 Task: Use GitHub's "Projects" to manage project tasks.
Action: Mouse moved to (133, 260)
Screenshot: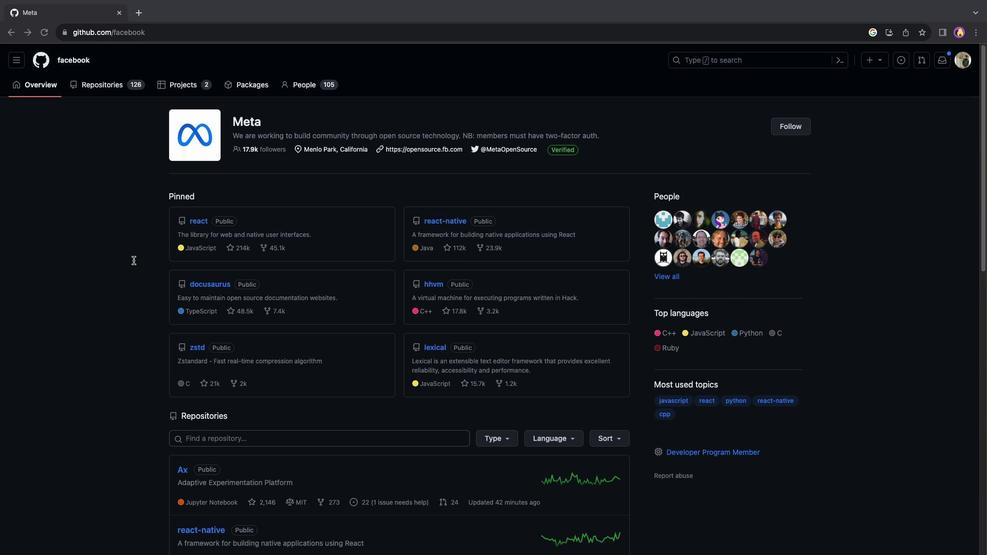 
Action: Mouse pressed left at (133, 260)
Screenshot: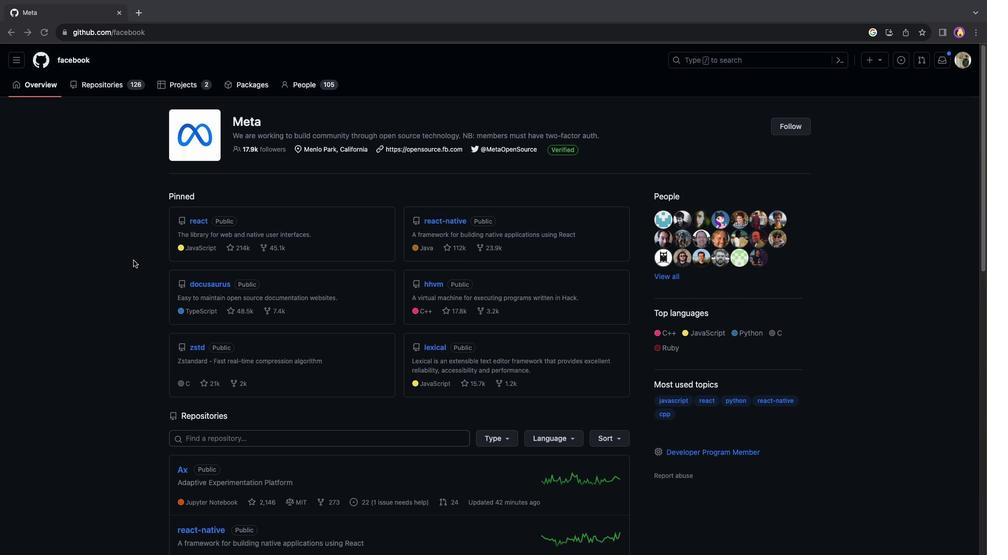 
Action: Mouse scrolled (133, 260) with delta (0, 0)
Screenshot: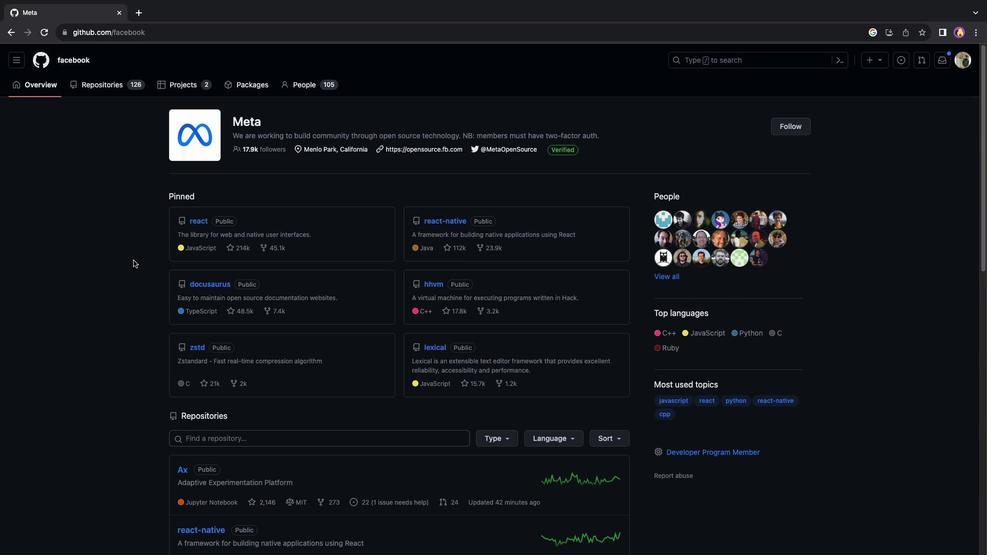 
Action: Mouse scrolled (133, 260) with delta (0, 0)
Screenshot: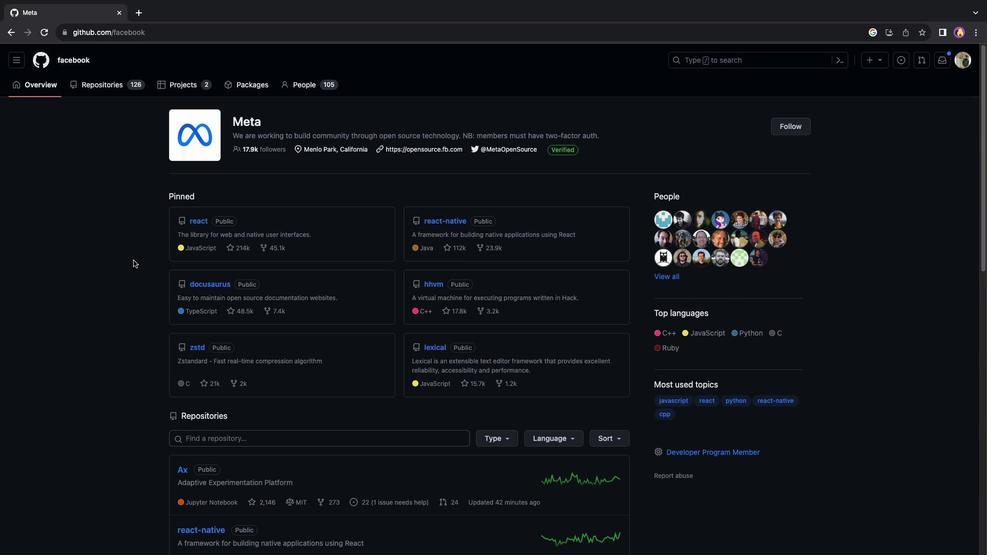 
Action: Mouse scrolled (133, 260) with delta (0, 0)
Screenshot: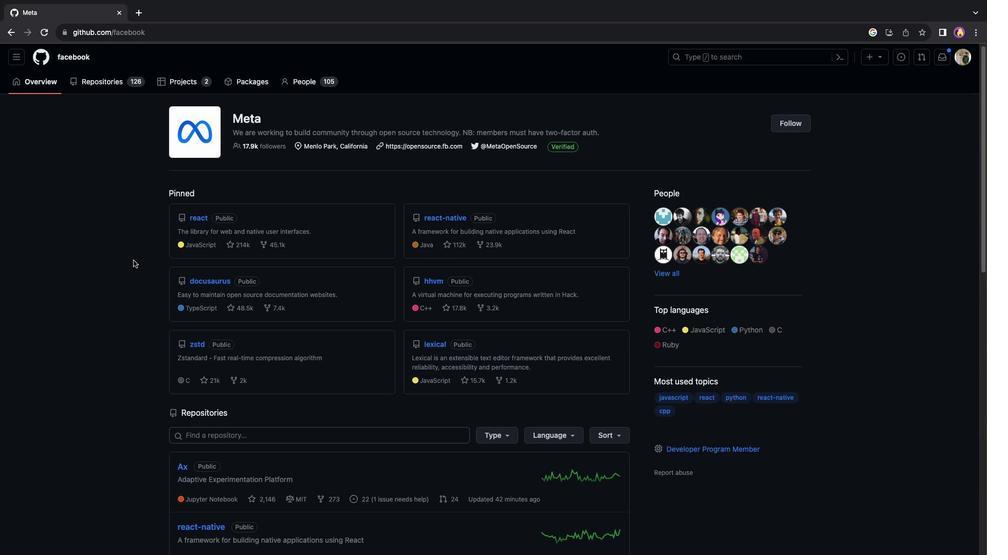 
Action: Mouse moved to (199, 168)
Screenshot: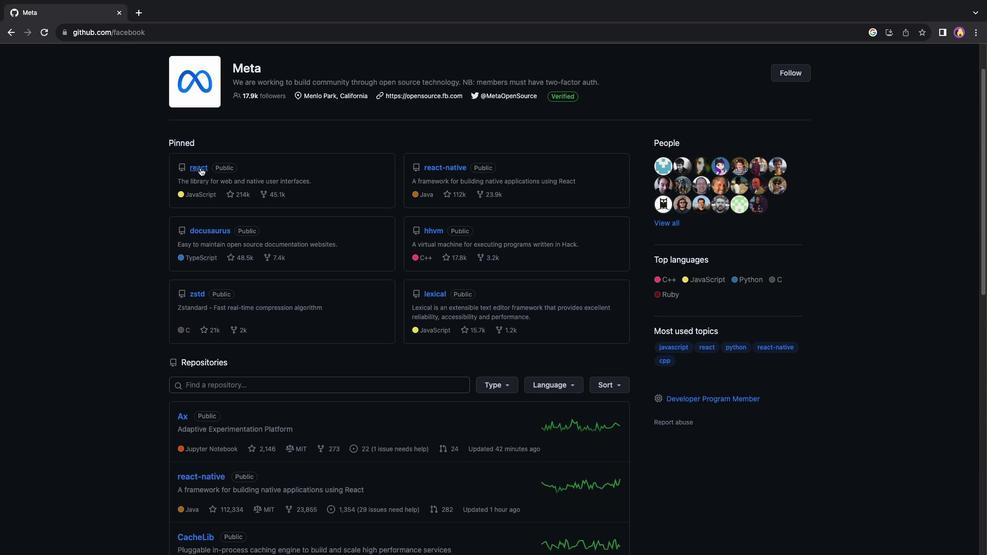 
Action: Mouse pressed left at (199, 168)
Screenshot: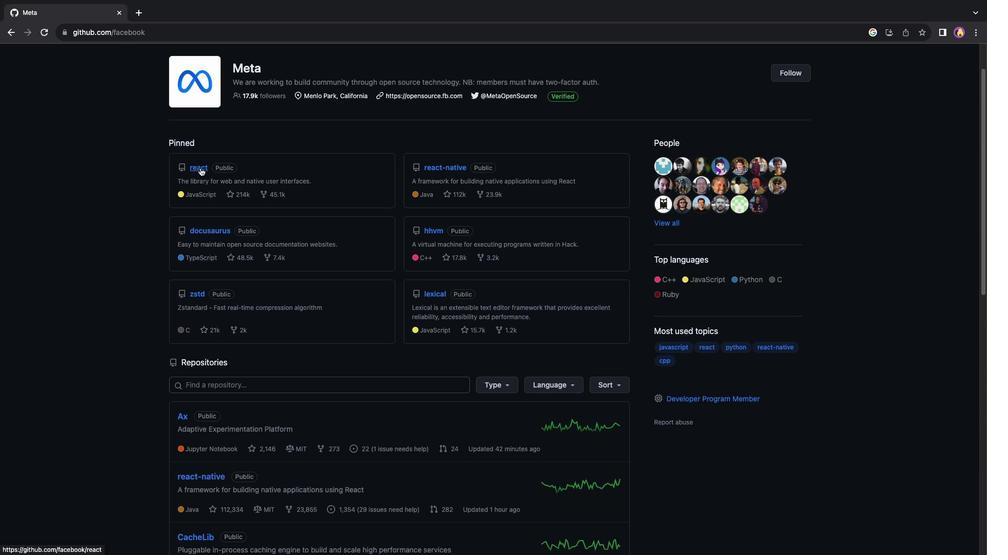 
Action: Mouse moved to (277, 88)
Screenshot: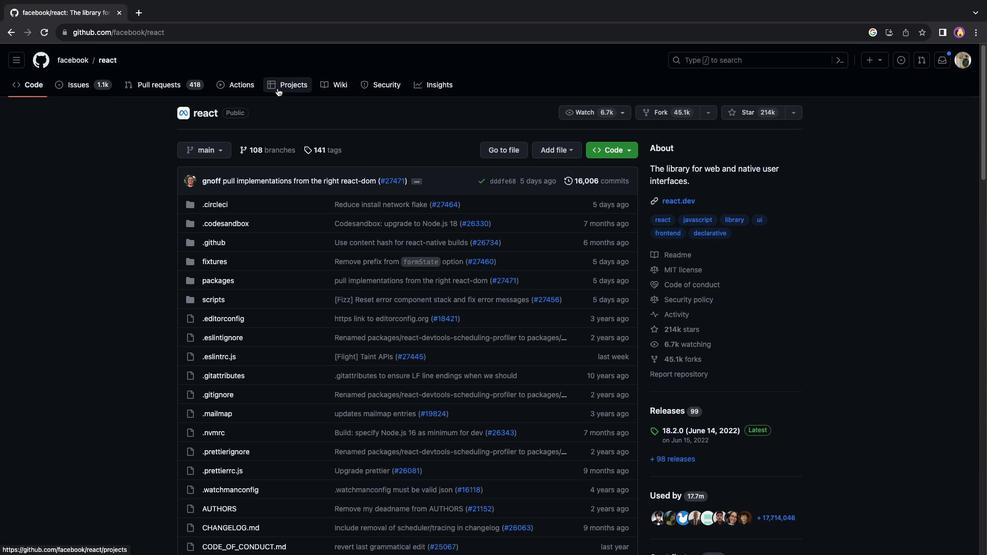 
Action: Mouse pressed left at (277, 88)
Screenshot: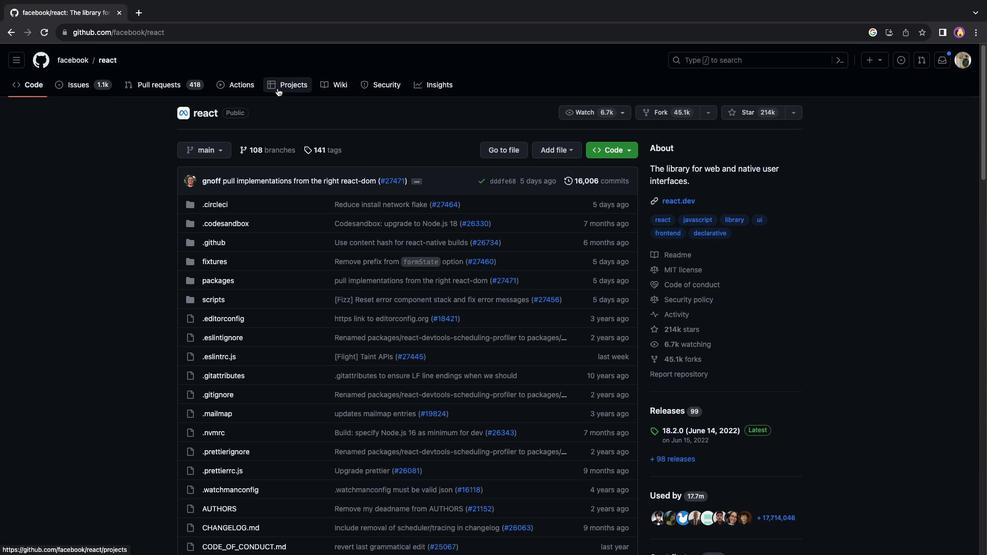 
Action: Mouse moved to (63, 63)
Screenshot: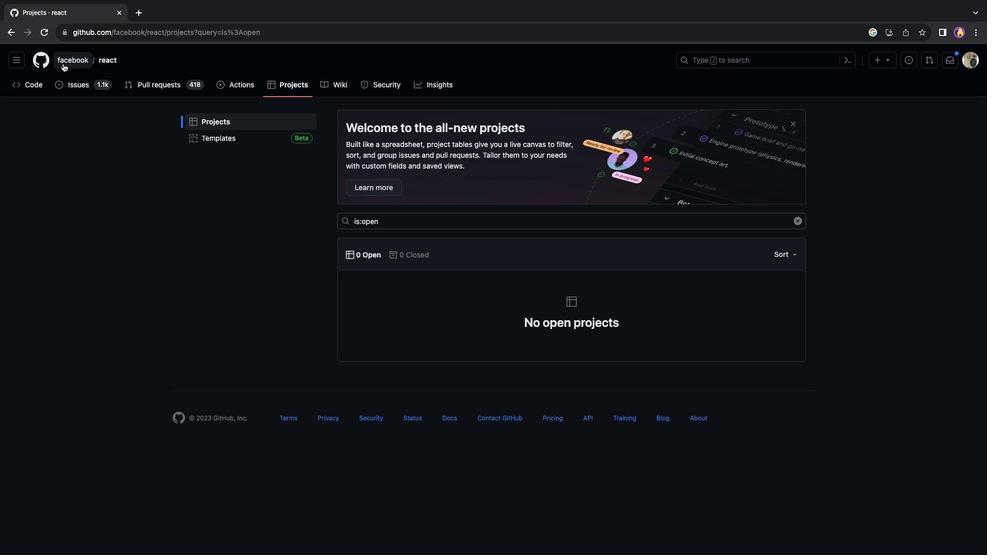 
Action: Mouse pressed left at (63, 63)
Screenshot: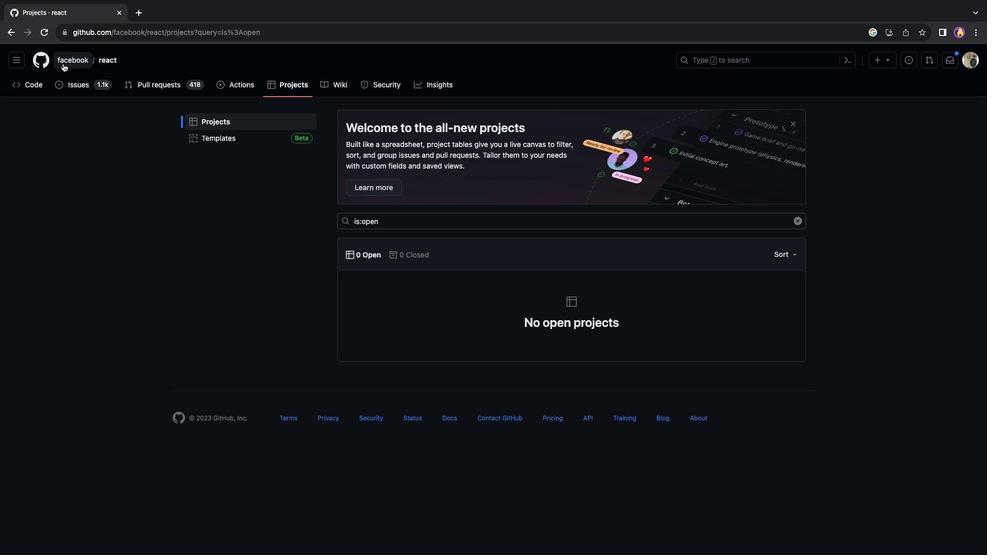 
Action: Mouse moved to (440, 217)
Screenshot: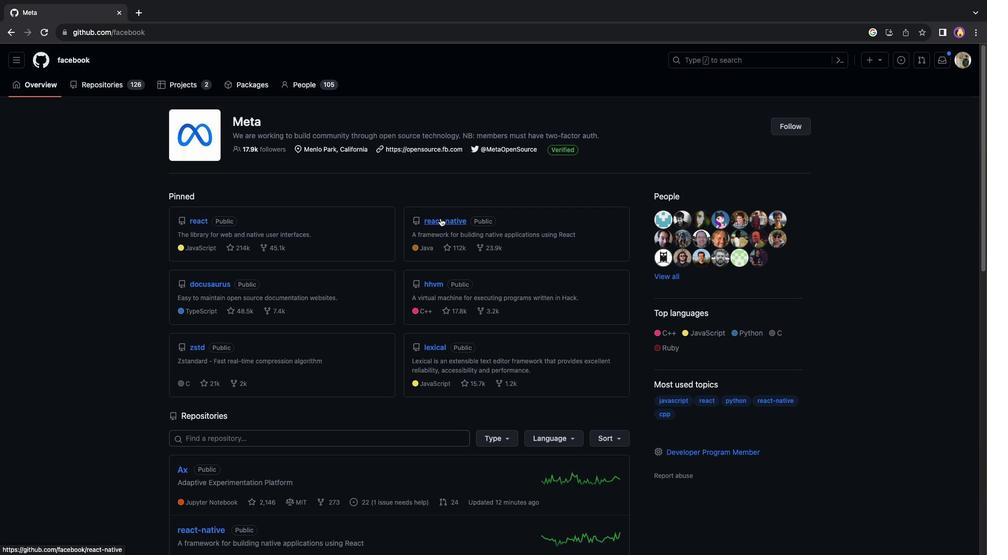 
Action: Mouse pressed left at (440, 217)
Screenshot: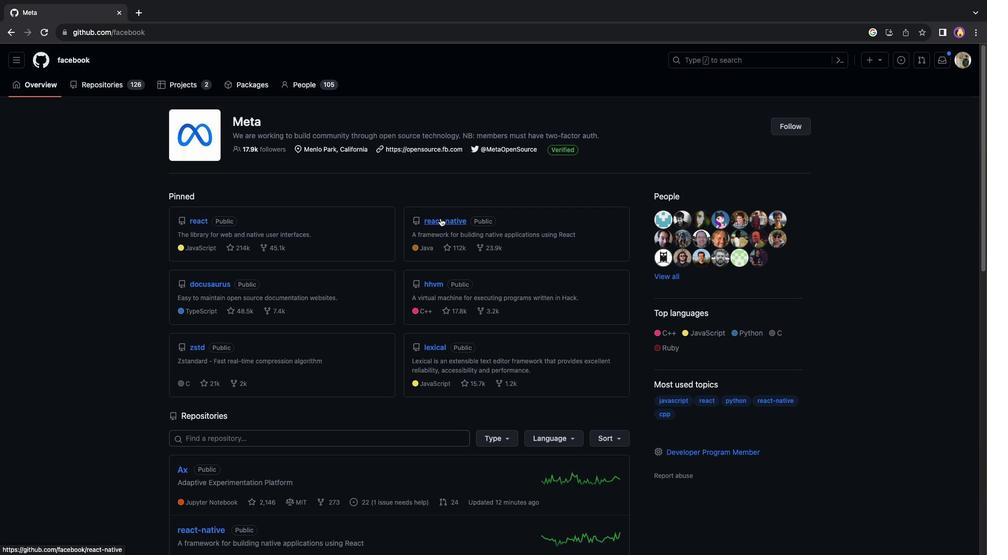 
Action: Mouse moved to (294, 89)
Screenshot: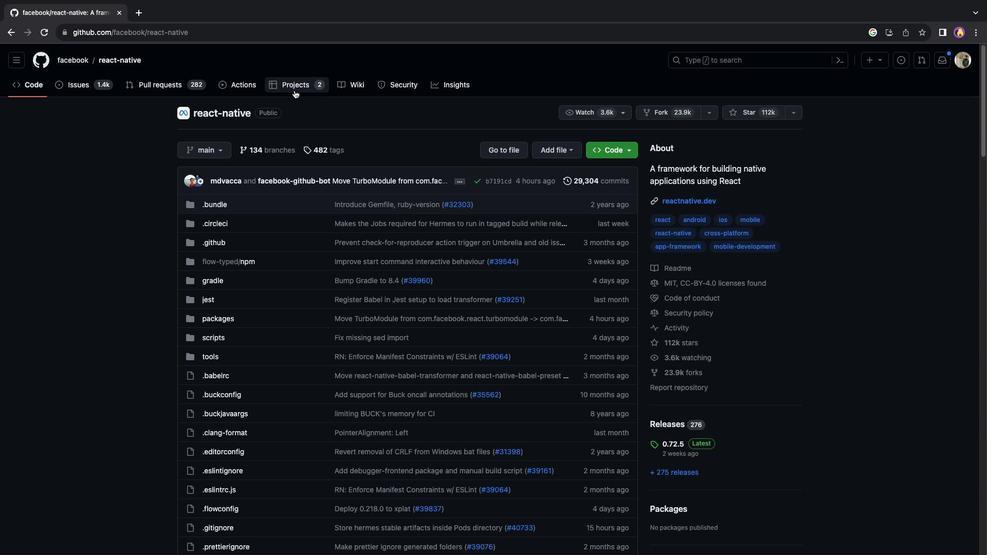
Action: Mouse pressed left at (294, 89)
Screenshot: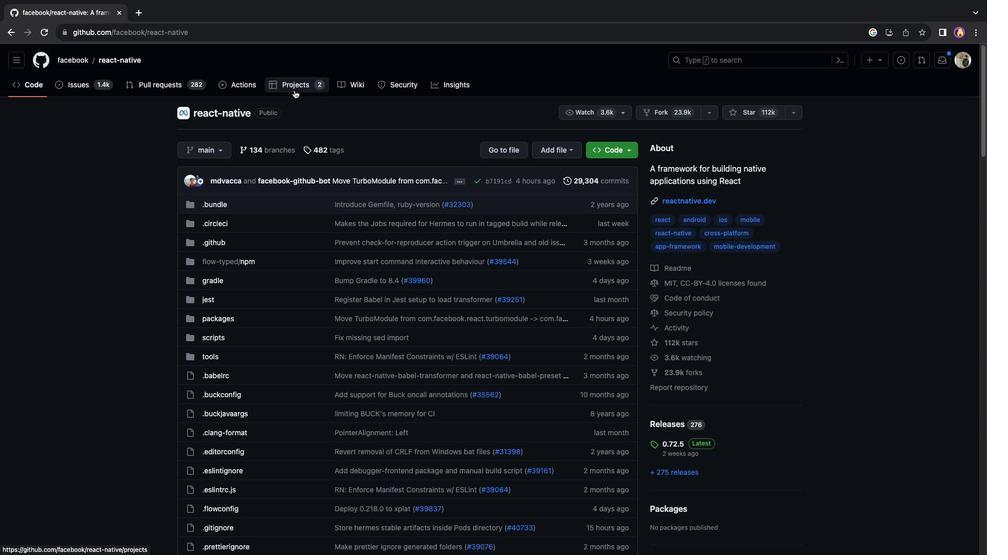 
Action: Mouse moved to (253, 150)
Screenshot: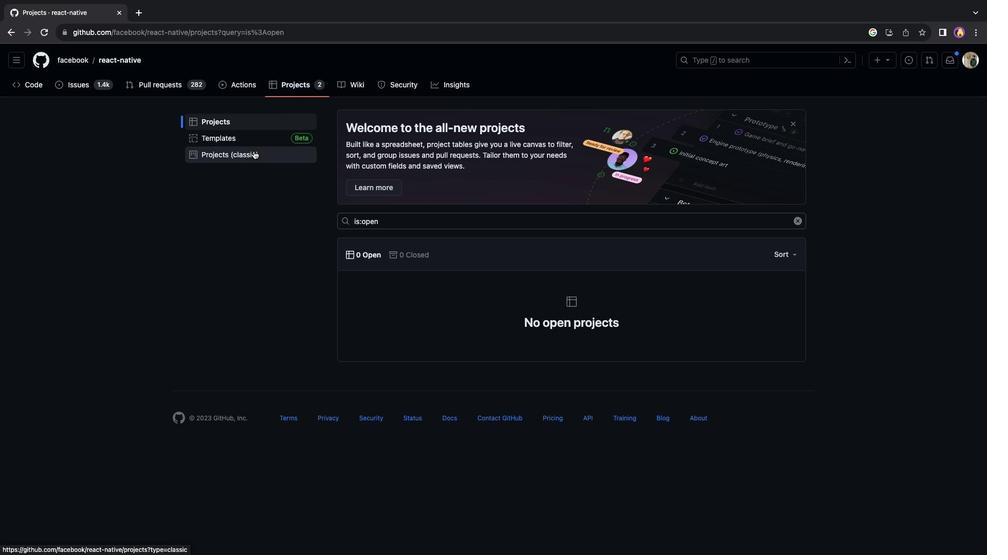 
Action: Mouse pressed left at (253, 150)
Screenshot: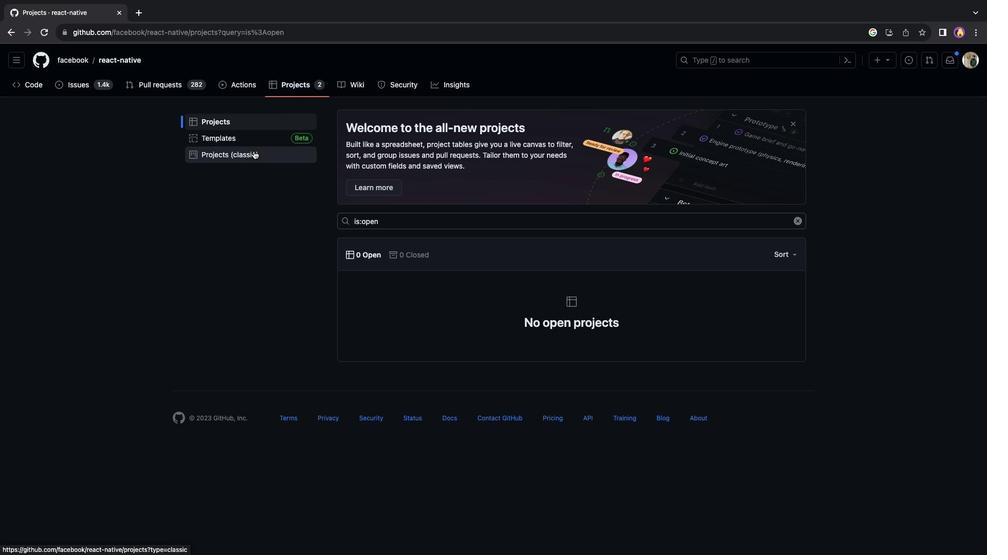 
Action: Mouse moved to (384, 180)
Screenshot: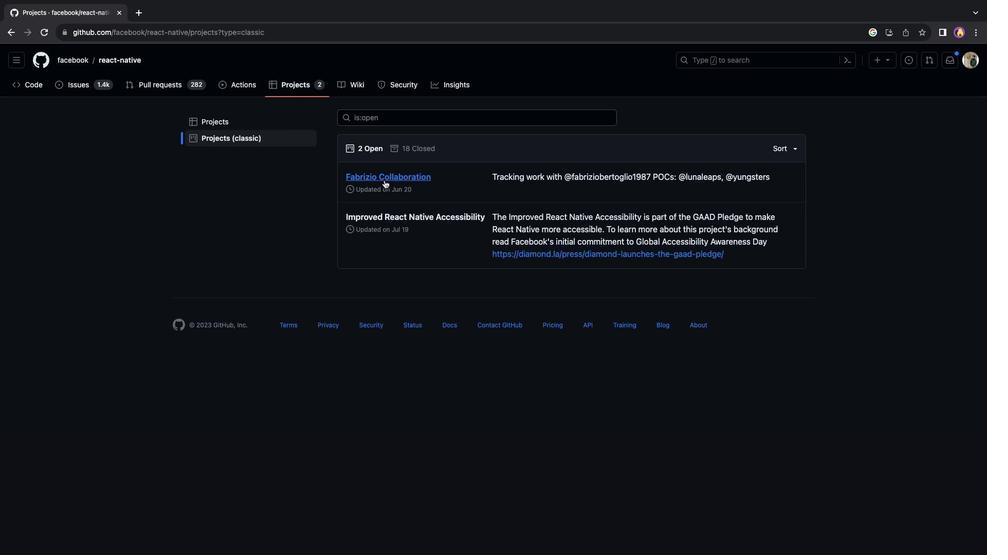 
Action: Mouse pressed left at (384, 180)
Screenshot: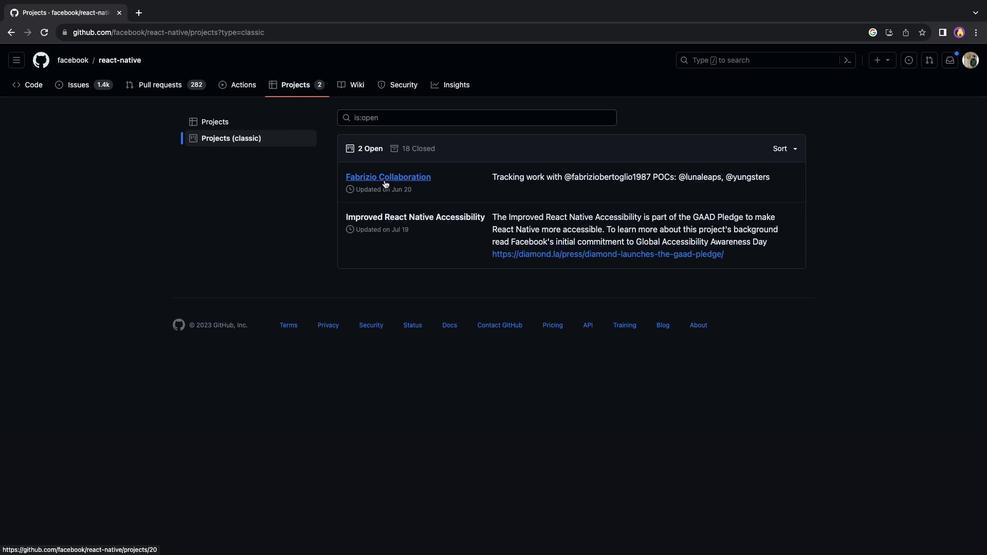 
Action: Mouse moved to (492, 199)
Screenshot: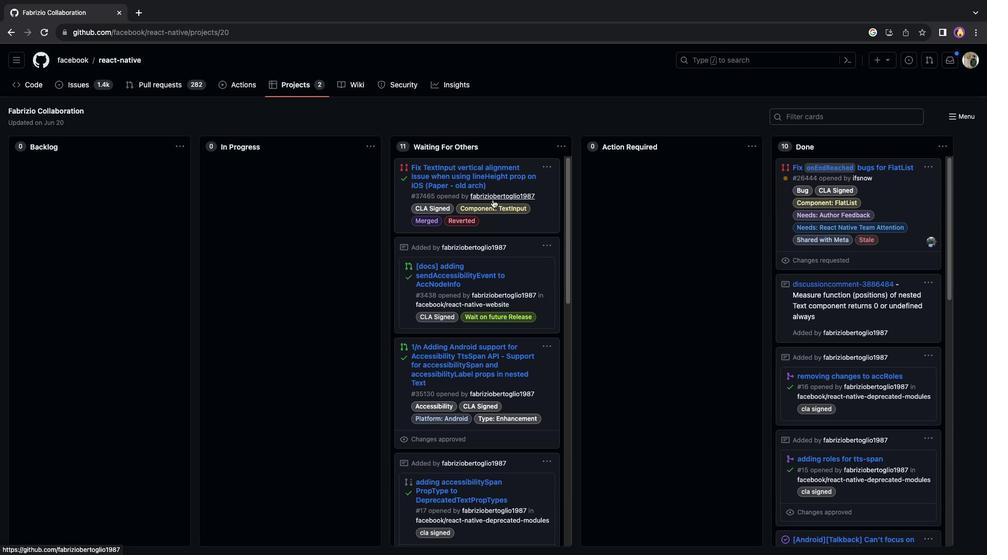 
Action: Mouse scrolled (492, 199) with delta (0, 0)
Screenshot: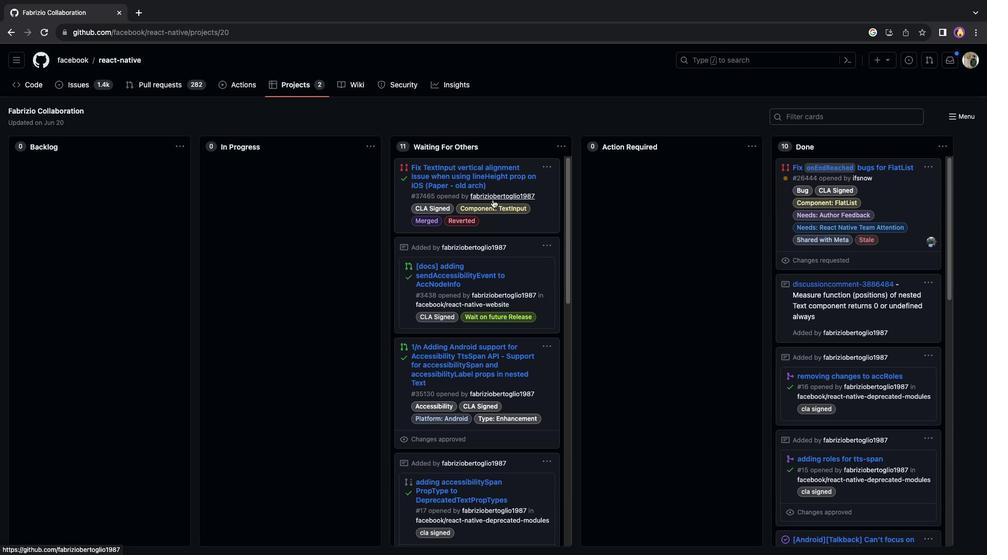 
Action: Mouse scrolled (492, 199) with delta (0, 0)
Screenshot: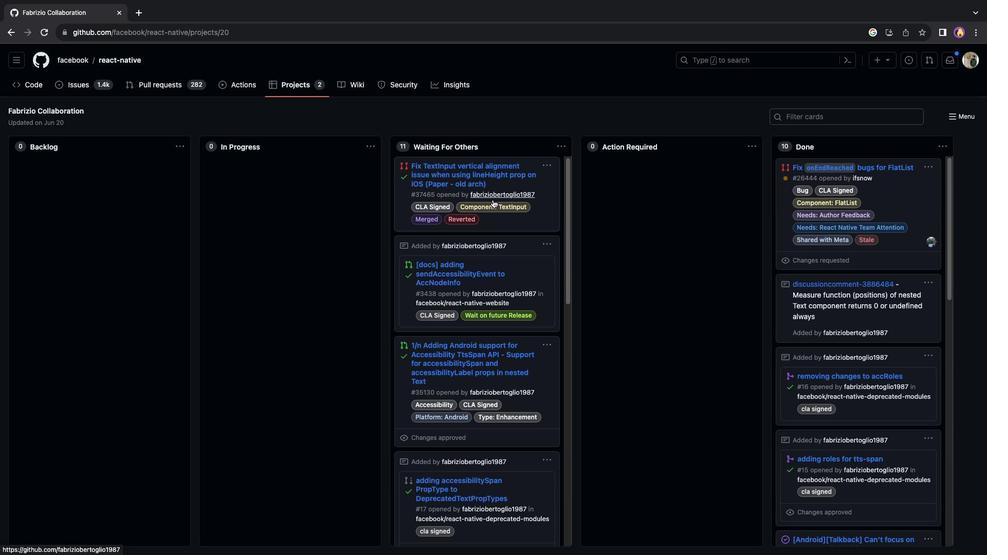 
Action: Mouse scrolled (492, 199) with delta (0, 0)
Screenshot: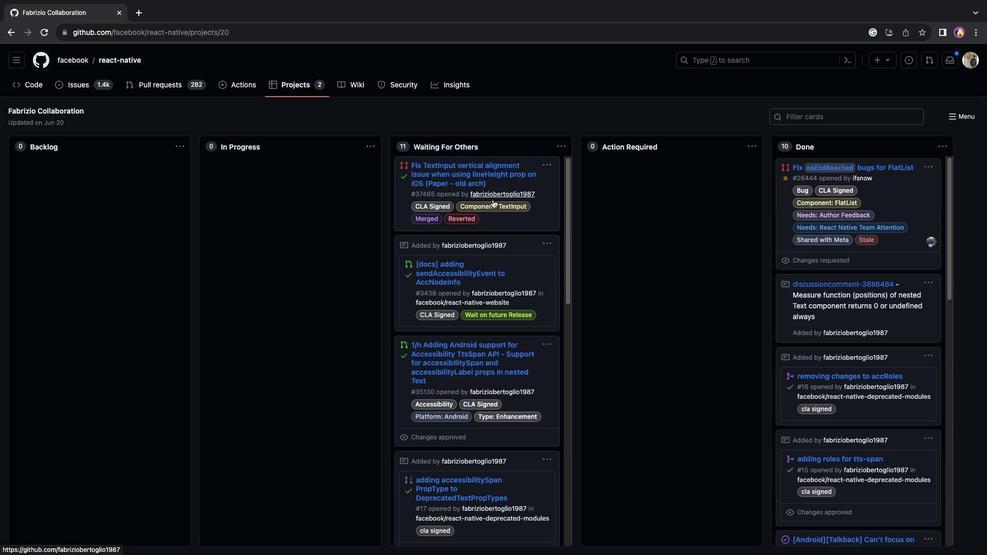 
Action: Mouse scrolled (492, 199) with delta (0, -1)
Screenshot: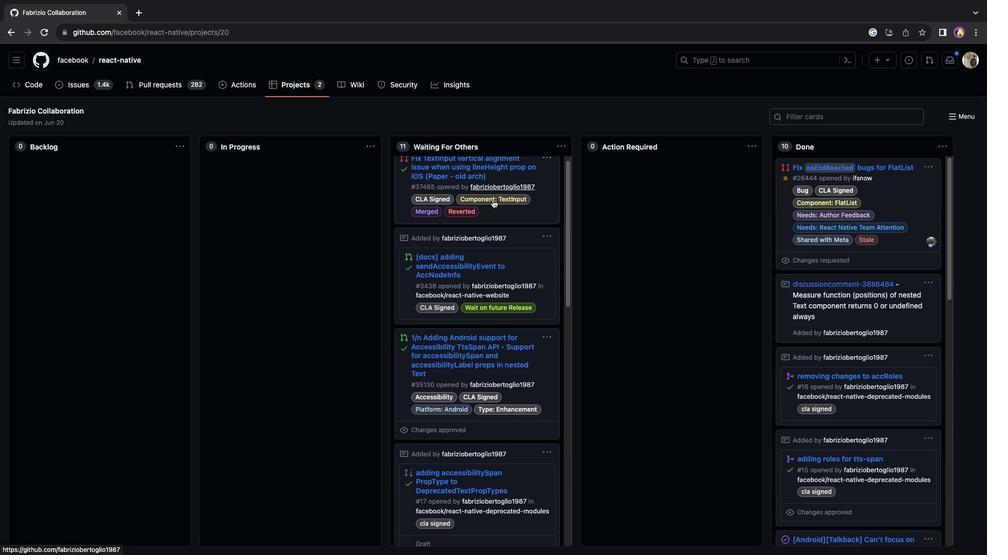 
Action: Mouse scrolled (492, 199) with delta (0, 0)
Screenshot: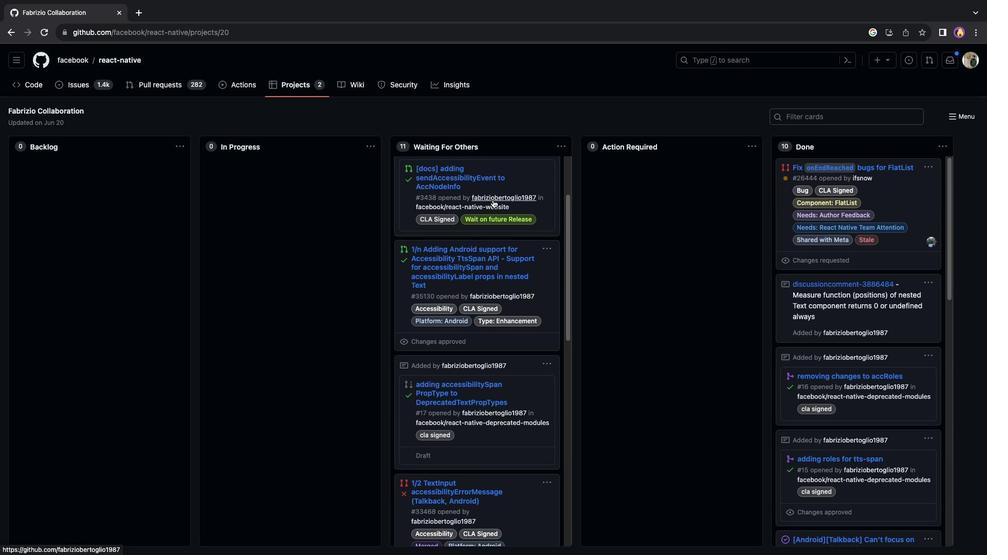 
Action: Mouse scrolled (492, 199) with delta (0, 0)
Screenshot: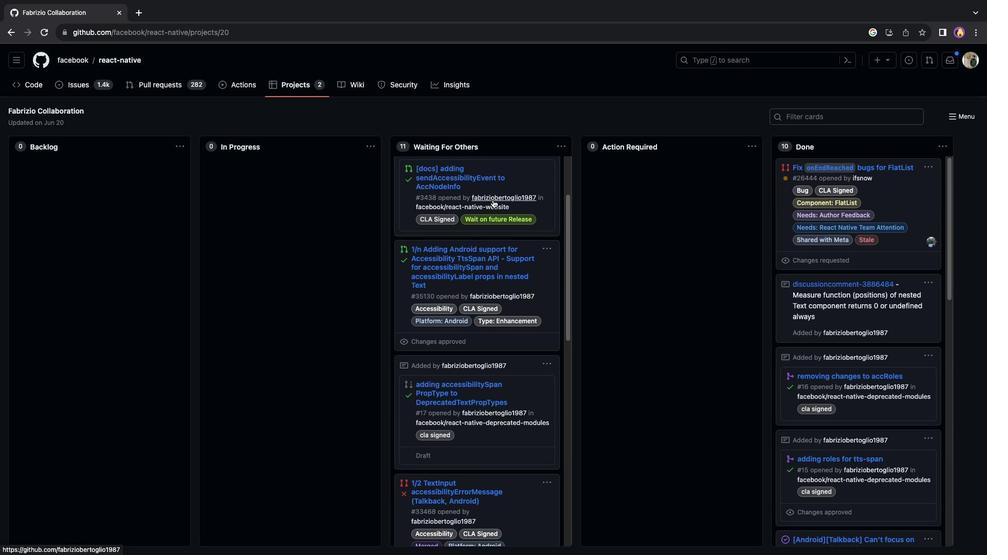 
Action: Mouse scrolled (492, 199) with delta (0, -1)
Screenshot: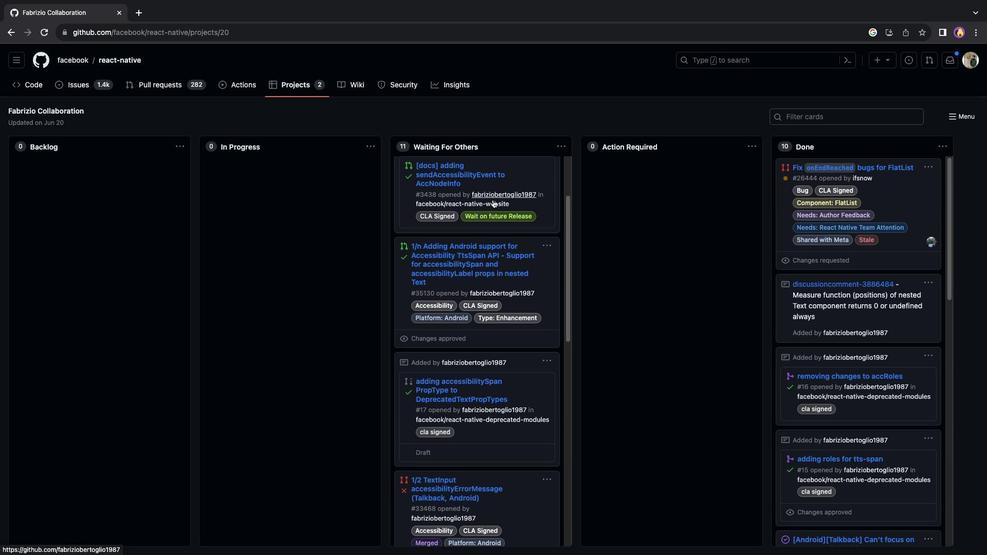 
Action: Mouse scrolled (492, 199) with delta (0, 0)
Screenshot: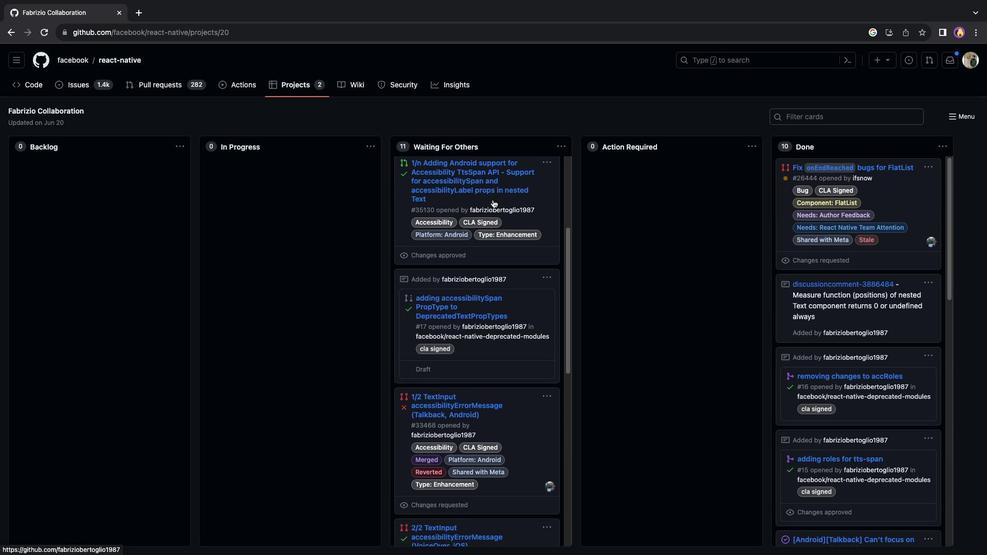 
Action: Mouse scrolled (492, 199) with delta (0, 0)
Screenshot: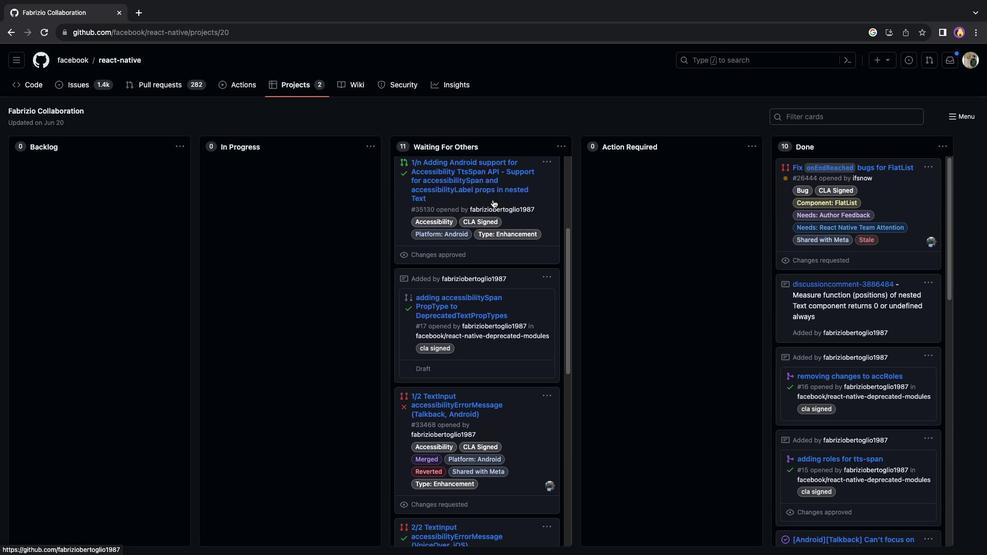 
Action: Mouse scrolled (492, 199) with delta (0, -1)
Screenshot: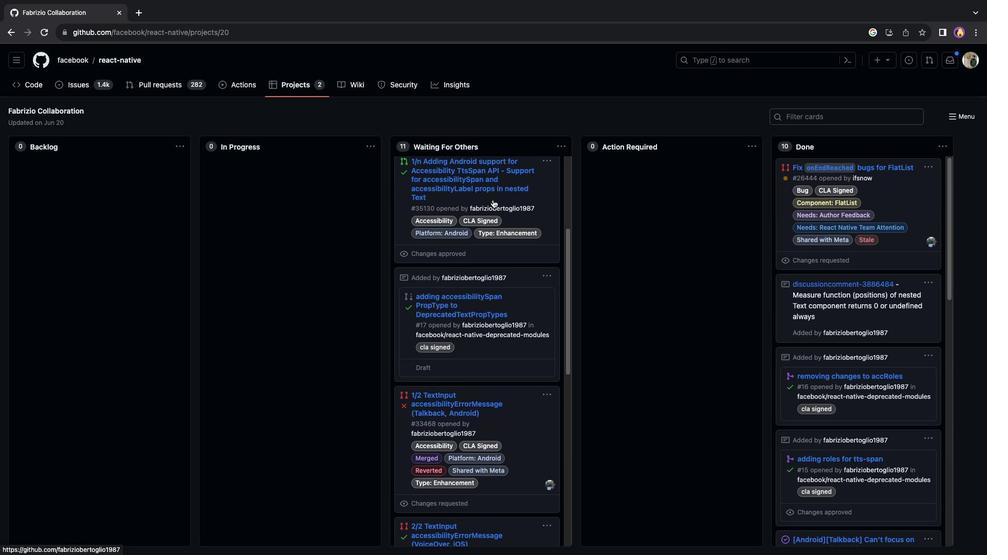 
Action: Mouse moved to (492, 199)
Screenshot: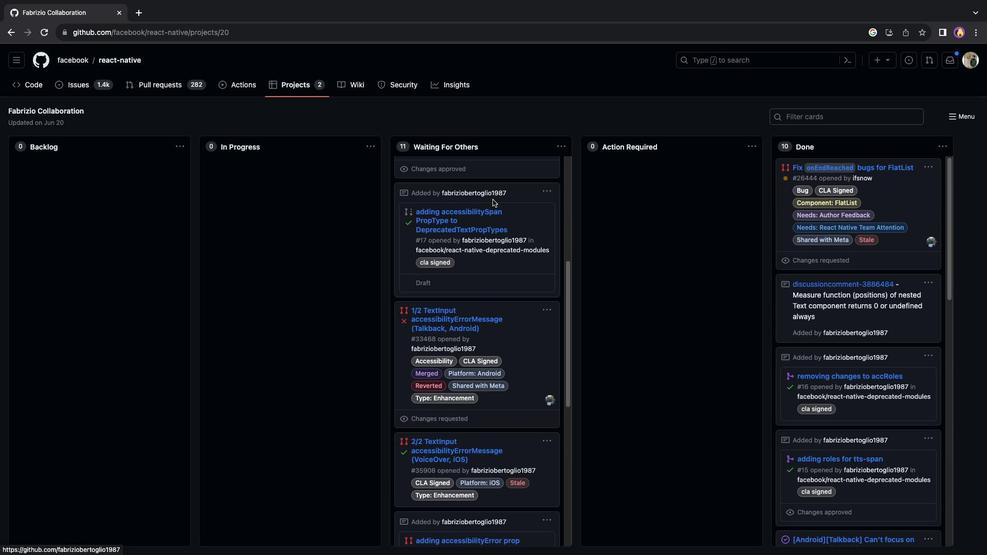 
Action: Mouse scrolled (492, 199) with delta (0, 0)
Screenshot: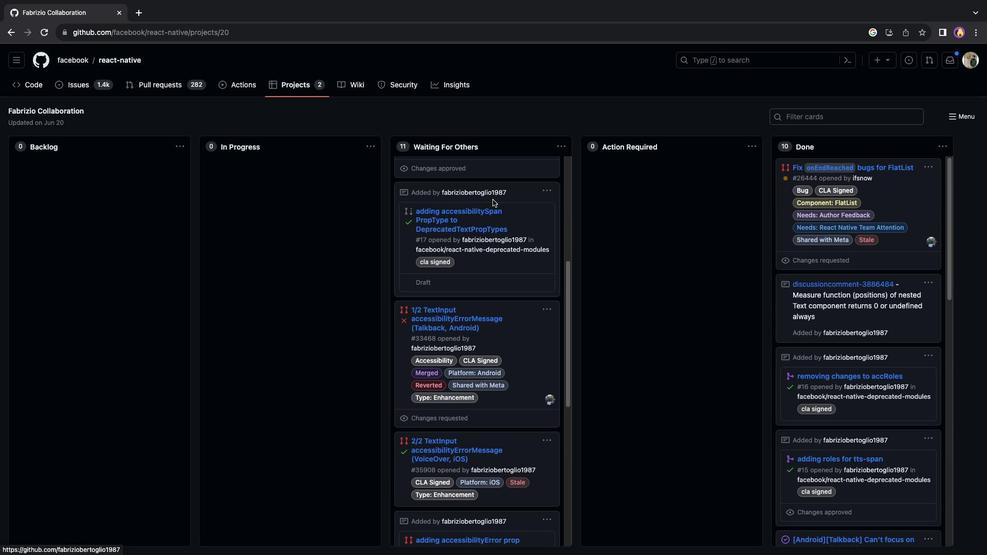 
Action: Mouse scrolled (492, 199) with delta (0, 0)
Screenshot: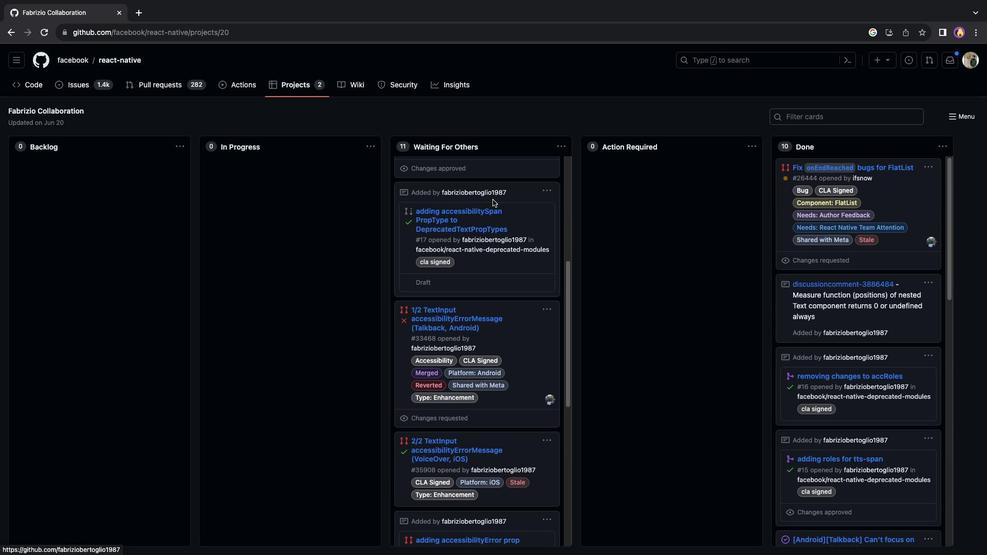 
Action: Mouse scrolled (492, 199) with delta (0, -1)
Screenshot: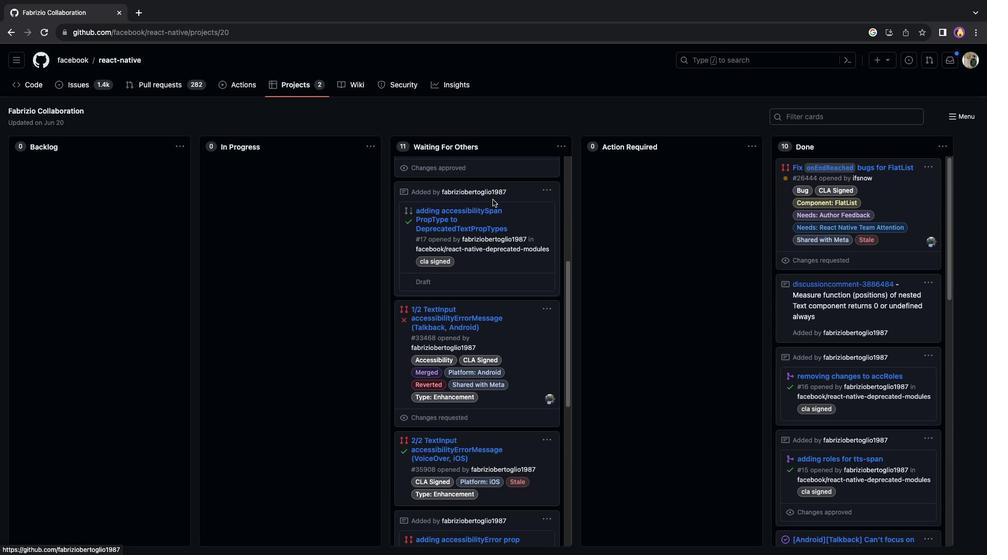 
Action: Mouse scrolled (492, 199) with delta (0, 0)
Screenshot: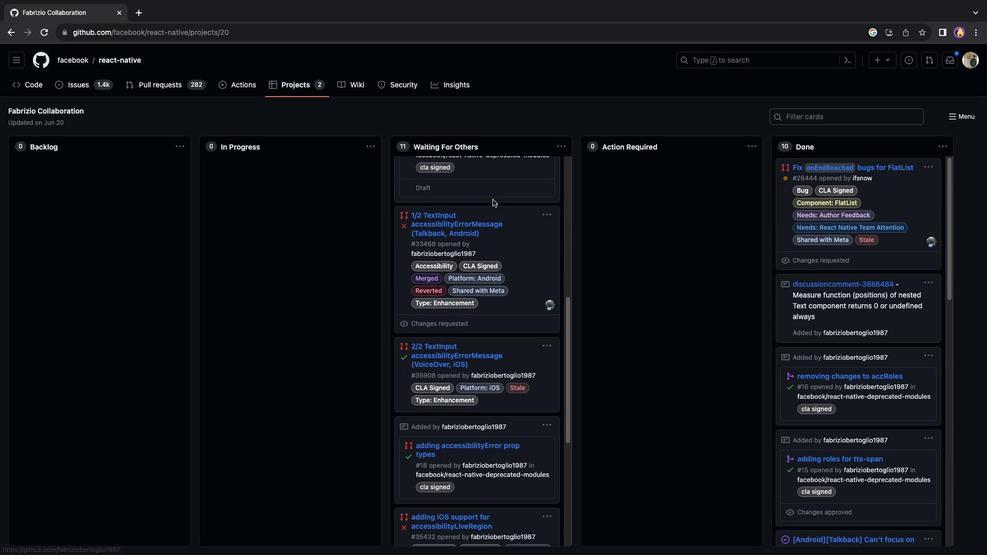 
Action: Mouse scrolled (492, 199) with delta (0, 0)
Screenshot: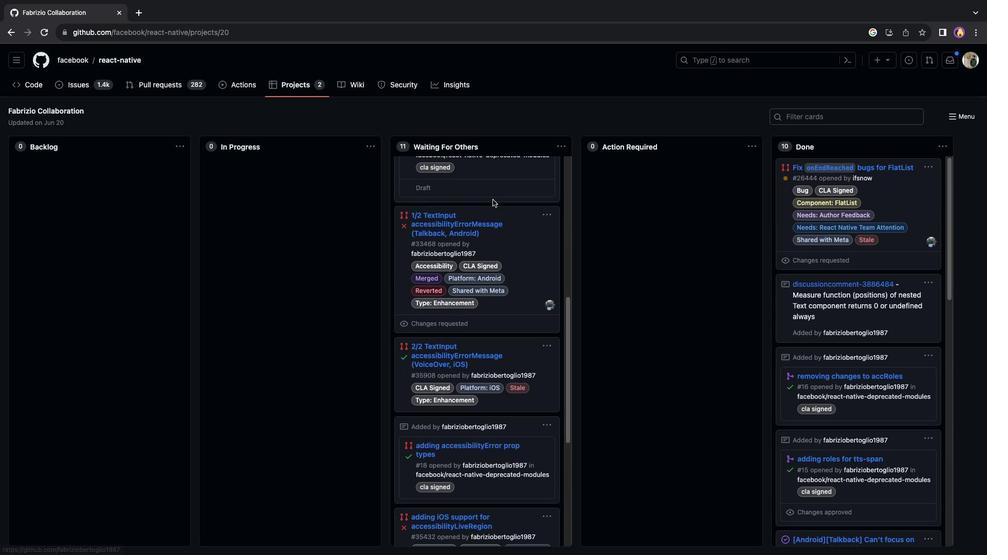 
Action: Mouse scrolled (492, 199) with delta (0, -1)
Screenshot: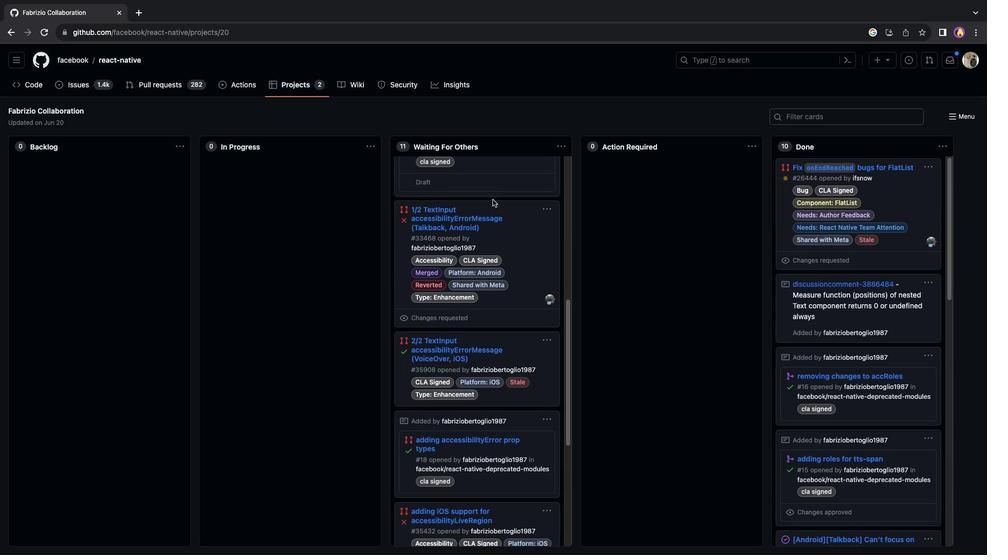 
Action: Mouse scrolled (492, 199) with delta (0, 0)
Screenshot: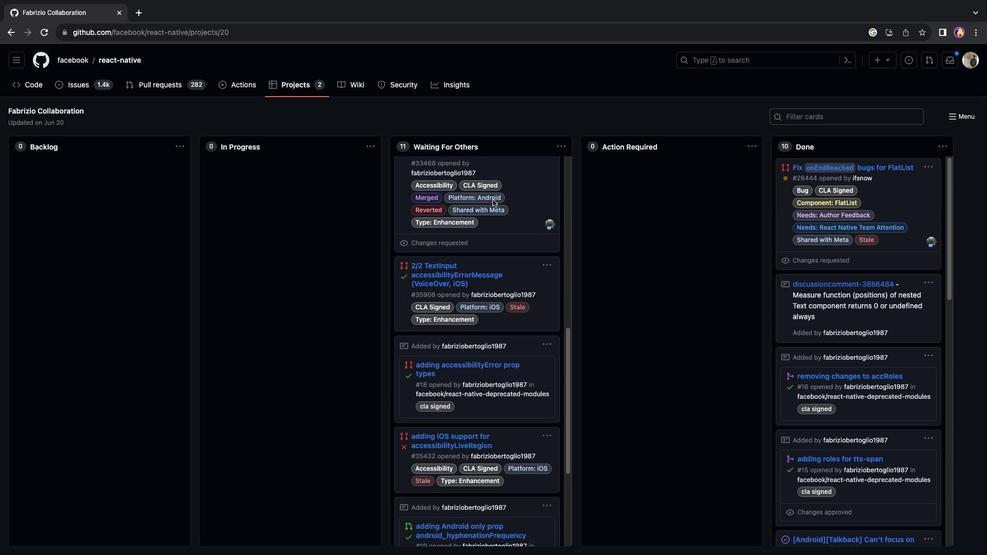 
Action: Mouse scrolled (492, 199) with delta (0, 0)
Screenshot: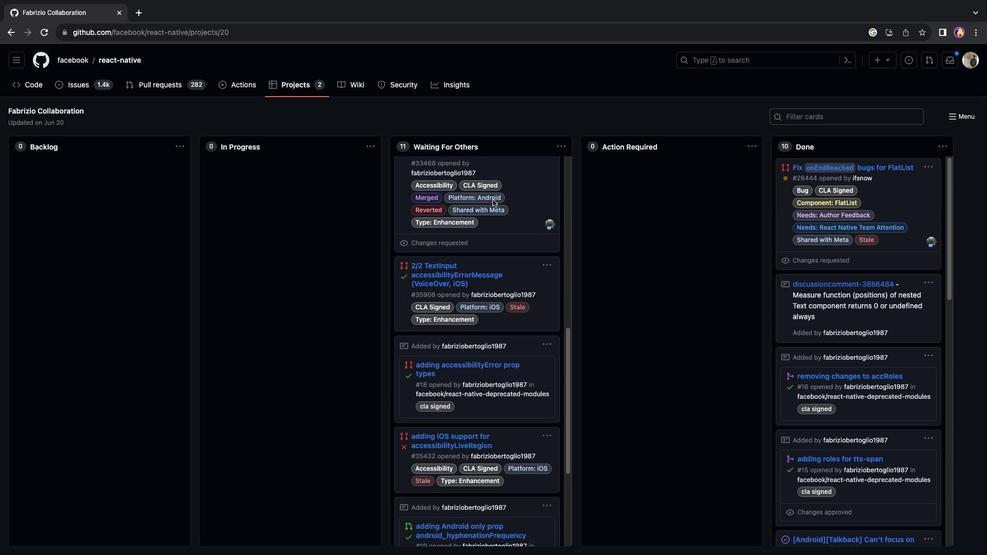 
Action: Mouse scrolled (492, 199) with delta (0, -1)
Screenshot: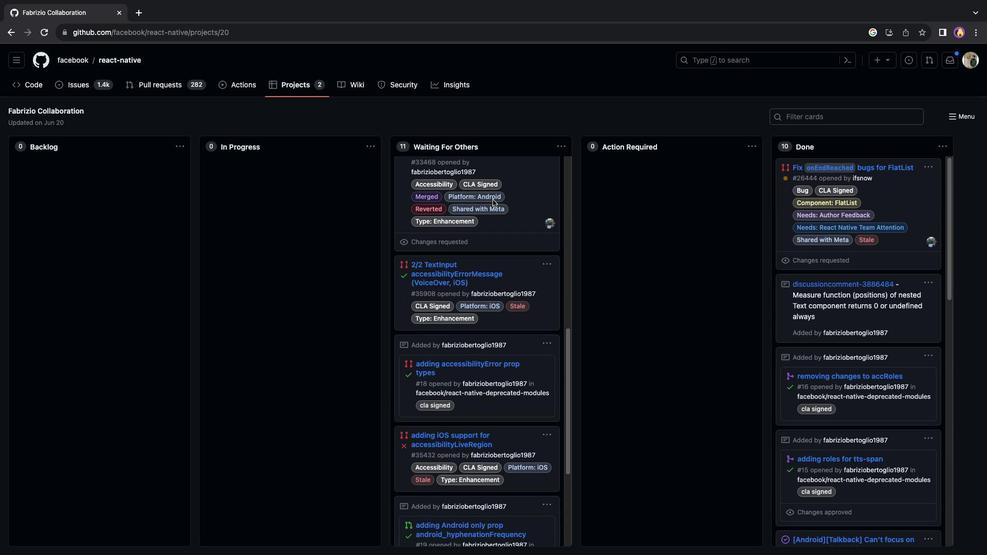 
Action: Mouse scrolled (492, 199) with delta (0, -2)
Screenshot: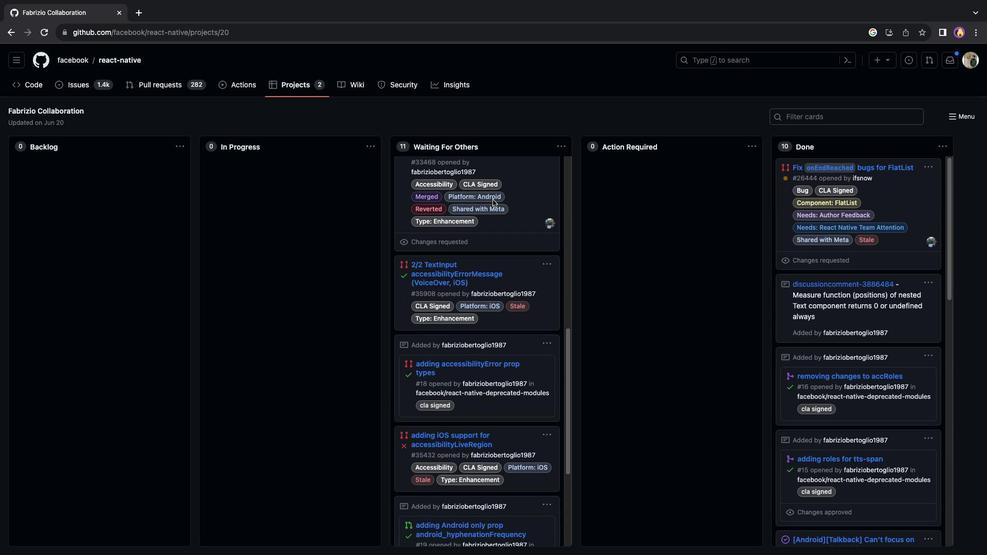 
Action: Mouse scrolled (492, 199) with delta (0, 0)
Screenshot: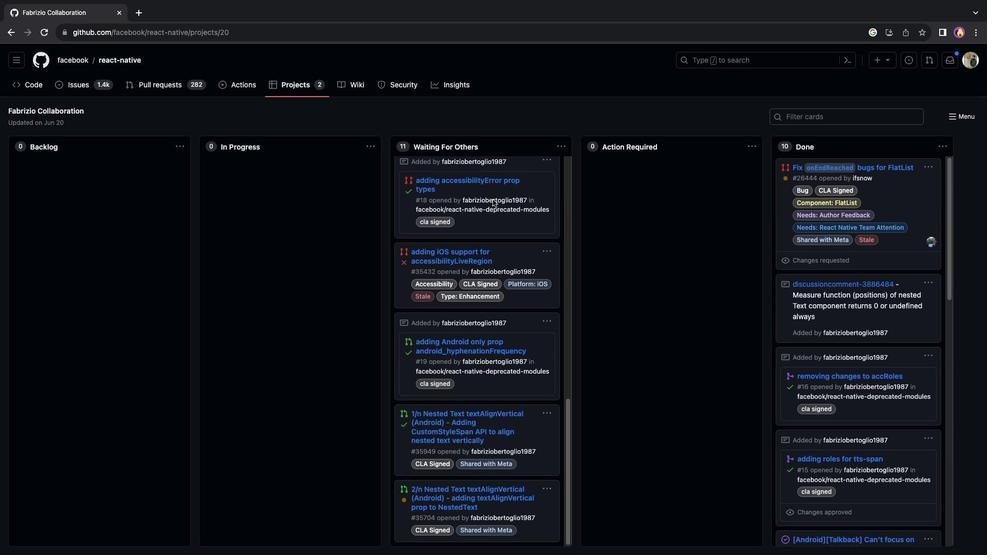 
Action: Mouse scrolled (492, 199) with delta (0, 0)
Screenshot: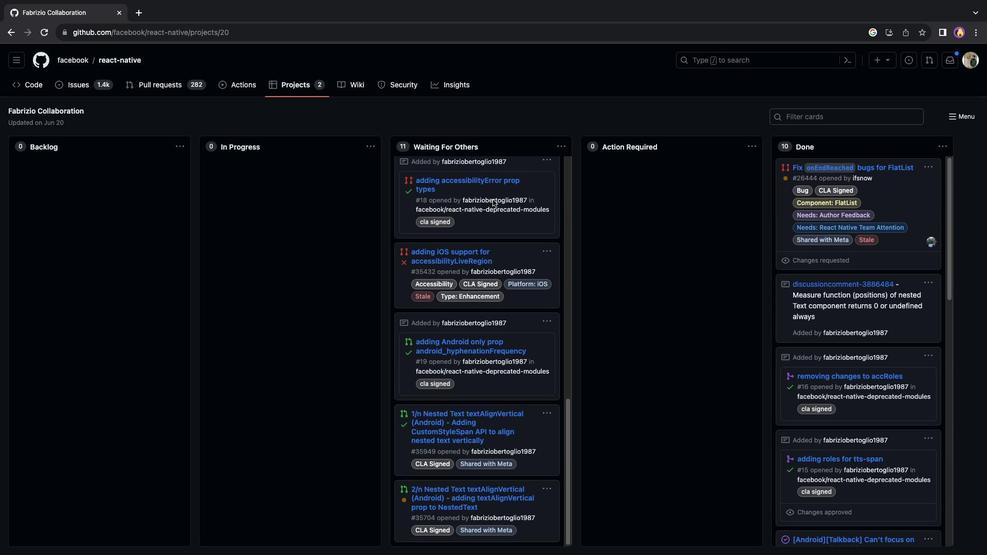 
Action: Mouse scrolled (492, 199) with delta (0, -1)
Screenshot: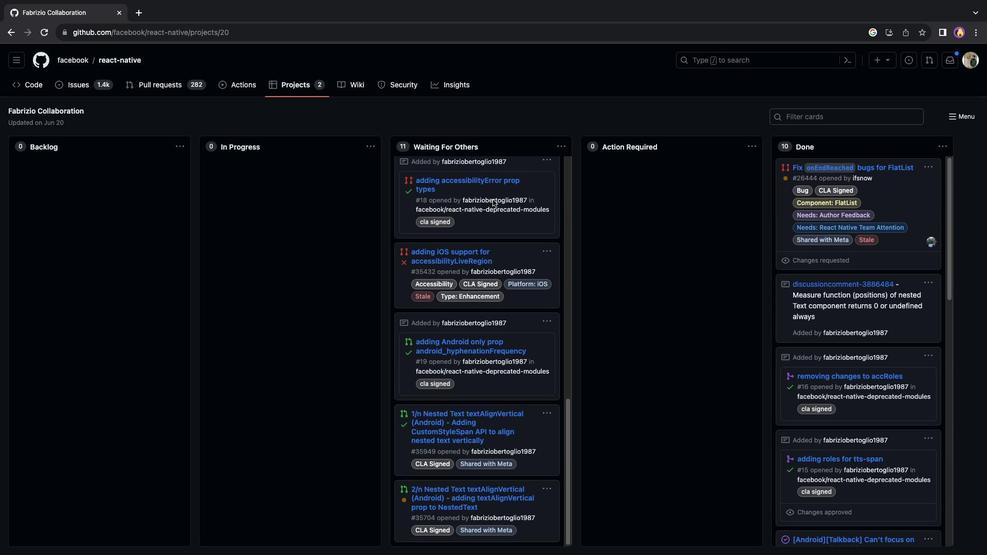 
Action: Mouse scrolled (492, 199) with delta (0, -2)
Screenshot: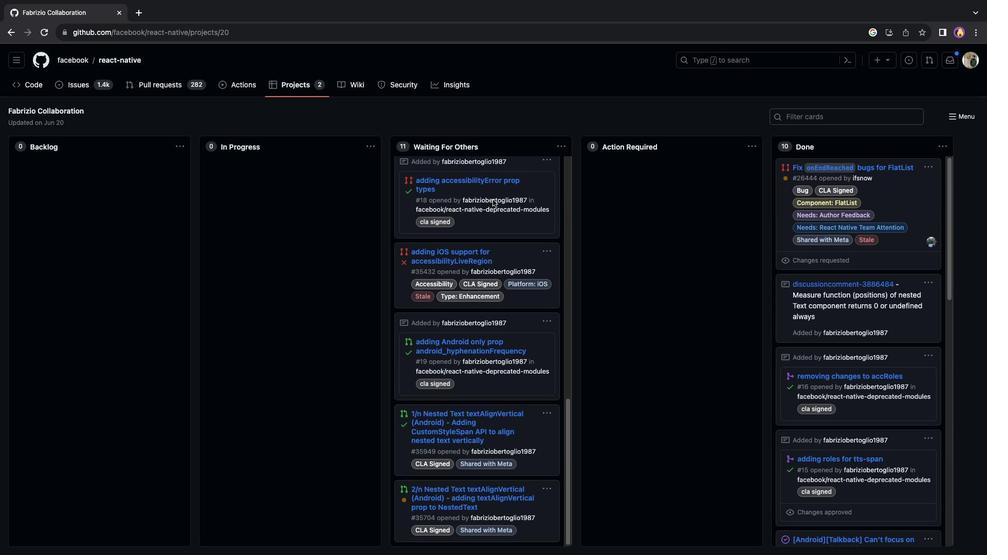 
Action: Mouse scrolled (492, 199) with delta (0, 0)
Screenshot: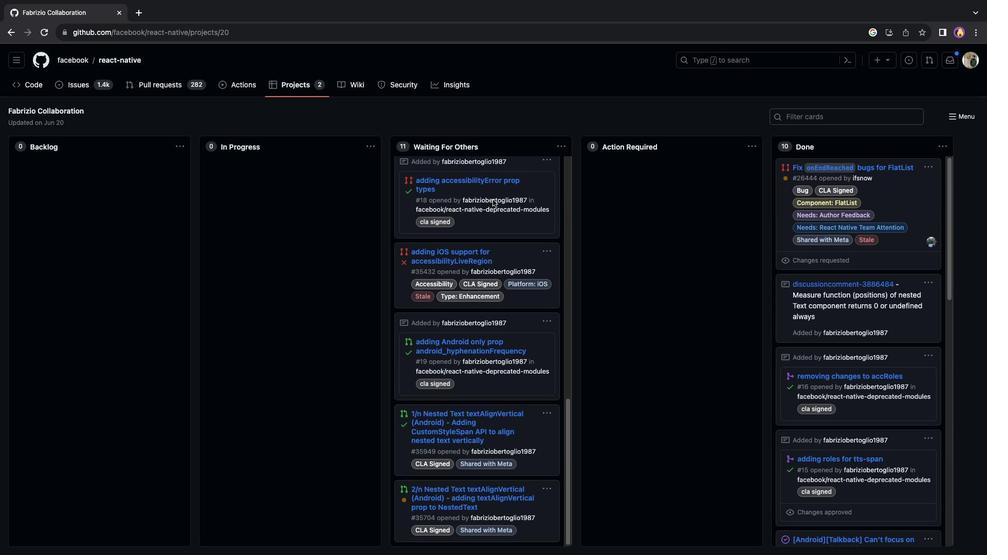
Action: Mouse scrolled (492, 199) with delta (0, 0)
Screenshot: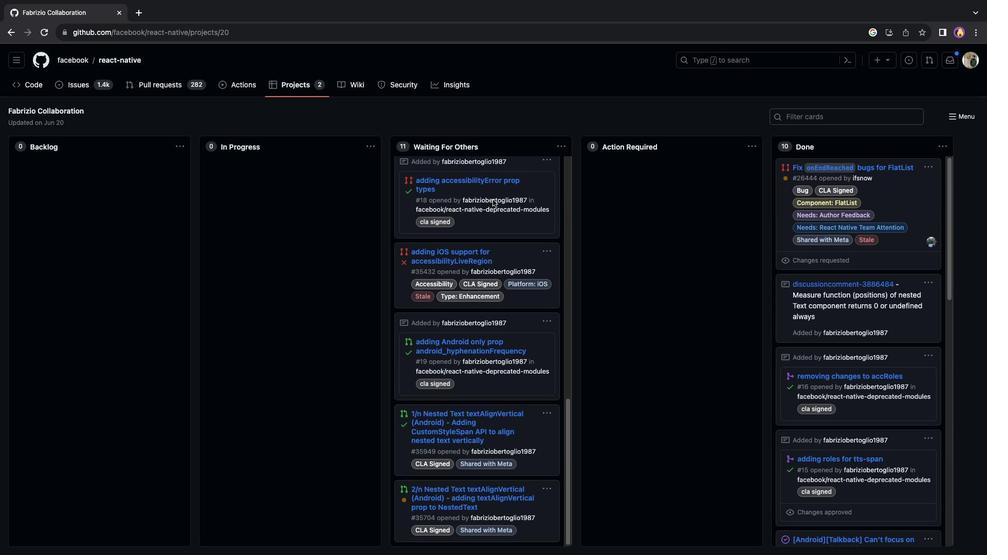 
Action: Mouse scrolled (492, 199) with delta (0, -1)
Screenshot: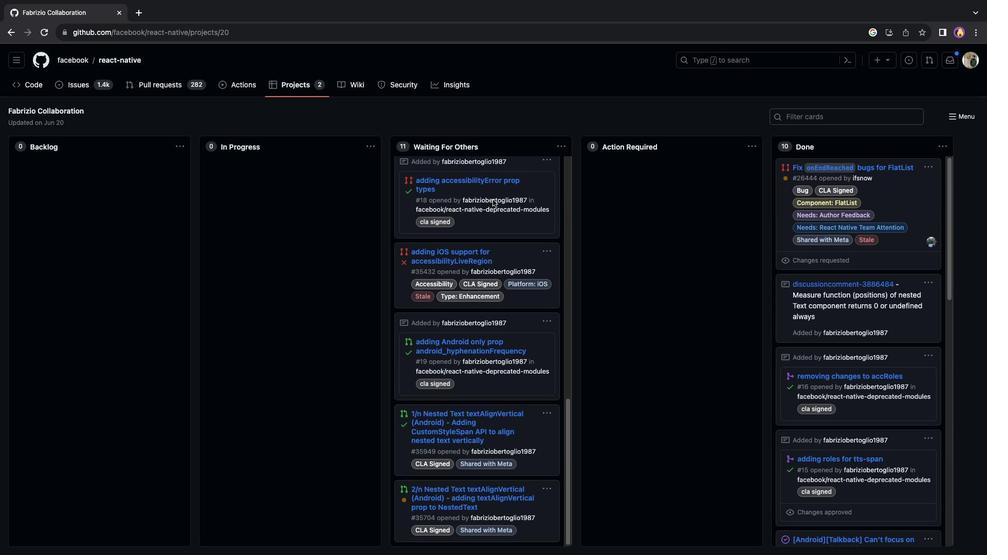 
Action: Mouse moved to (458, 421)
Screenshot: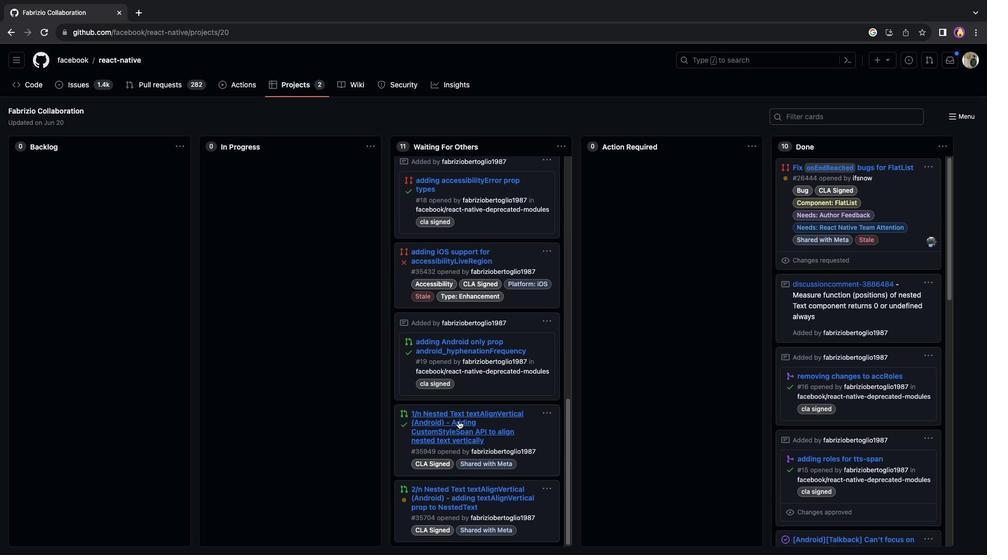 
Action: Mouse pressed left at (458, 421)
Screenshot: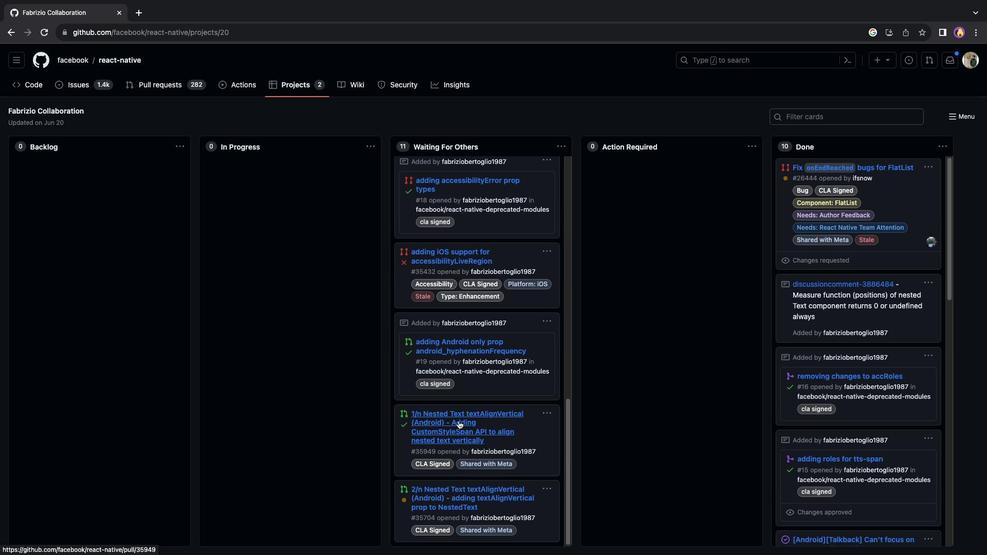 
Action: Mouse moved to (921, 354)
Screenshot: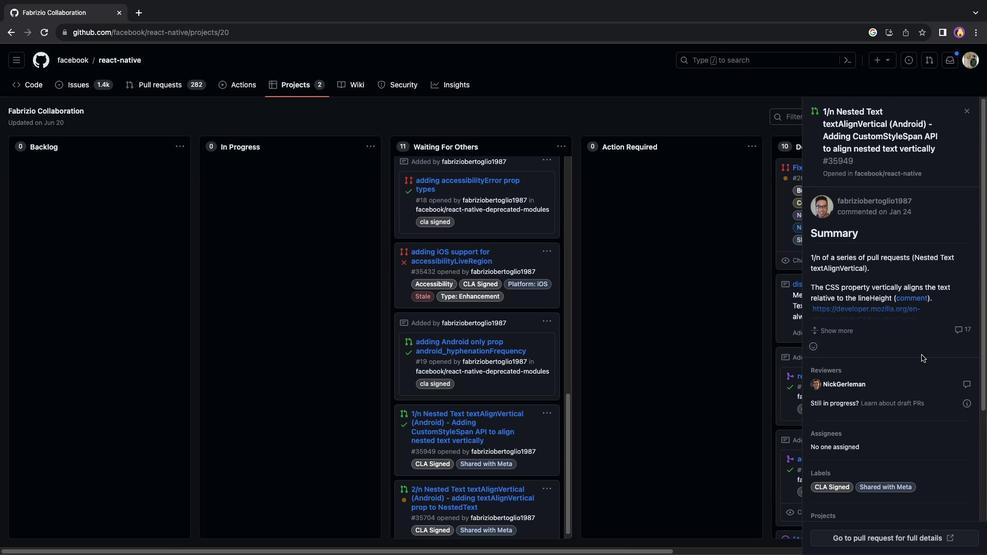
Action: Mouse scrolled (921, 354) with delta (0, 0)
Screenshot: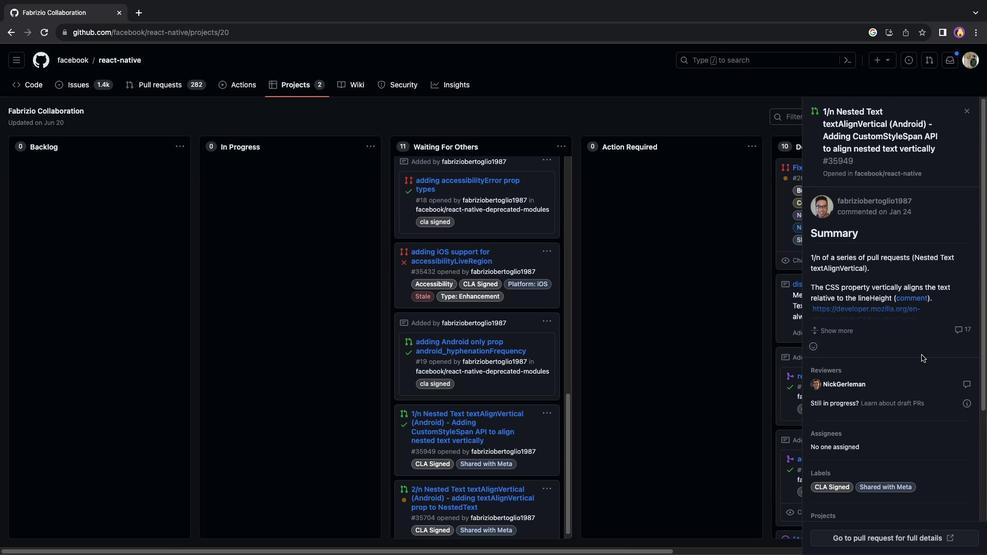 
Action: Mouse moved to (921, 354)
Screenshot: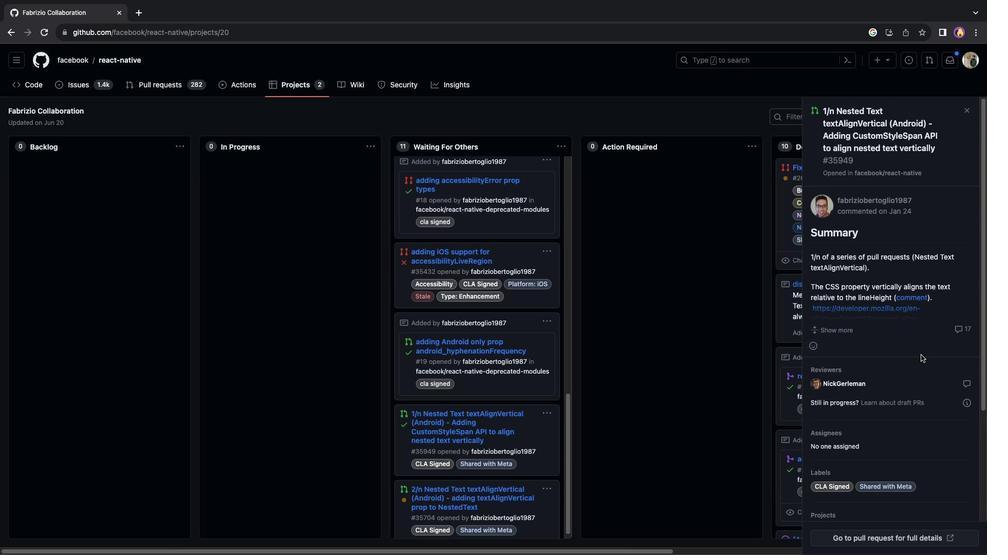 
Action: Mouse scrolled (921, 354) with delta (0, 0)
Screenshot: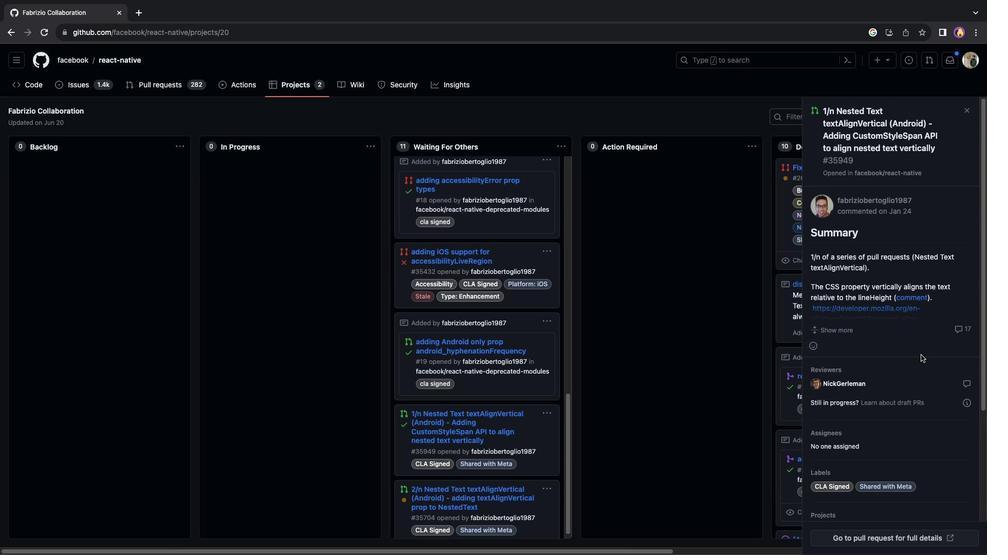 
Action: Mouse moved to (921, 355)
Screenshot: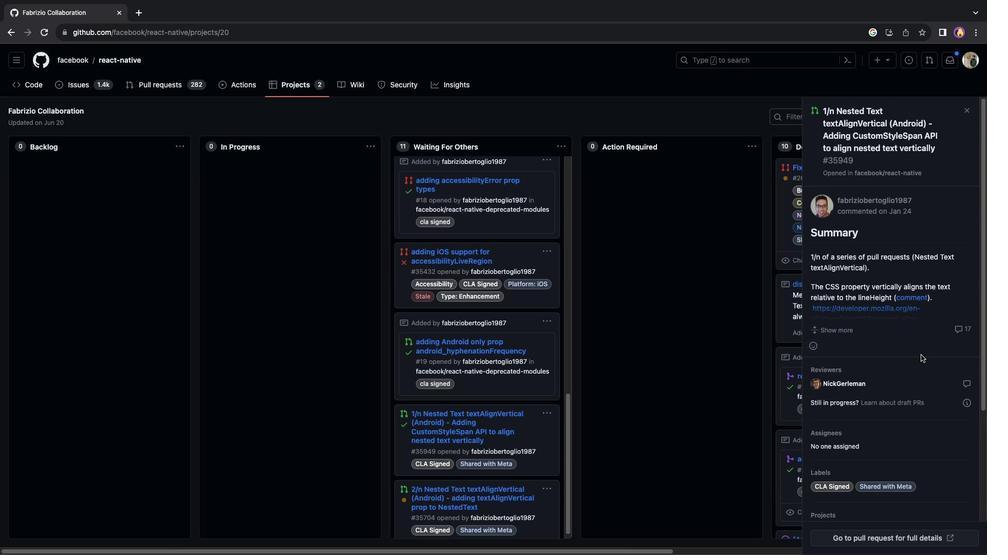 
Action: Mouse scrolled (921, 355) with delta (0, -1)
Screenshot: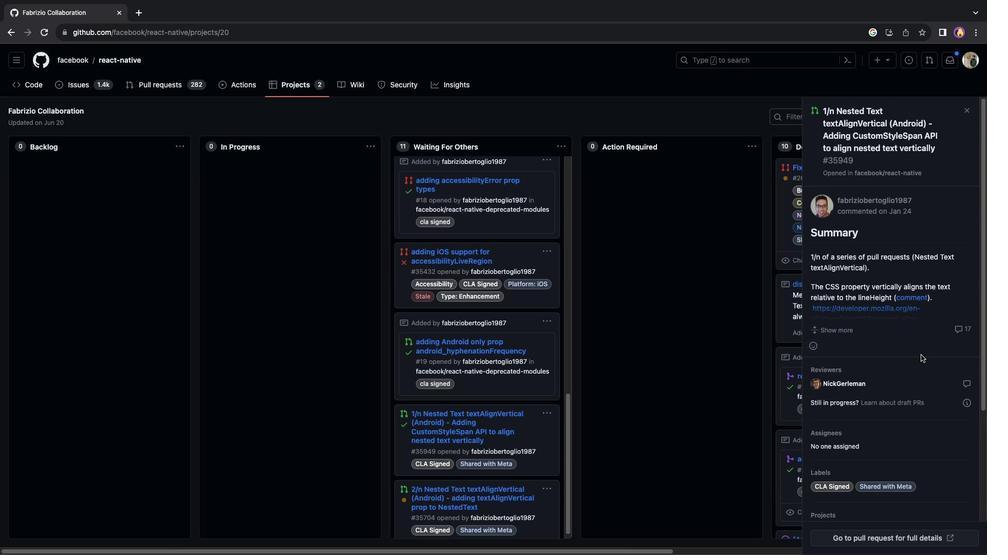 
Action: Mouse moved to (921, 355)
Screenshot: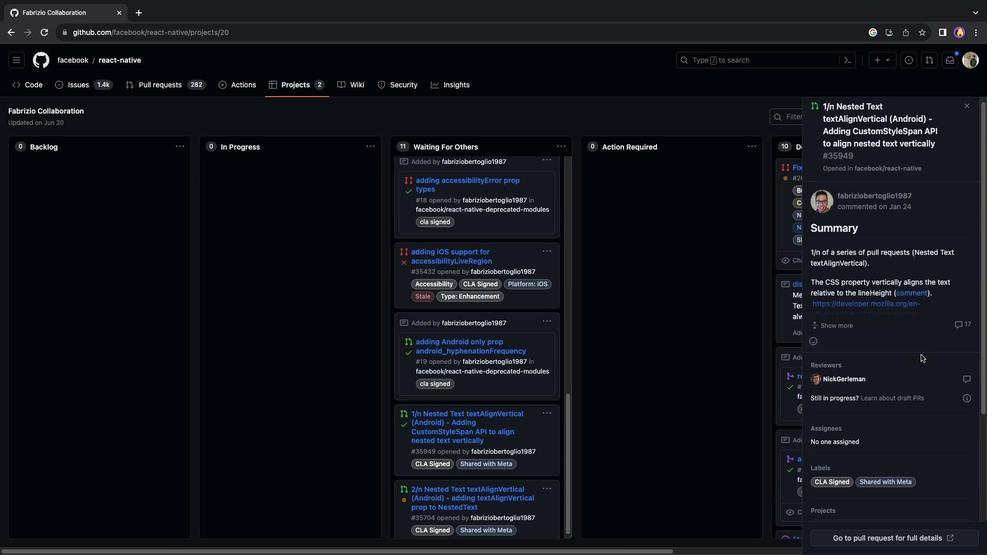 
Action: Mouse scrolled (921, 355) with delta (0, -2)
Screenshot: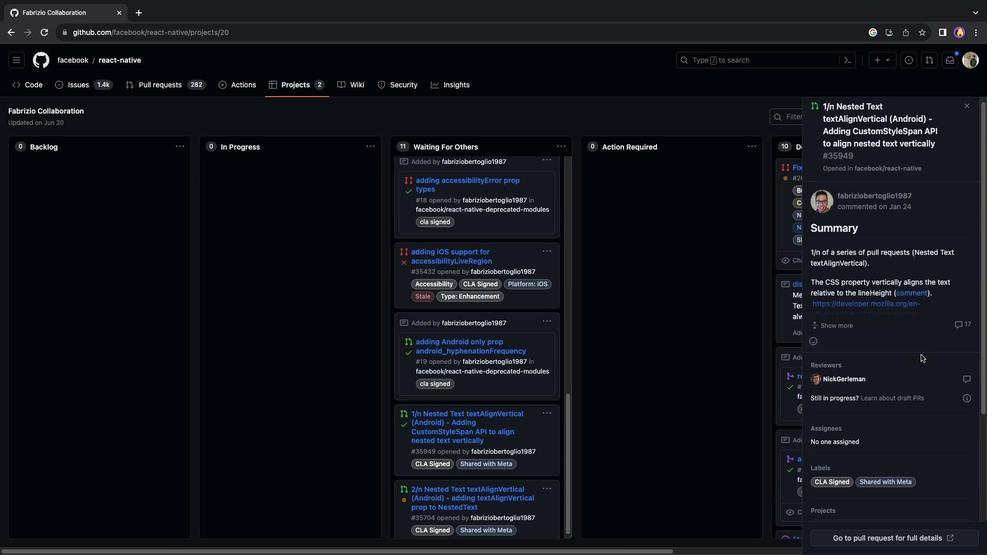 
Action: Mouse scrolled (921, 355) with delta (0, -3)
Screenshot: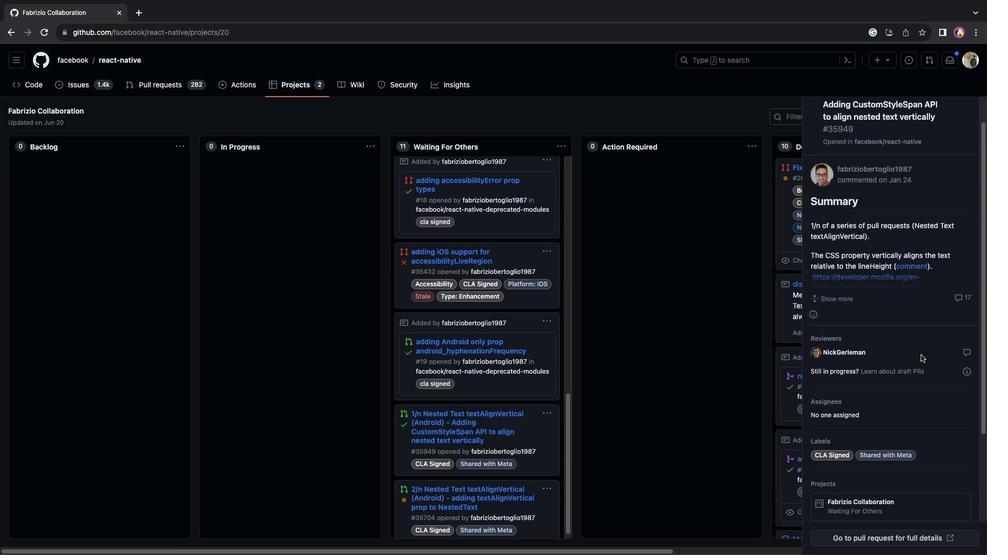 
Action: Mouse scrolled (921, 355) with delta (0, 0)
Screenshot: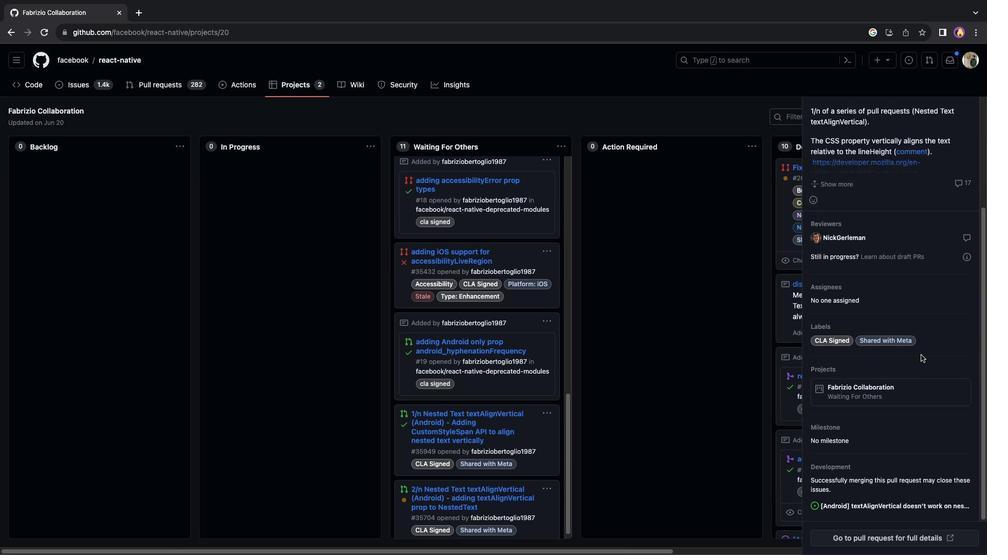 
Action: Mouse scrolled (921, 355) with delta (0, 0)
Screenshot: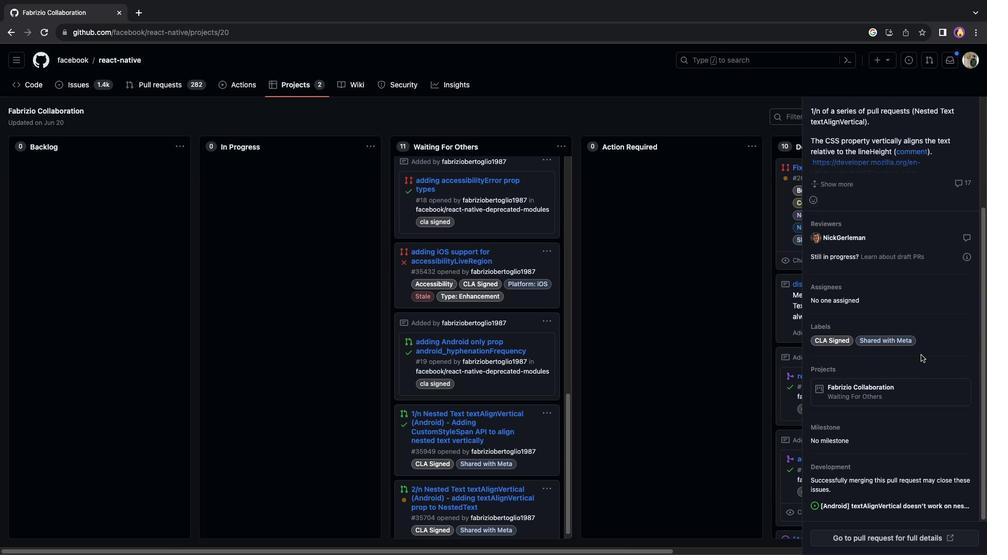
Action: Mouse scrolled (921, 355) with delta (0, -1)
Screenshot: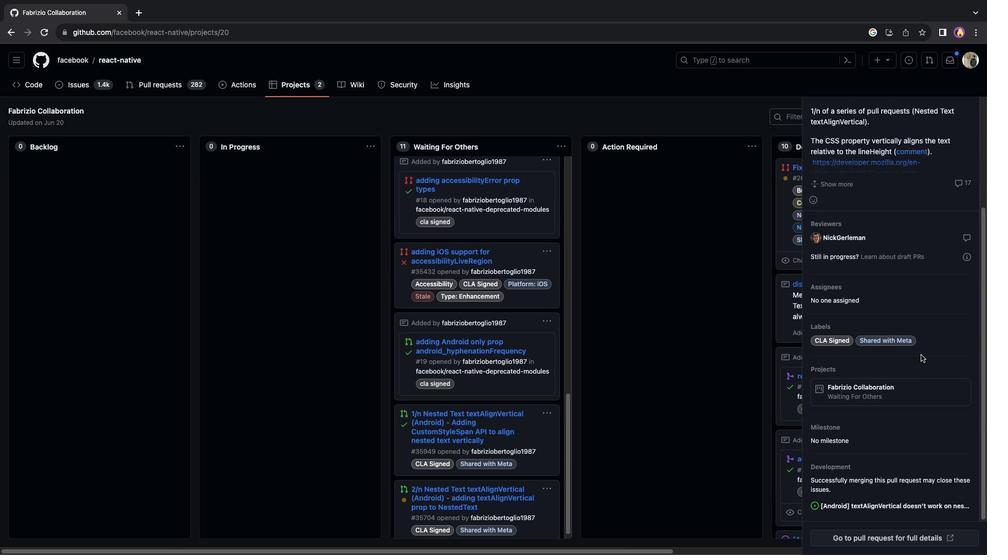 
Action: Mouse scrolled (921, 355) with delta (0, -2)
Screenshot: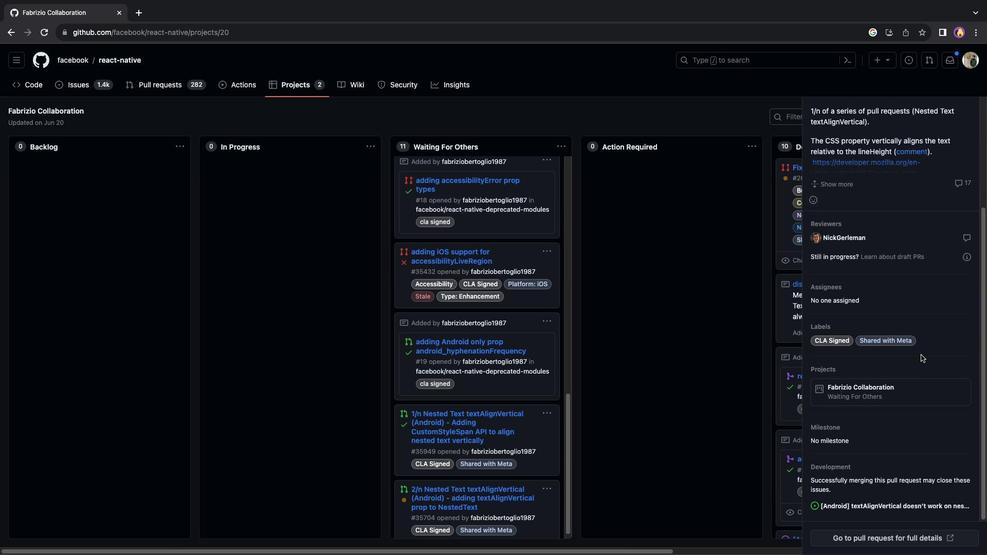 
Action: Mouse scrolled (921, 355) with delta (0, 0)
Screenshot: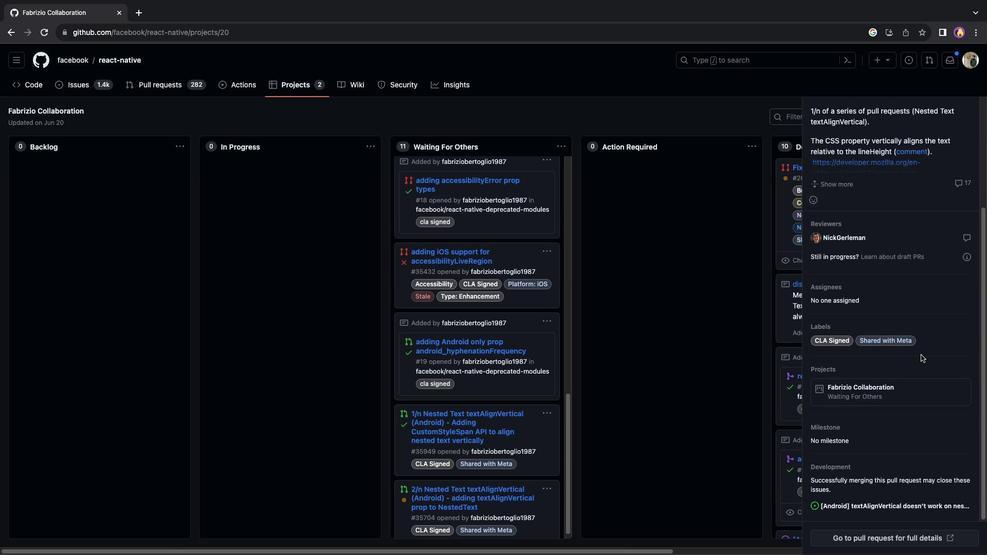 
Action: Mouse scrolled (921, 355) with delta (0, 0)
Screenshot: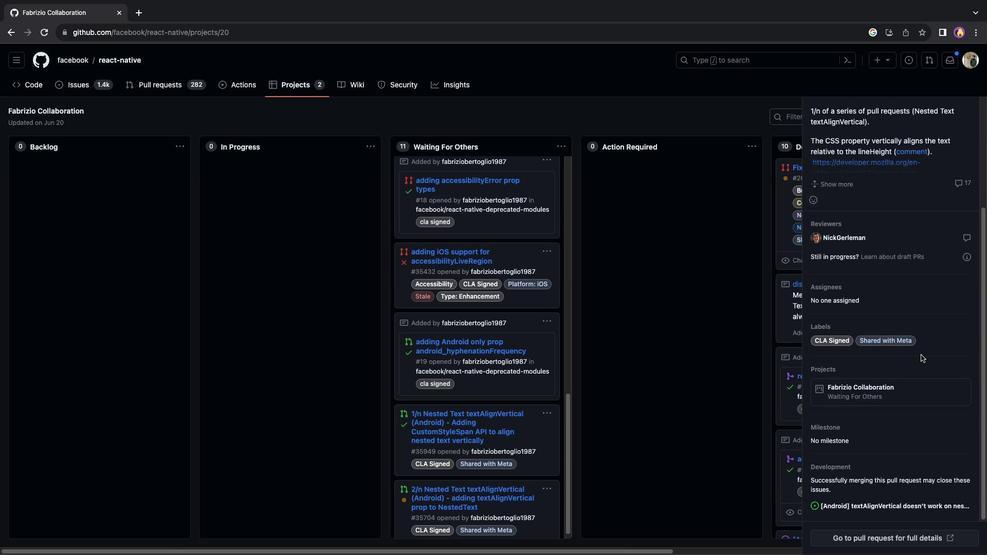 
Action: Mouse scrolled (921, 355) with delta (0, -2)
Screenshot: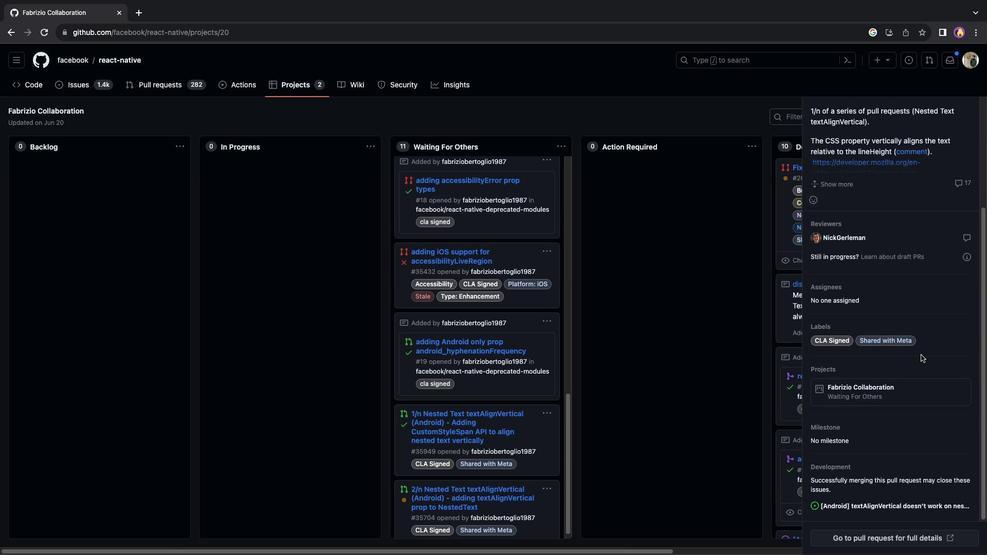 
Action: Mouse scrolled (921, 355) with delta (0, -2)
Screenshot: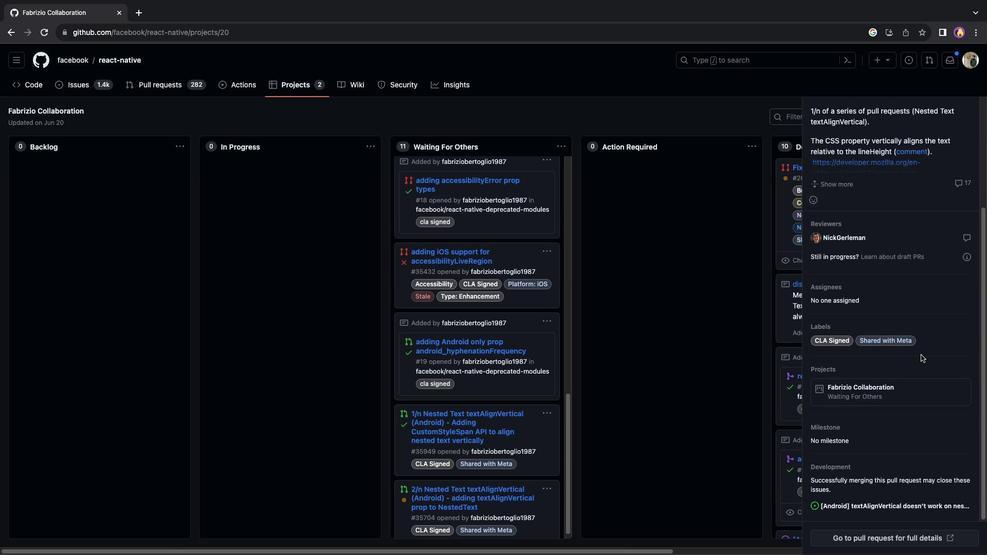 
Action: Mouse moved to (566, 335)
Screenshot: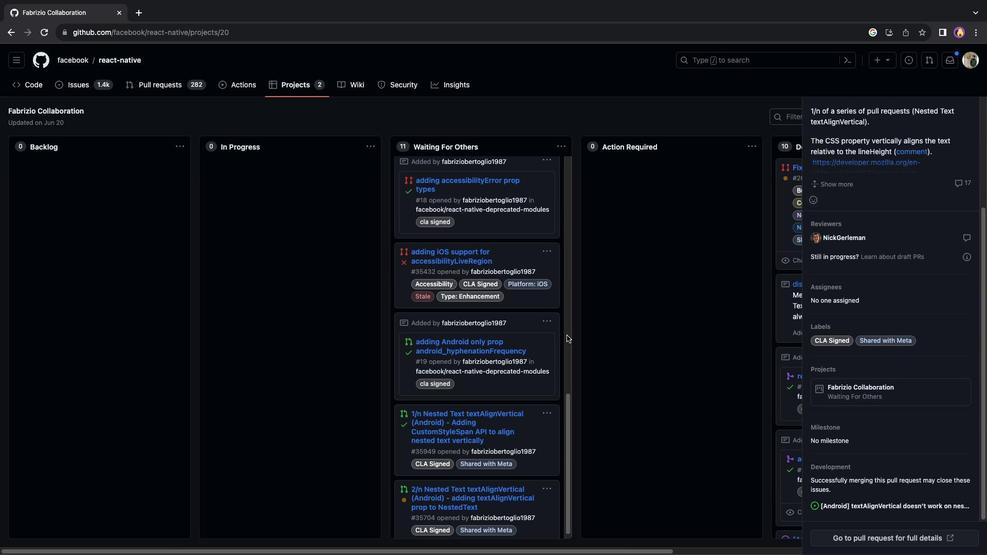 
Action: Mouse scrolled (566, 335) with delta (0, 0)
Screenshot: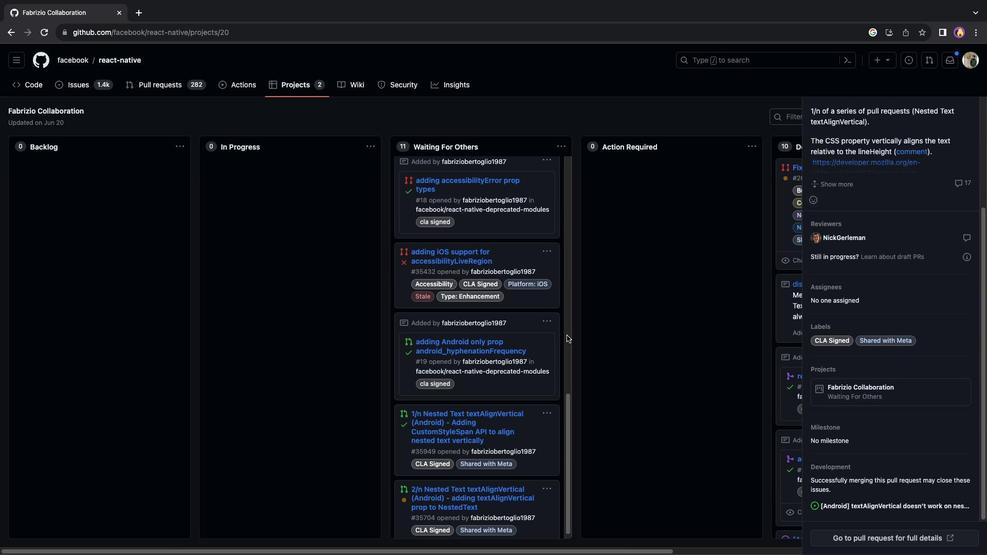 
Action: Mouse scrolled (566, 335) with delta (0, 0)
Screenshot: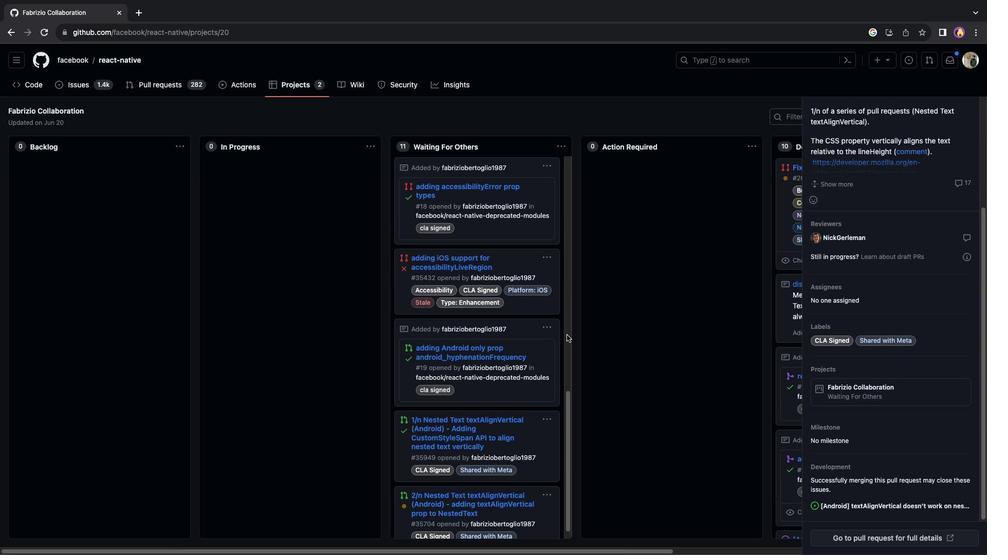 
Action: Mouse scrolled (566, 335) with delta (0, 2)
Screenshot: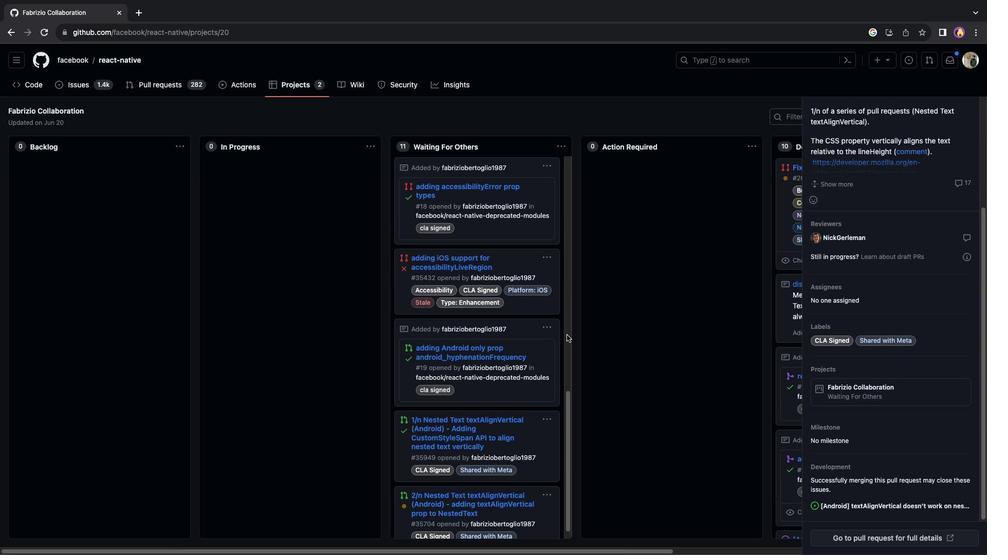 
Action: Mouse moved to (566, 335)
Screenshot: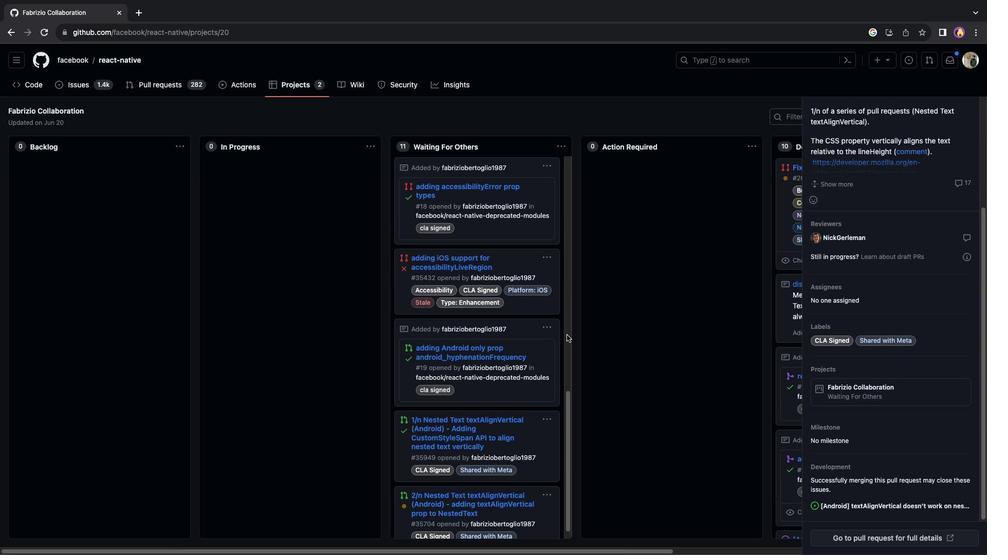 
Action: Mouse scrolled (566, 335) with delta (0, 2)
Screenshot: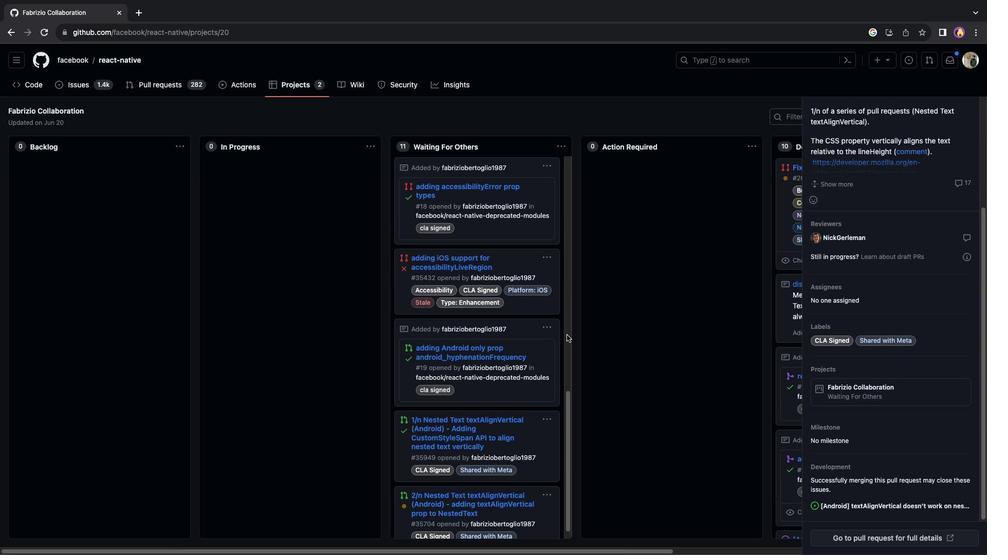 
Action: Mouse scrolled (566, 335) with delta (0, 3)
Screenshot: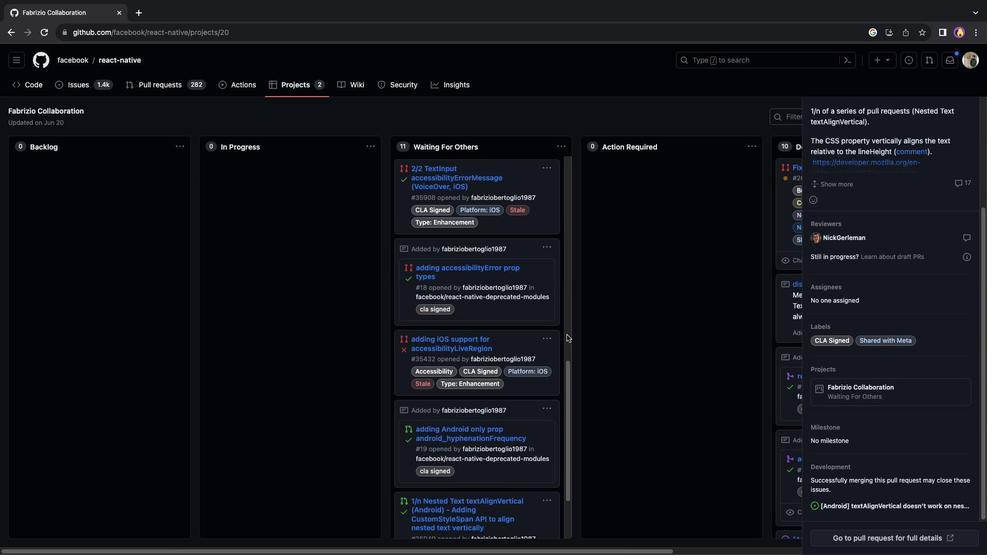 
Action: Mouse moved to (566, 334)
Screenshot: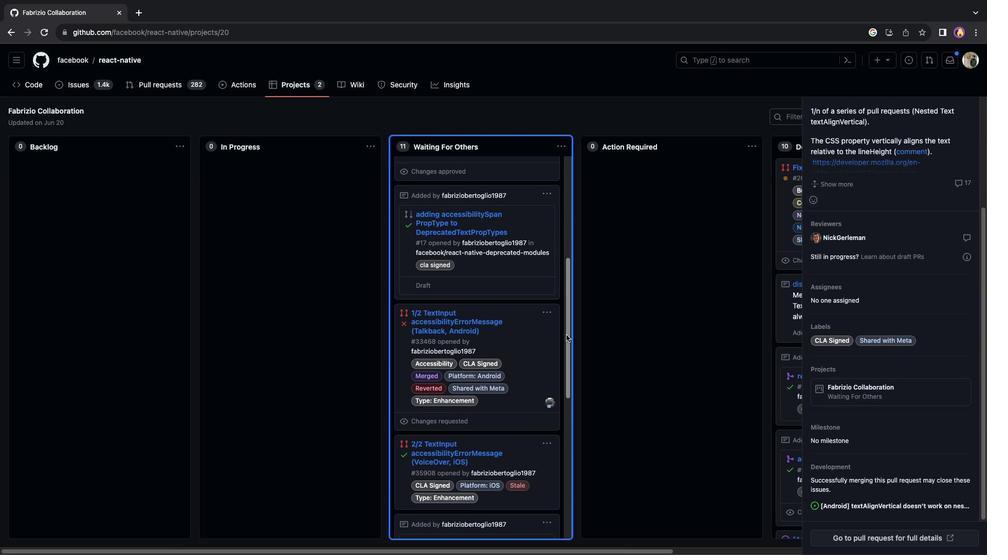 
Action: Mouse scrolled (566, 334) with delta (0, 0)
Screenshot: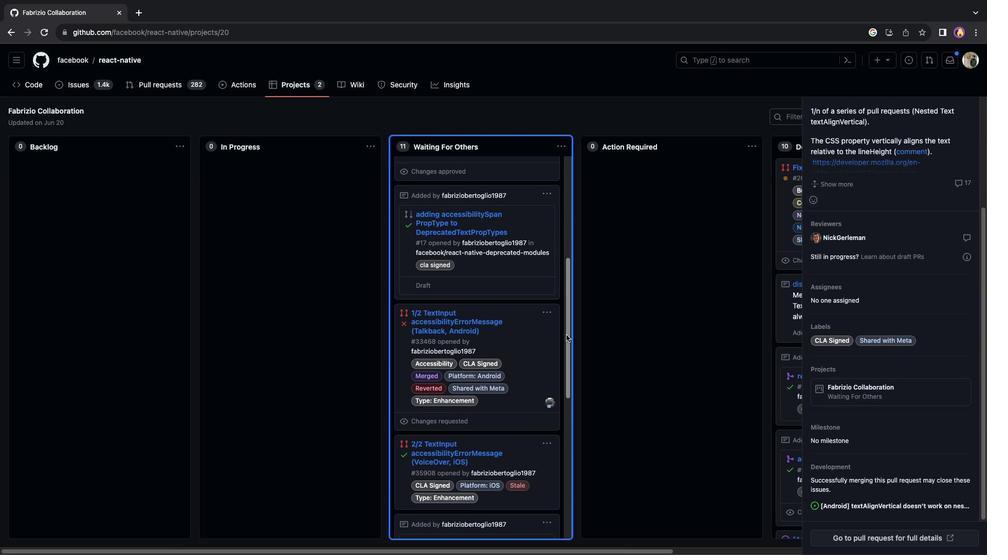 
Action: Mouse pressed middle at (566, 334)
Screenshot: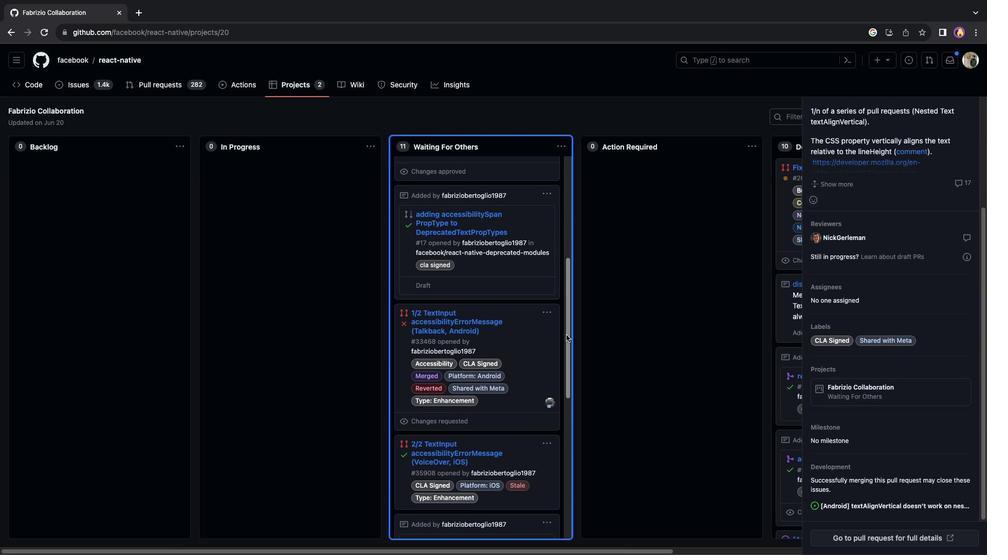 
Action: Mouse moved to (566, 334)
Screenshot: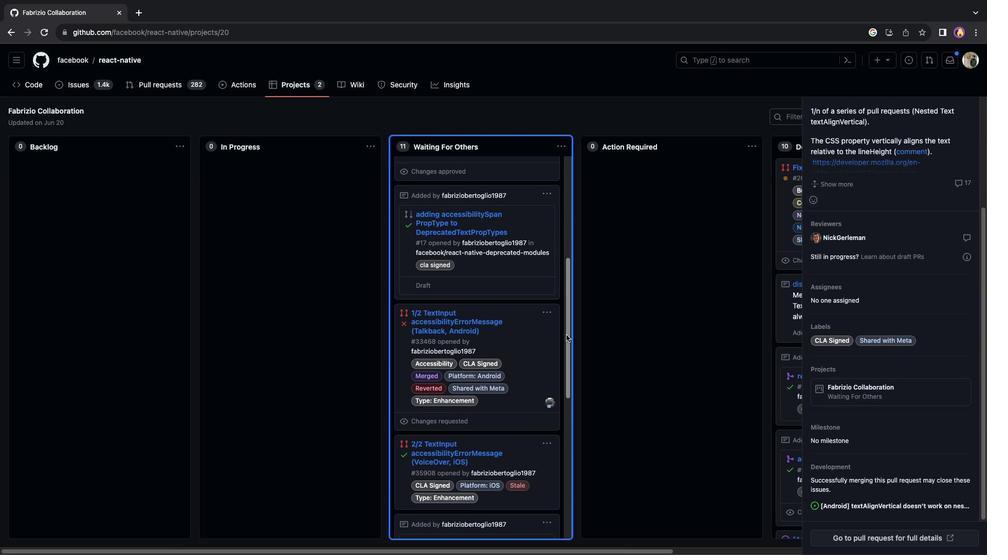 
Action: Mouse scrolled (566, 334) with delta (0, 0)
Screenshot: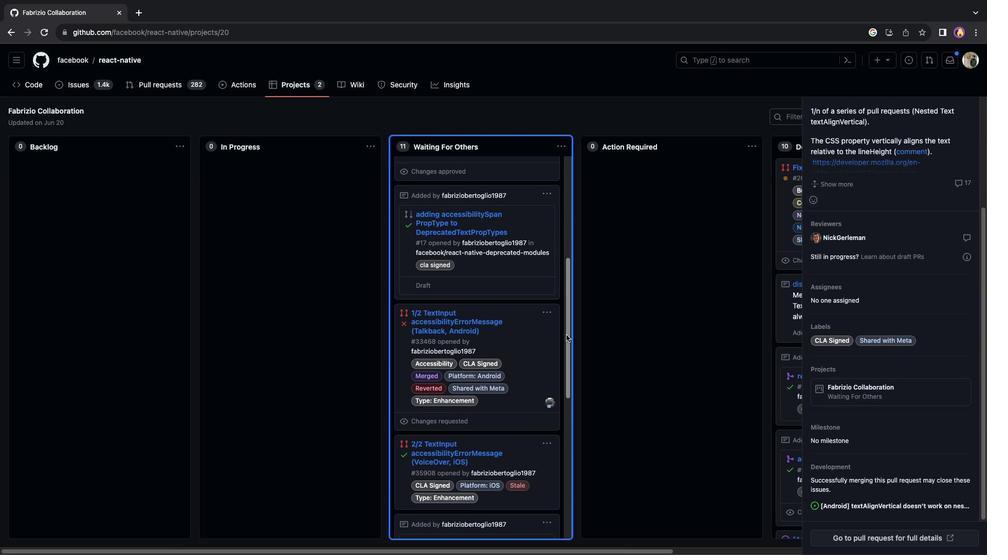 
Action: Mouse moved to (565, 334)
Screenshot: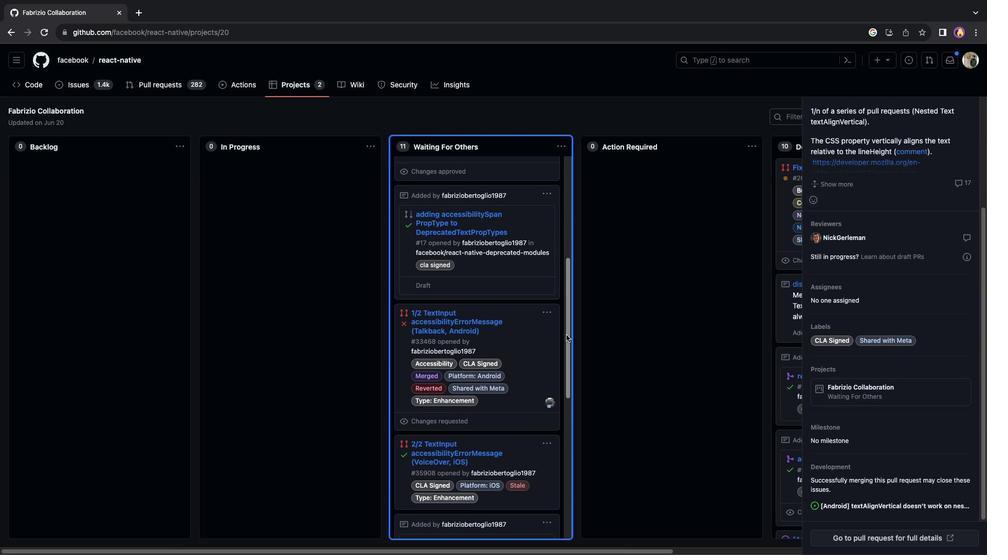 
Action: Mouse scrolled (565, 334) with delta (0, 2)
Screenshot: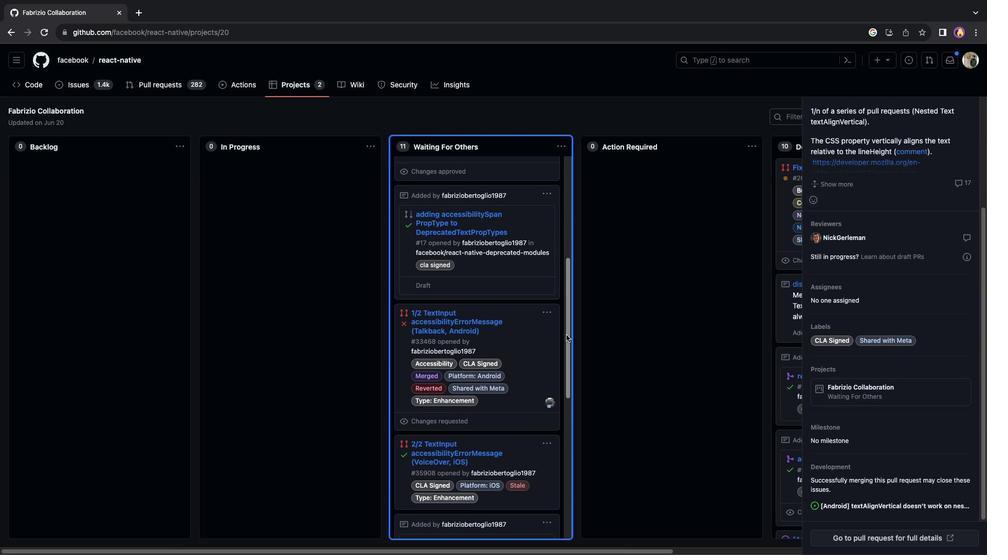 
Action: Mouse moved to (565, 335)
Screenshot: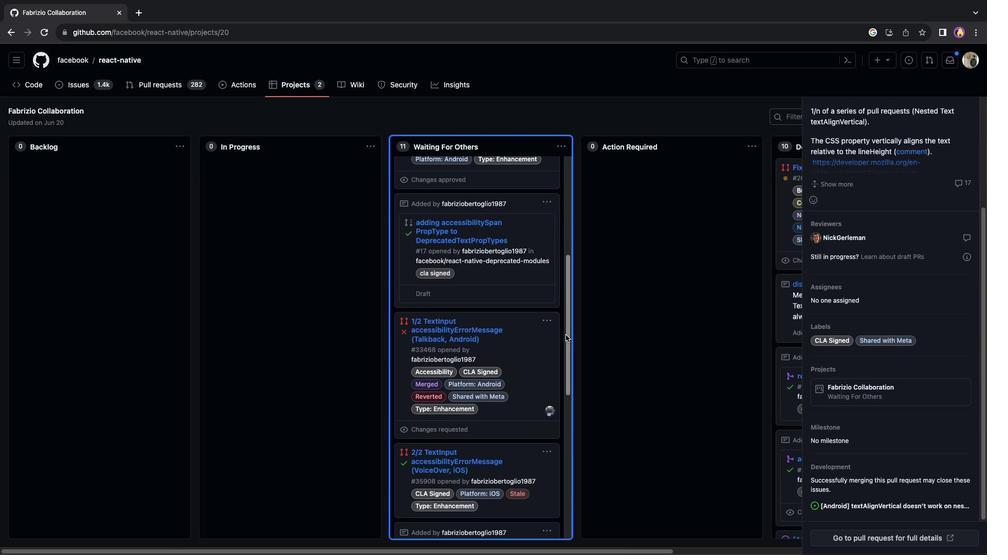 
Action: Mouse scrolled (565, 335) with delta (0, 3)
Screenshot: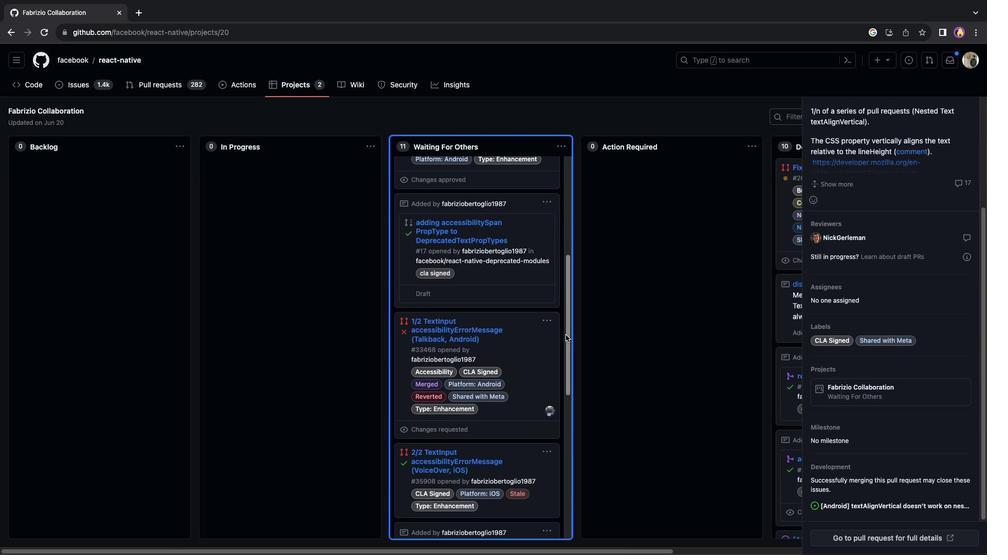 
Action: Mouse scrolled (565, 335) with delta (0, 4)
Screenshot: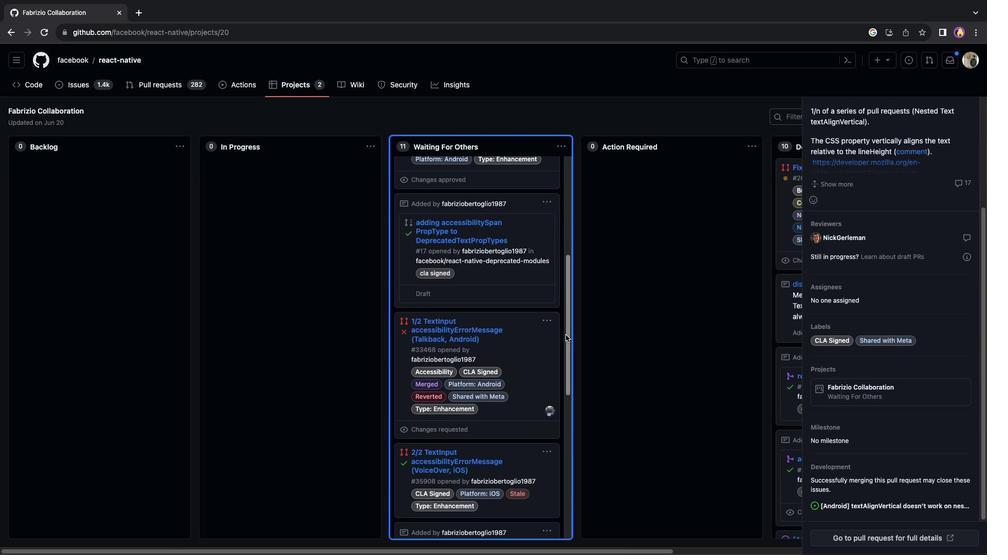 
Action: Mouse scrolled (565, 335) with delta (0, 4)
Screenshot: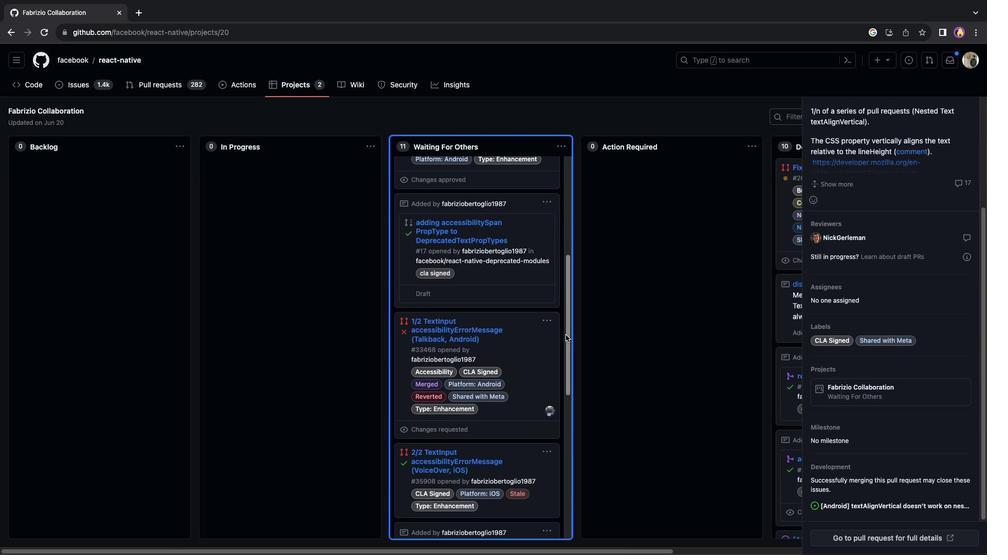 
Action: Mouse moved to (565, 335)
Screenshot: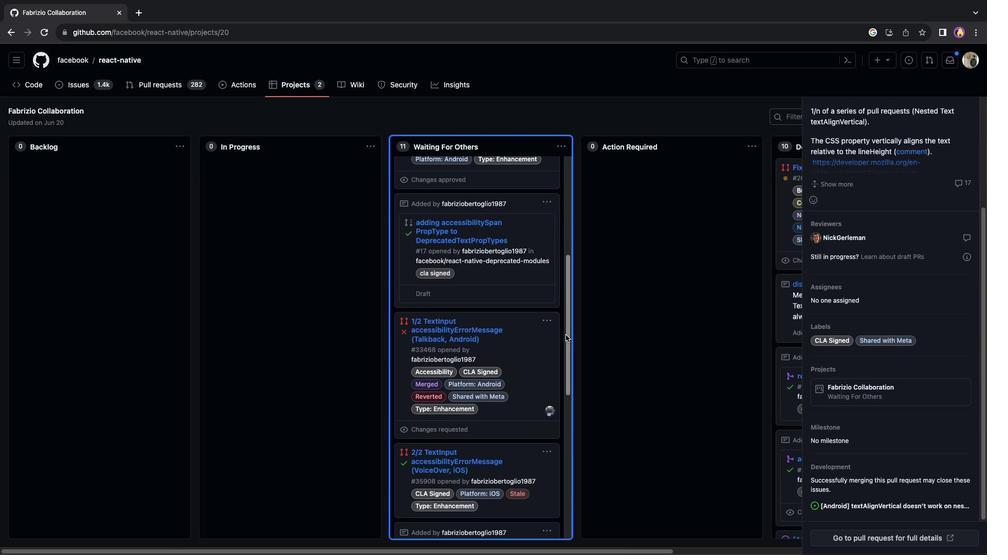 
Action: Mouse scrolled (565, 335) with delta (0, 4)
Screenshot: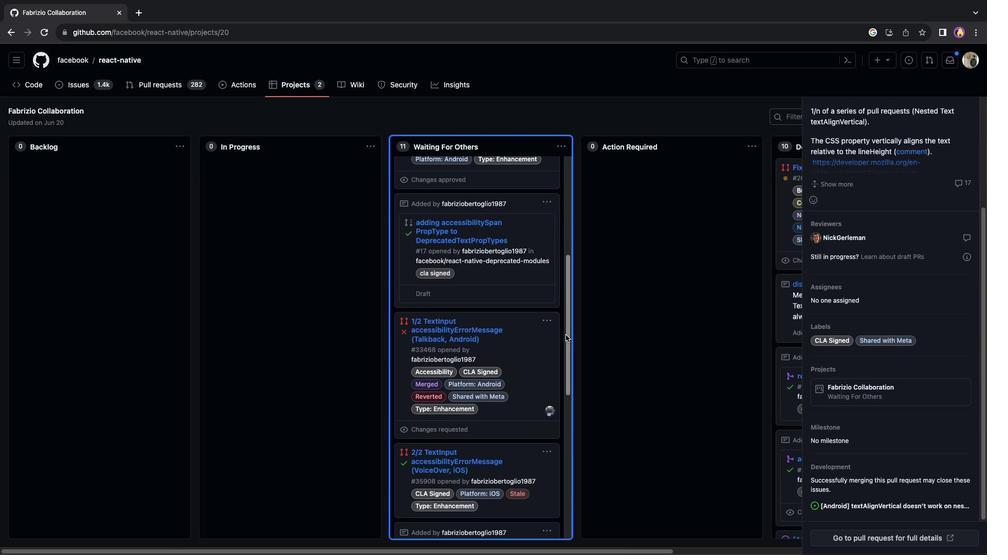 
Action: Mouse moved to (565, 334)
Screenshot: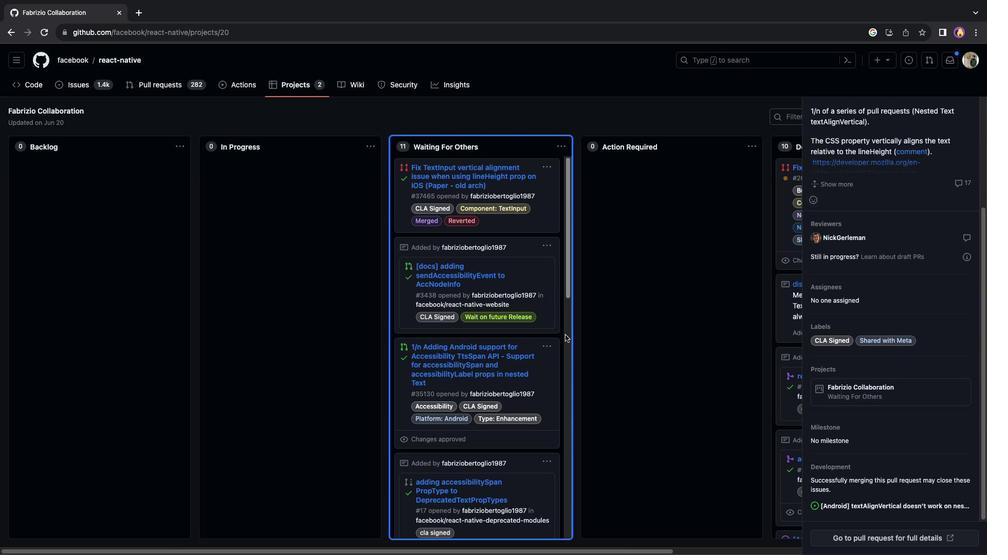 
Action: Mouse scrolled (565, 334) with delta (0, 0)
Screenshot: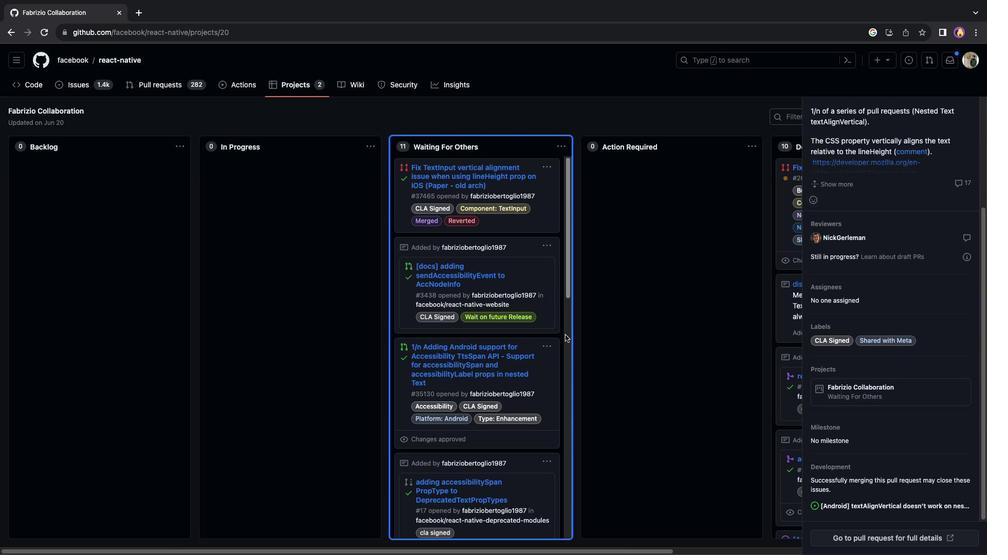 
Action: Mouse scrolled (565, 334) with delta (0, 0)
Screenshot: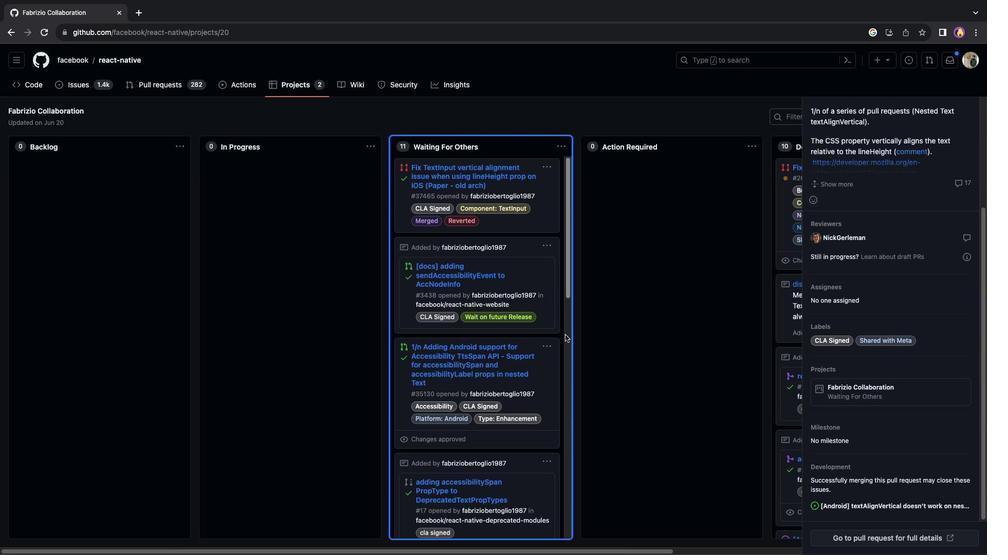 
Action: Mouse scrolled (565, 334) with delta (0, 2)
Screenshot: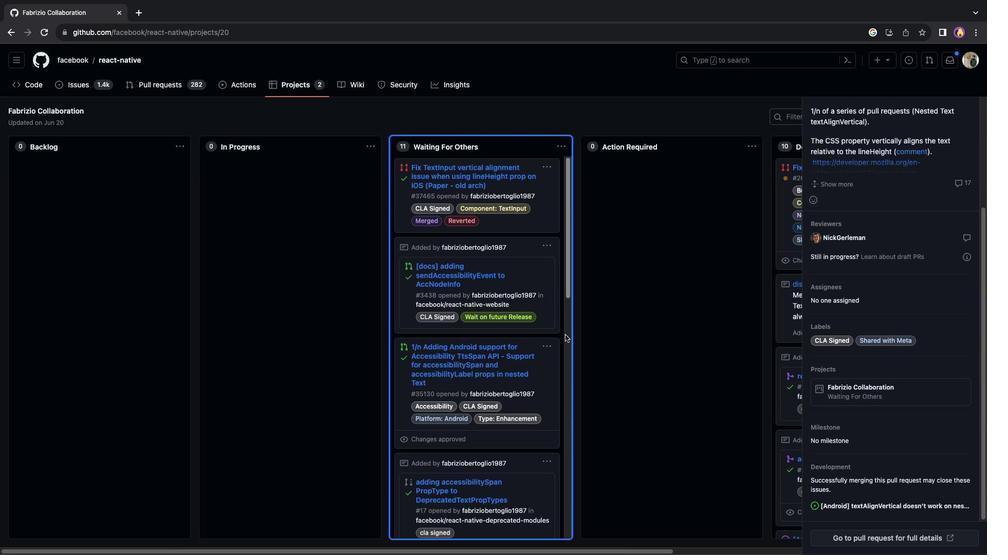 
Action: Mouse scrolled (565, 334) with delta (0, 3)
Screenshot: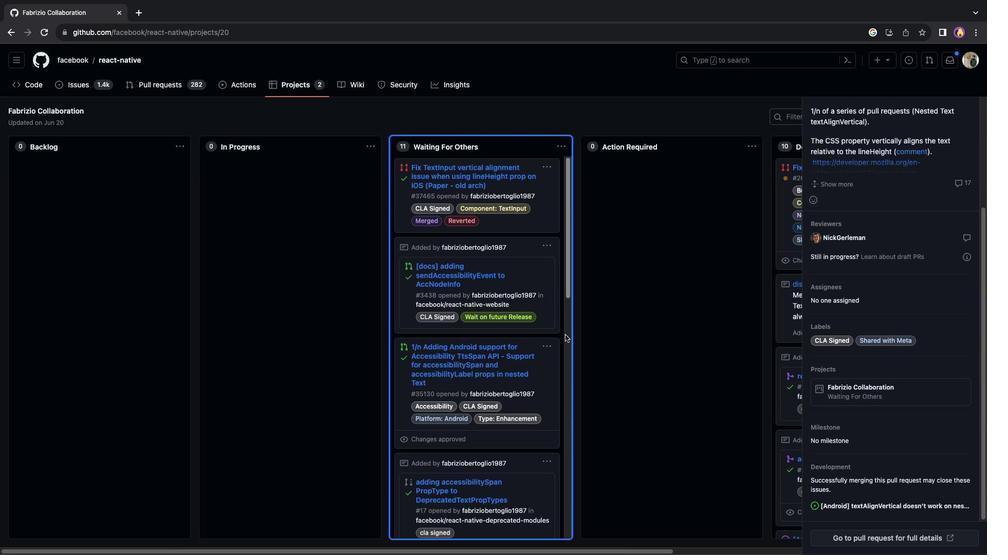 
Action: Mouse scrolled (565, 334) with delta (0, 4)
Screenshot: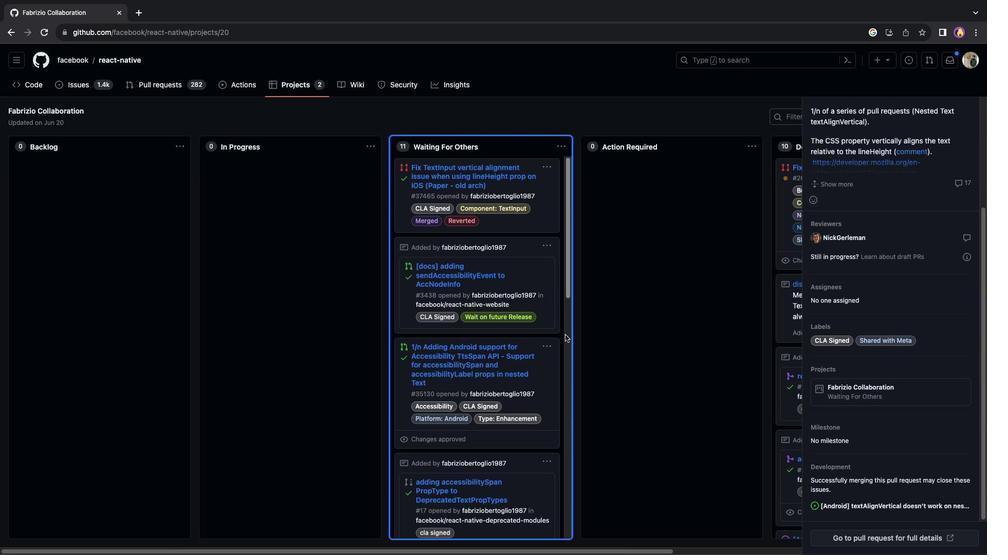
Action: Mouse scrolled (565, 334) with delta (0, 4)
Screenshot: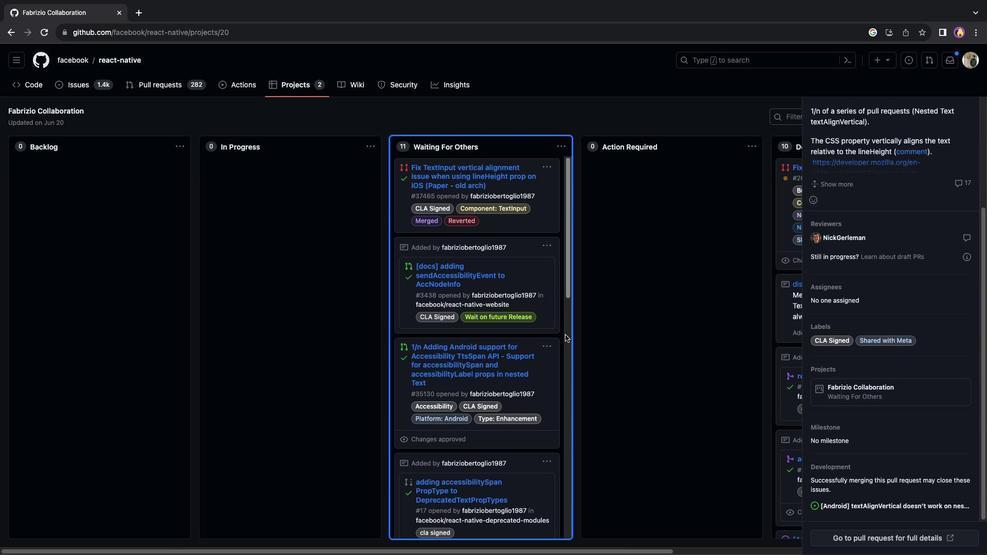 
Action: Mouse scrolled (565, 334) with delta (0, 4)
Screenshot: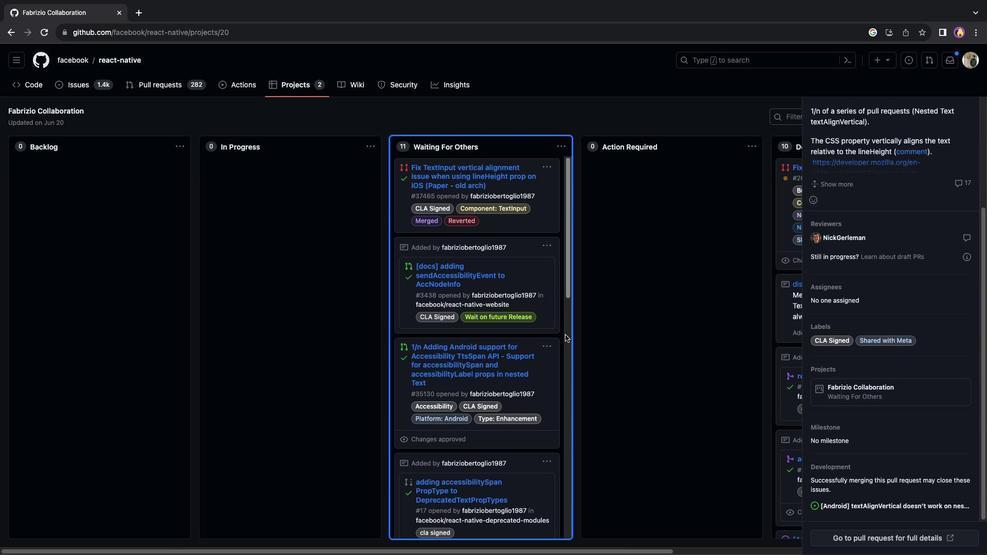 
Action: Mouse moved to (469, 176)
Screenshot: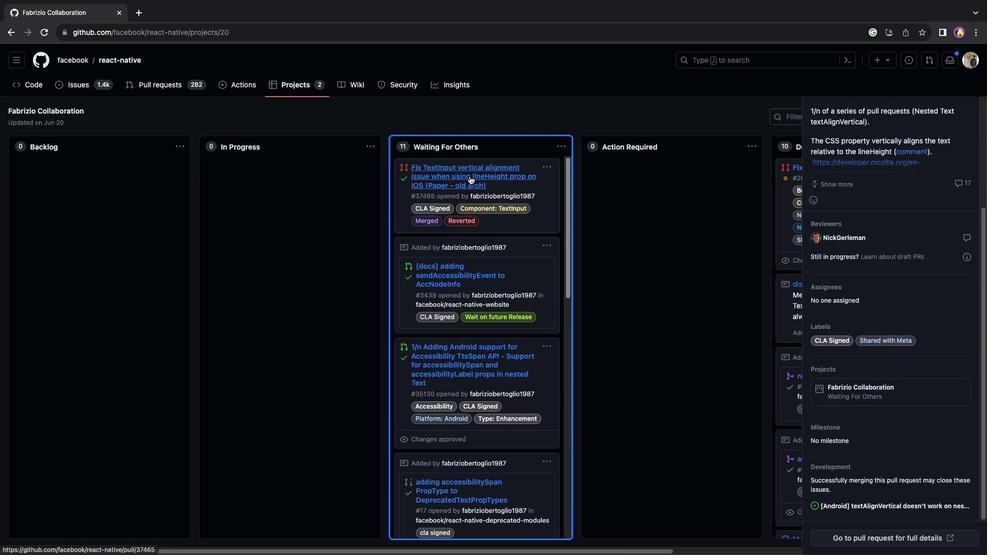 
Action: Mouse pressed left at (469, 176)
Screenshot: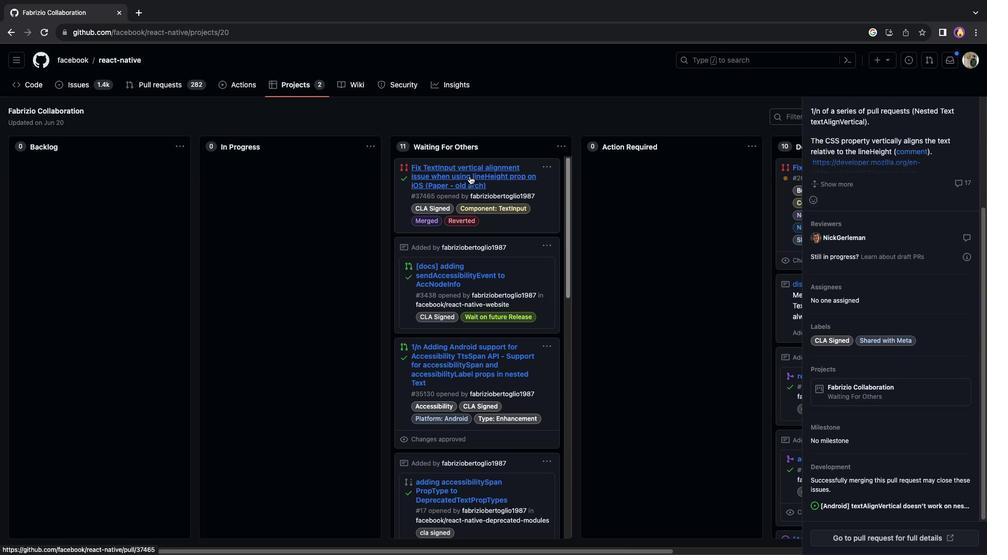 
Action: Mouse moved to (637, 254)
Screenshot: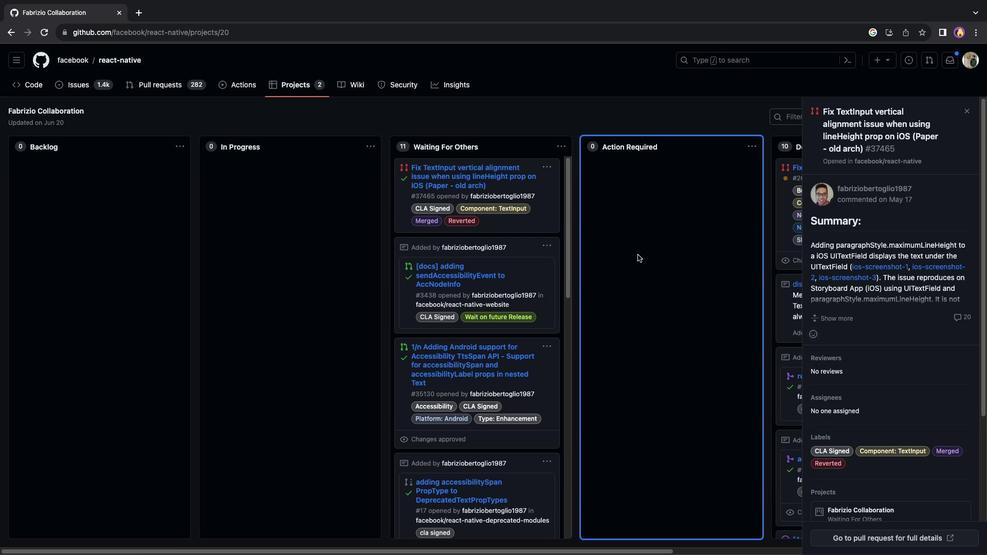 
Action: Mouse pressed left at (637, 254)
Screenshot: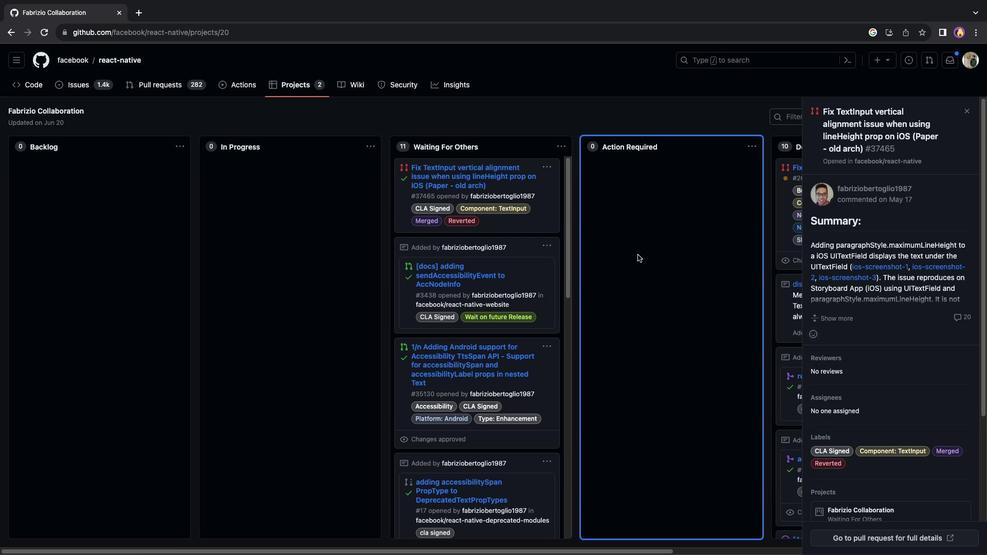 
Action: Mouse moved to (739, 233)
Screenshot: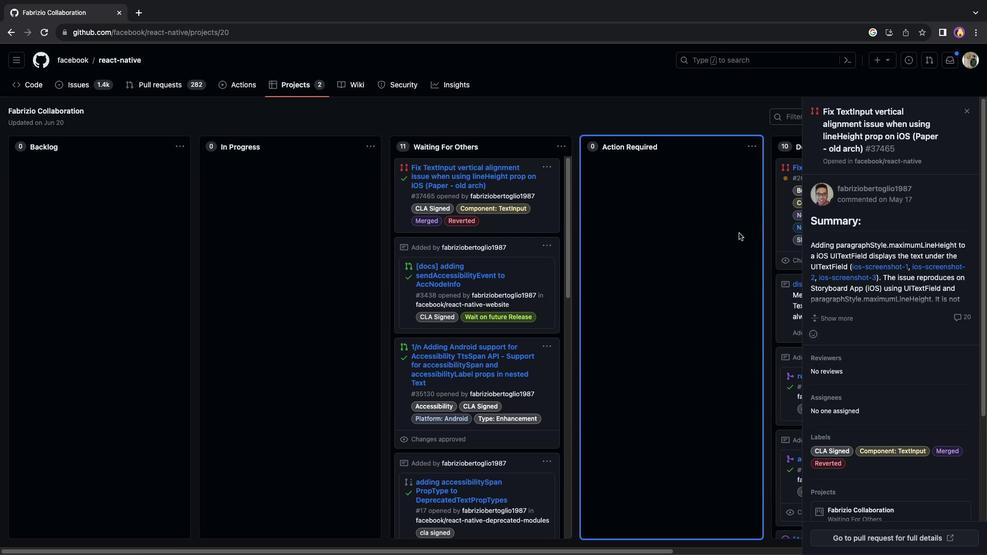 
Action: Mouse pressed left at (739, 233)
Screenshot: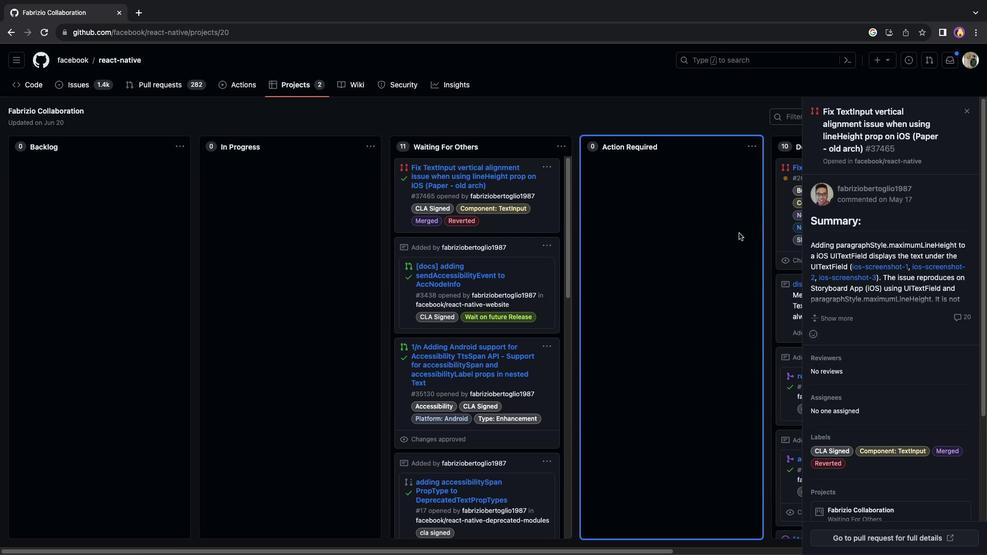 
Action: Mouse moved to (774, 221)
Screenshot: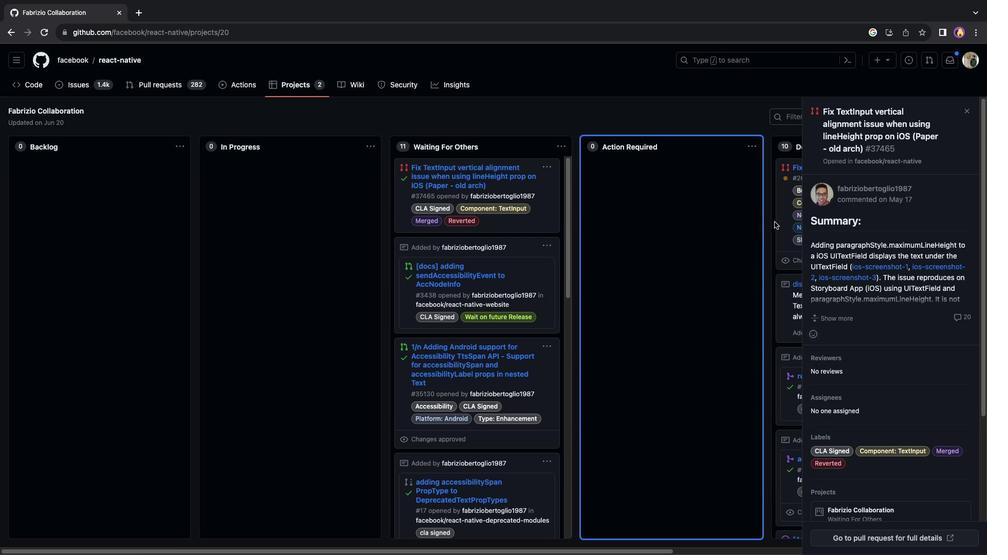 
Action: Mouse pressed left at (774, 221)
Screenshot: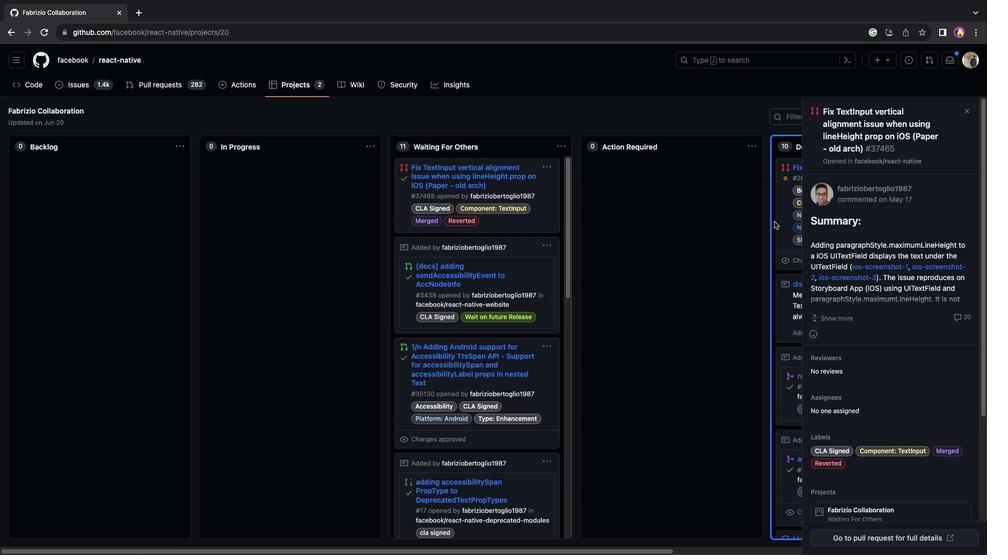 
Action: Mouse moved to (969, 110)
Screenshot: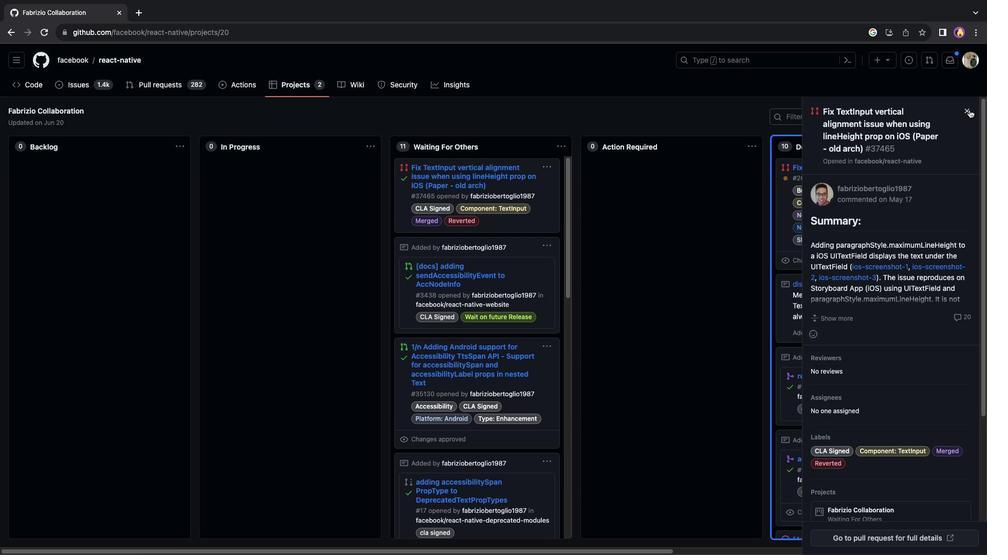 
Action: Mouse pressed left at (969, 110)
Screenshot: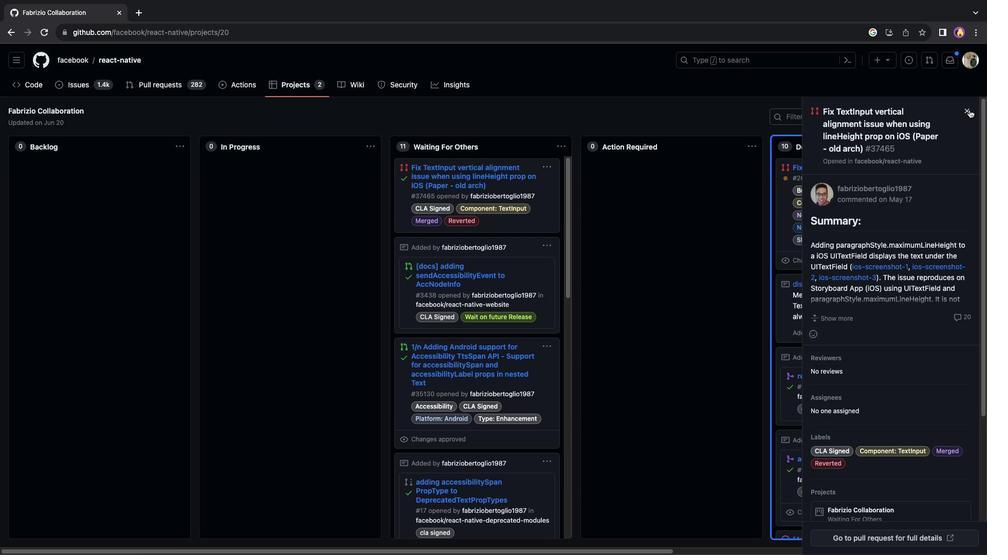 
Action: Mouse moved to (949, 167)
Screenshot: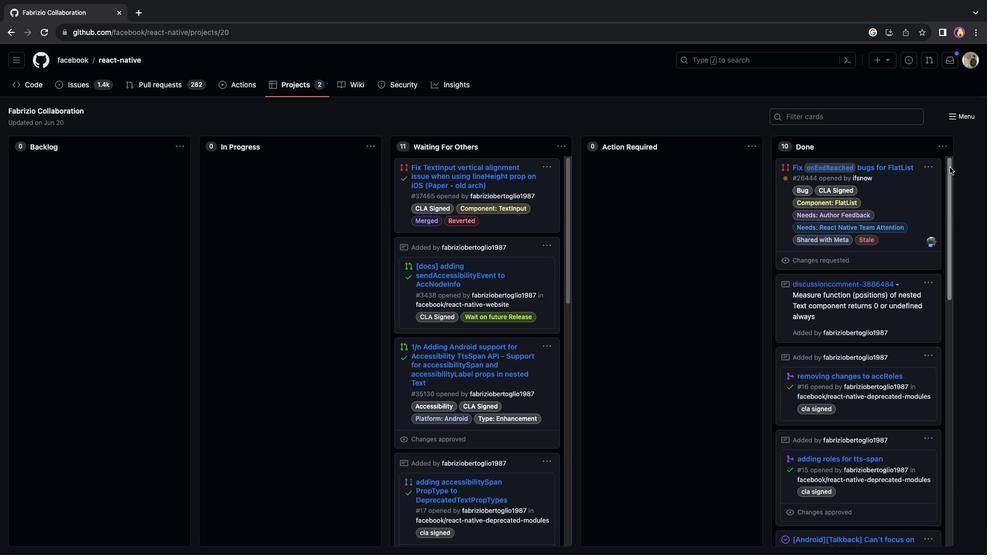 
Action: Mouse pressed left at (949, 167)
Screenshot: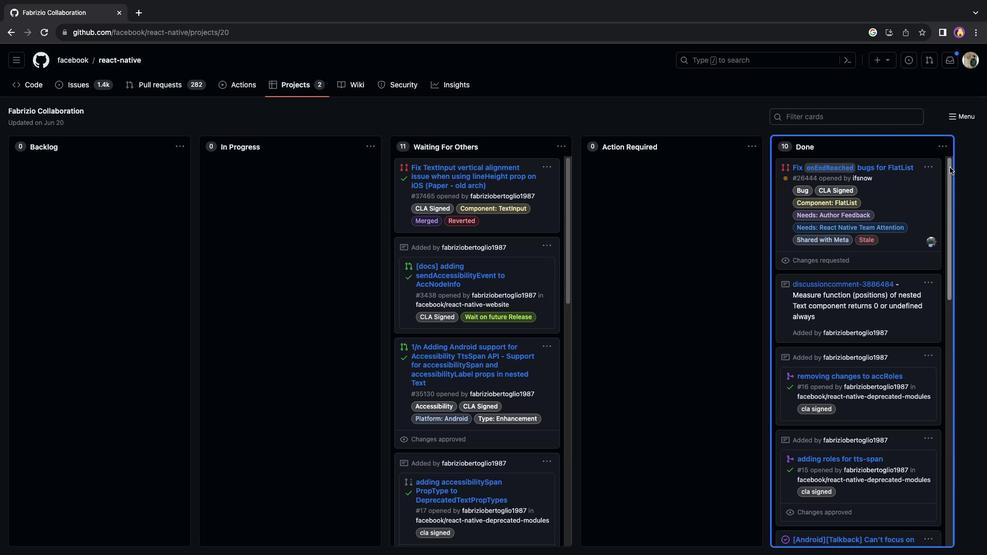 
Action: Mouse moved to (828, 286)
Screenshot: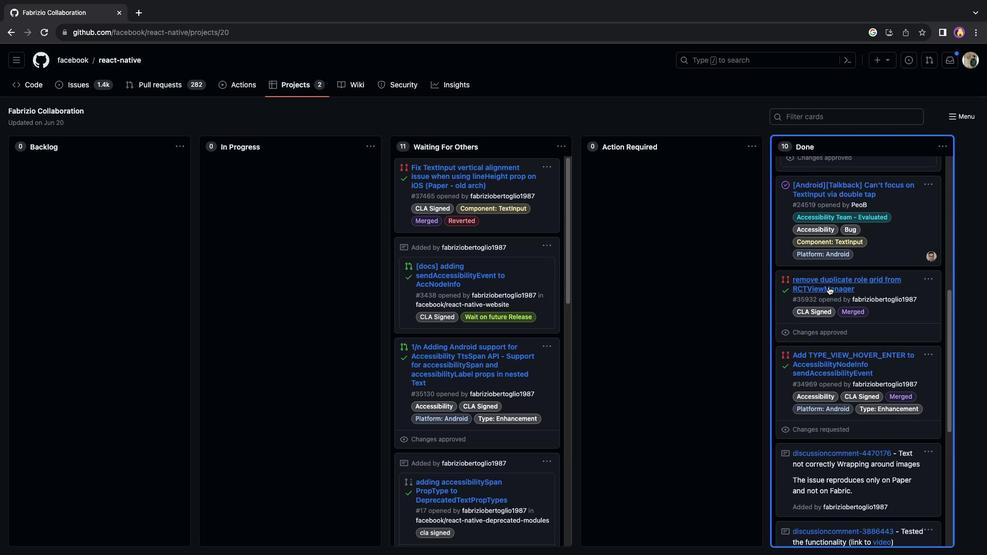 
Action: Mouse pressed left at (828, 286)
Screenshot: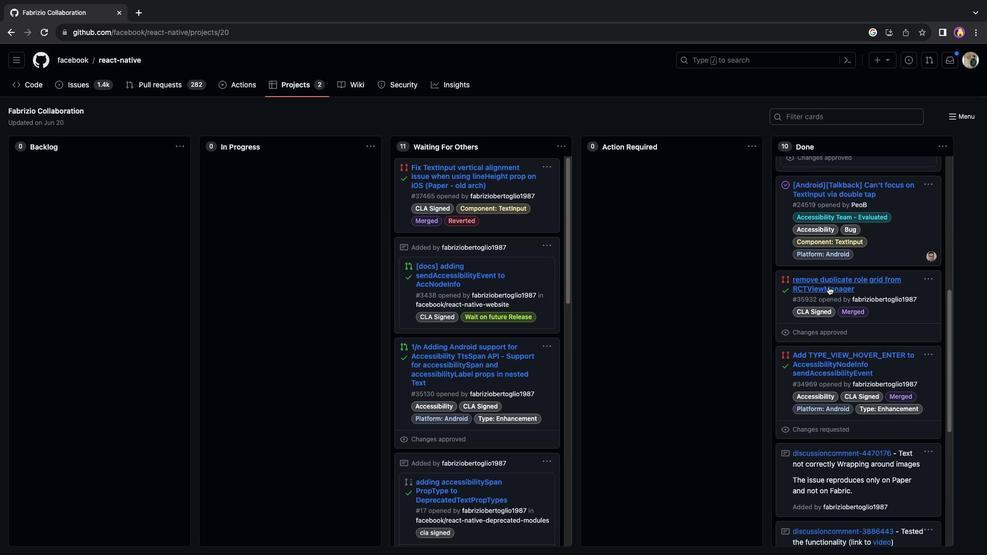 
Action: Mouse moved to (891, 303)
Screenshot: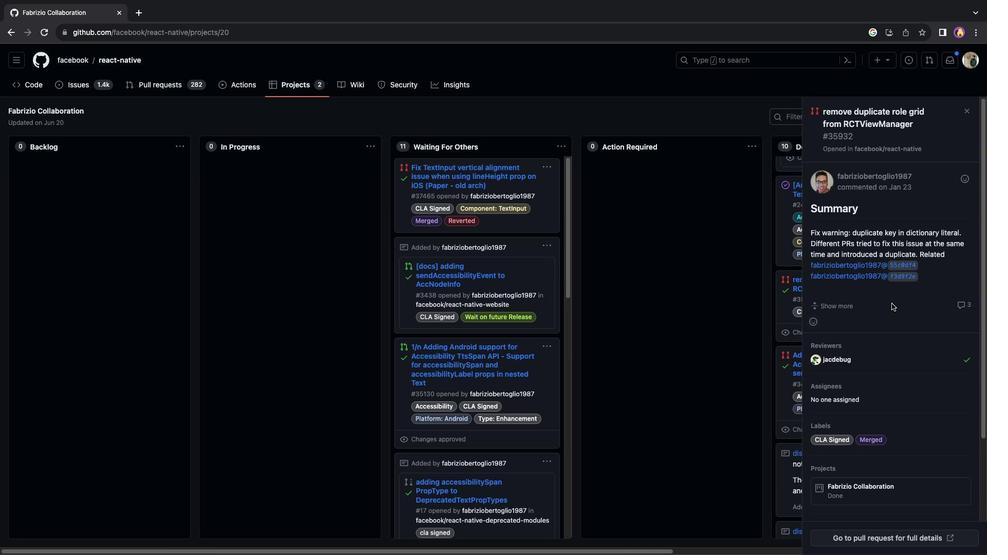 
Action: Mouse scrolled (891, 303) with delta (0, 0)
Screenshot: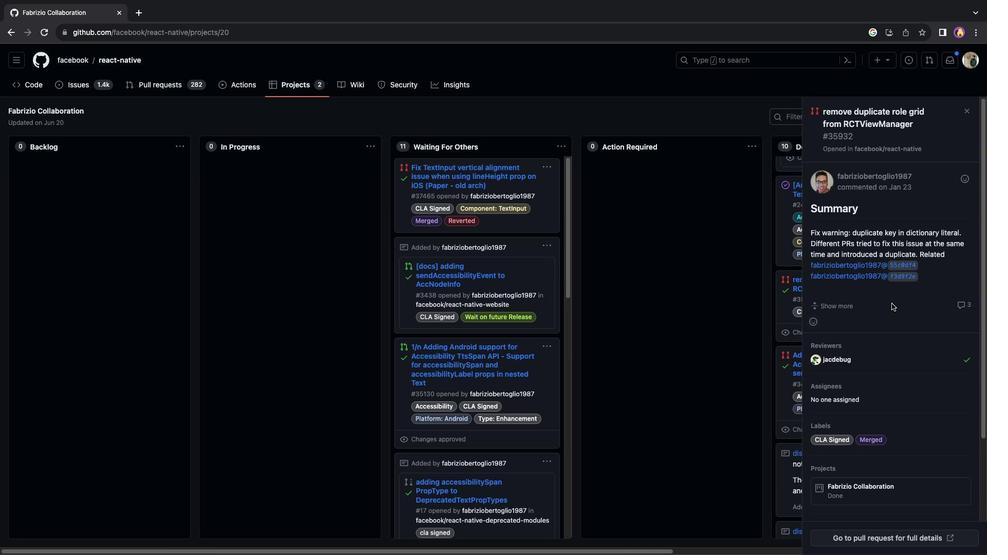
Action: Mouse scrolled (891, 303) with delta (0, 0)
Screenshot: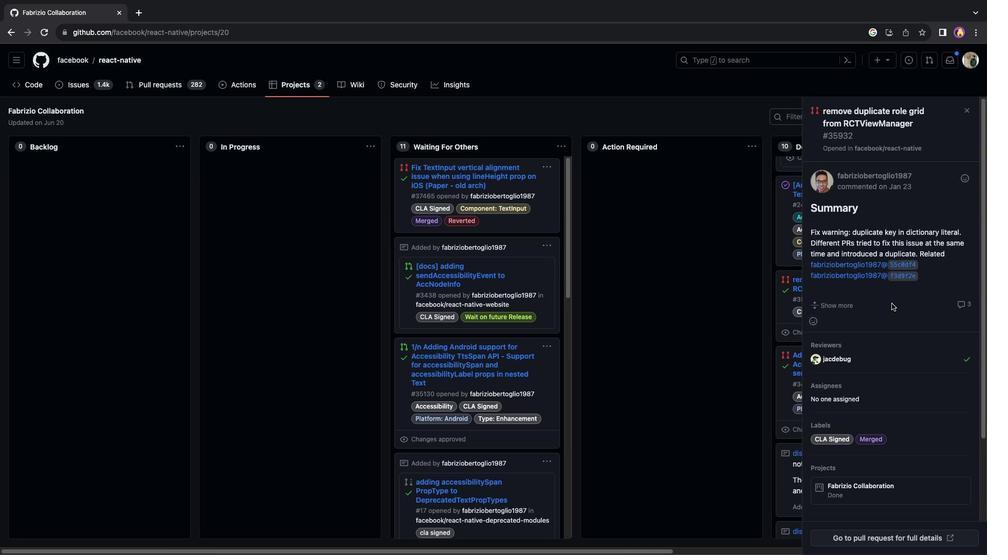 
Action: Mouse scrolled (891, 303) with delta (0, -1)
Screenshot: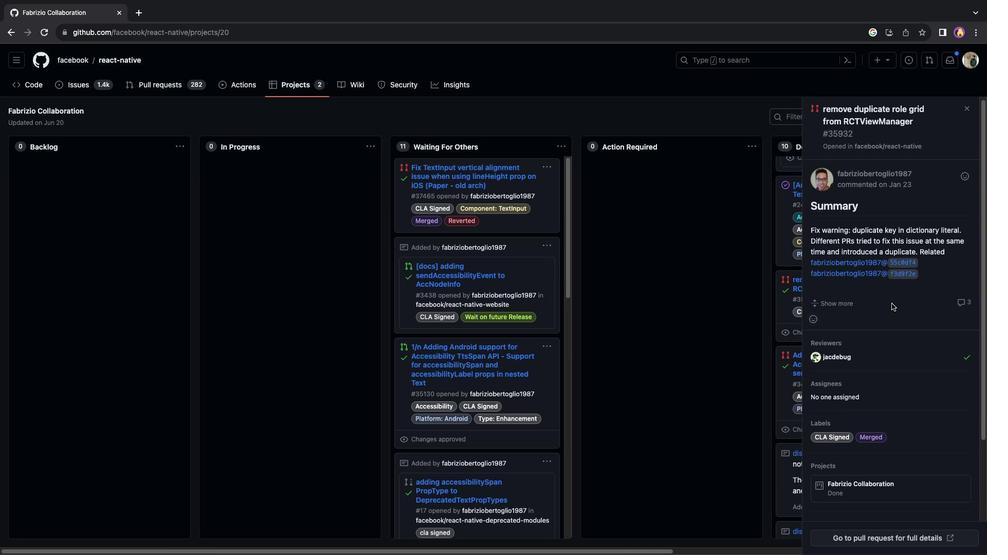 
Action: Mouse scrolled (891, 303) with delta (0, -2)
Screenshot: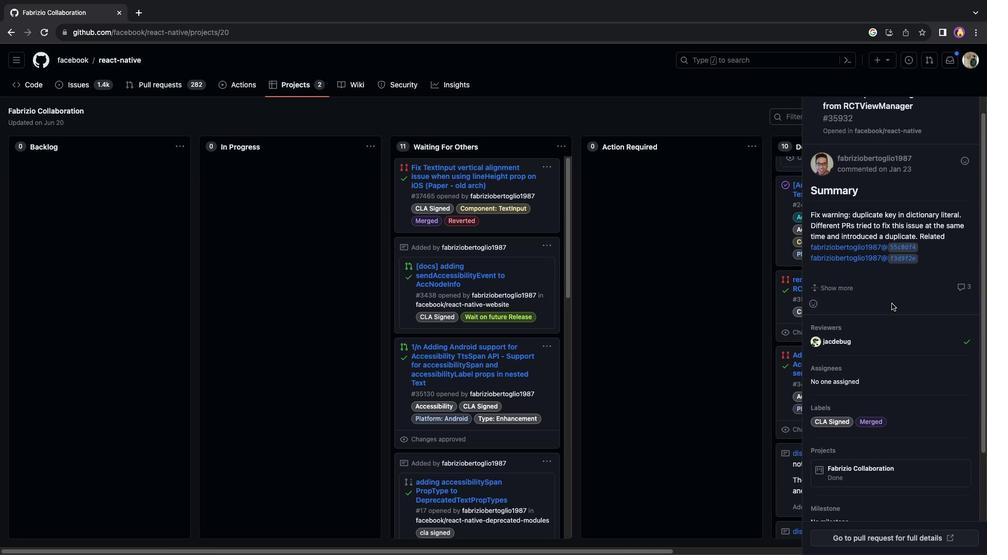 
Action: Mouse scrolled (891, 303) with delta (0, 0)
Screenshot: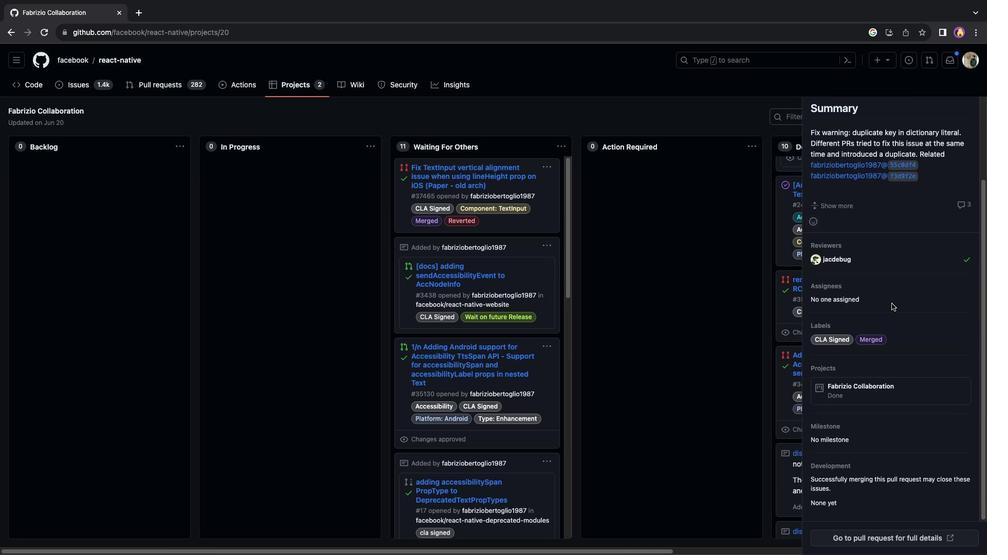 
Action: Mouse scrolled (891, 303) with delta (0, 0)
Screenshot: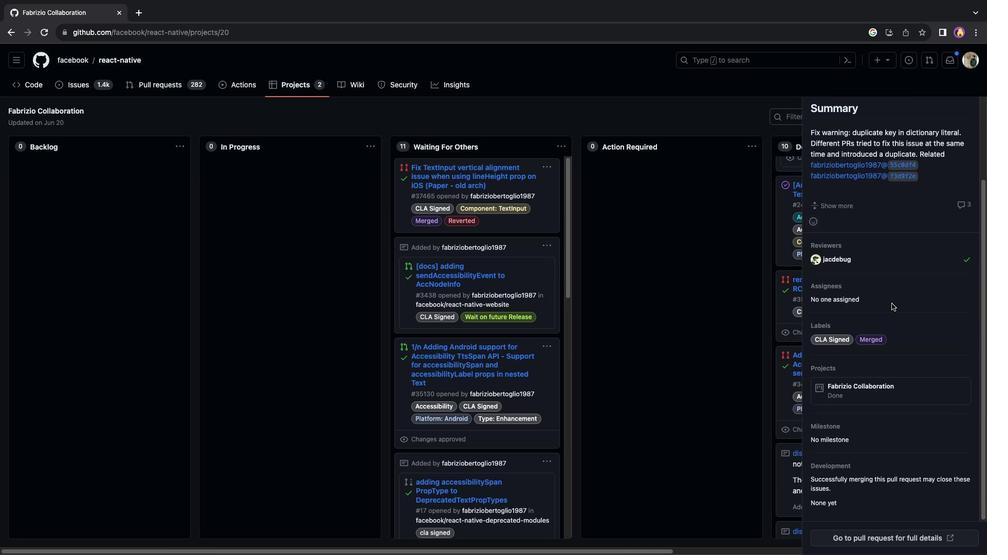 
Action: Mouse scrolled (891, 303) with delta (0, -1)
Screenshot: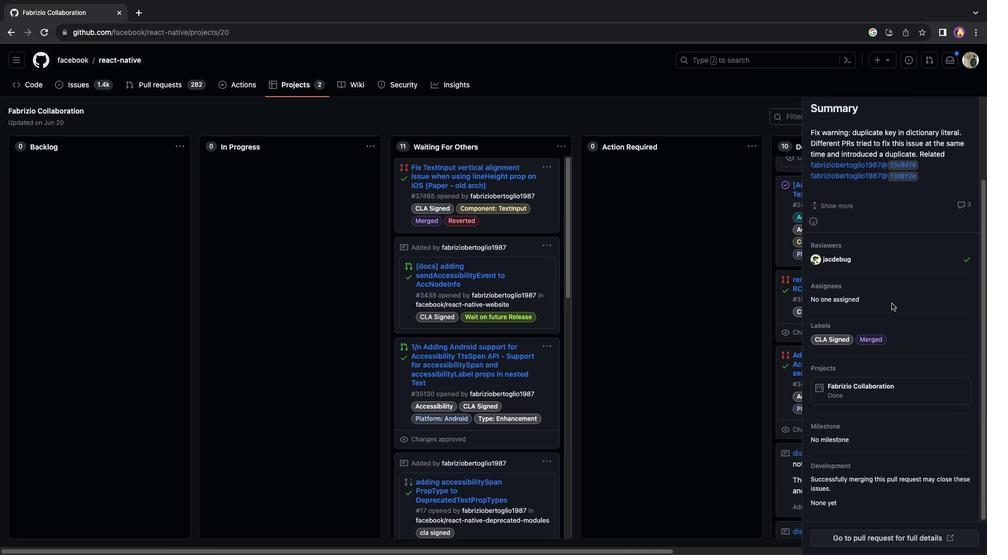 
Action: Mouse scrolled (891, 303) with delta (0, -2)
Screenshot: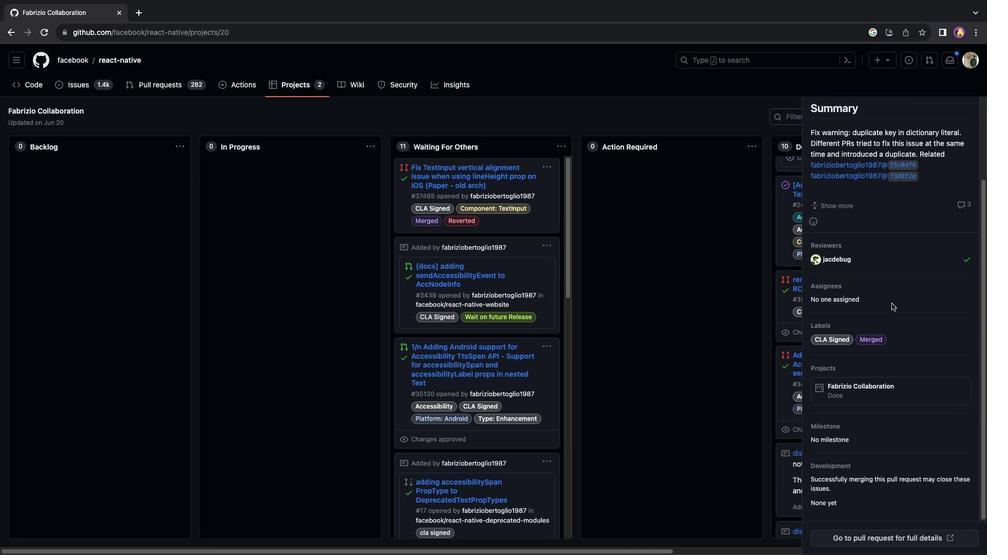 
Action: Mouse scrolled (891, 303) with delta (0, 0)
Screenshot: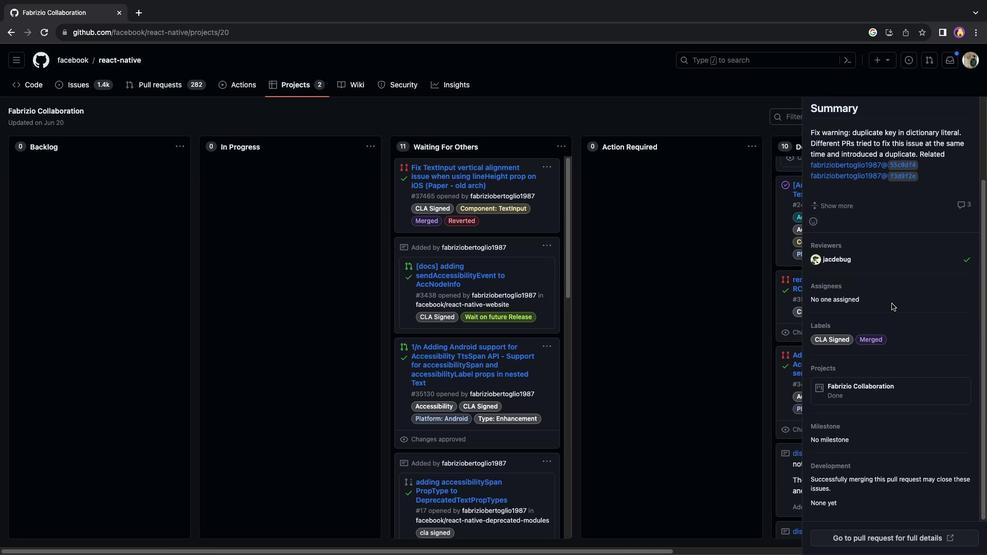 
Action: Mouse scrolled (891, 303) with delta (0, 0)
Screenshot: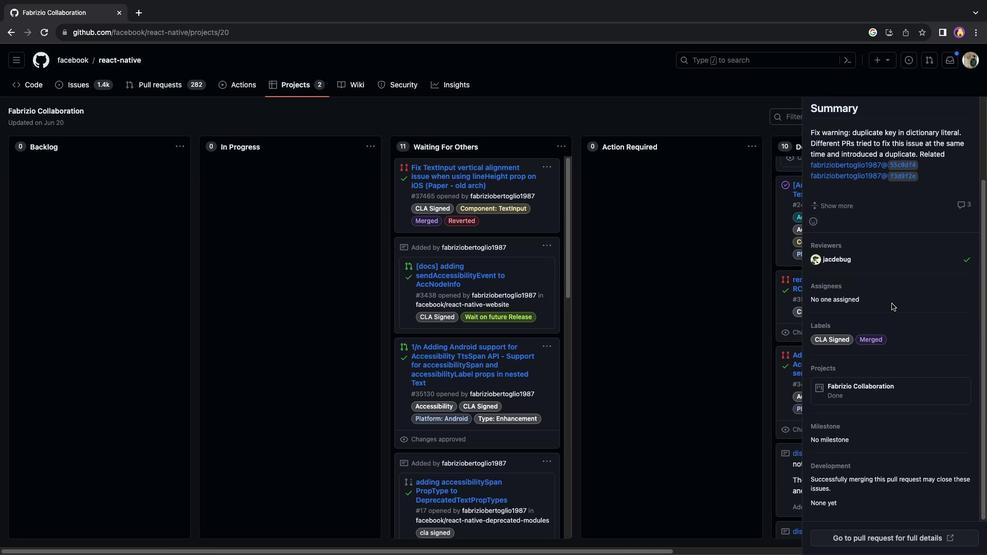 
Action: Mouse scrolled (891, 303) with delta (0, -1)
Screenshot: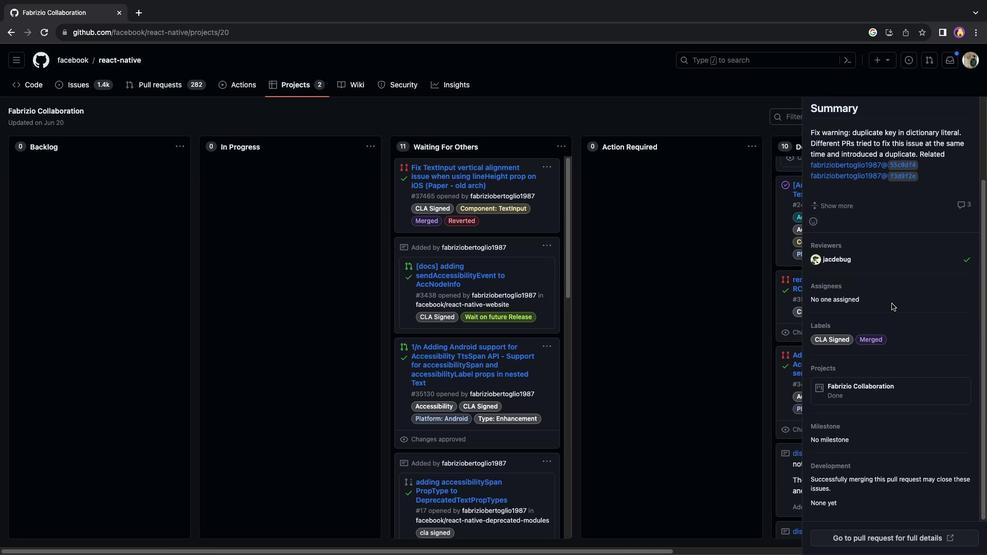 
Action: Mouse scrolled (891, 303) with delta (0, 0)
Screenshot: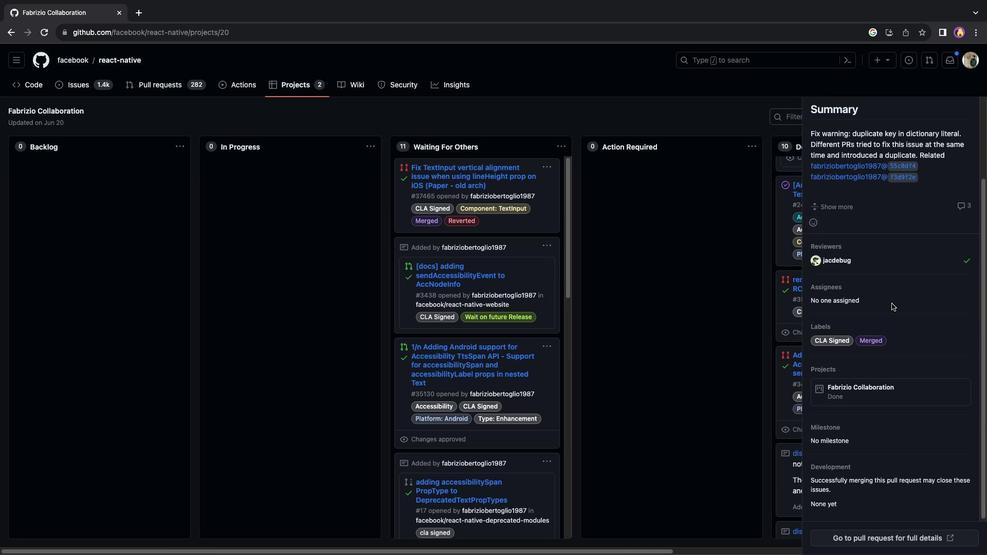 
Action: Mouse scrolled (891, 303) with delta (0, 0)
Screenshot: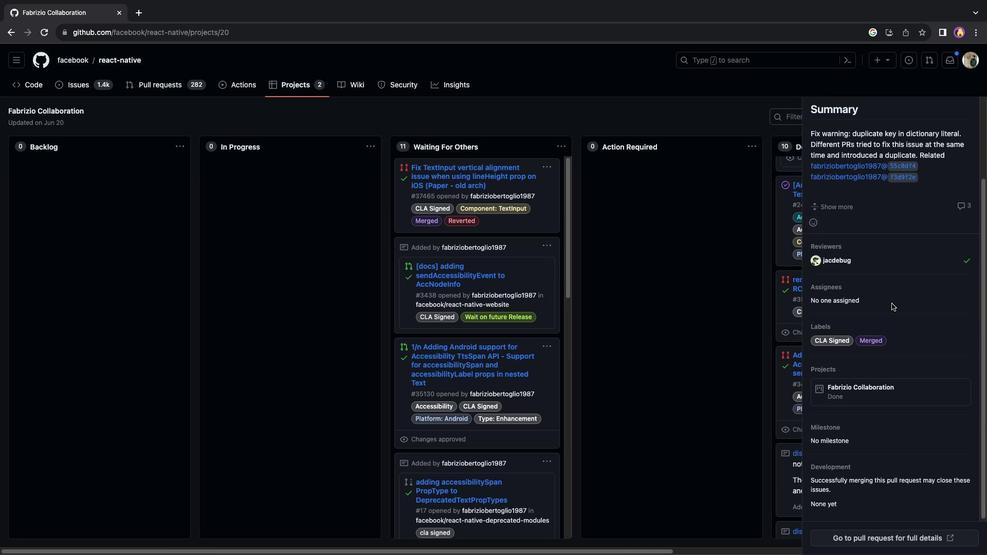 
Action: Mouse scrolled (891, 303) with delta (0, 2)
Screenshot: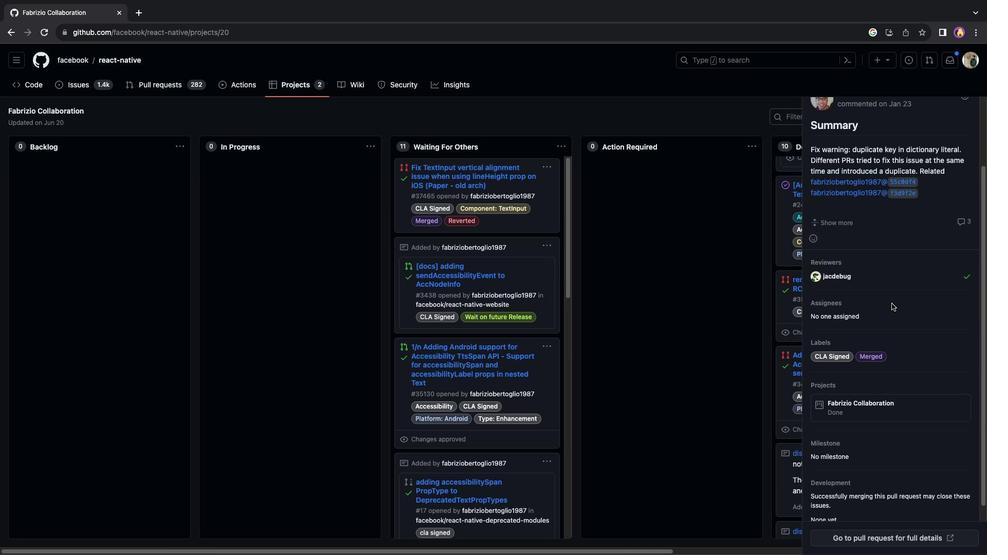
Action: Mouse scrolled (891, 303) with delta (0, 2)
Screenshot: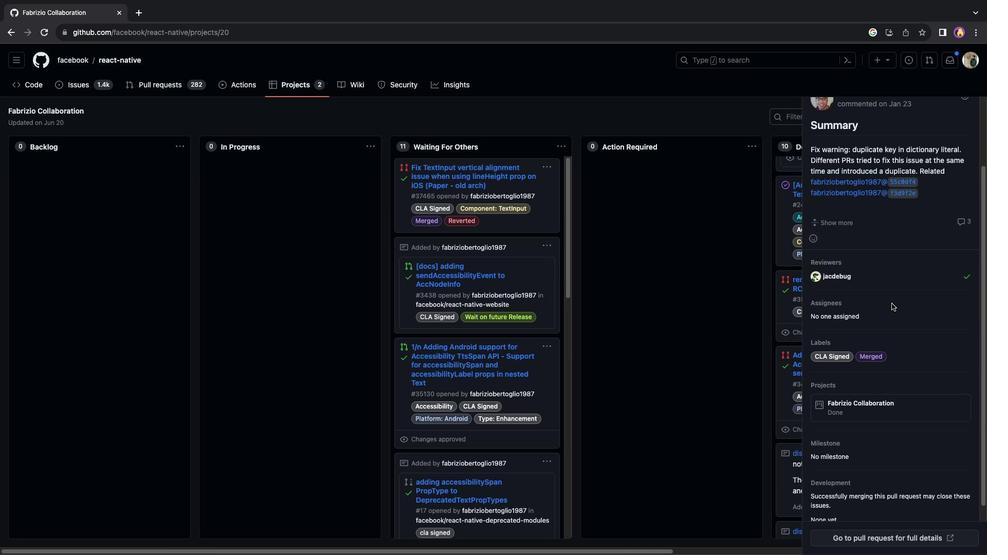 
Action: Mouse scrolled (891, 303) with delta (0, 3)
Screenshot: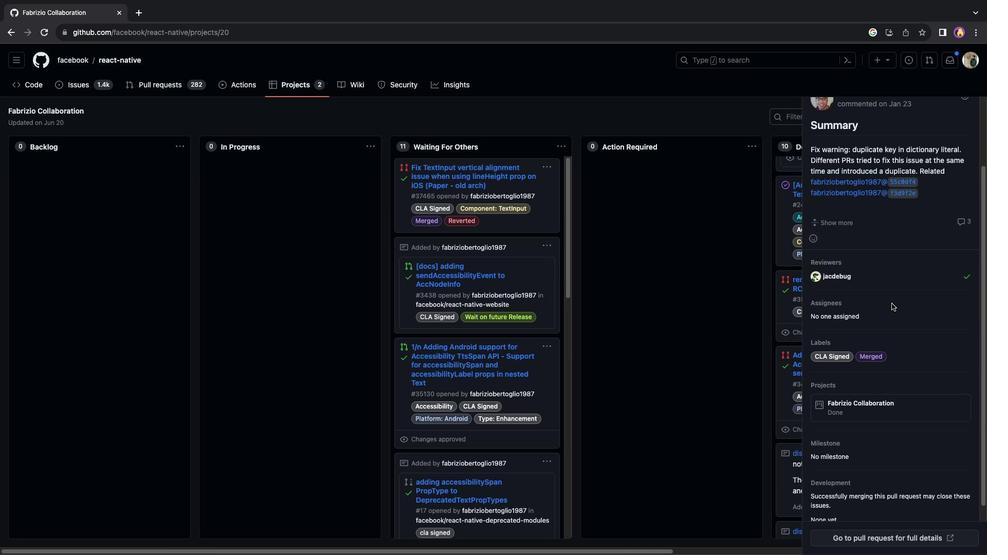 
Action: Mouse scrolled (891, 303) with delta (0, 3)
Screenshot: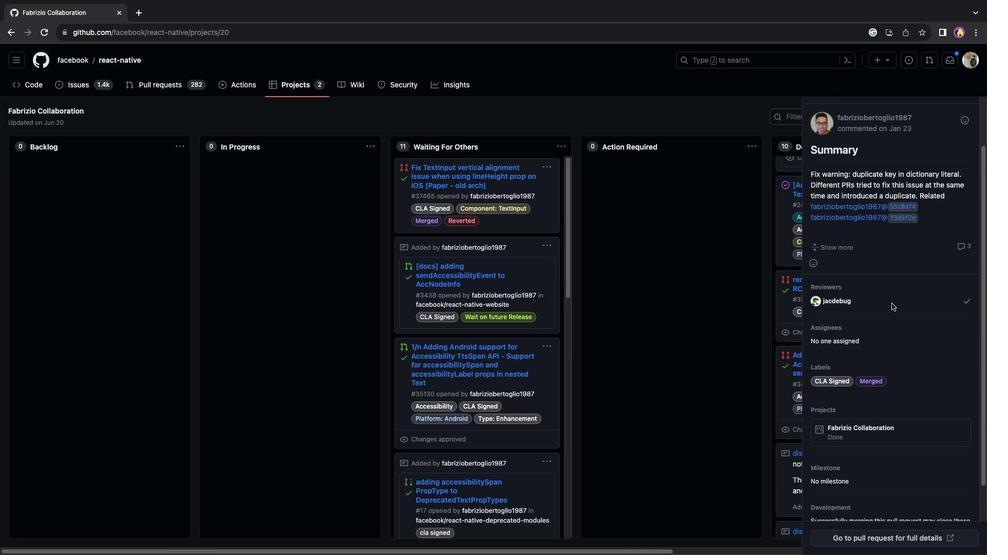 
Action: Mouse scrolled (891, 303) with delta (0, 0)
Screenshot: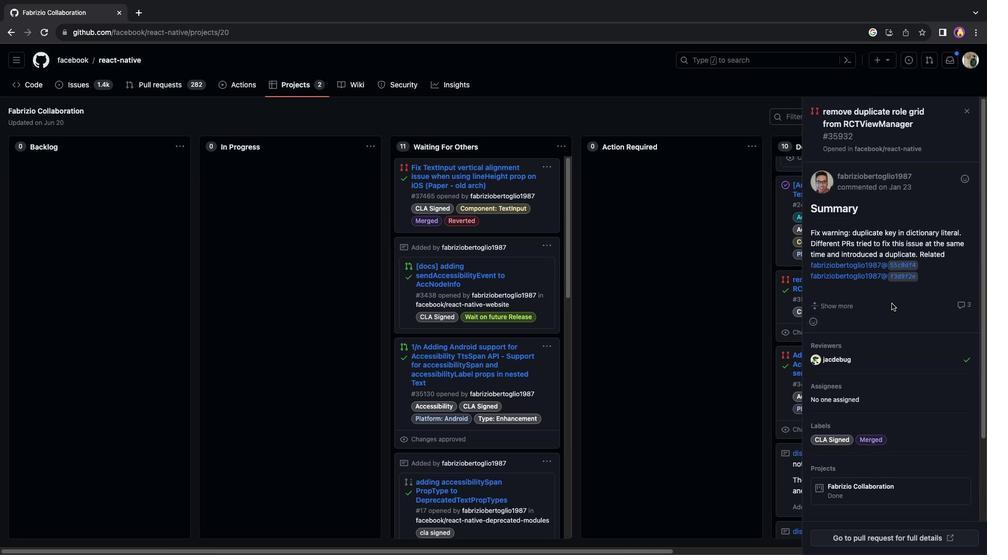 
Action: Mouse scrolled (891, 303) with delta (0, 0)
Screenshot: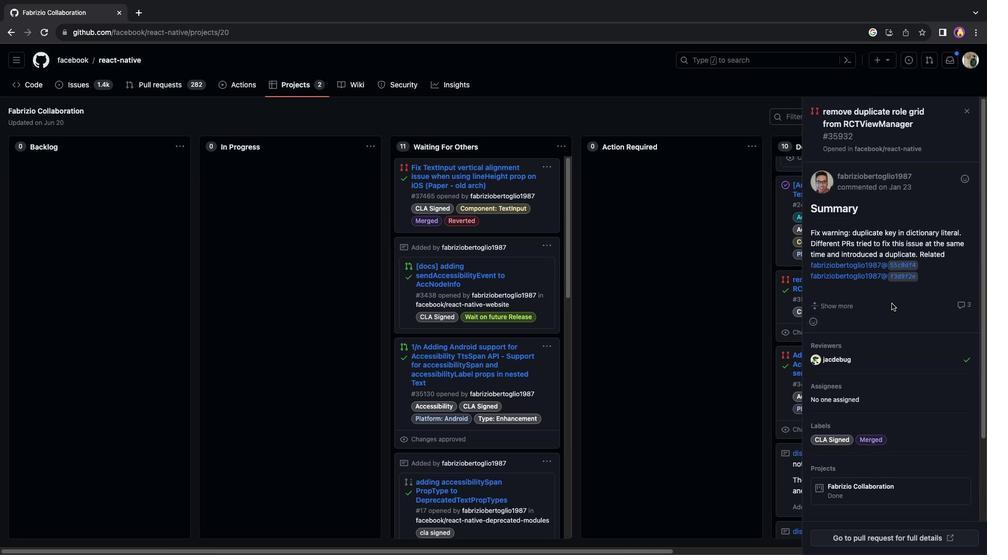 
Action: Mouse scrolled (891, 303) with delta (0, 2)
Screenshot: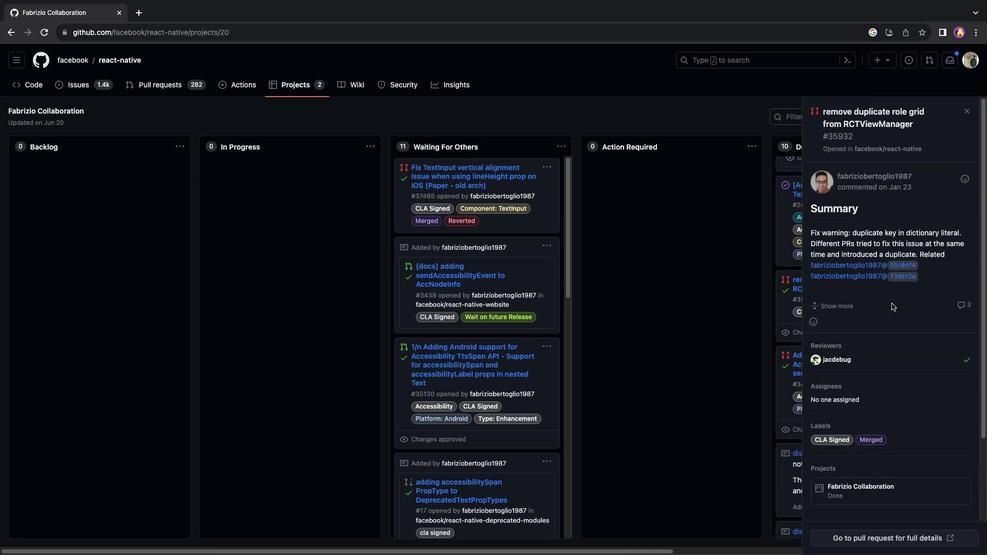 
Action: Mouse scrolled (891, 303) with delta (0, 2)
Screenshot: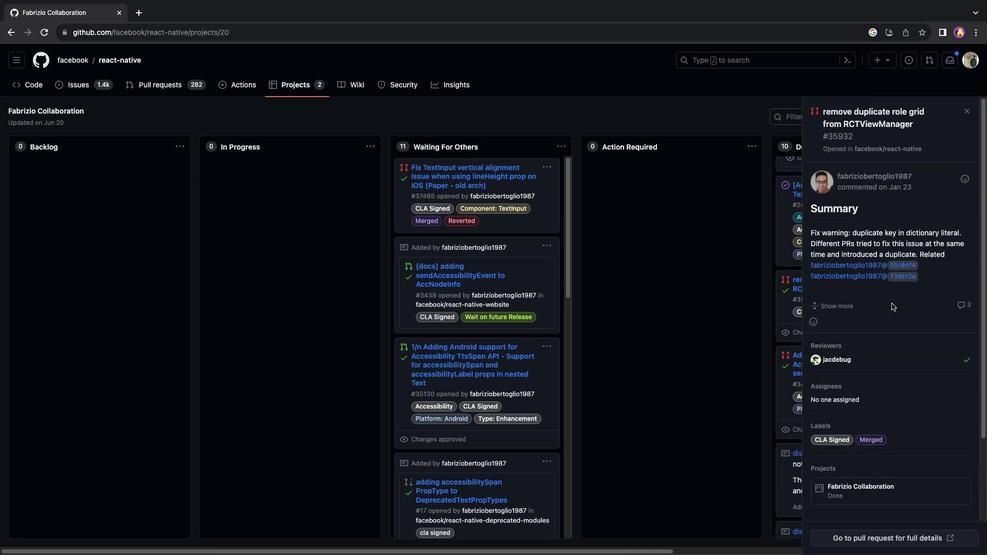
Action: Mouse scrolled (891, 303) with delta (0, 3)
Screenshot: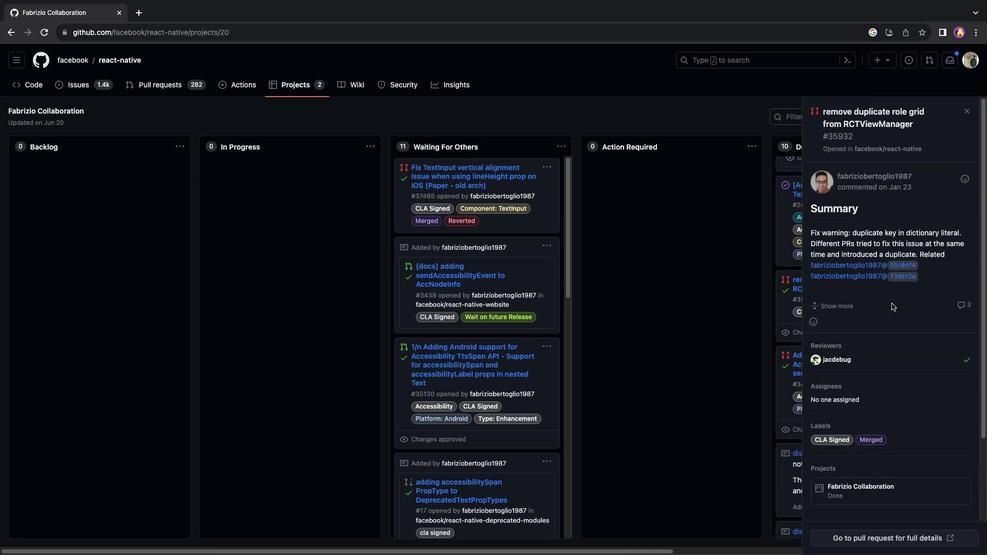 
Action: Mouse scrolled (891, 303) with delta (0, 3)
Screenshot: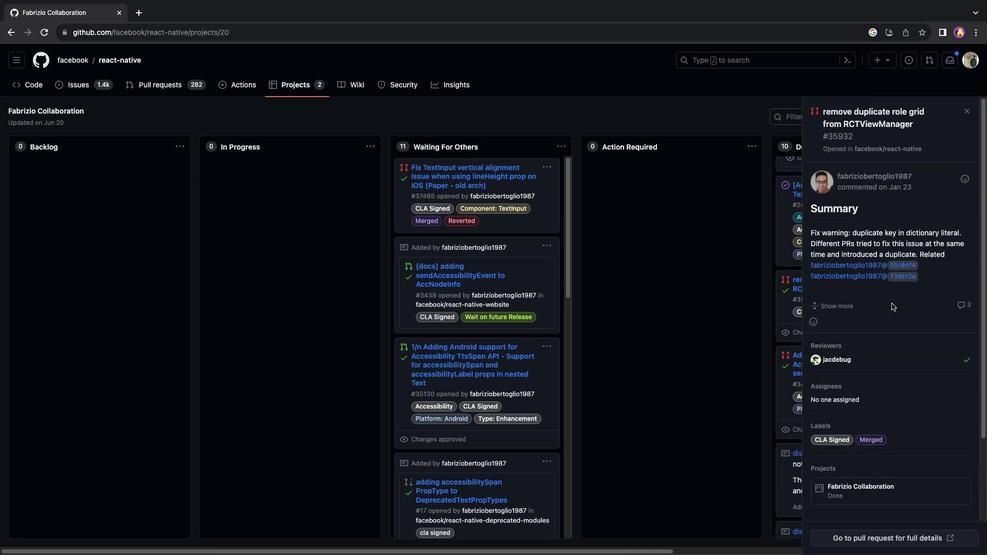 
Action: Mouse scrolled (891, 303) with delta (0, 4)
Screenshot: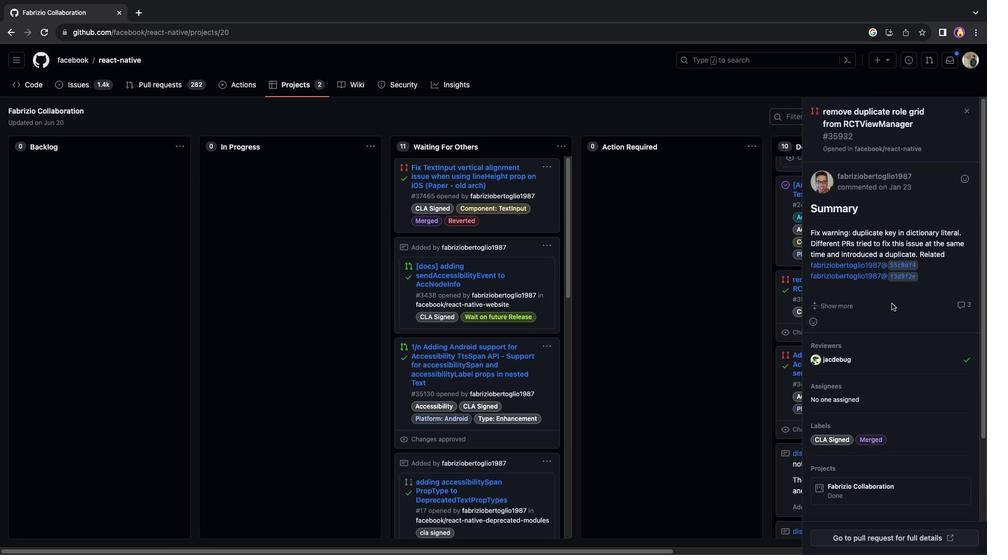 
Action: Mouse moved to (64, 62)
Screenshot: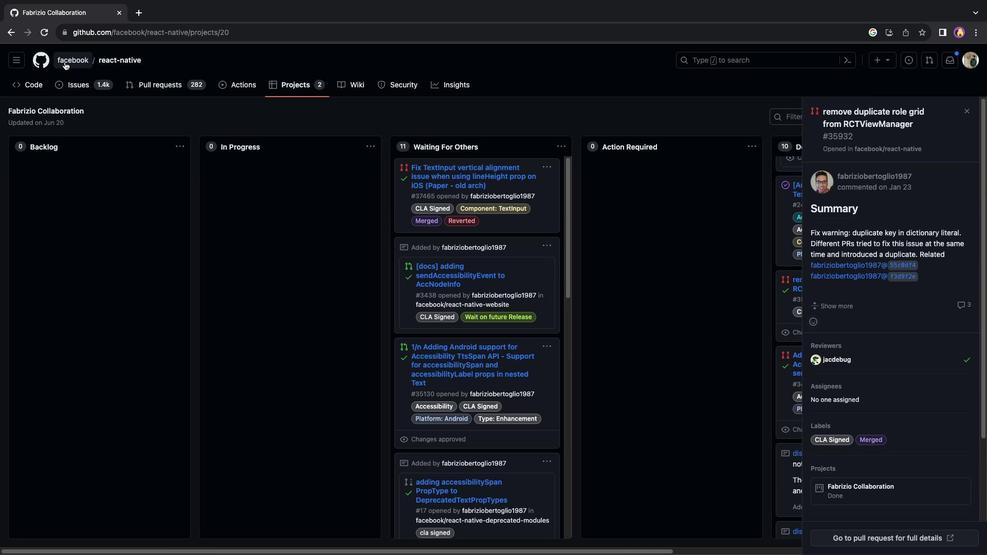 
Action: Mouse pressed left at (64, 62)
Screenshot: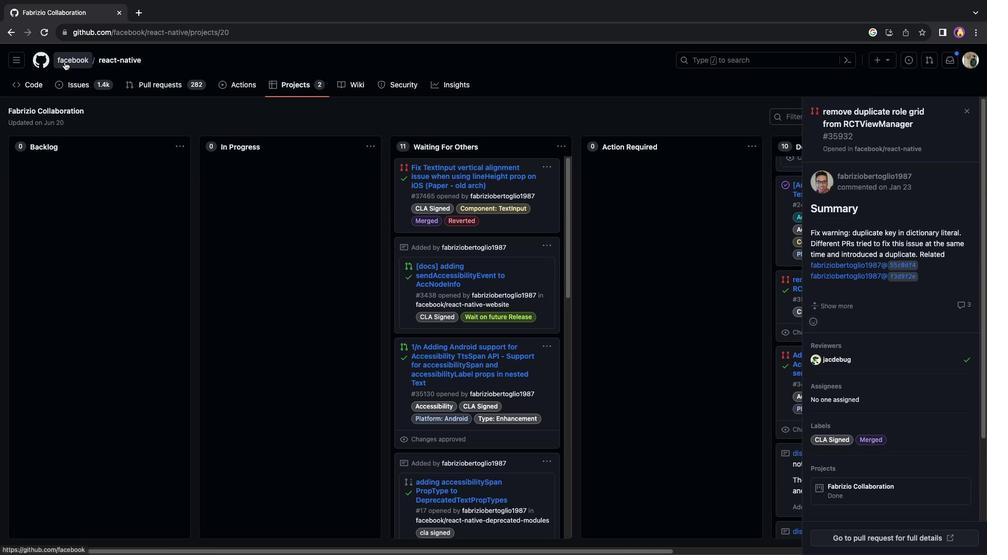 
Action: Mouse moved to (212, 281)
Screenshot: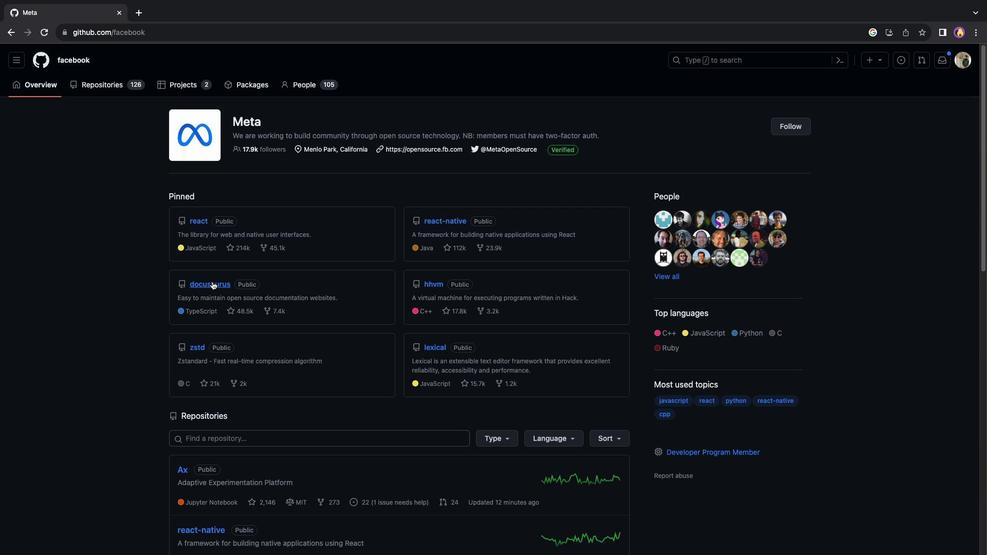 
Action: Mouse pressed left at (212, 281)
Screenshot: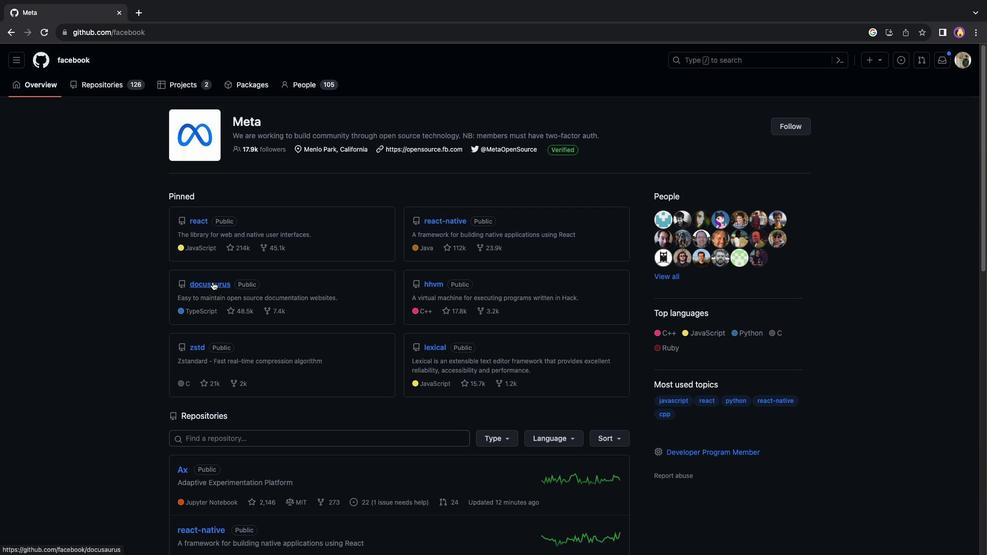 
Action: Mouse moved to (74, 59)
Screenshot: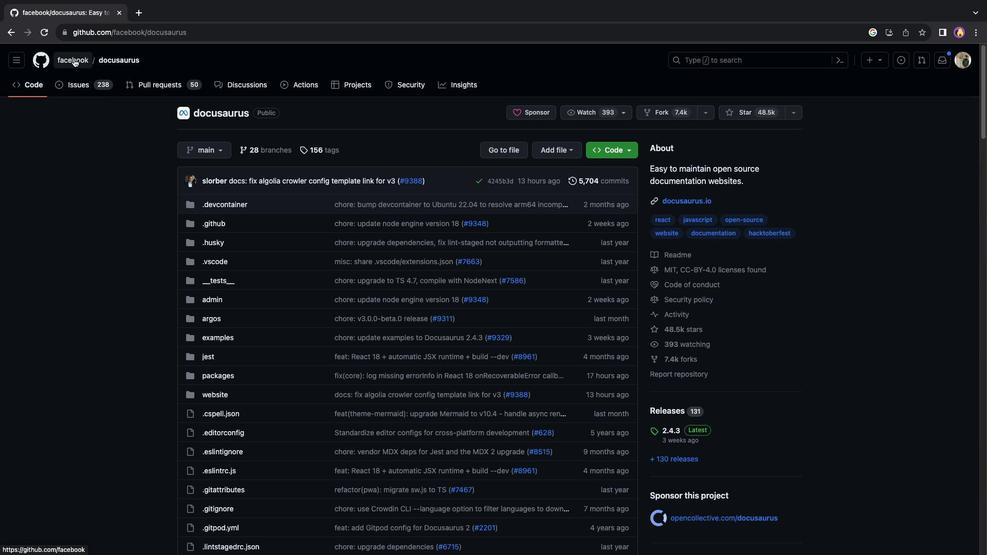 
Action: Mouse pressed left at (74, 59)
Screenshot: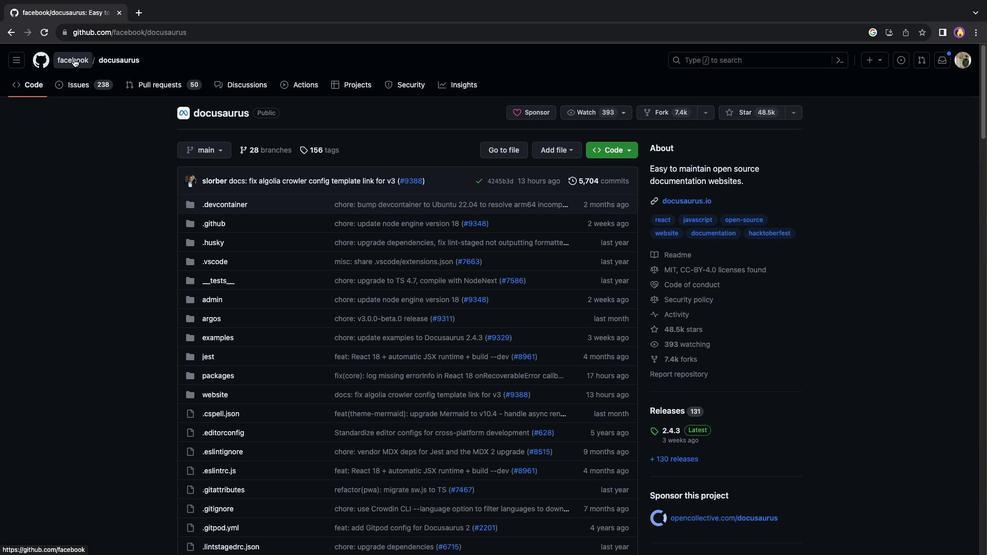 
Action: Mouse moved to (185, 78)
Screenshot: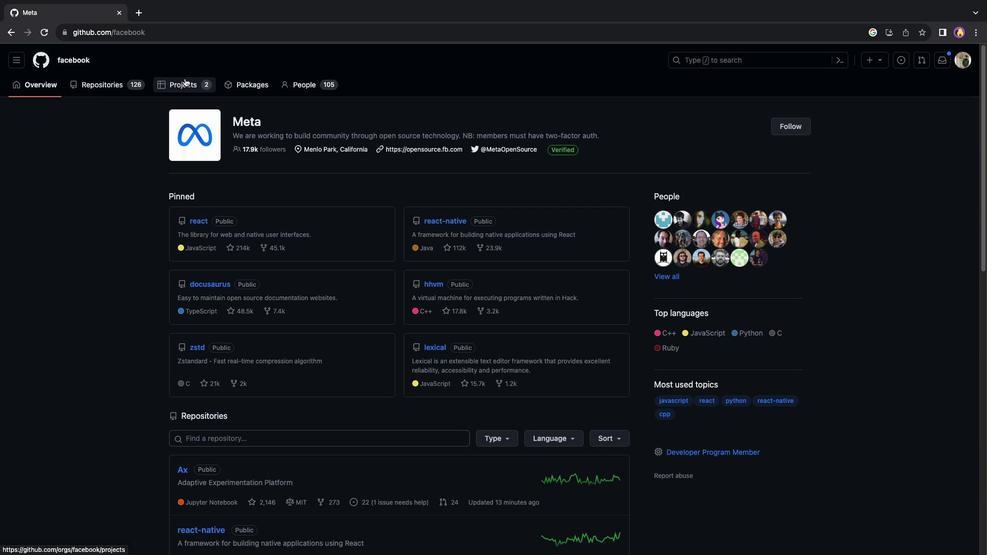 
Action: Mouse pressed left at (185, 78)
Screenshot: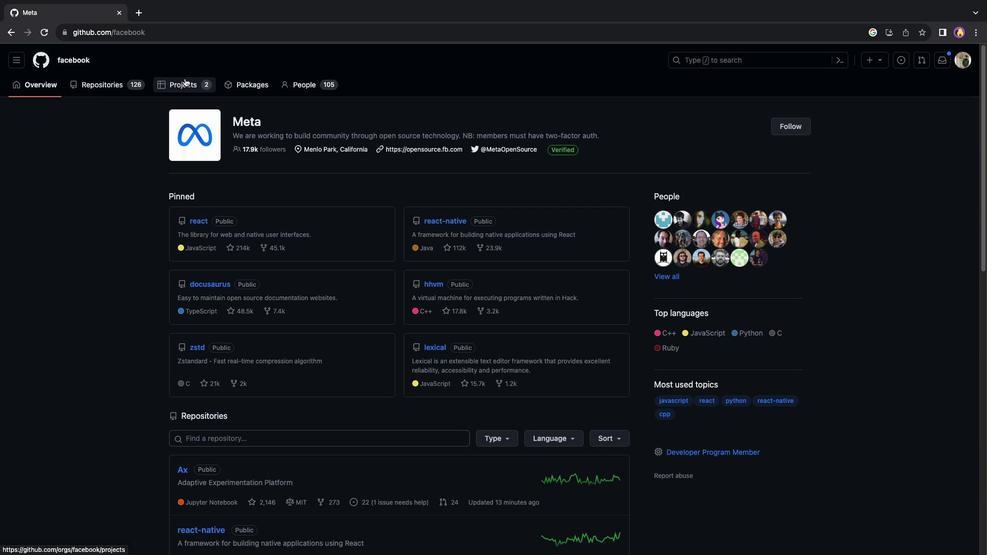 
Action: Mouse moved to (375, 276)
Screenshot: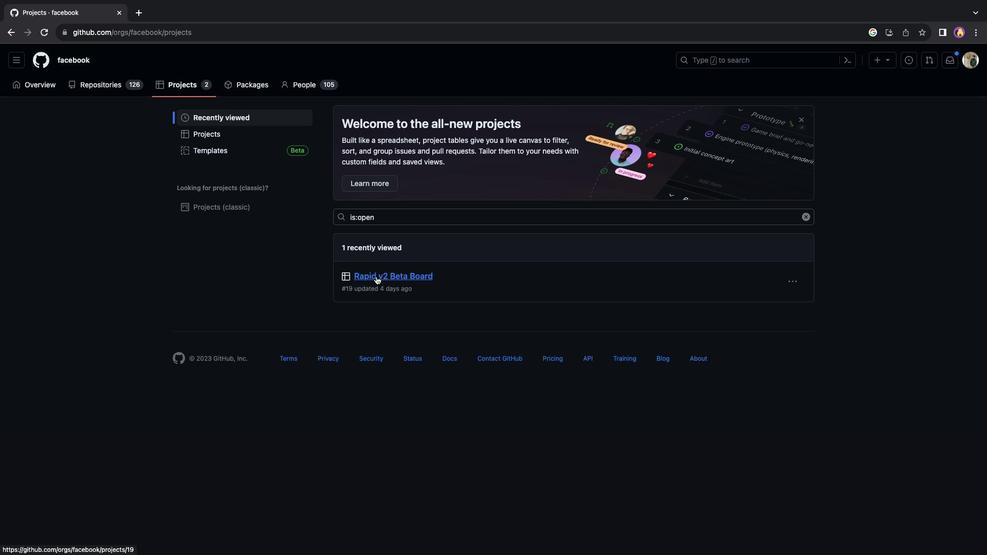 
Action: Mouse pressed left at (375, 276)
Screenshot: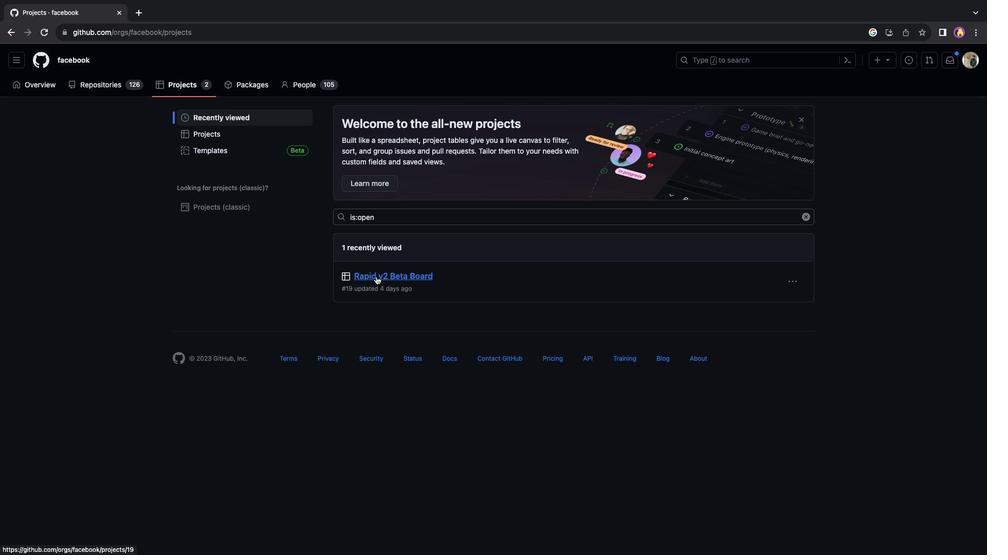 
Action: Mouse moved to (119, 114)
Screenshot: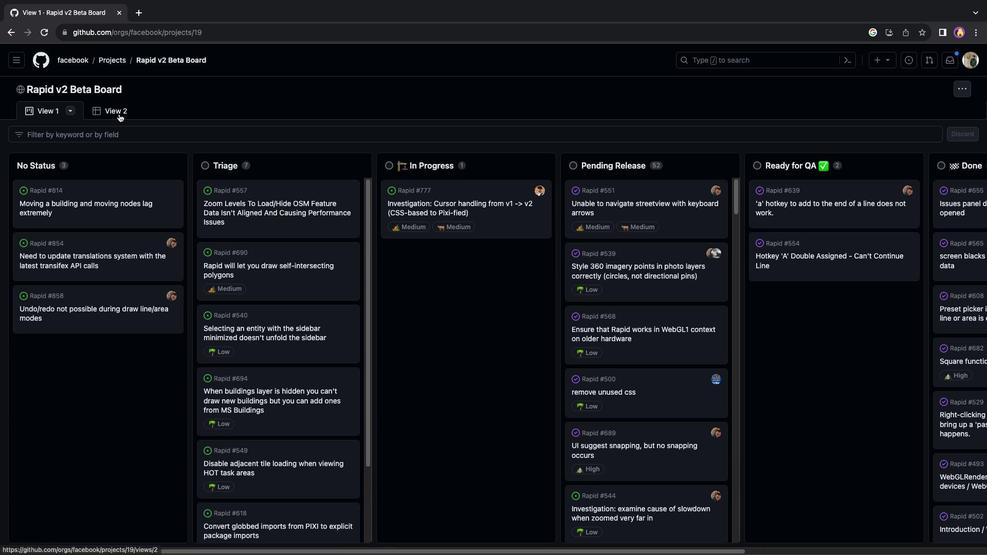 
Action: Mouse pressed left at (119, 114)
Screenshot: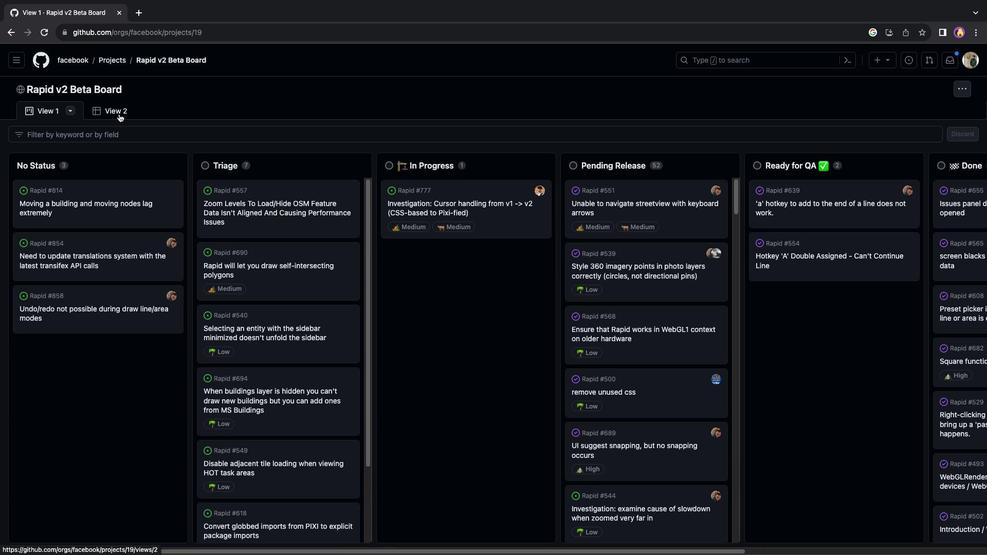 
Action: Mouse moved to (95, 197)
Screenshot: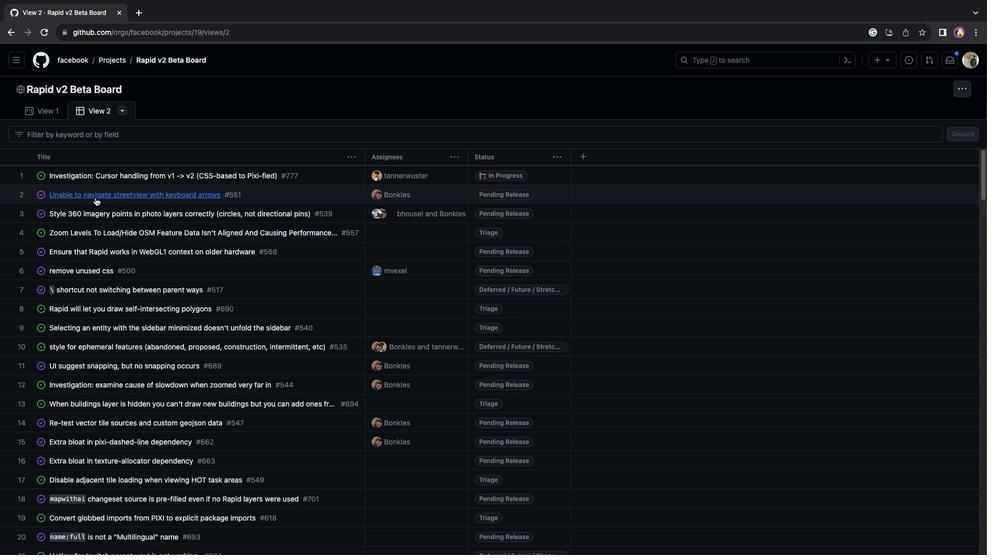 
Action: Mouse pressed left at (95, 197)
Screenshot: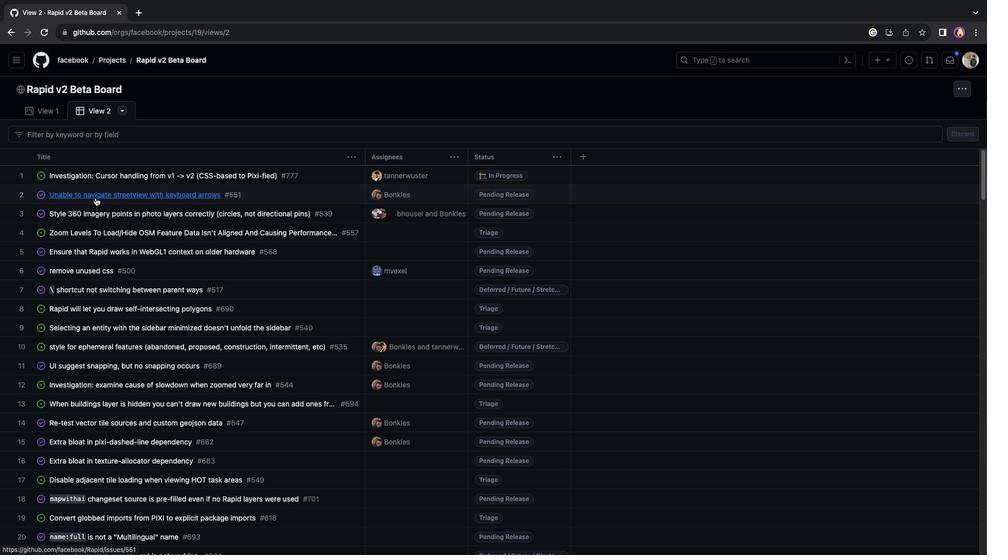 
Action: Mouse moved to (628, 313)
Screenshot: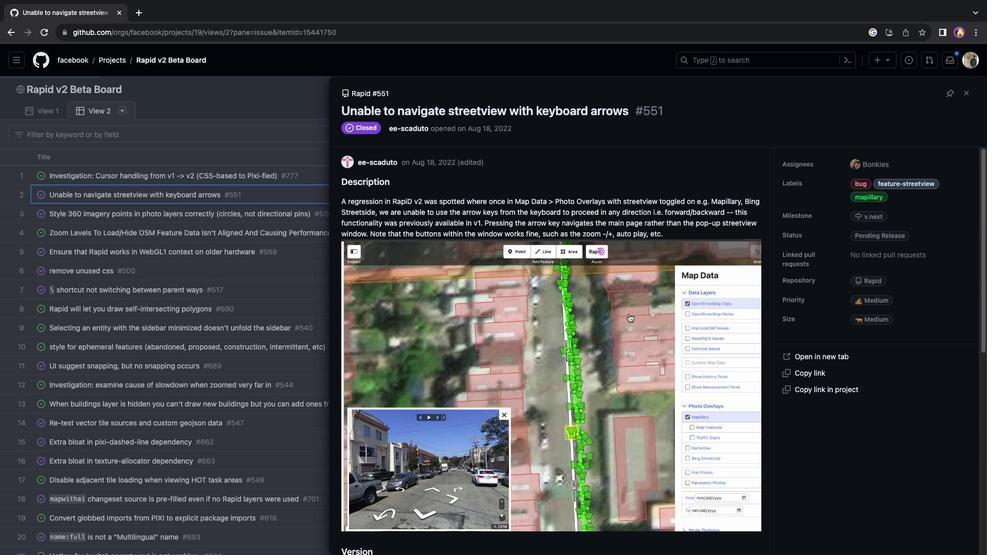 
Action: Mouse scrolled (628, 313) with delta (0, 0)
Screenshot: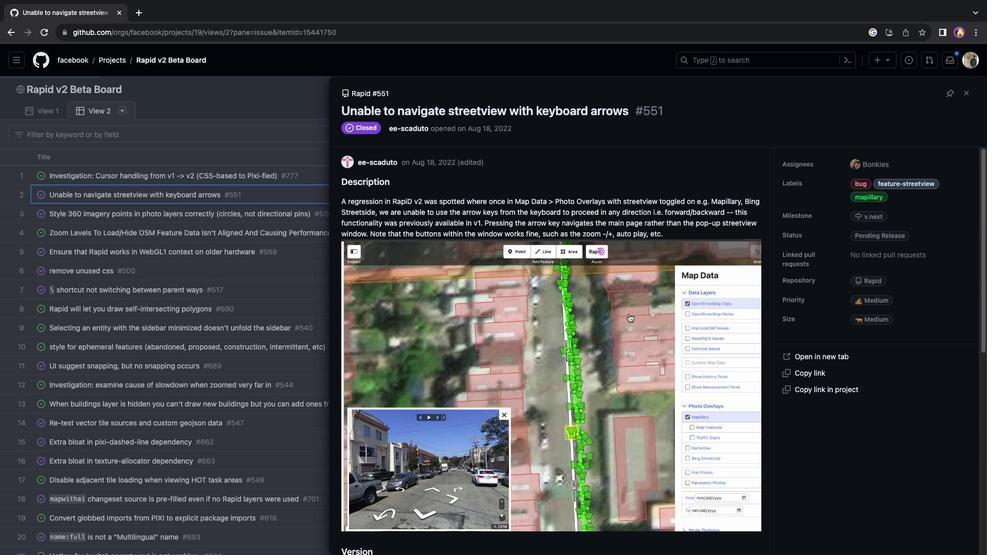 
Action: Mouse scrolled (628, 313) with delta (0, 0)
Screenshot: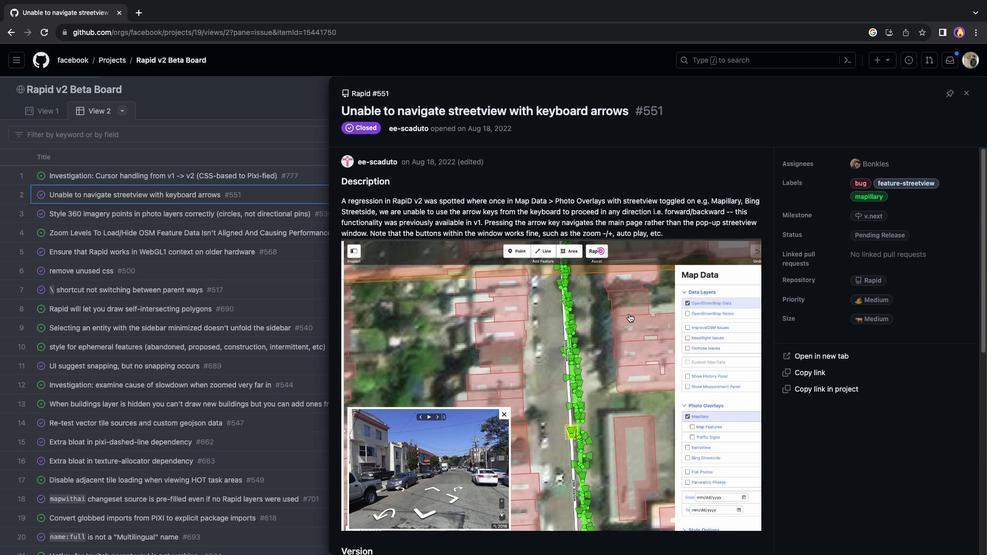 
Action: Mouse scrolled (628, 313) with delta (0, -1)
Screenshot: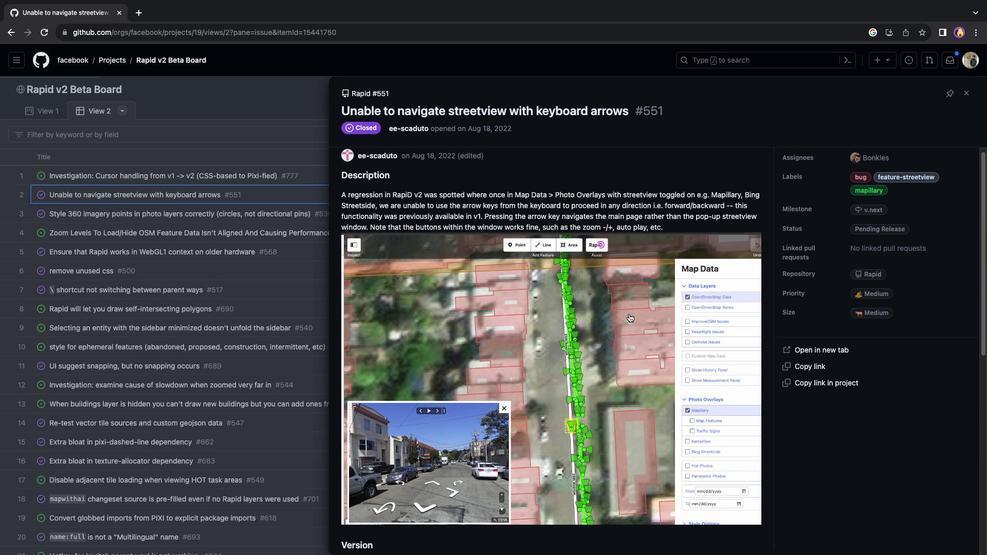 
Action: Mouse moved to (627, 314)
Screenshot: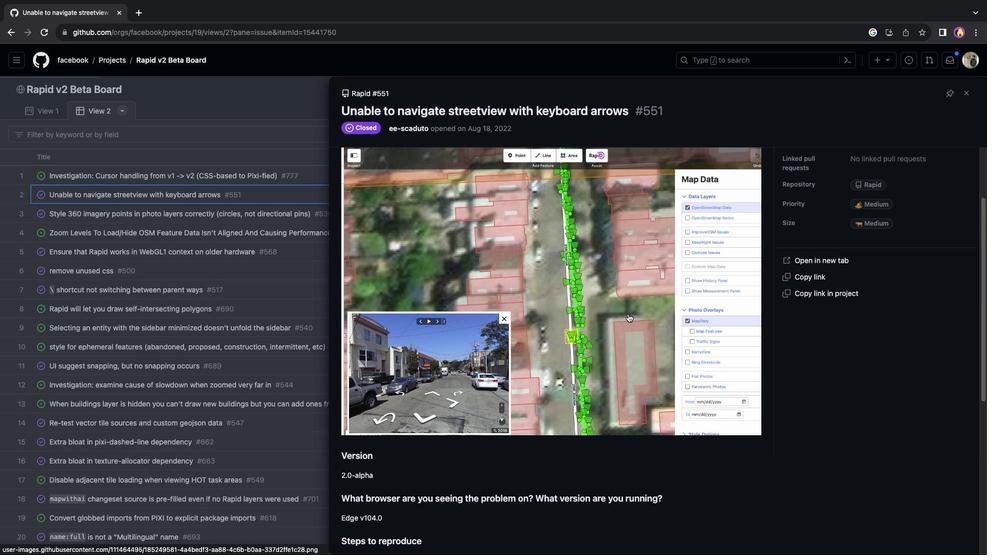
Action: Mouse scrolled (627, 314) with delta (0, 0)
Screenshot: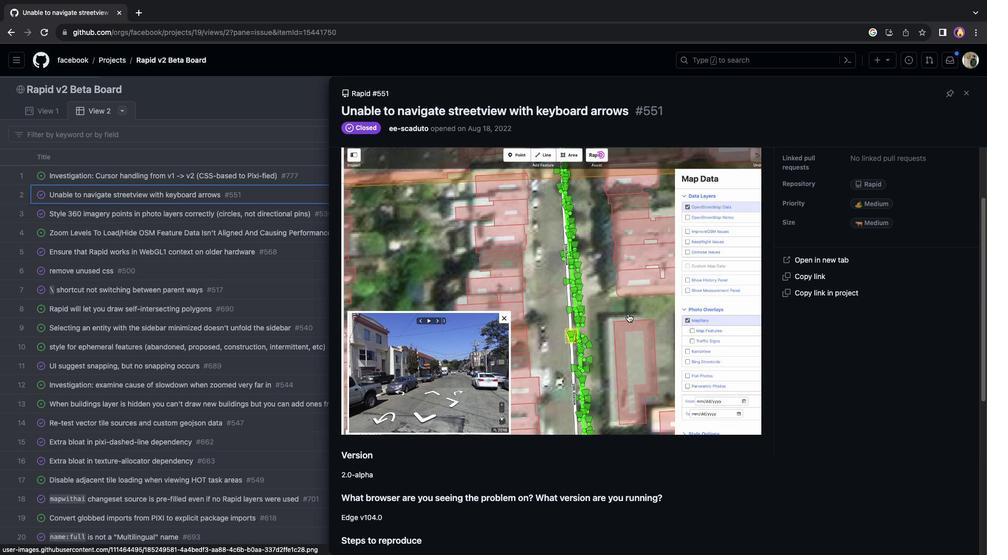 
Action: Mouse scrolled (627, 314) with delta (0, 0)
Screenshot: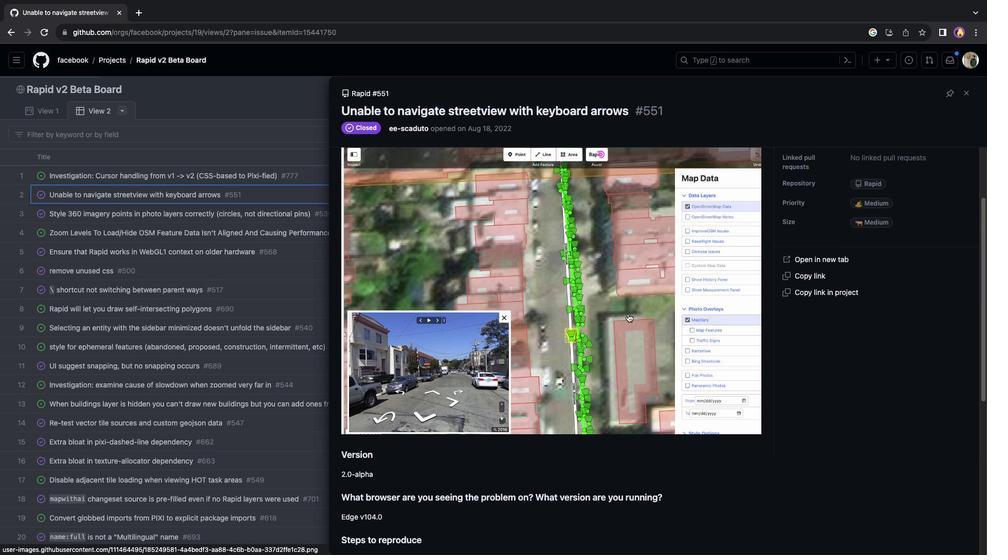 
Action: Mouse scrolled (627, 314) with delta (0, -1)
Screenshot: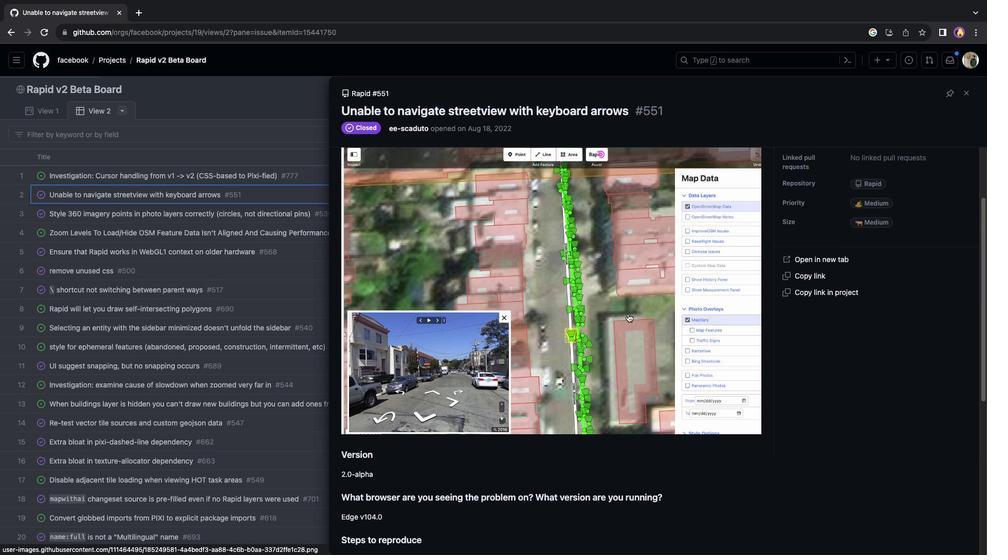 
Action: Mouse scrolled (627, 314) with delta (0, -2)
Screenshot: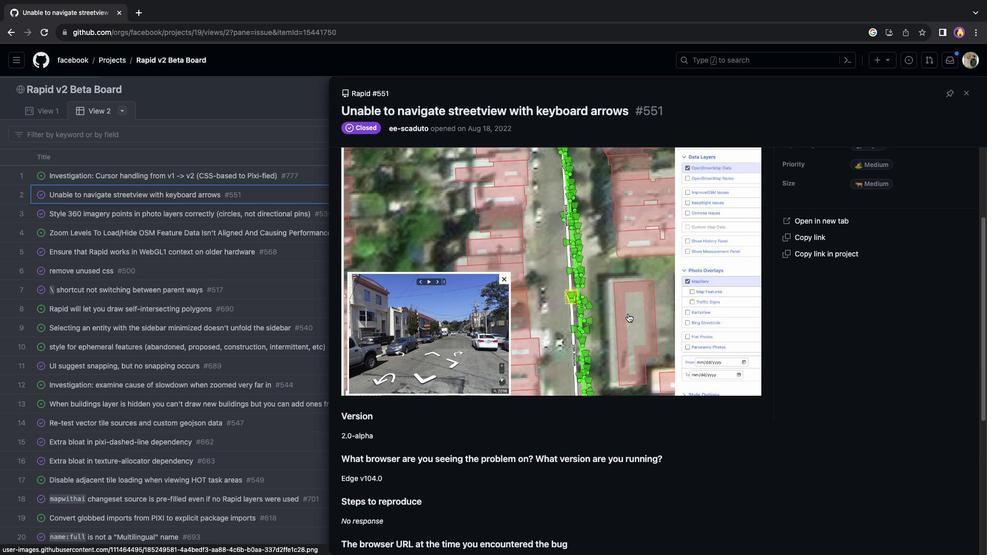
Action: Mouse scrolled (627, 314) with delta (0, 0)
Screenshot: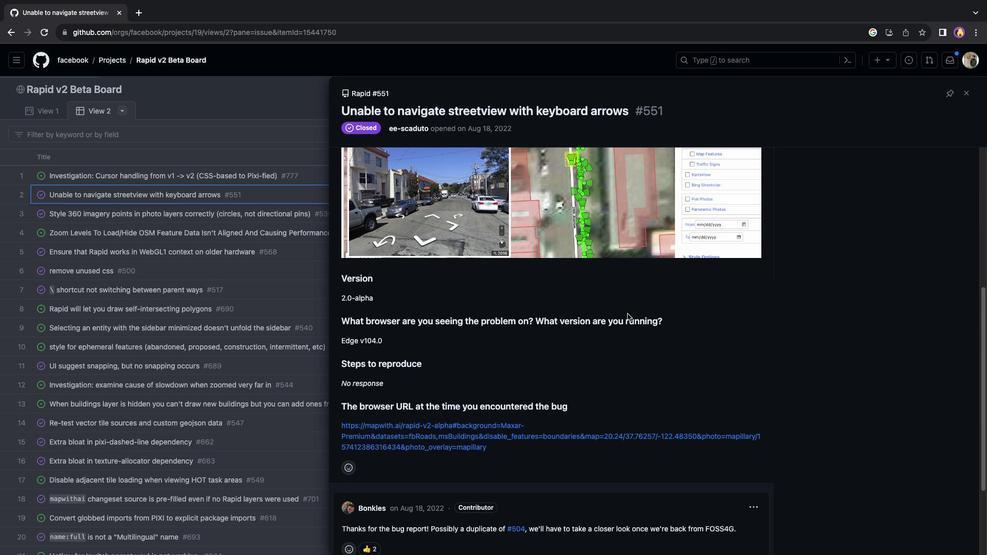 
Action: Mouse scrolled (627, 314) with delta (0, 0)
Screenshot: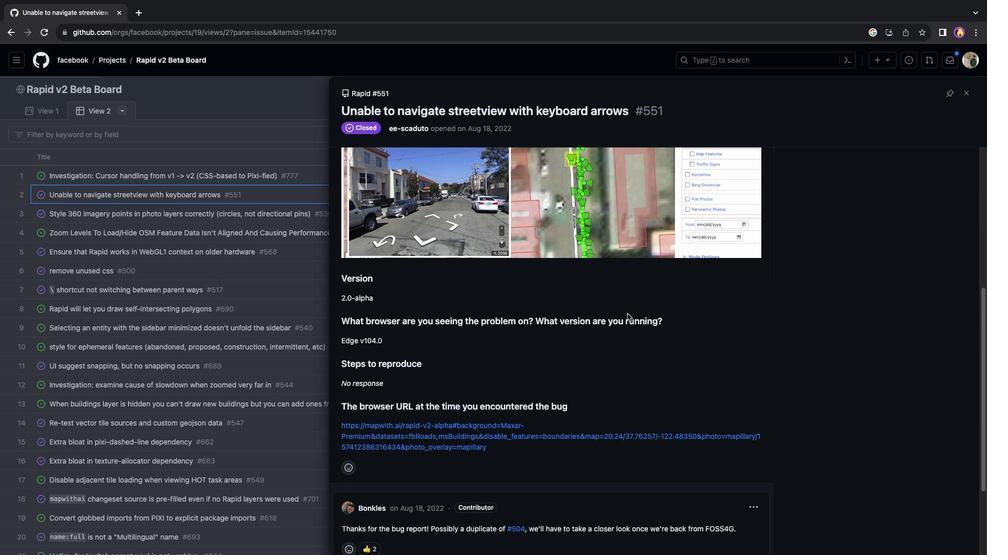 
Action: Mouse scrolled (627, 314) with delta (0, -1)
Screenshot: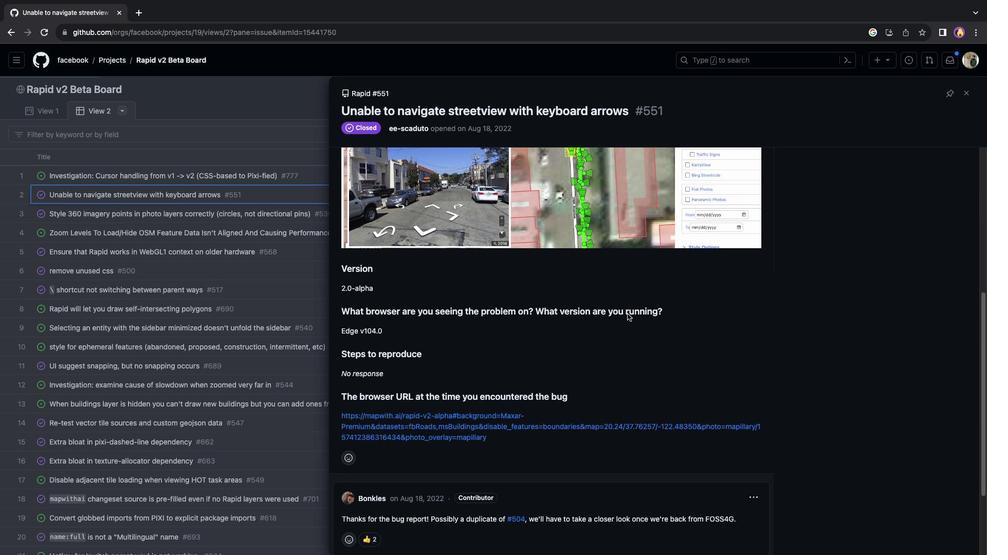 
Action: Mouse scrolled (627, 314) with delta (0, -2)
Screenshot: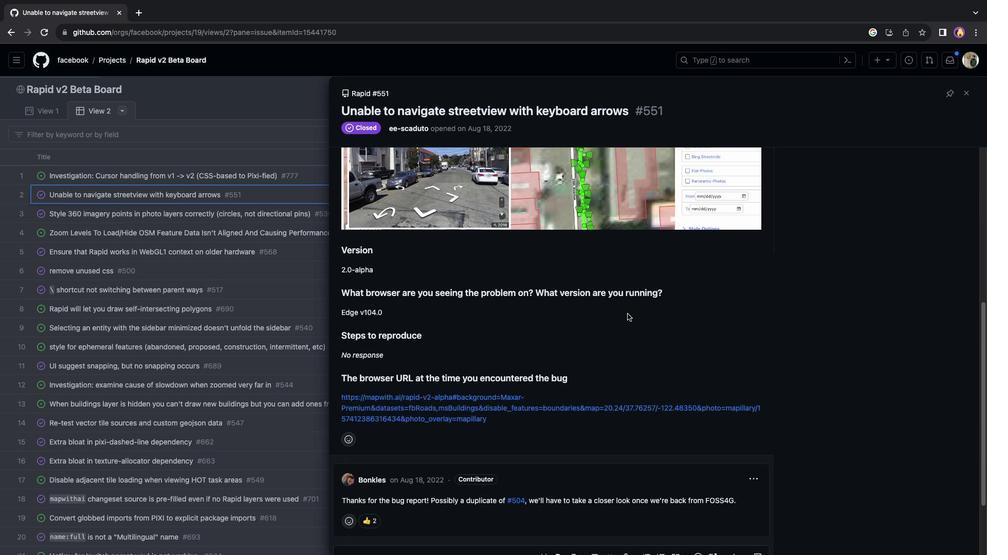 
Action: Mouse scrolled (627, 314) with delta (0, 0)
Screenshot: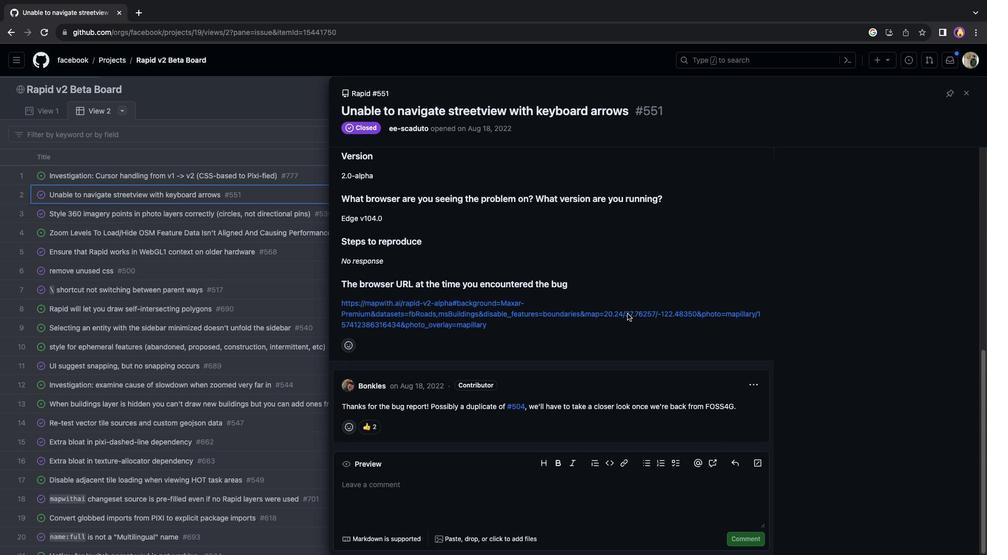 
Action: Mouse scrolled (627, 314) with delta (0, 0)
Screenshot: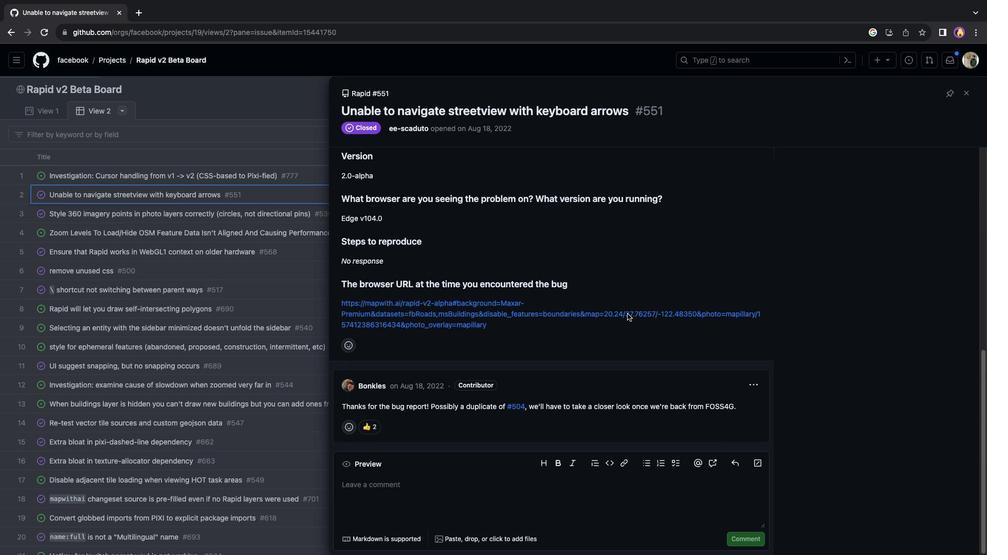 
Action: Mouse scrolled (627, 314) with delta (0, -1)
Screenshot: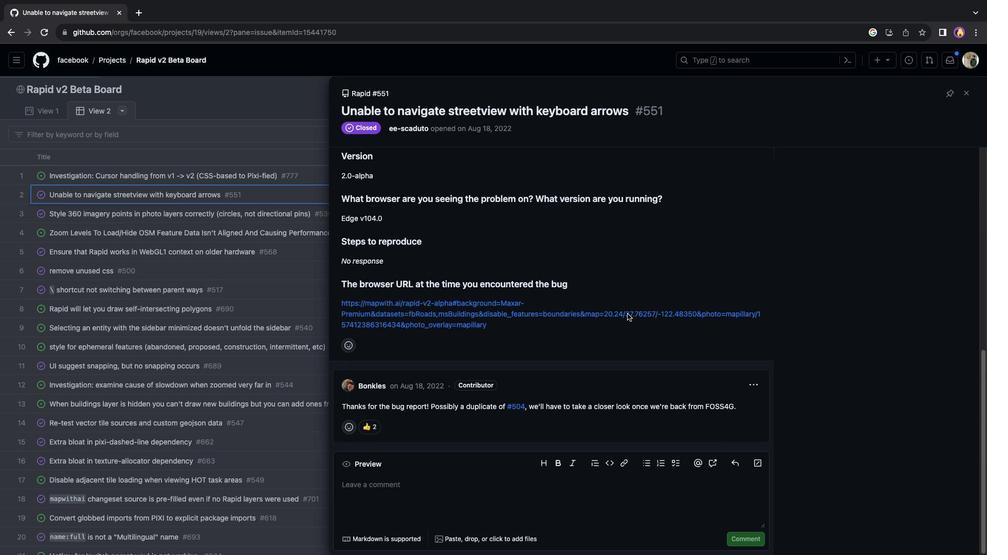 
Action: Mouse scrolled (627, 314) with delta (0, -2)
Screenshot: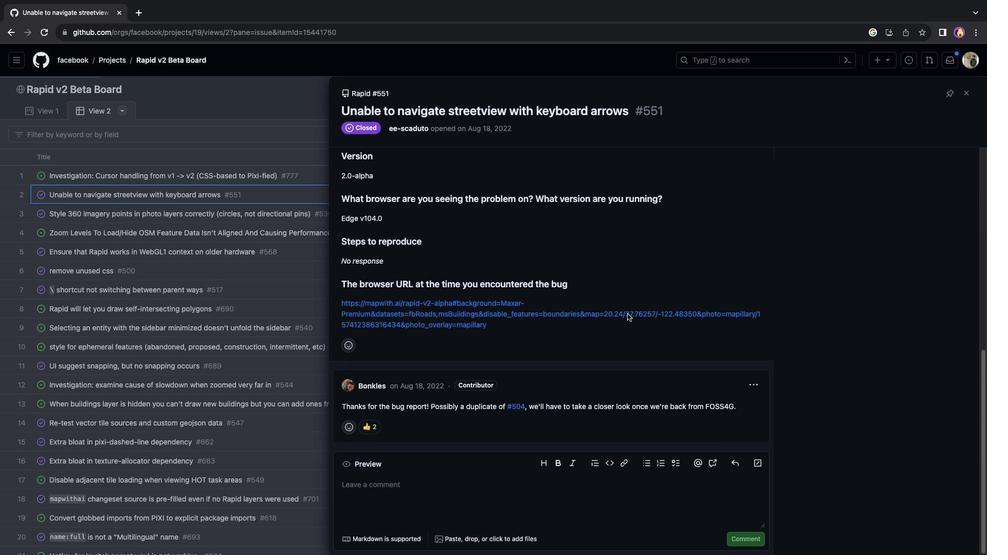 
Action: Mouse scrolled (627, 314) with delta (0, 0)
Screenshot: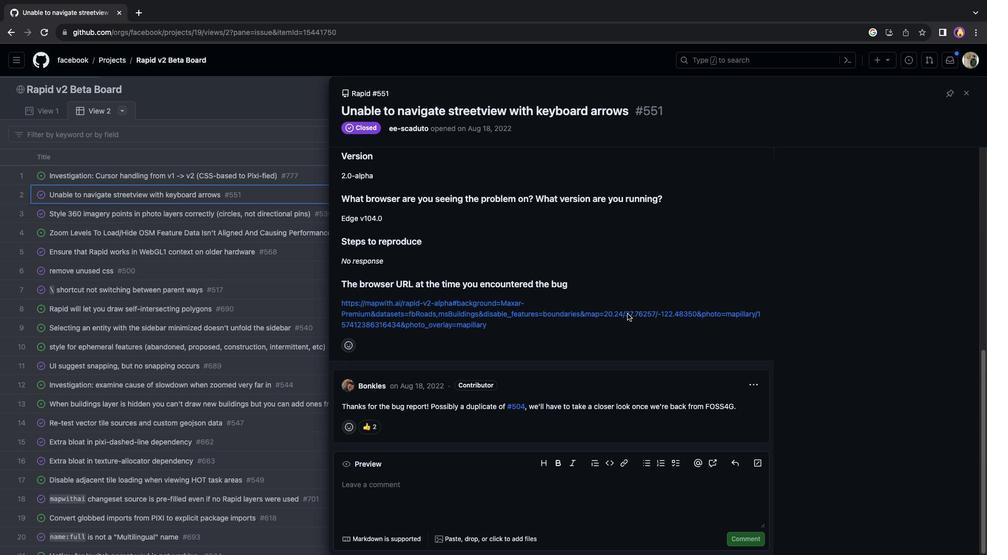 
Action: Mouse scrolled (627, 314) with delta (0, 0)
Screenshot: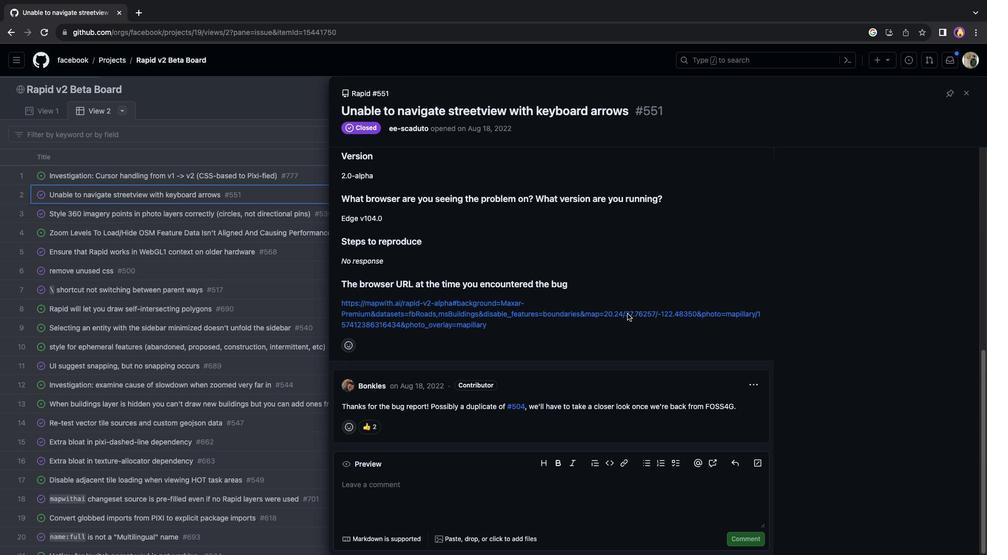 
Action: Mouse scrolled (627, 314) with delta (0, -1)
Screenshot: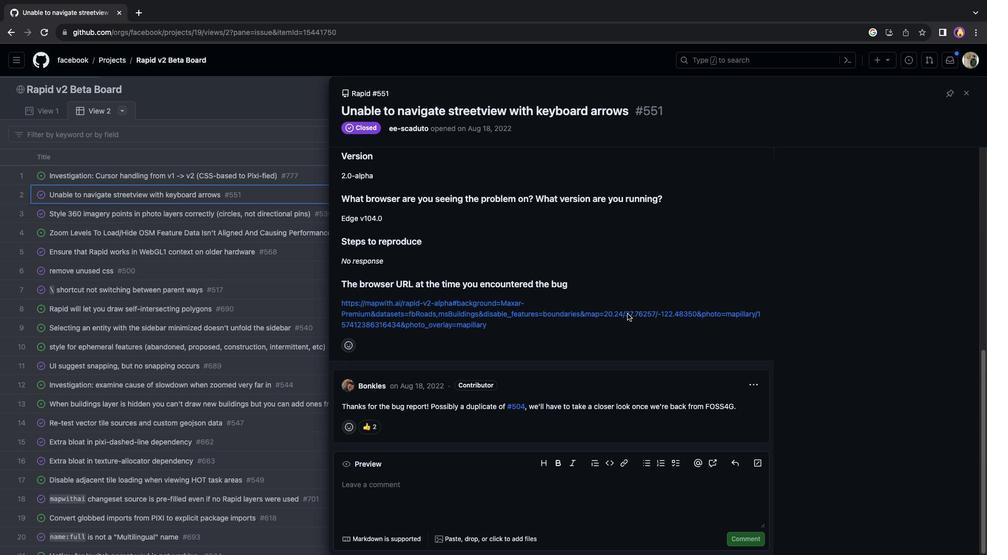 
Action: Mouse moved to (275, 252)
Screenshot: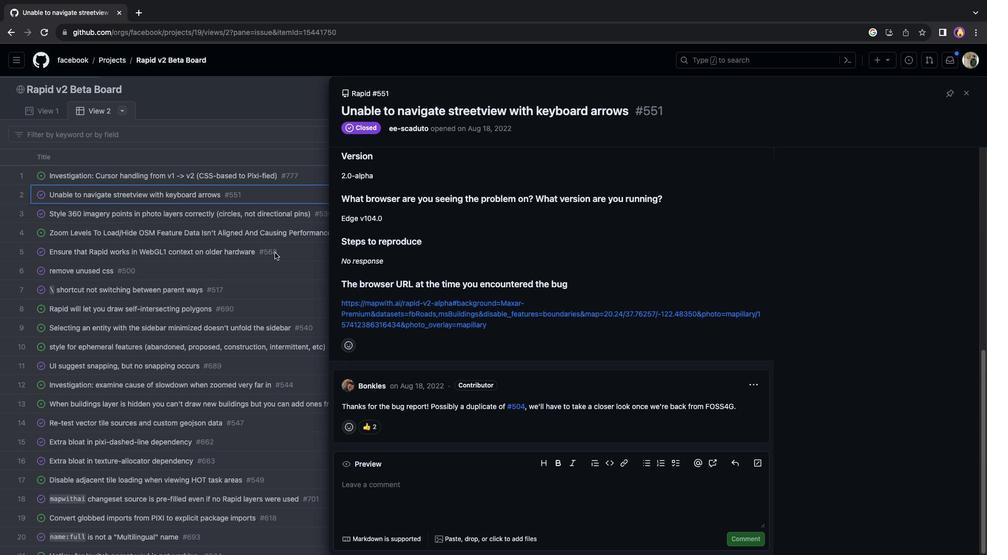 
Action: Mouse pressed left at (275, 252)
Screenshot: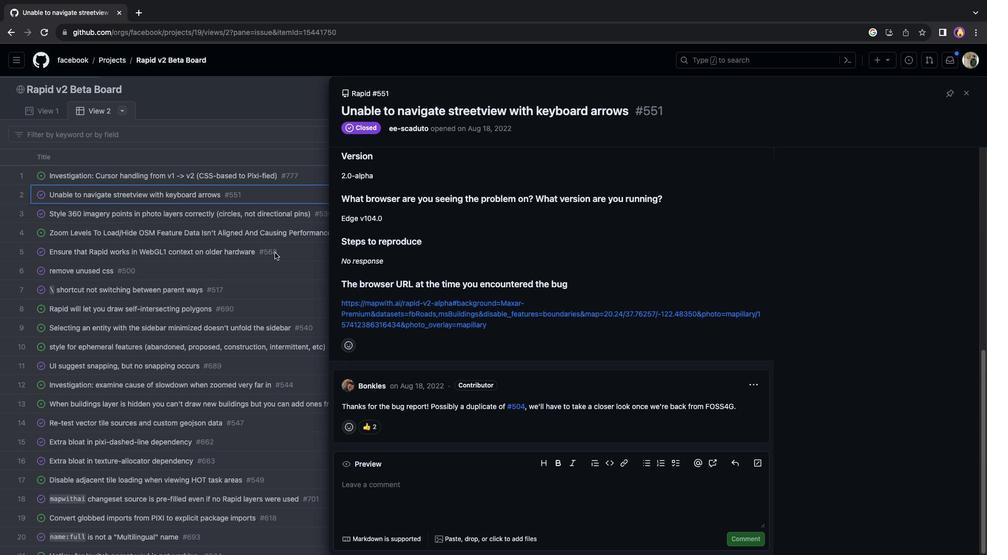 
Action: Mouse moved to (224, 215)
Screenshot: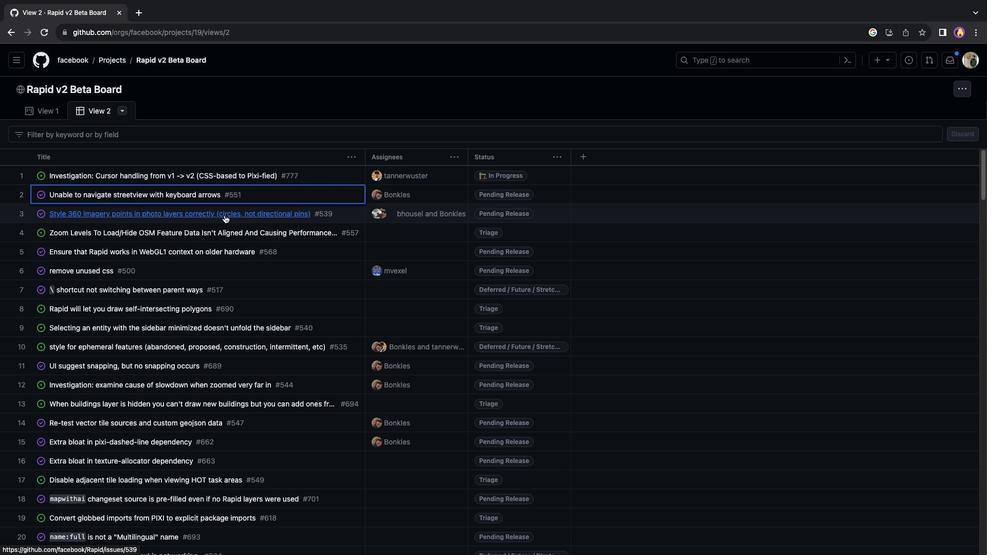 
Action: Mouse pressed left at (224, 215)
Screenshot: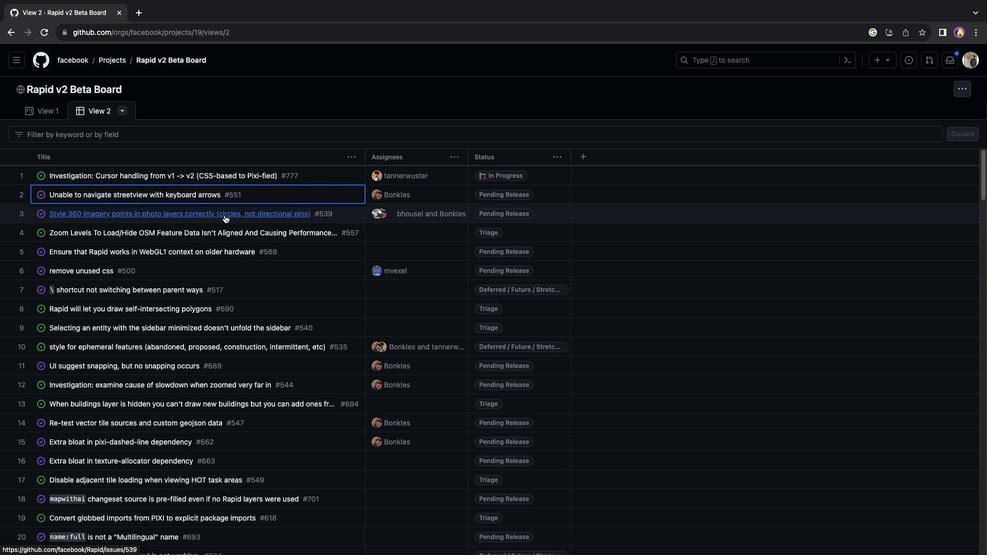 
Action: Mouse moved to (587, 249)
Screenshot: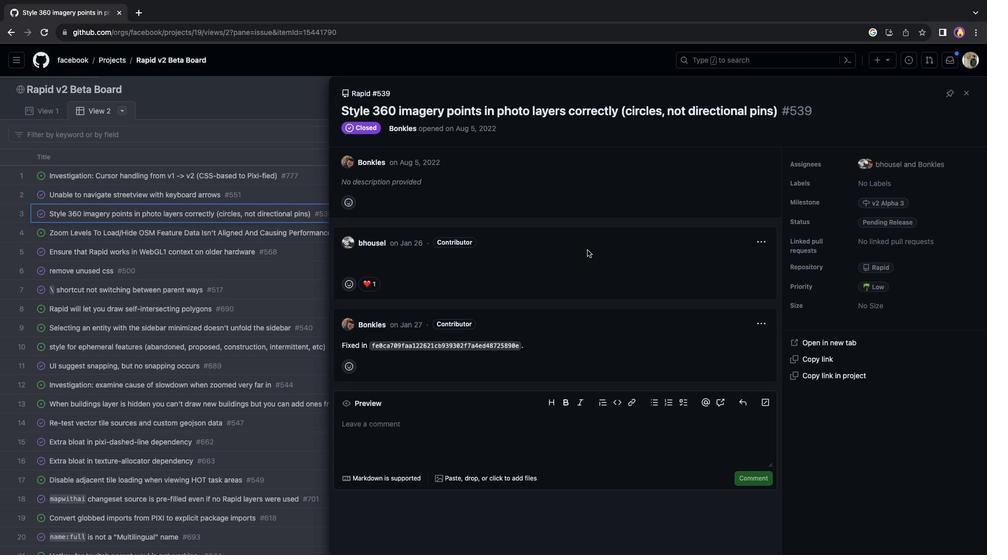
Action: Mouse scrolled (587, 249) with delta (0, 0)
Screenshot: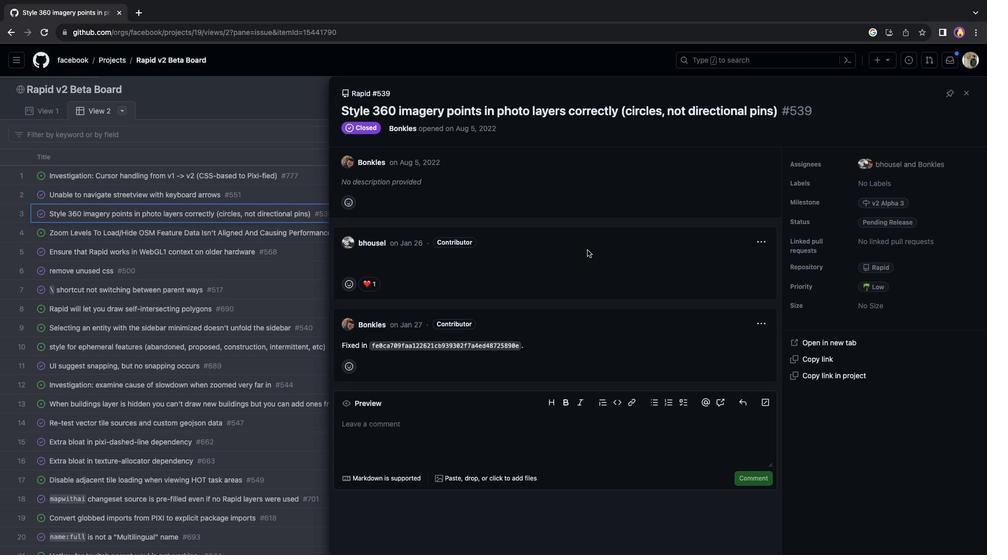 
Action: Mouse scrolled (587, 249) with delta (0, 0)
Screenshot: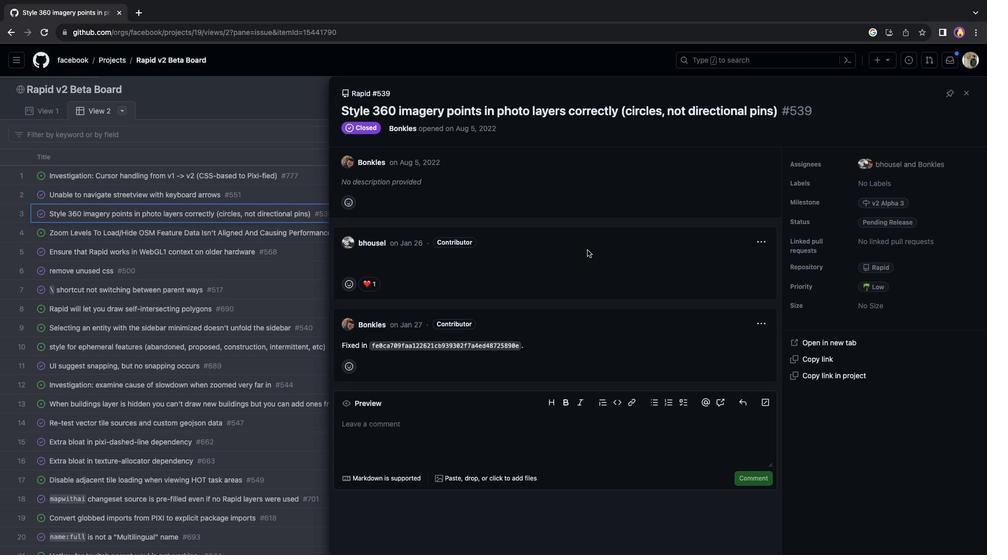 
Action: Mouse scrolled (587, 249) with delta (0, -1)
Screenshot: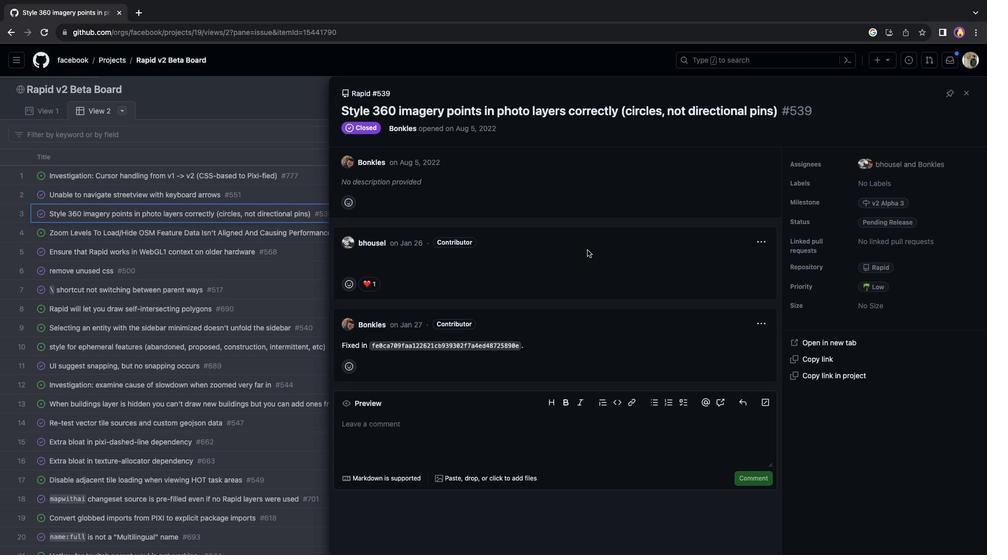 
Action: Mouse moved to (586, 250)
Screenshot: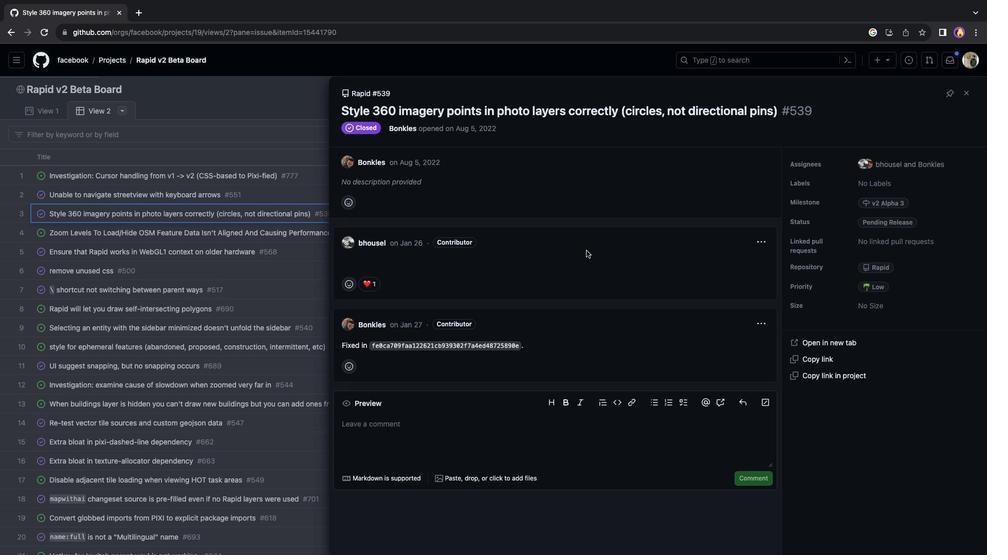 
Action: Mouse scrolled (586, 250) with delta (0, 0)
Screenshot: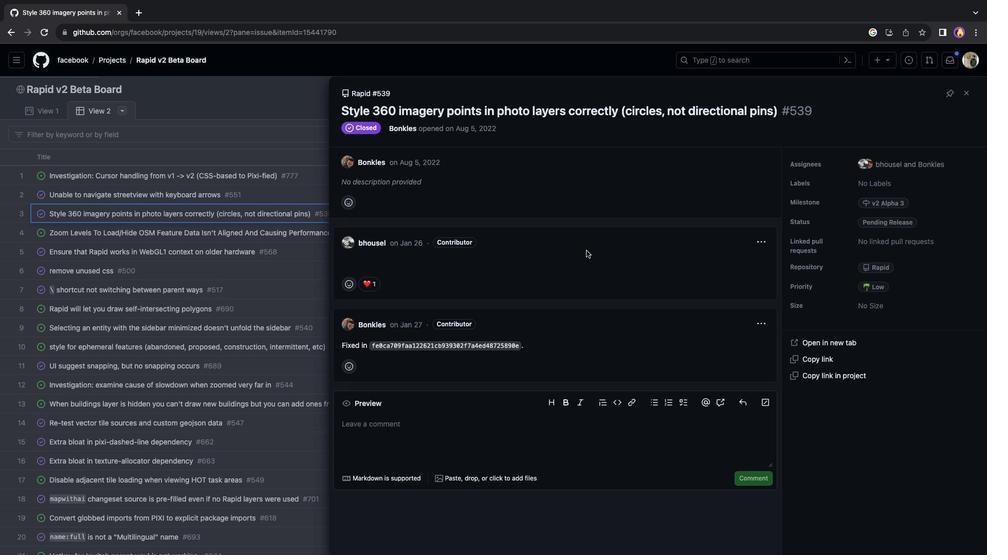 
Action: Mouse scrolled (586, 250) with delta (0, 0)
Screenshot: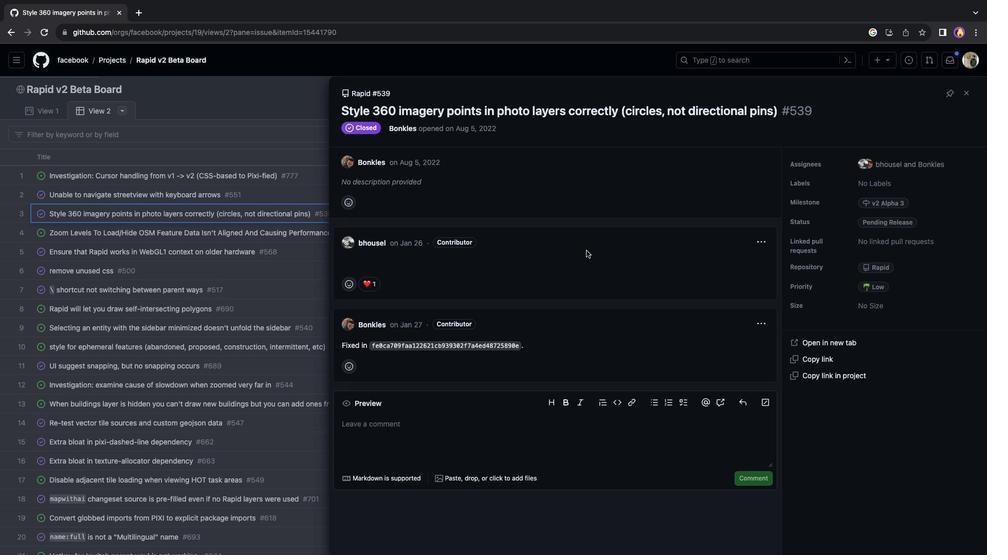 
Action: Mouse scrolled (586, 250) with delta (0, -1)
Screenshot: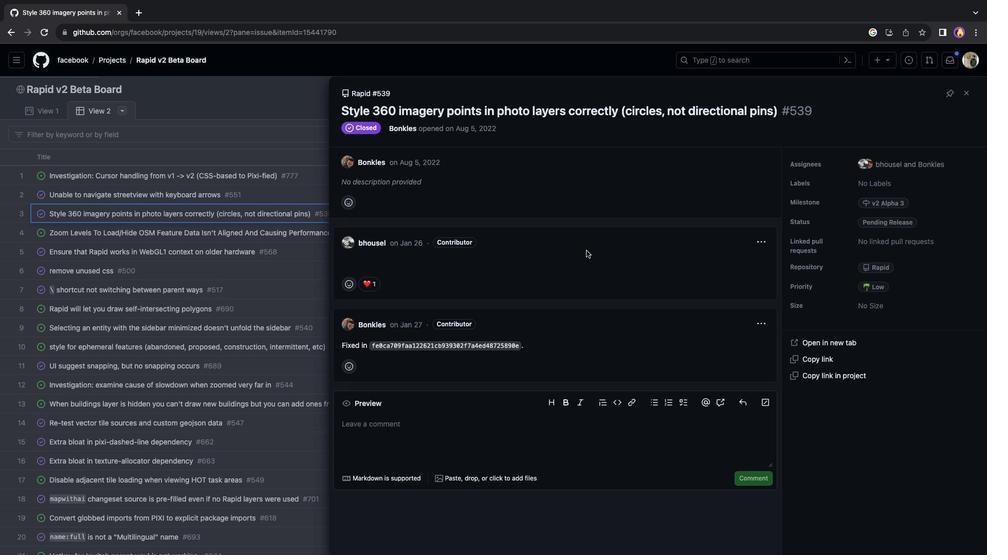 
Action: Mouse scrolled (586, 250) with delta (0, -2)
Screenshot: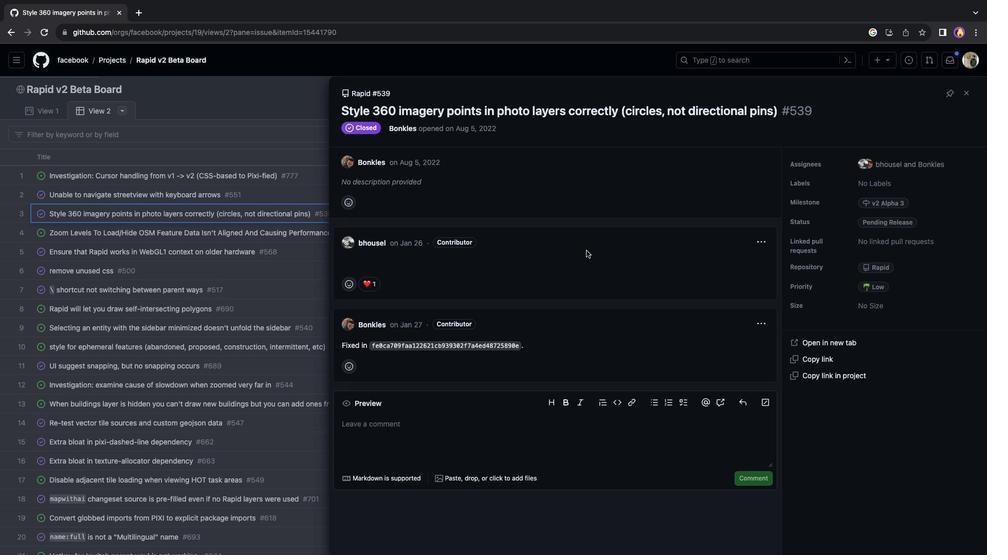 
Action: Mouse moved to (586, 250)
Screenshot: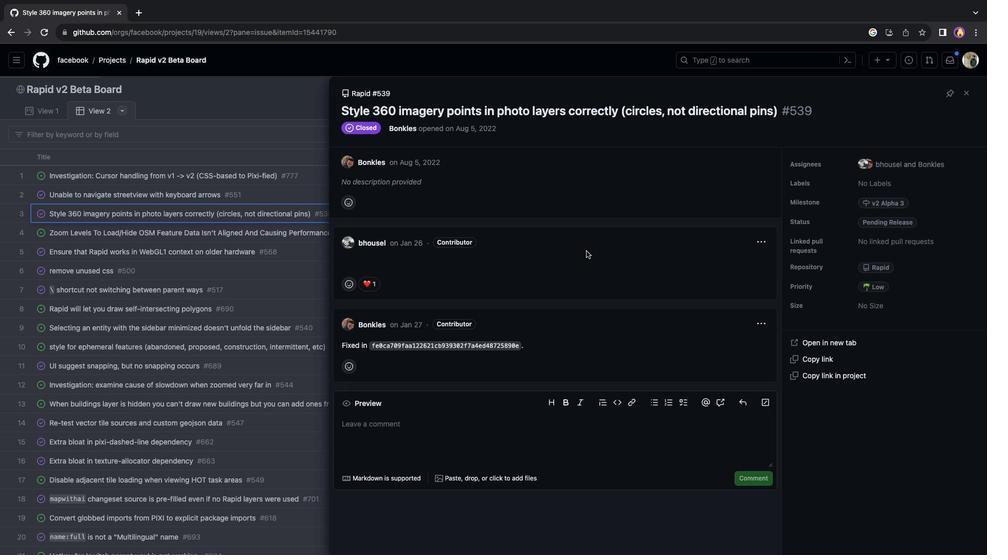 
Action: Mouse scrolled (586, 250) with delta (0, 0)
Screenshot: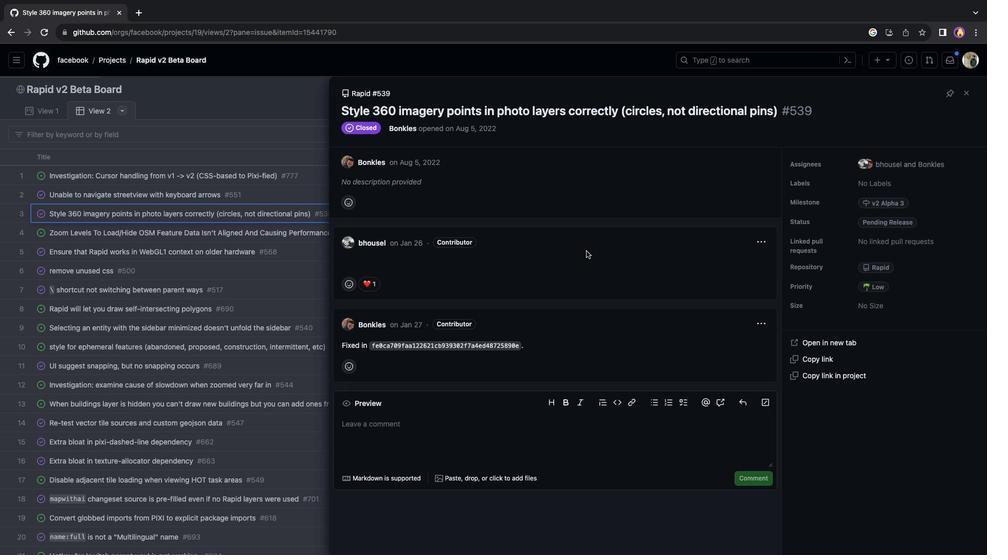 
Action: Mouse scrolled (586, 250) with delta (0, 0)
Screenshot: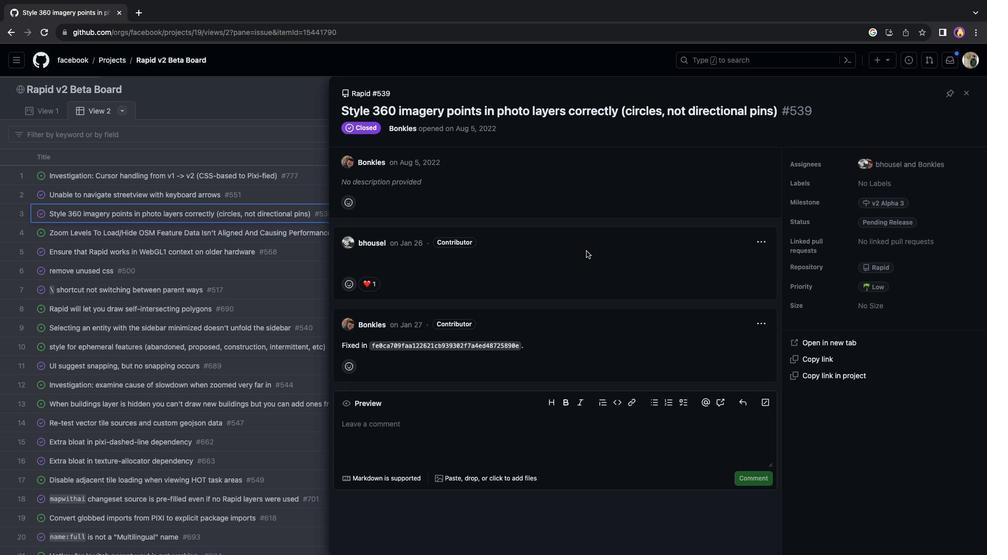
Action: Mouse moved to (586, 250)
Screenshot: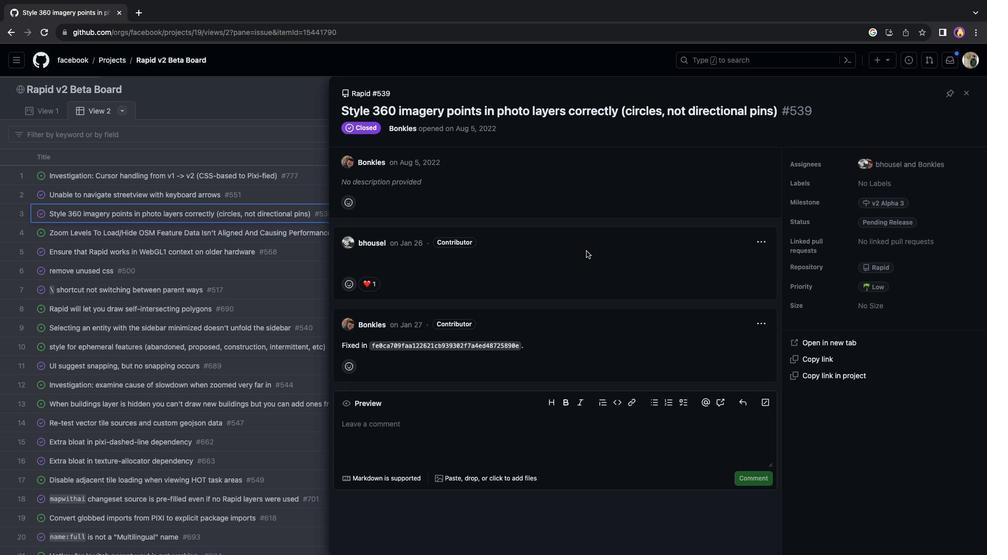 
Action: Mouse scrolled (586, 250) with delta (0, 2)
Screenshot: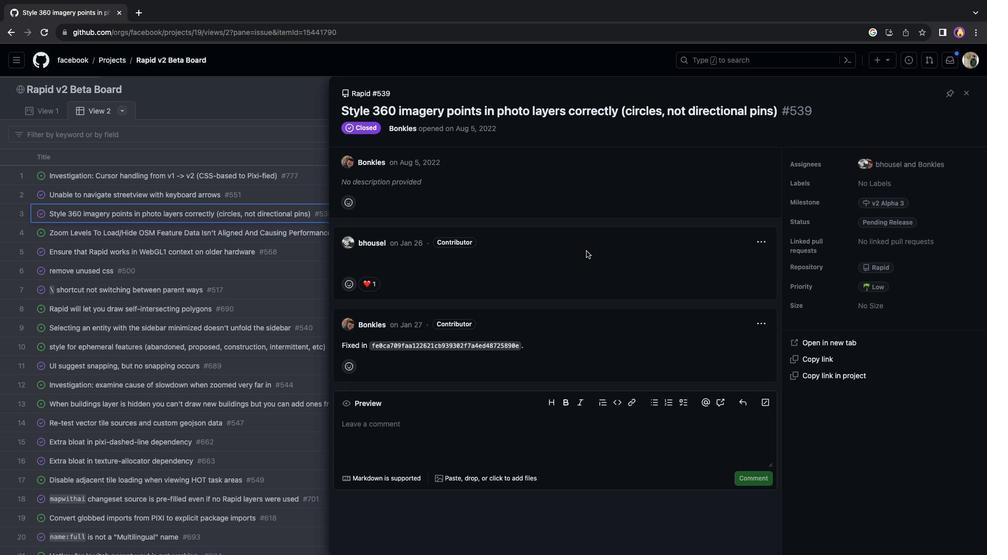 
Action: Mouse moved to (586, 250)
Screenshot: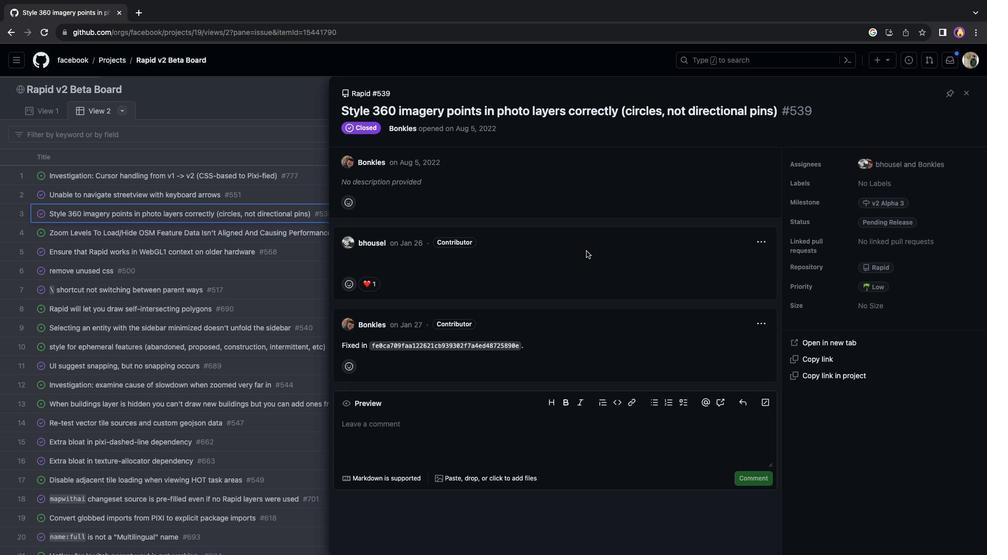 
Action: Mouse scrolled (586, 250) with delta (0, 2)
Screenshot: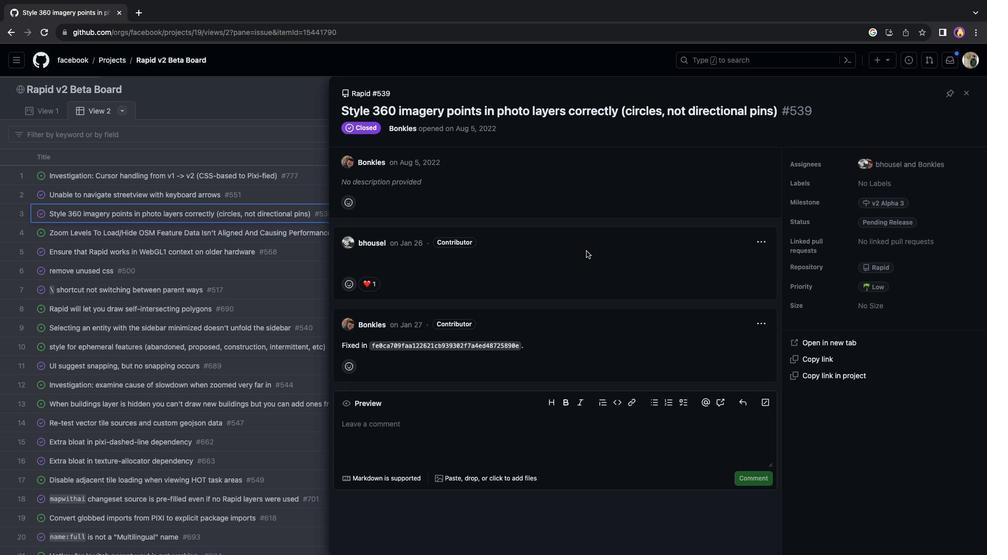 
Action: Mouse scrolled (586, 250) with delta (0, 3)
Screenshot: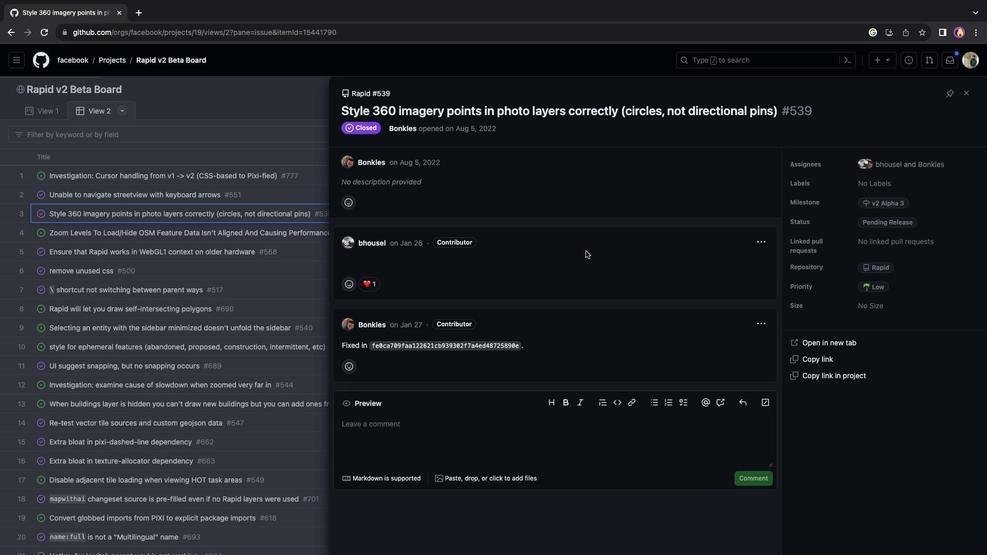 
Action: Mouse moved to (155, 252)
Screenshot: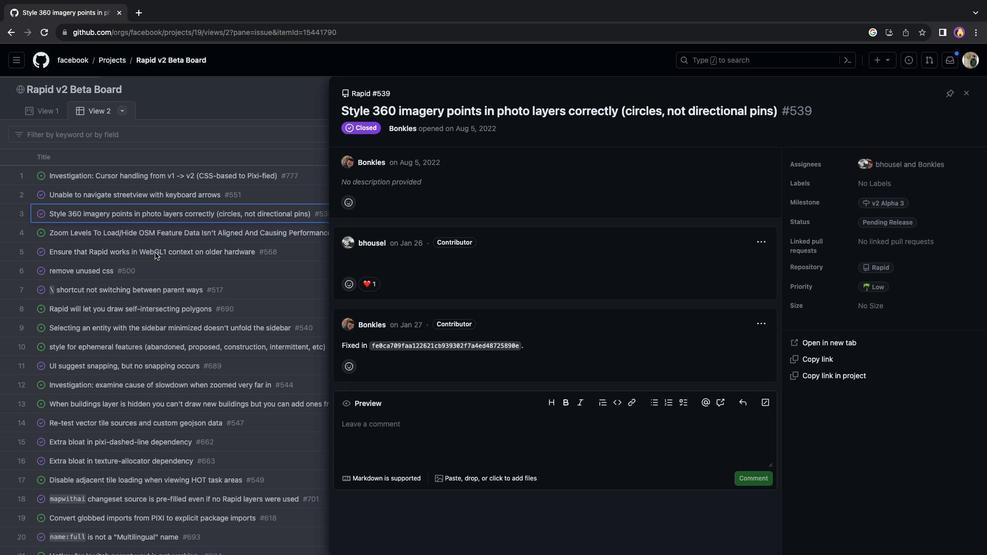 
Action: Mouse pressed left at (155, 252)
Screenshot: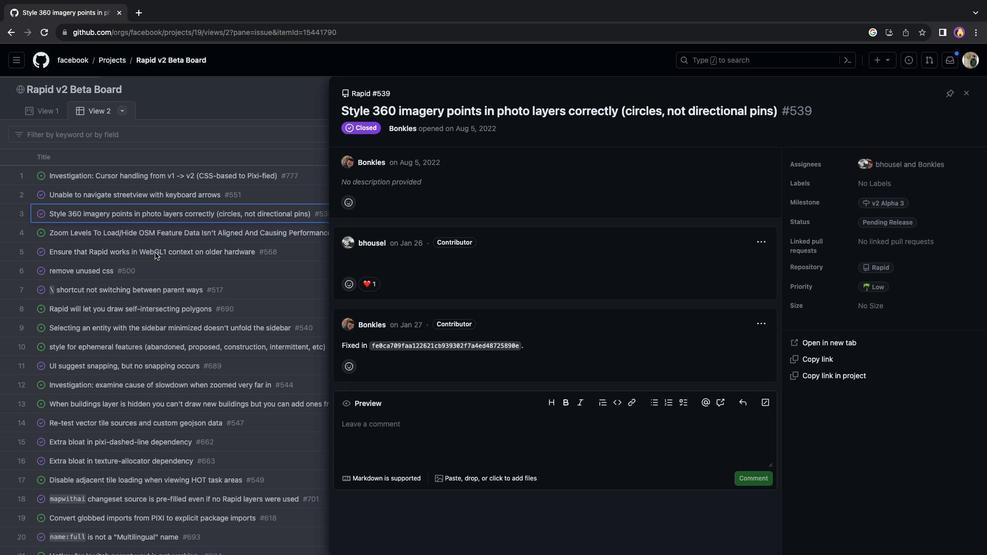 
Action: Mouse moved to (169, 227)
Screenshot: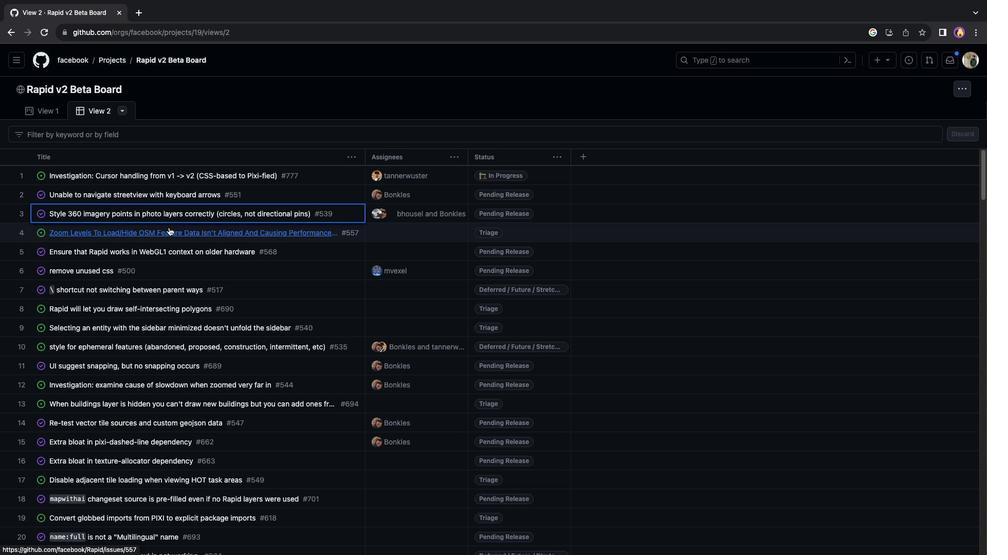 
Action: Mouse pressed left at (169, 227)
Screenshot: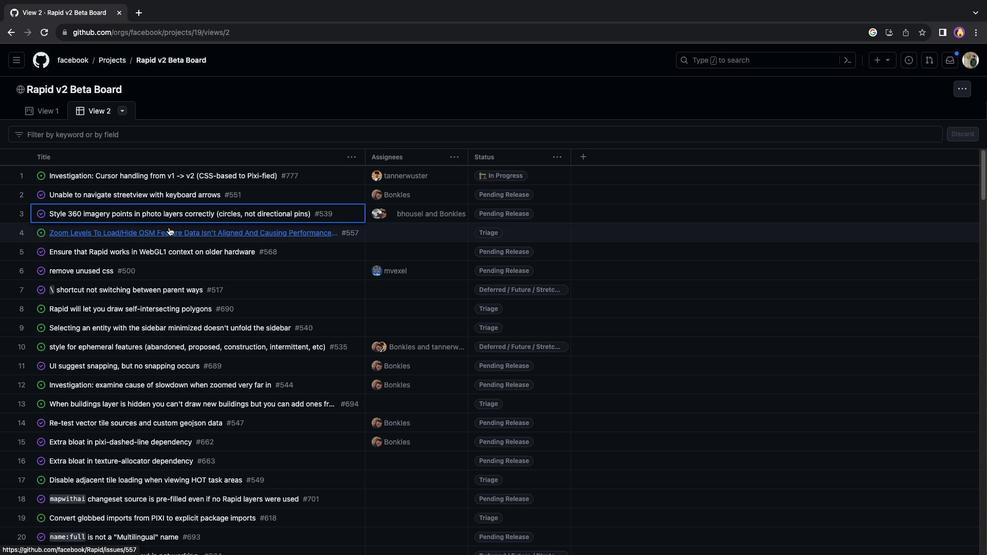 
Action: Mouse moved to (552, 282)
Screenshot: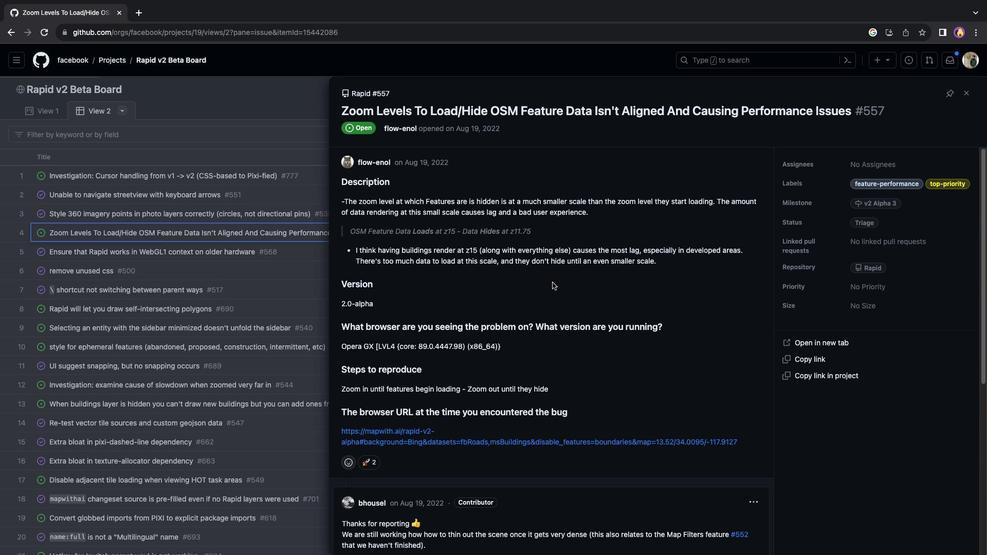 
Action: Mouse scrolled (552, 282) with delta (0, 0)
Screenshot: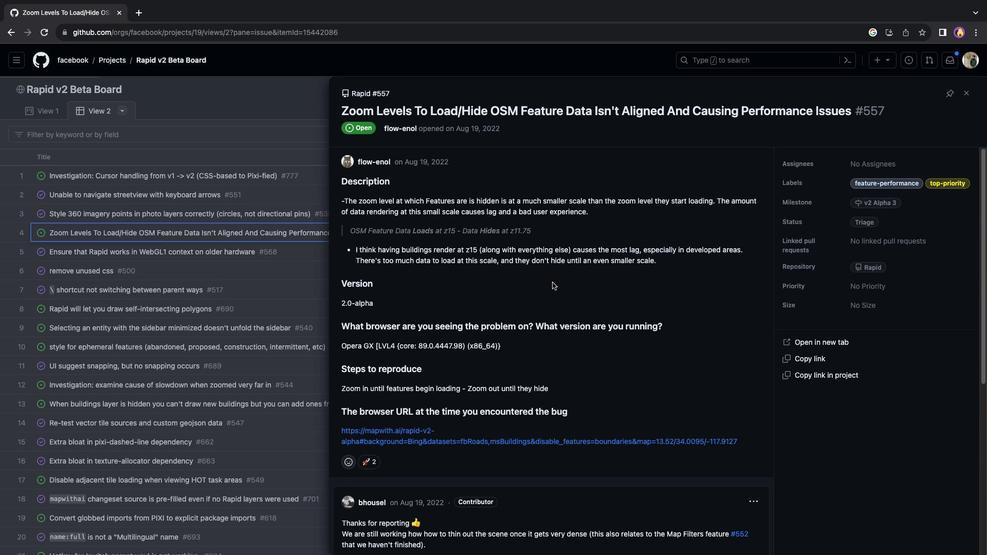 
Action: Mouse scrolled (552, 282) with delta (0, 0)
Screenshot: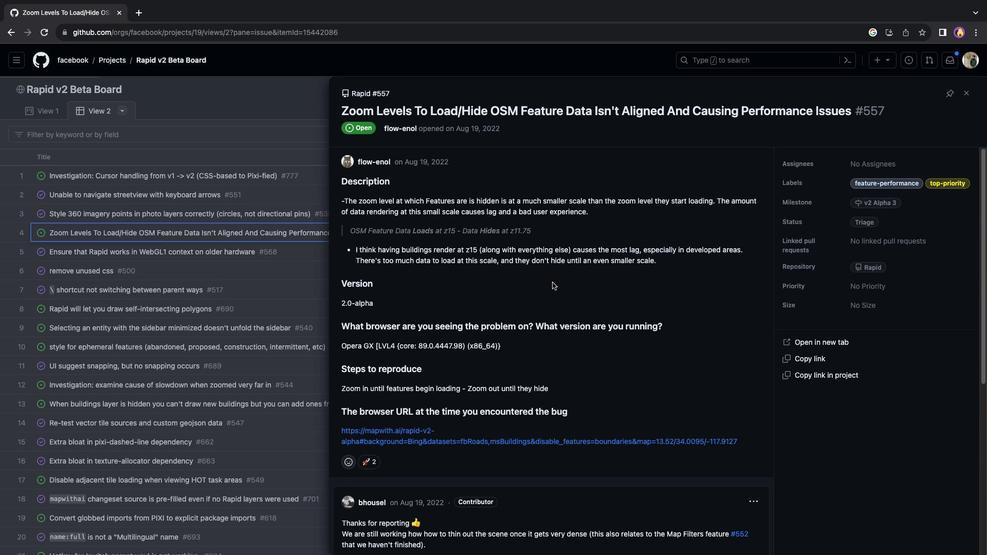 
Action: Mouse scrolled (552, 282) with delta (0, -1)
Screenshot: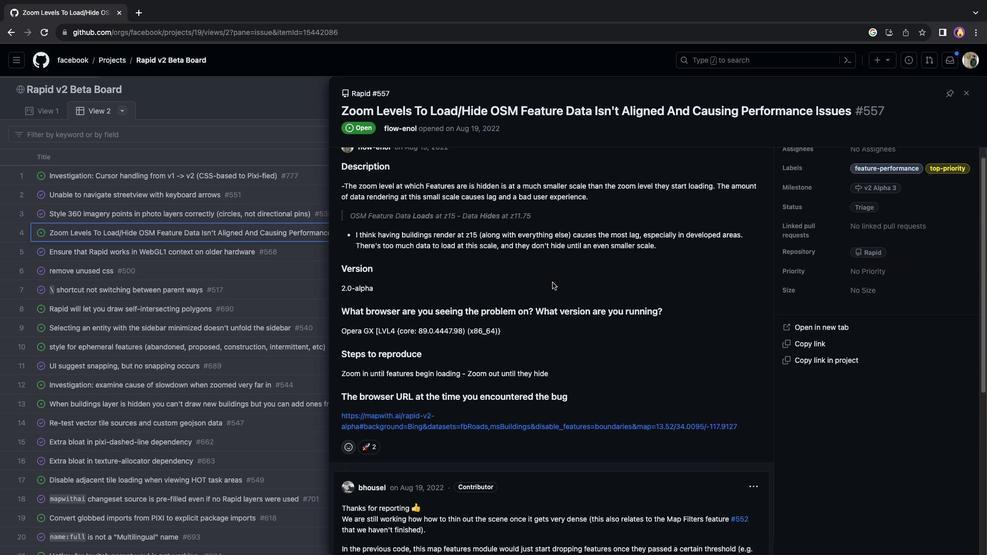 
Action: Mouse scrolled (552, 282) with delta (0, -2)
Screenshot: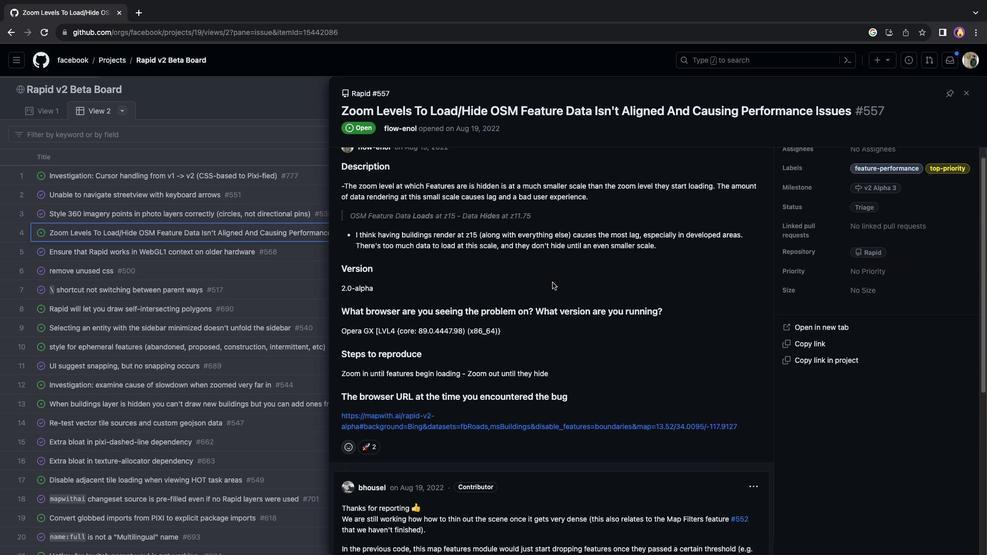 
Action: Mouse scrolled (552, 282) with delta (0, 0)
Screenshot: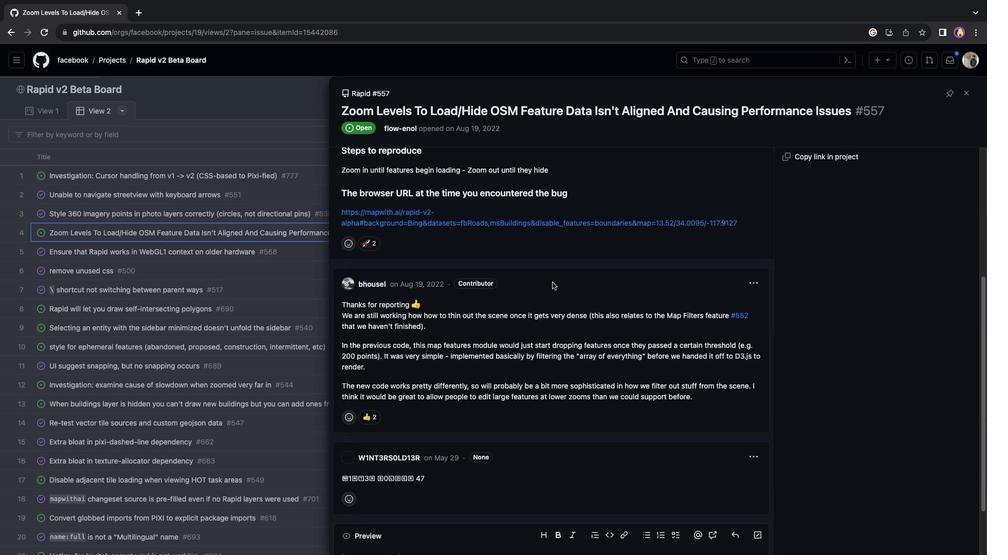 
Action: Mouse scrolled (552, 282) with delta (0, 0)
Screenshot: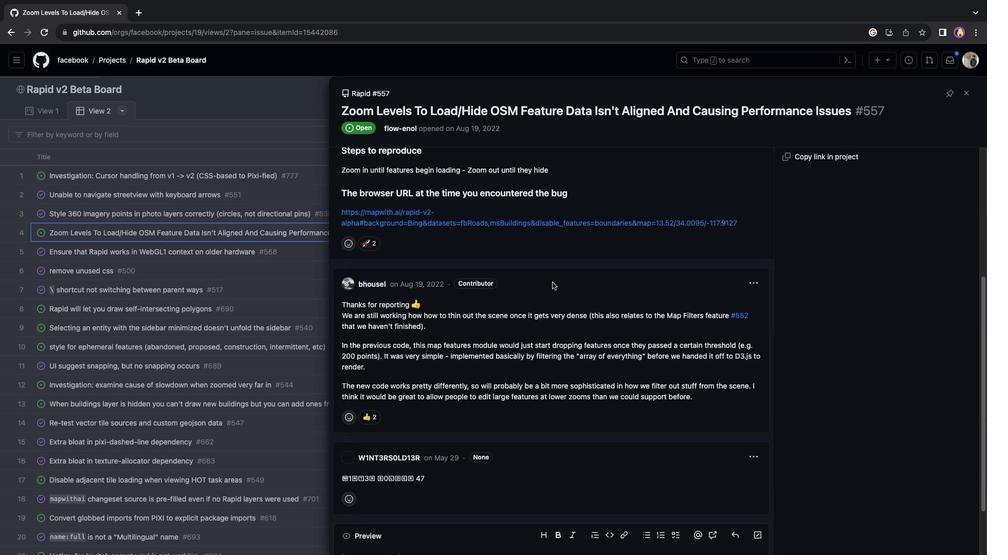 
Action: Mouse scrolled (552, 282) with delta (0, -1)
Screenshot: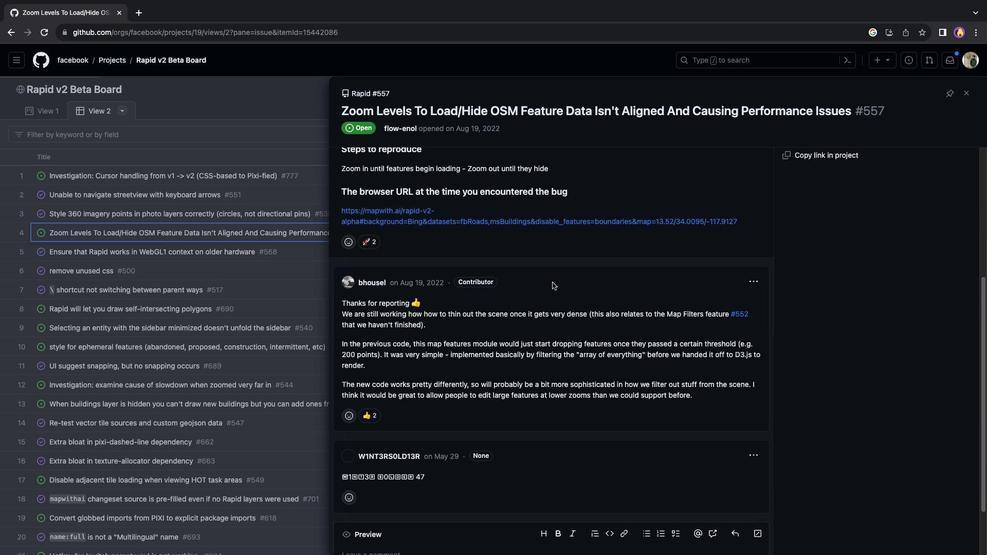
Action: Mouse scrolled (552, 282) with delta (0, -2)
Screenshot: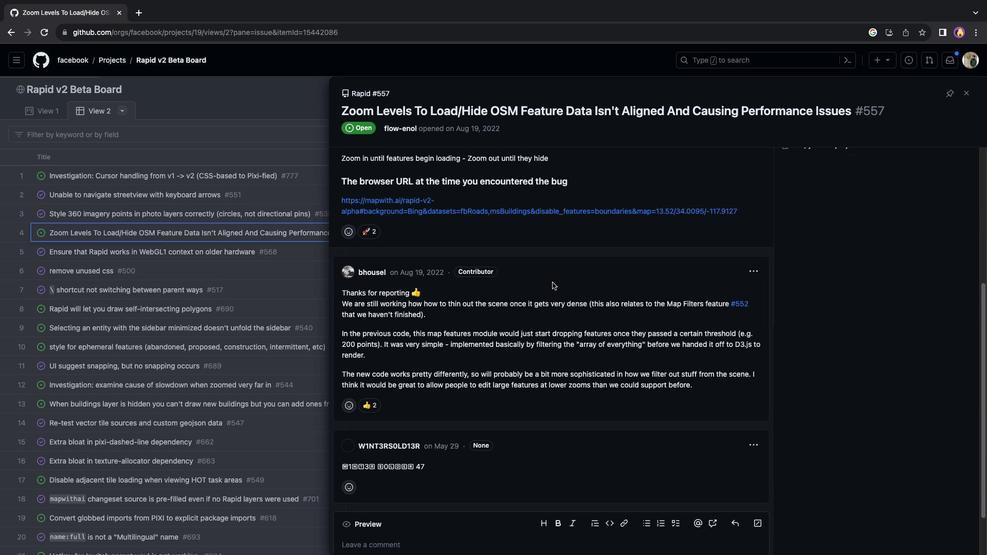 
Action: Mouse scrolled (552, 282) with delta (0, 0)
Screenshot: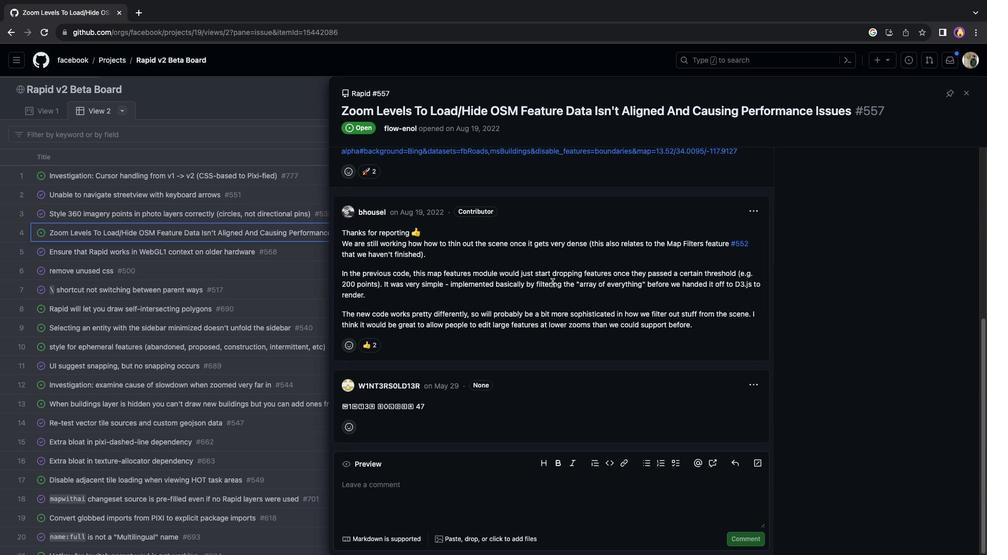 
Action: Mouse scrolled (552, 282) with delta (0, 0)
Screenshot: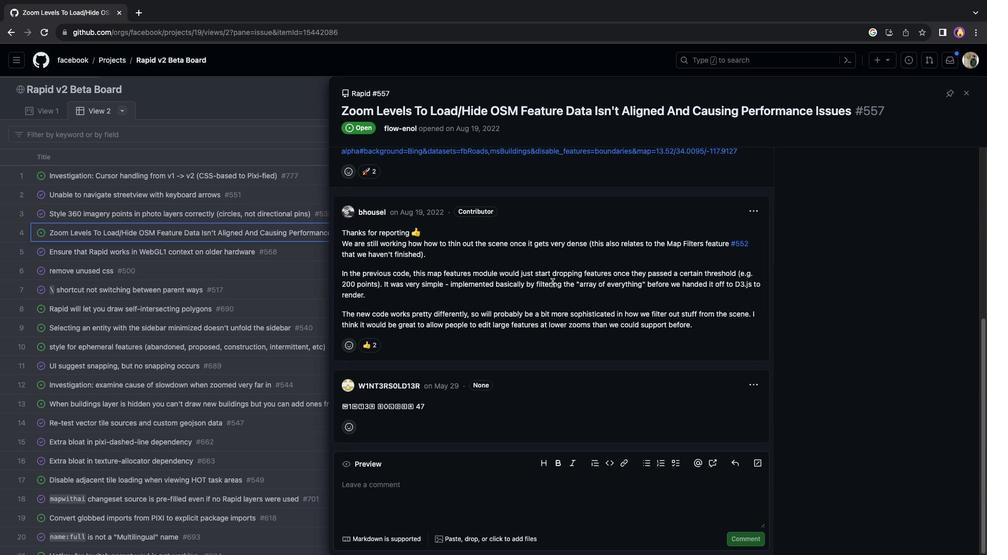 
Action: Mouse scrolled (552, 282) with delta (0, -1)
Screenshot: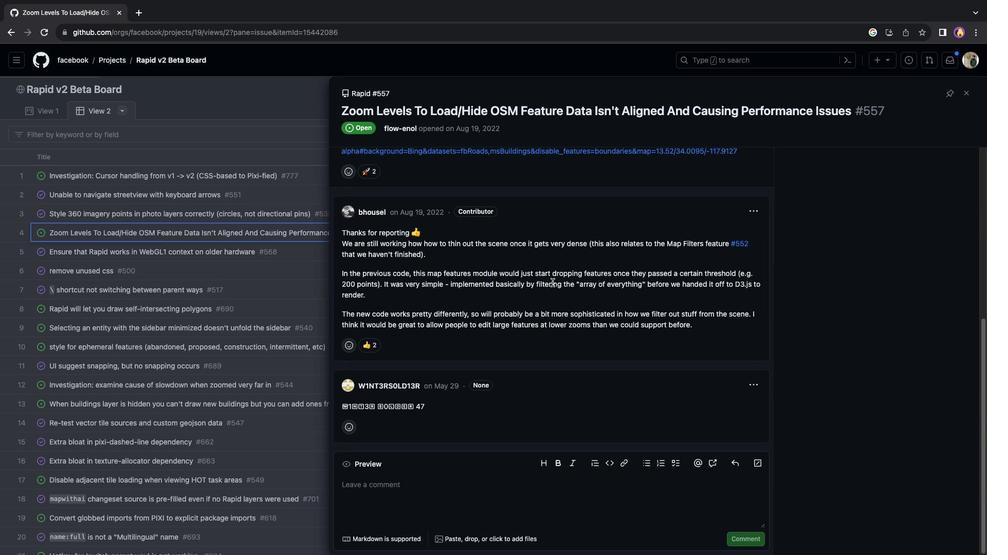 
Action: Mouse scrolled (552, 282) with delta (0, -2)
Screenshot: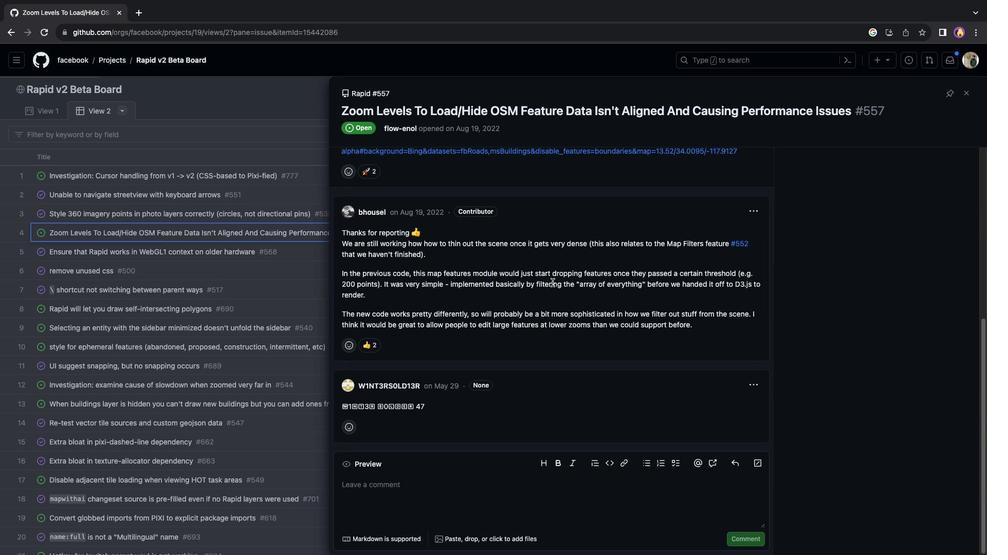 
Action: Mouse scrolled (552, 282) with delta (0, -2)
Screenshot: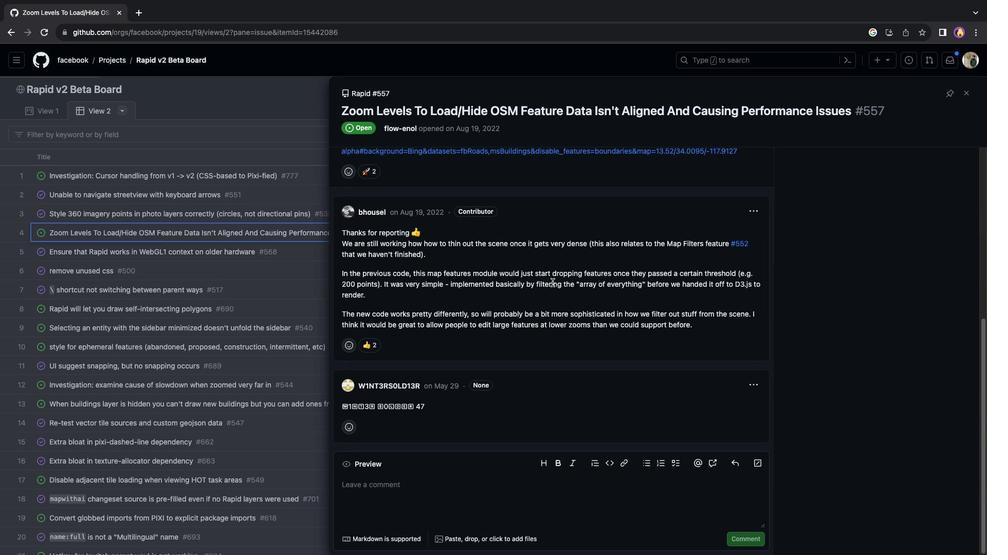 
Action: Mouse scrolled (552, 282) with delta (0, 0)
Screenshot: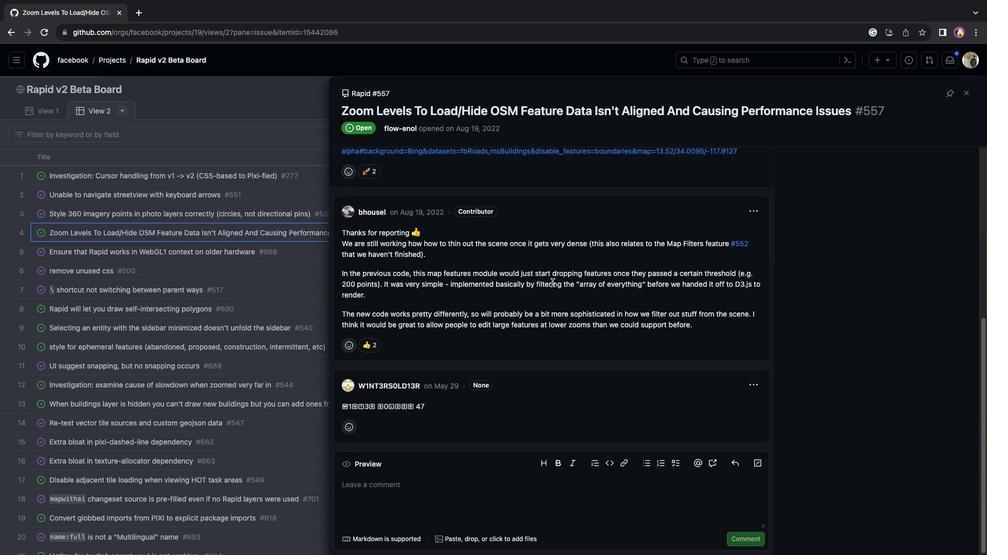 
Action: Mouse scrolled (552, 282) with delta (0, 0)
Screenshot: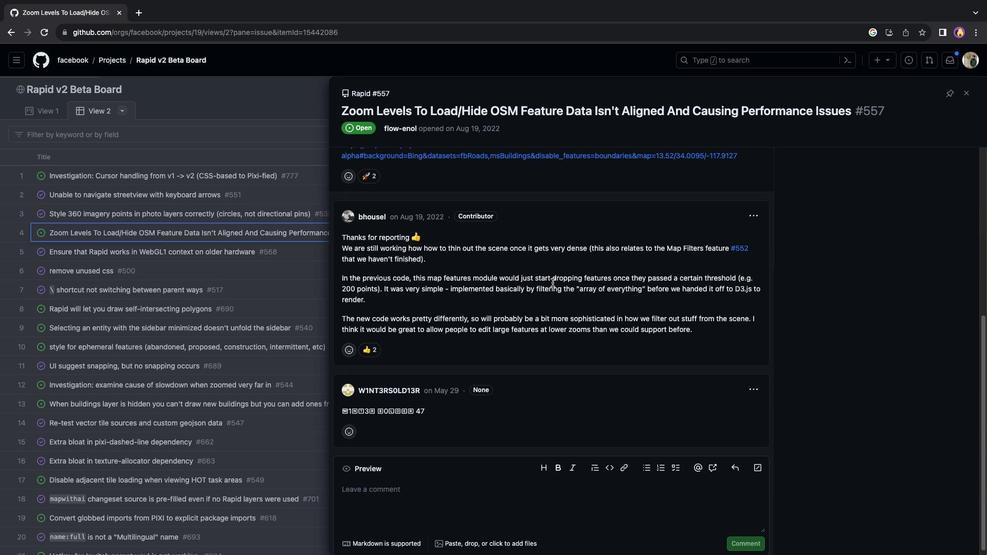 
Action: Mouse scrolled (552, 282) with delta (0, 1)
Screenshot: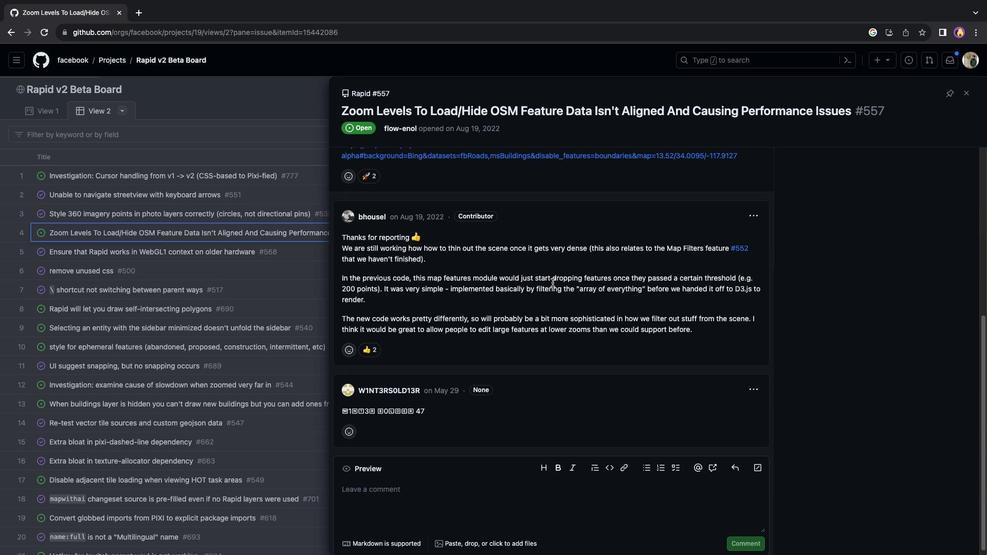 
Action: Mouse scrolled (552, 282) with delta (0, 2)
Screenshot: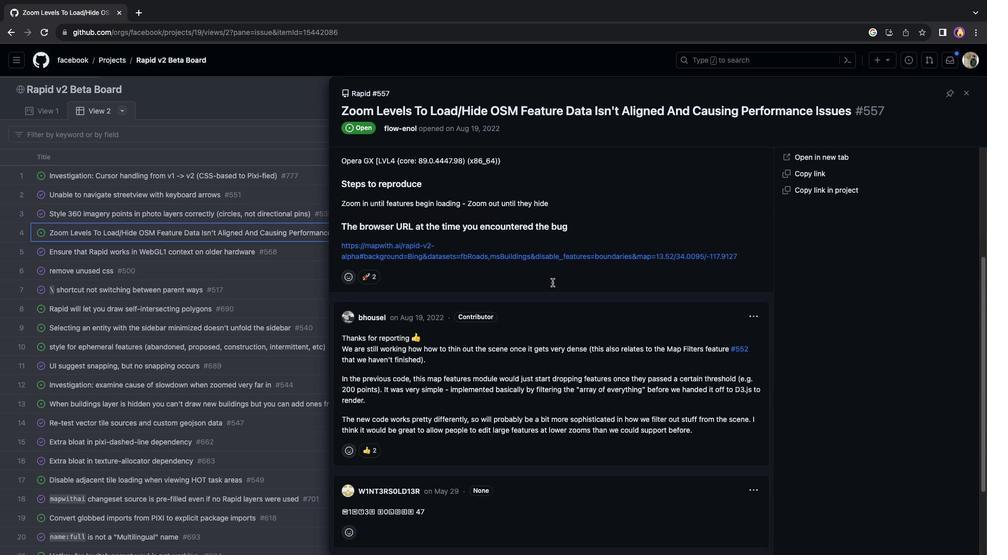 
Action: Mouse scrolled (552, 282) with delta (0, 3)
Screenshot: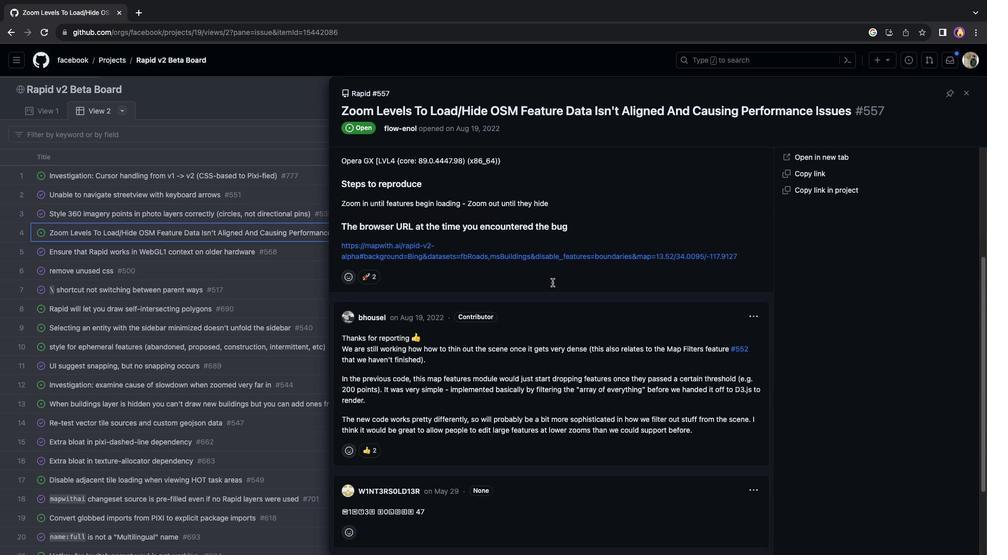 
Action: Mouse scrolled (552, 282) with delta (0, 3)
Screenshot: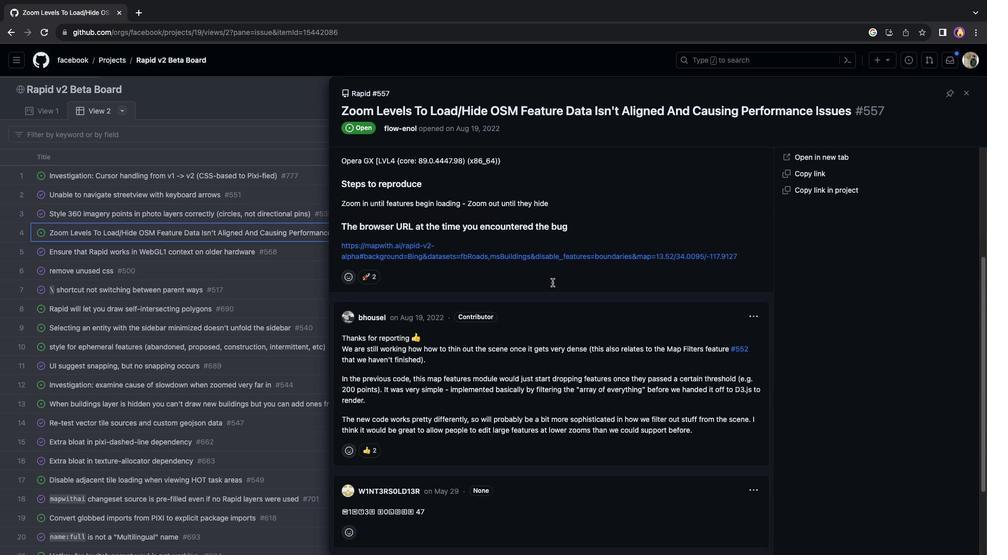 
Action: Mouse moved to (552, 282)
Screenshot: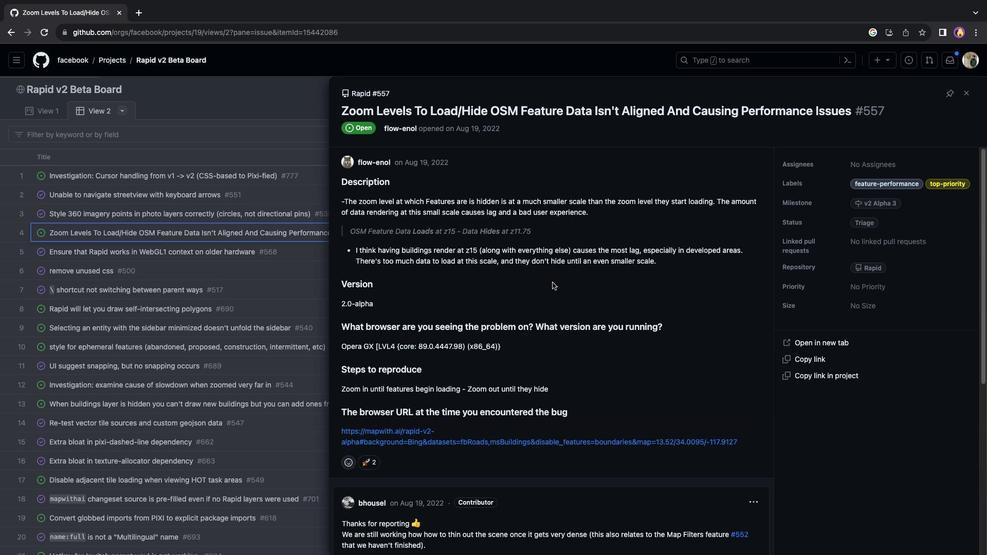 
Action: Mouse scrolled (552, 282) with delta (0, 0)
Screenshot: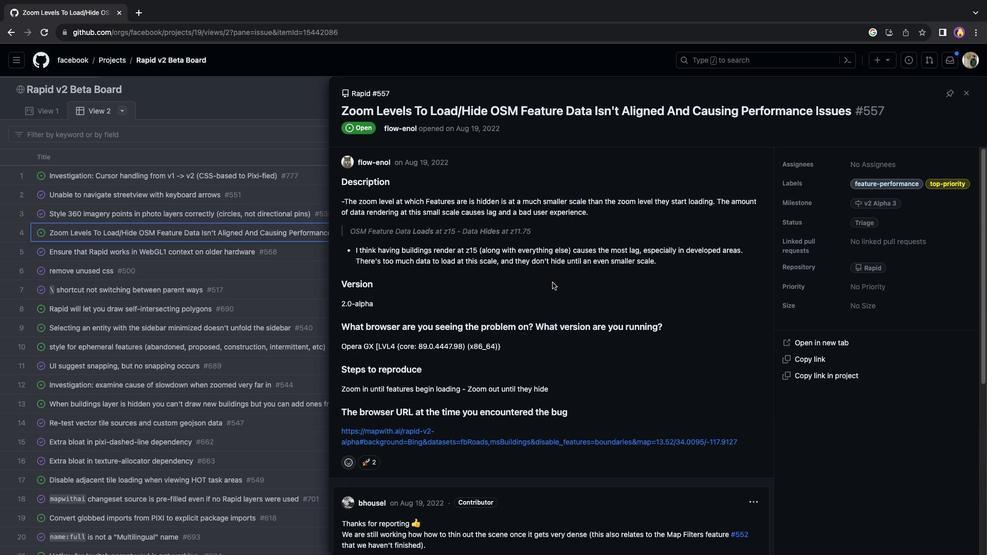 
Action: Mouse scrolled (552, 282) with delta (0, 0)
Screenshot: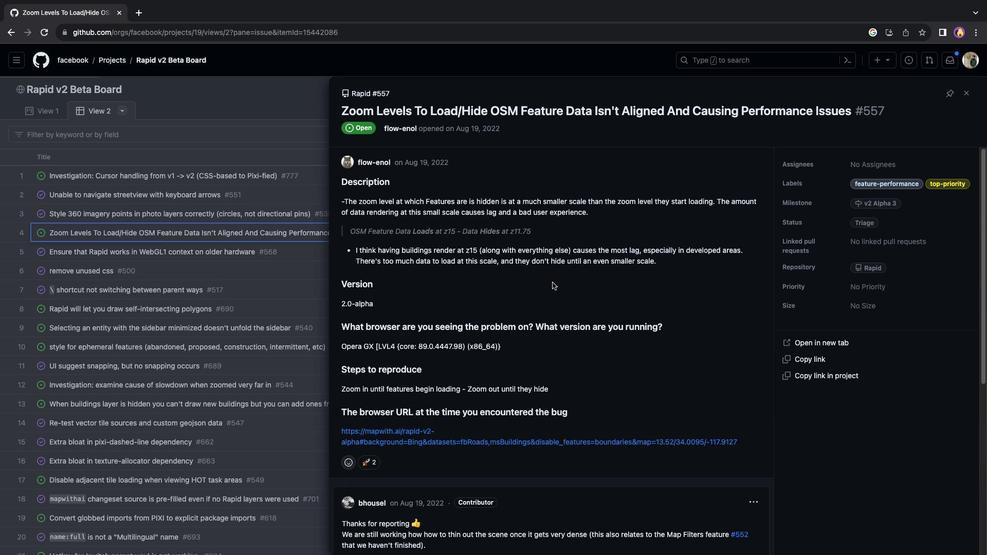 
Action: Mouse scrolled (552, 282) with delta (0, 2)
Screenshot: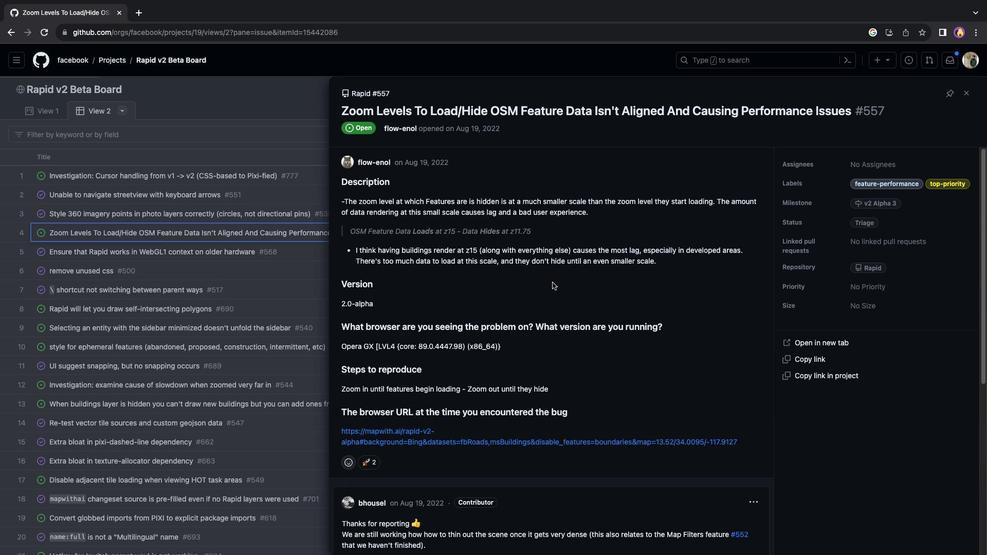 
Action: Mouse scrolled (552, 282) with delta (0, 3)
Screenshot: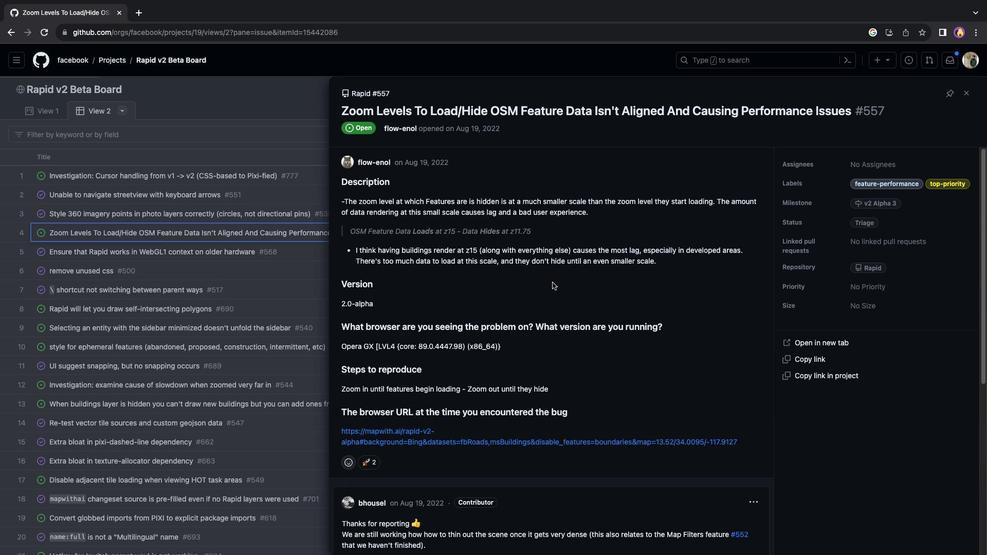 
Action: Mouse scrolled (552, 282) with delta (0, 3)
Screenshot: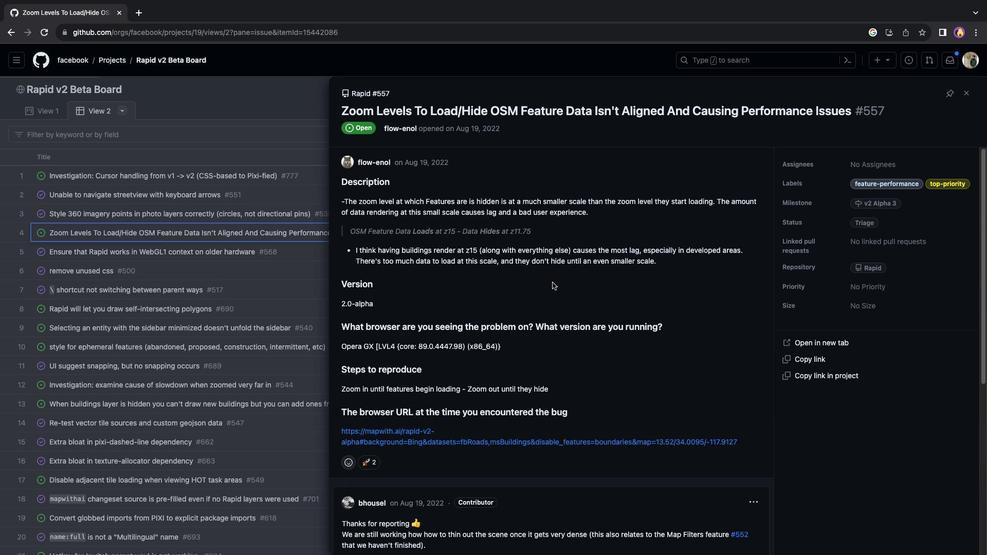 
Action: Mouse scrolled (552, 282) with delta (0, 4)
Screenshot: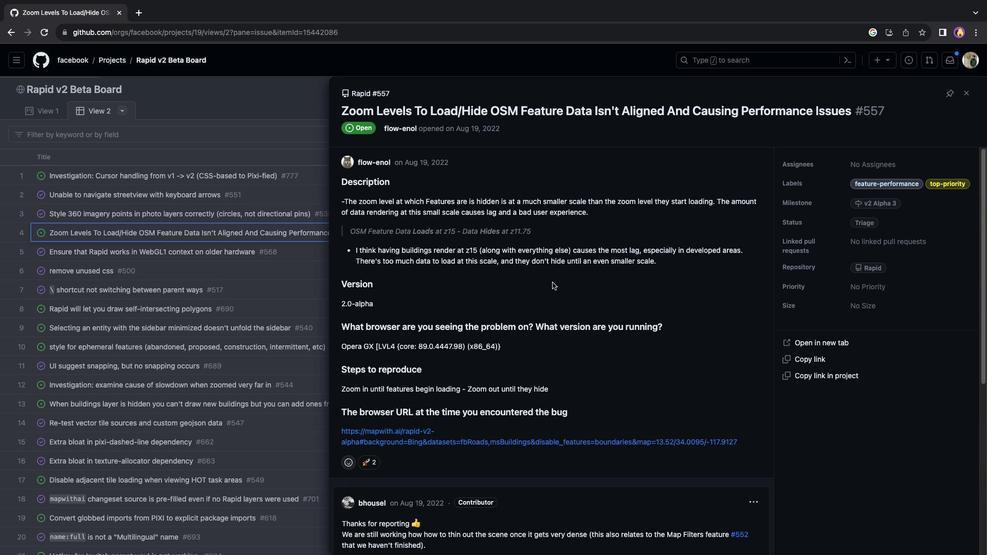 
Action: Mouse moved to (98, 243)
Screenshot: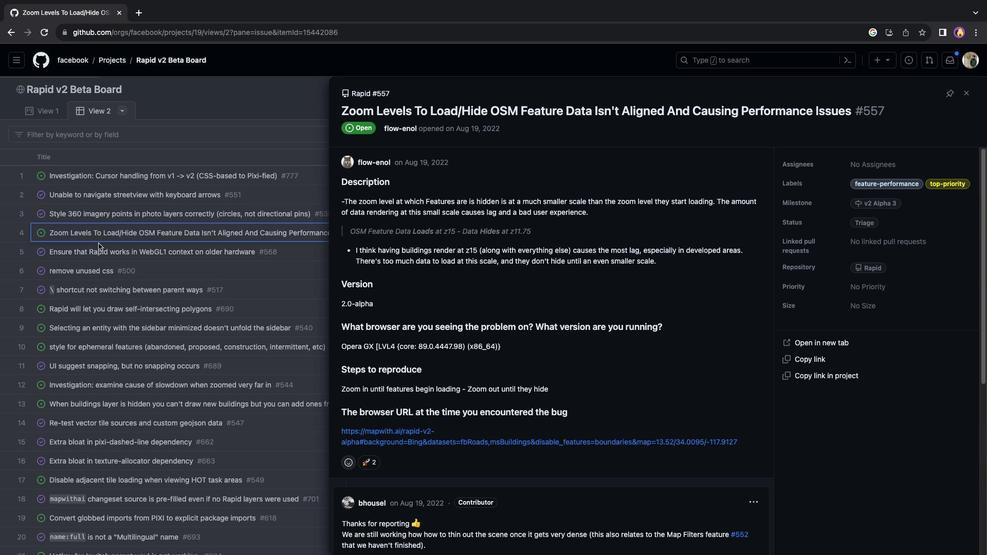 
Action: Mouse pressed left at (98, 243)
Screenshot: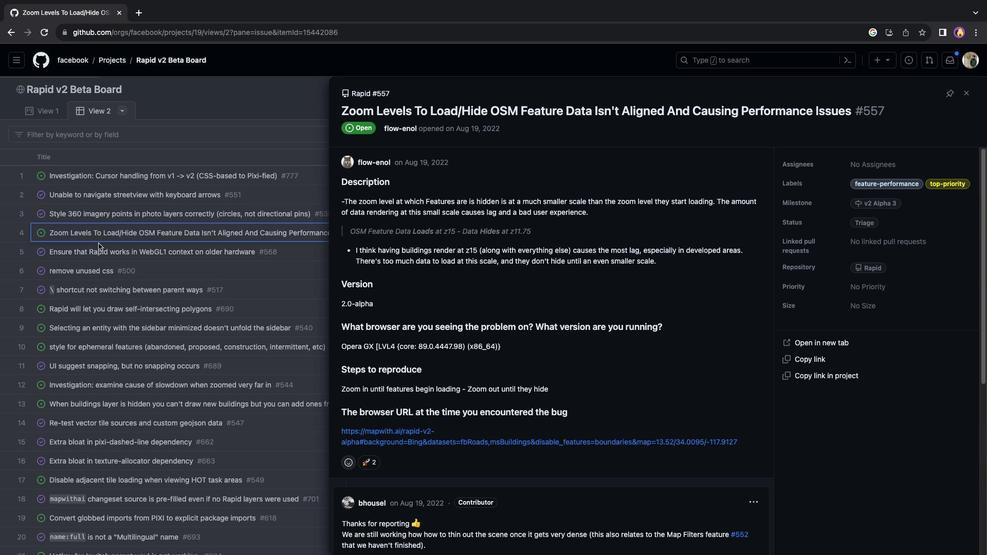 
Action: Mouse moved to (91, 254)
Screenshot: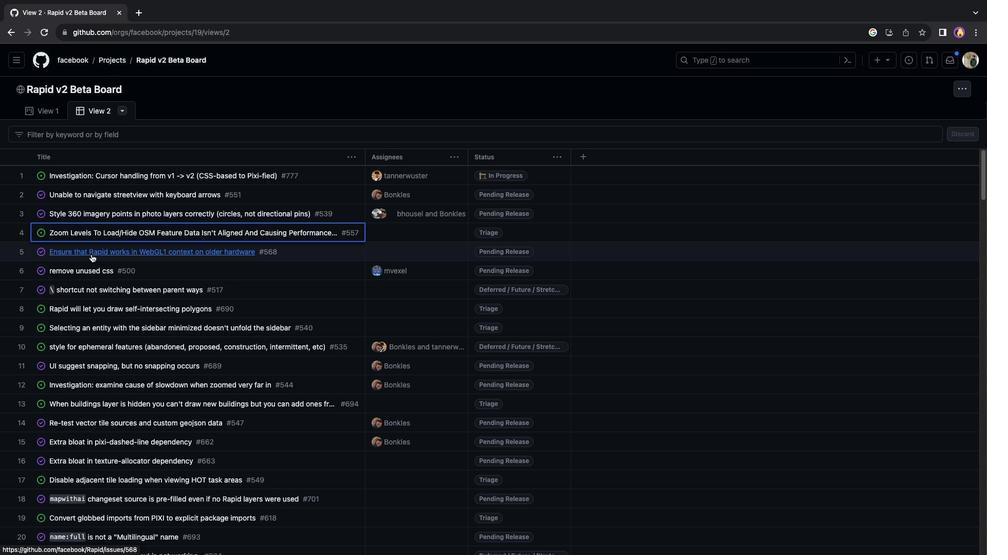 
Action: Mouse pressed left at (91, 254)
Screenshot: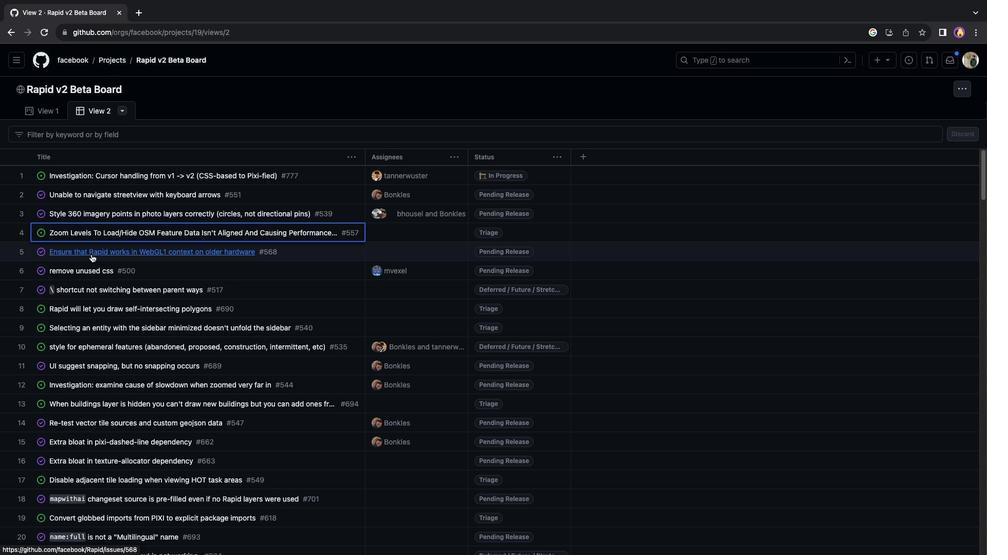 
Action: Mouse moved to (541, 277)
Screenshot: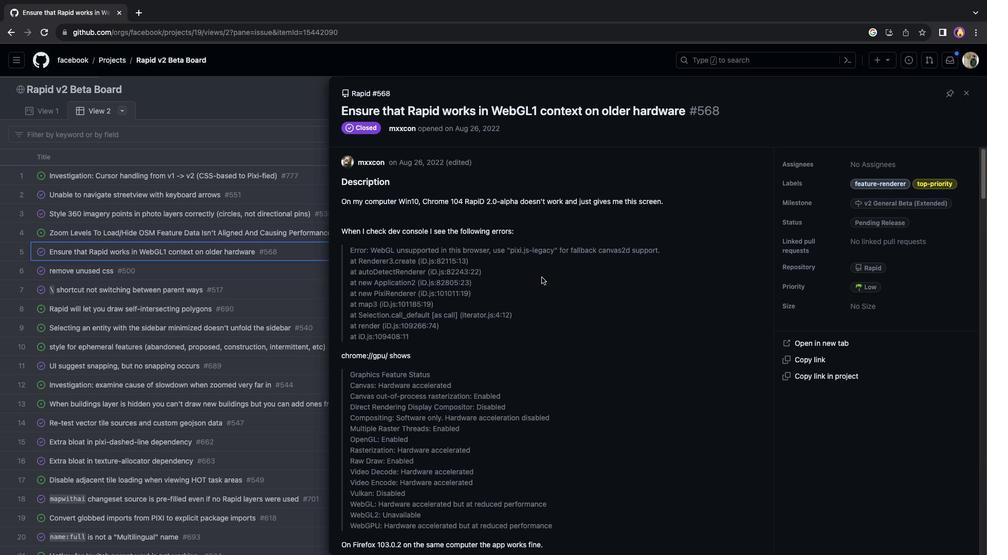
Action: Mouse scrolled (541, 277) with delta (0, 0)
Screenshot: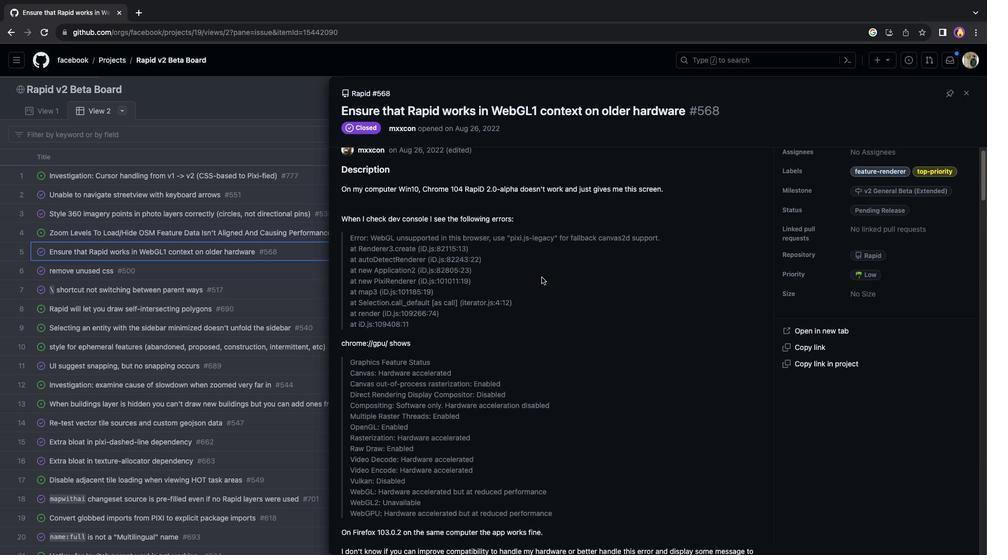 
Action: Mouse scrolled (541, 277) with delta (0, 0)
Screenshot: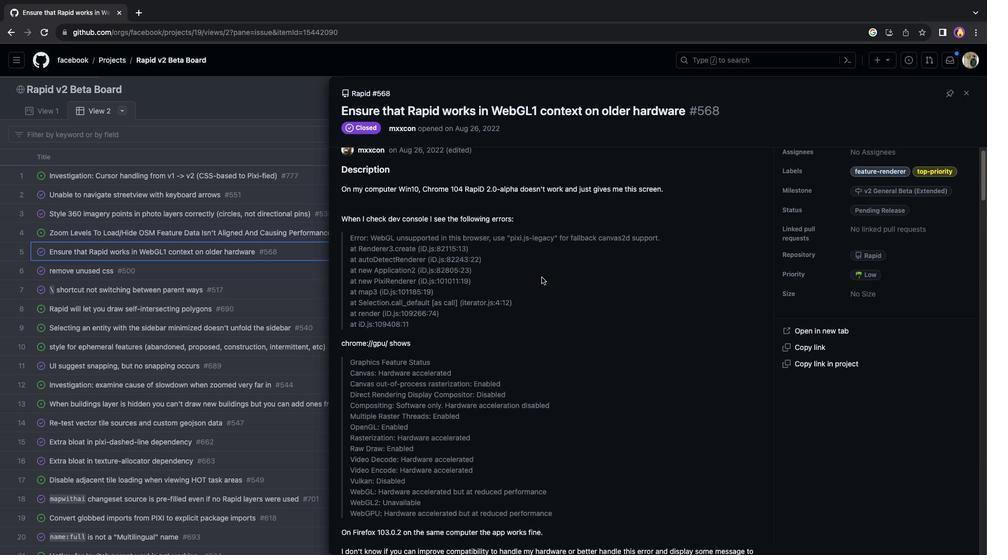 
Action: Mouse scrolled (541, 277) with delta (0, -2)
Screenshot: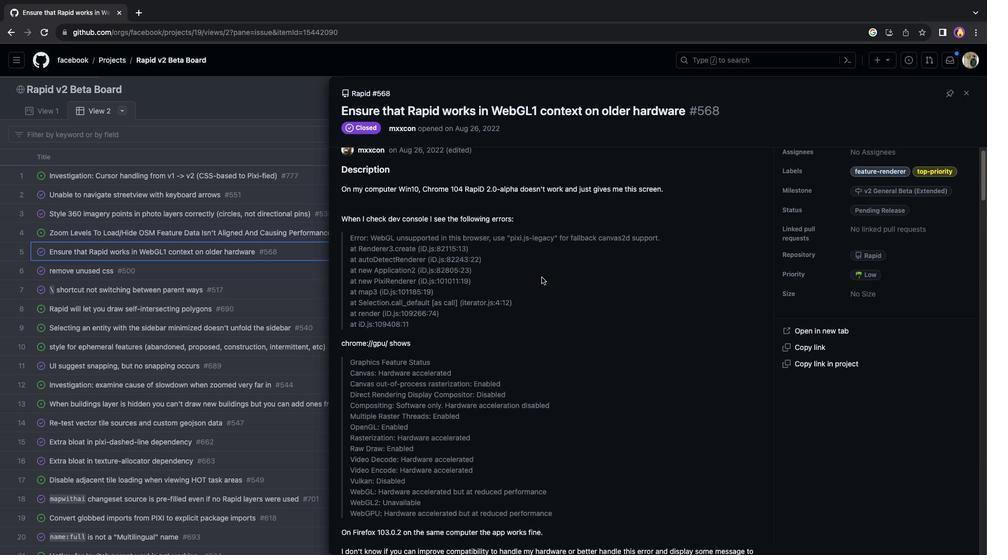 
Action: Mouse scrolled (541, 277) with delta (0, -2)
Screenshot: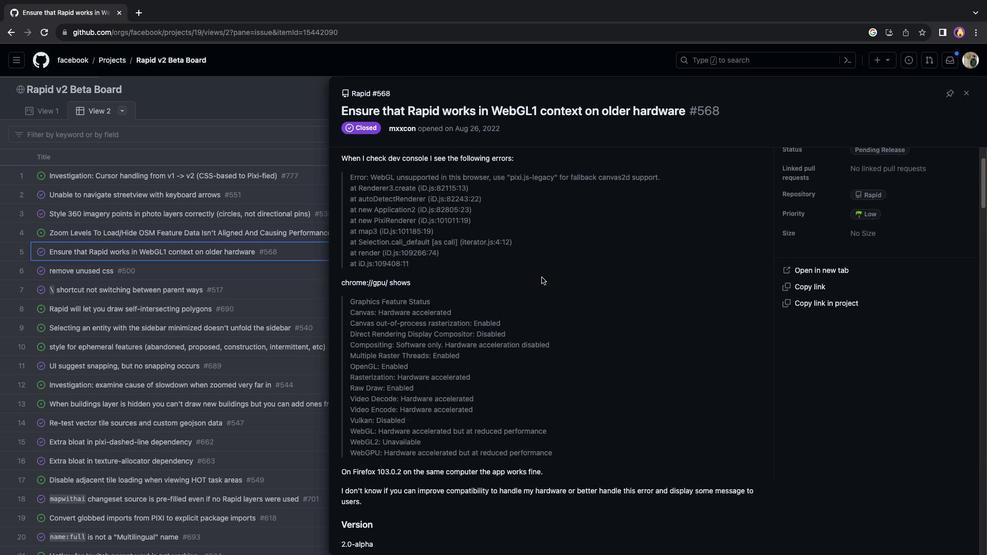 
Action: Mouse scrolled (541, 277) with delta (0, 0)
Screenshot: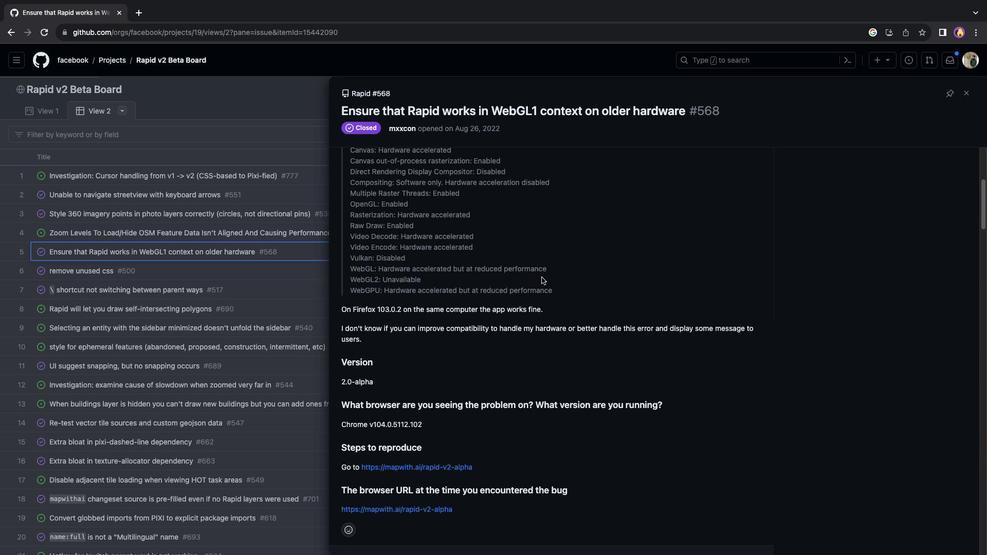 
Action: Mouse scrolled (541, 277) with delta (0, 0)
Screenshot: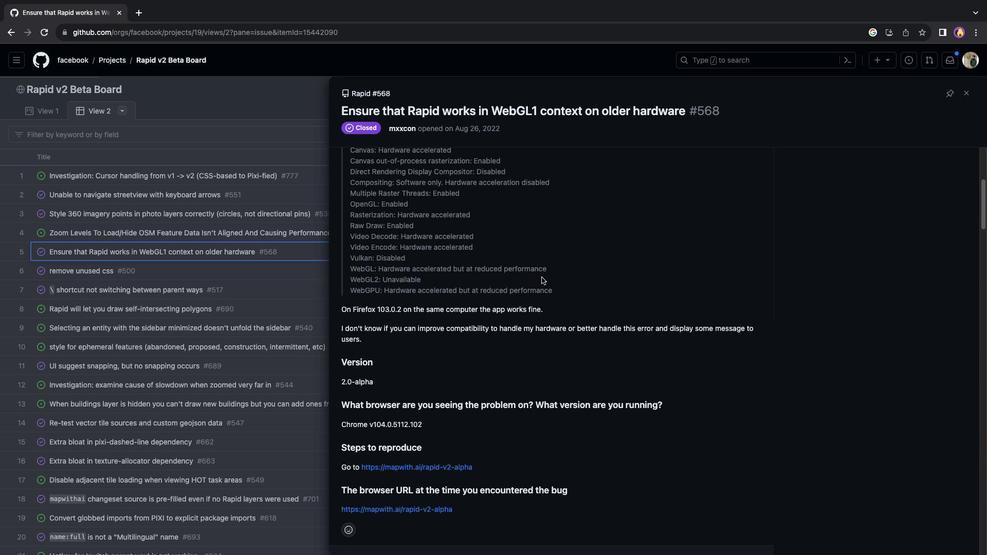 
Action: Mouse scrolled (541, 277) with delta (0, -1)
Screenshot: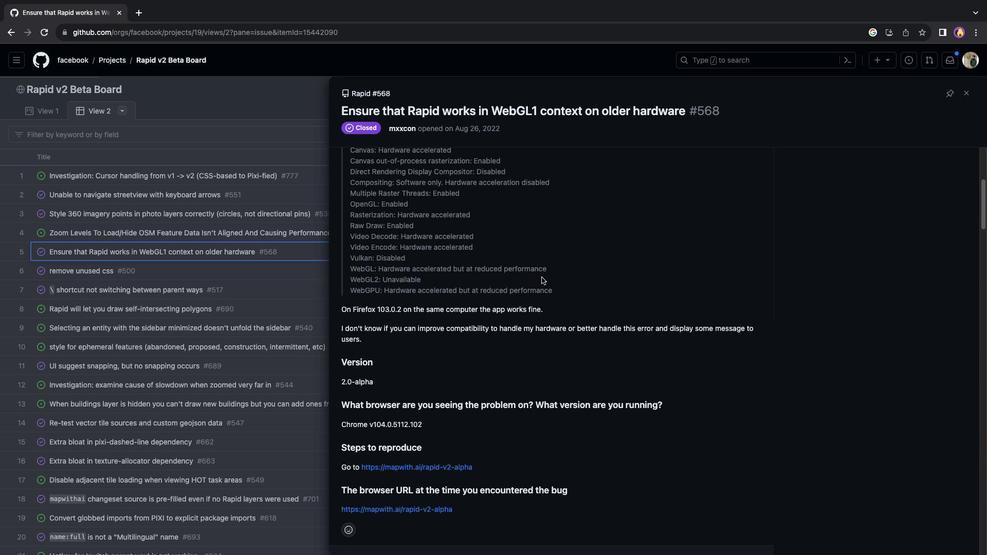 
Action: Mouse scrolled (541, 277) with delta (0, -2)
Screenshot: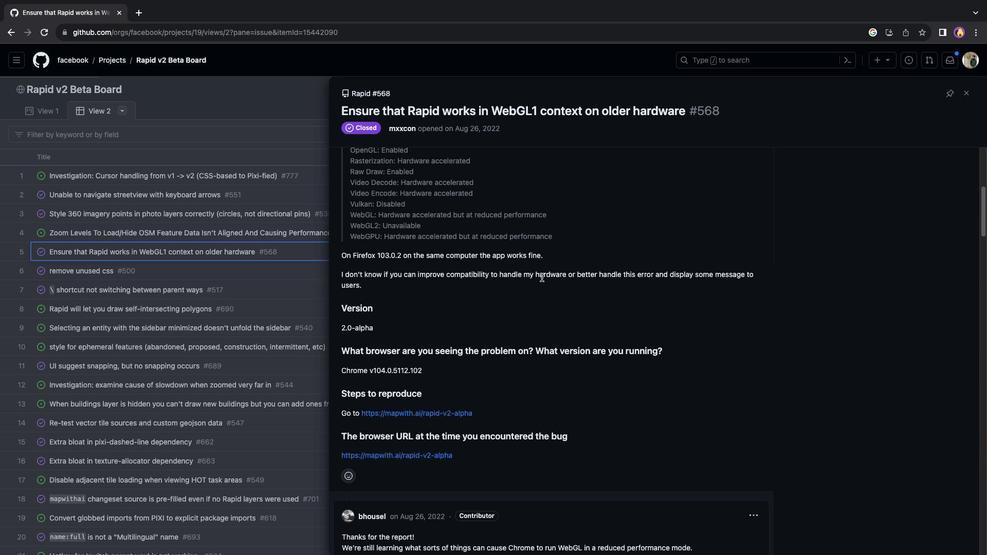 
Action: Mouse scrolled (541, 277) with delta (0, 0)
Screenshot: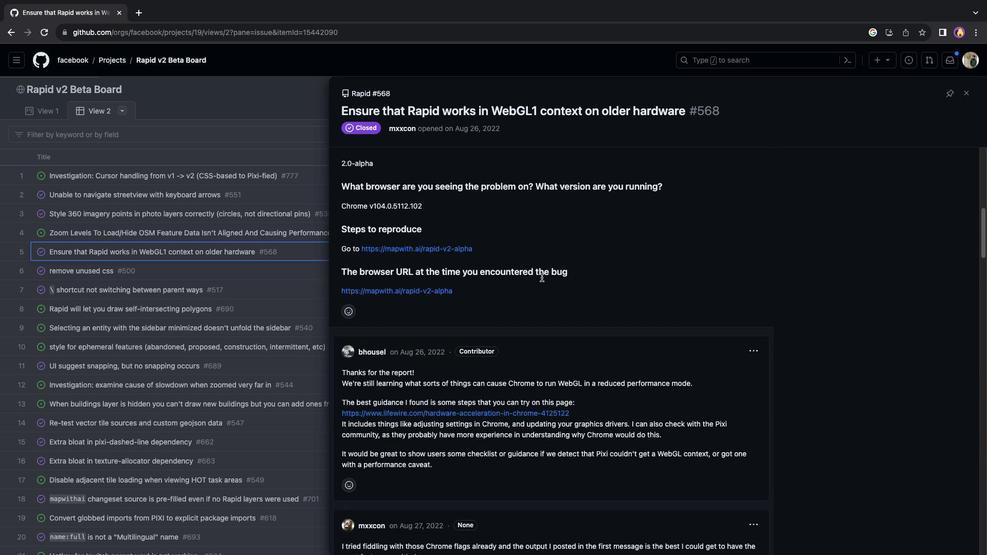 
Action: Mouse scrolled (541, 277) with delta (0, 0)
Screenshot: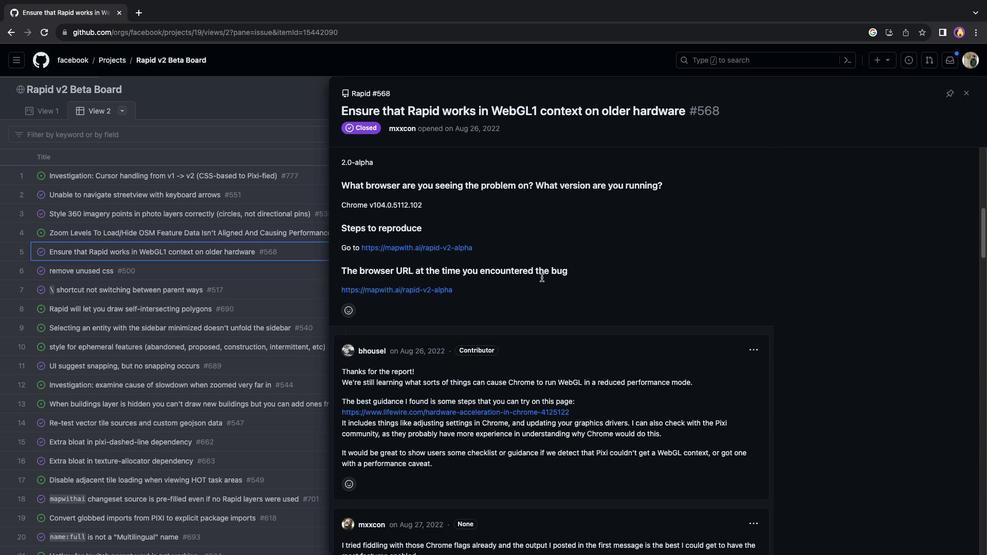 
Action: Mouse scrolled (541, 277) with delta (0, -1)
Screenshot: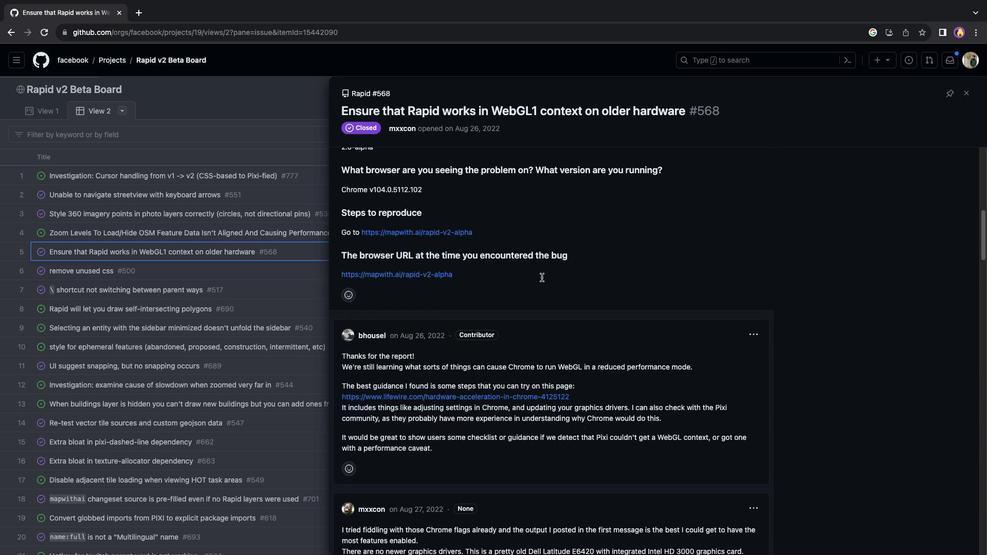 
Action: Mouse scrolled (541, 277) with delta (0, -2)
Screenshot: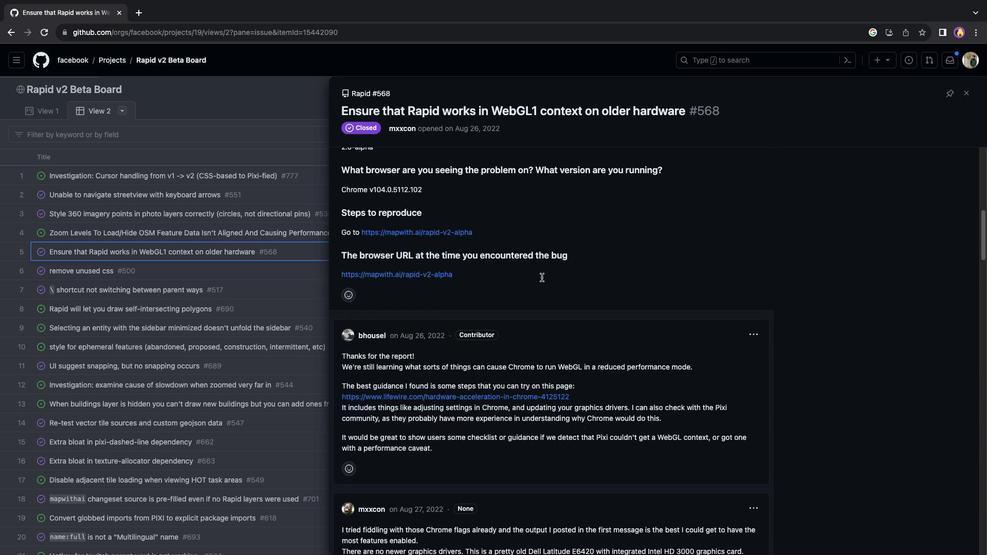 
Action: Mouse scrolled (541, 277) with delta (0, 0)
Screenshot: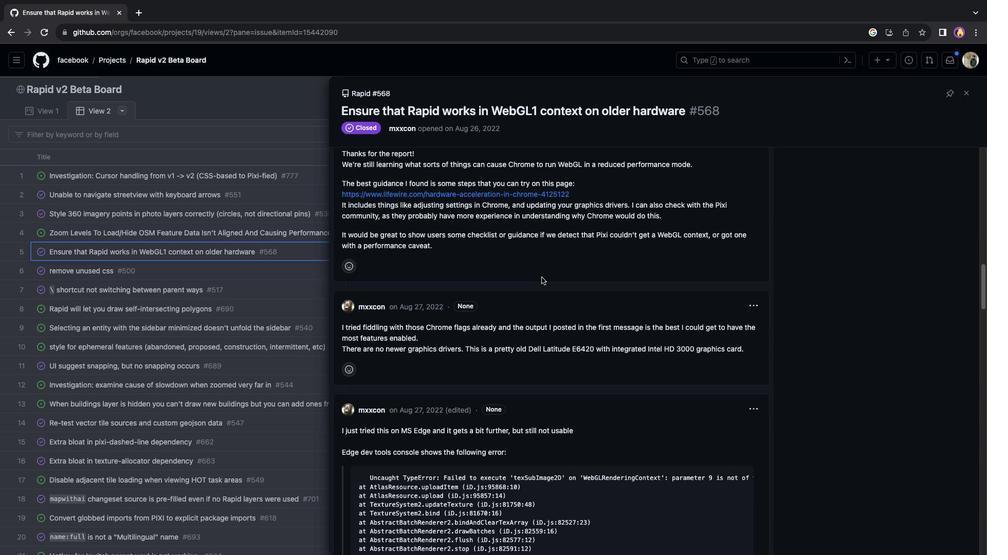 
Action: Mouse scrolled (541, 277) with delta (0, 0)
Screenshot: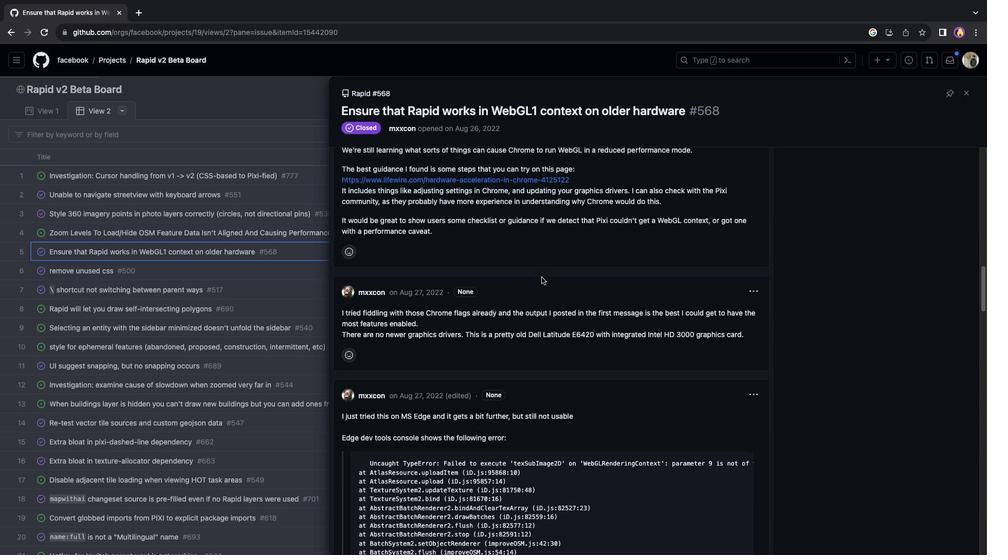 
Action: Mouse scrolled (541, 277) with delta (0, -2)
Screenshot: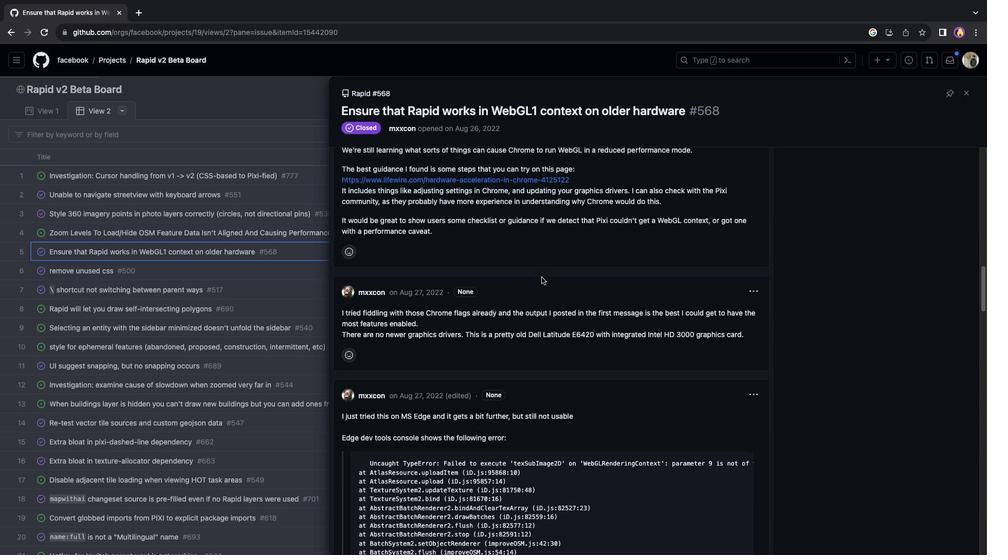 
Action: Mouse scrolled (541, 277) with delta (0, -2)
Screenshot: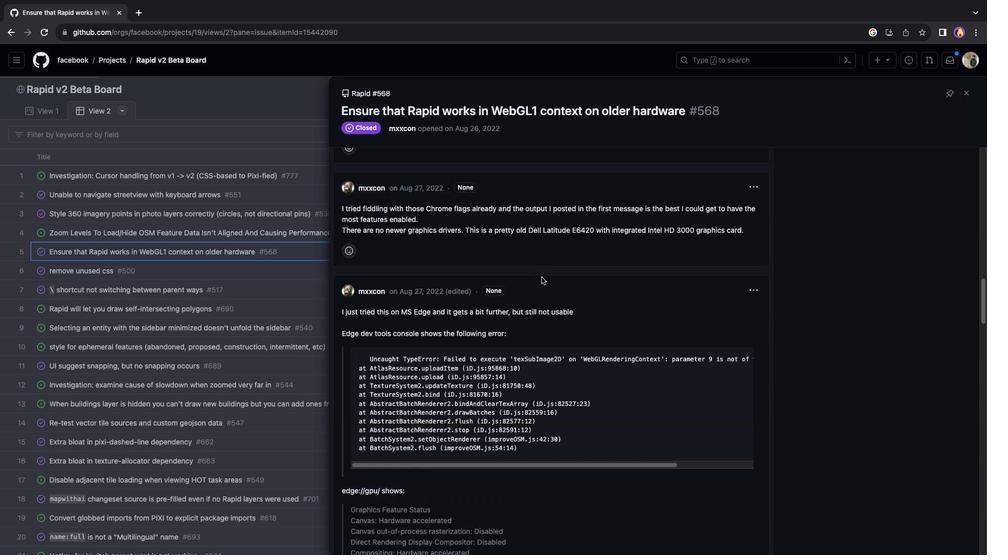 
Action: Mouse scrolled (541, 277) with delta (0, -3)
Screenshot: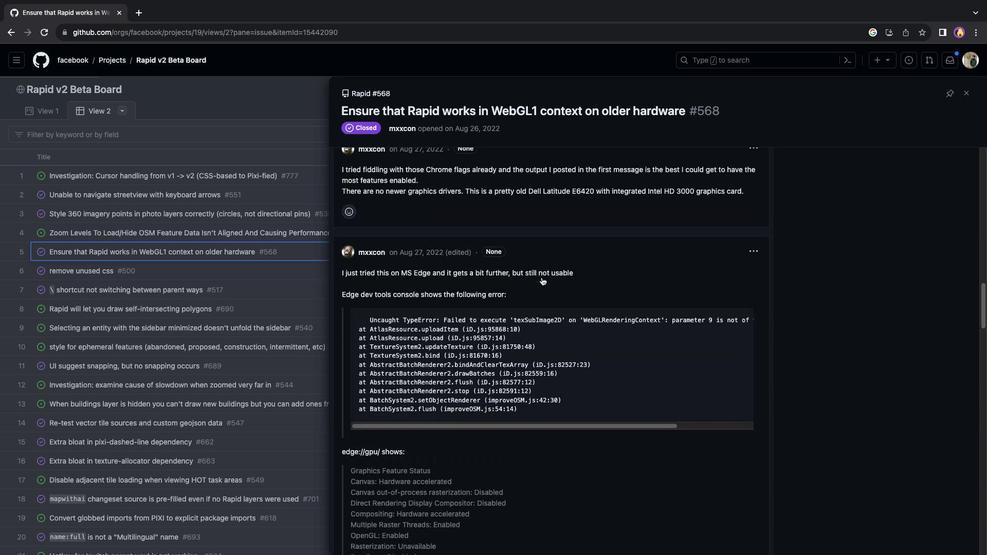 
Action: Mouse scrolled (541, 277) with delta (0, 0)
Screenshot: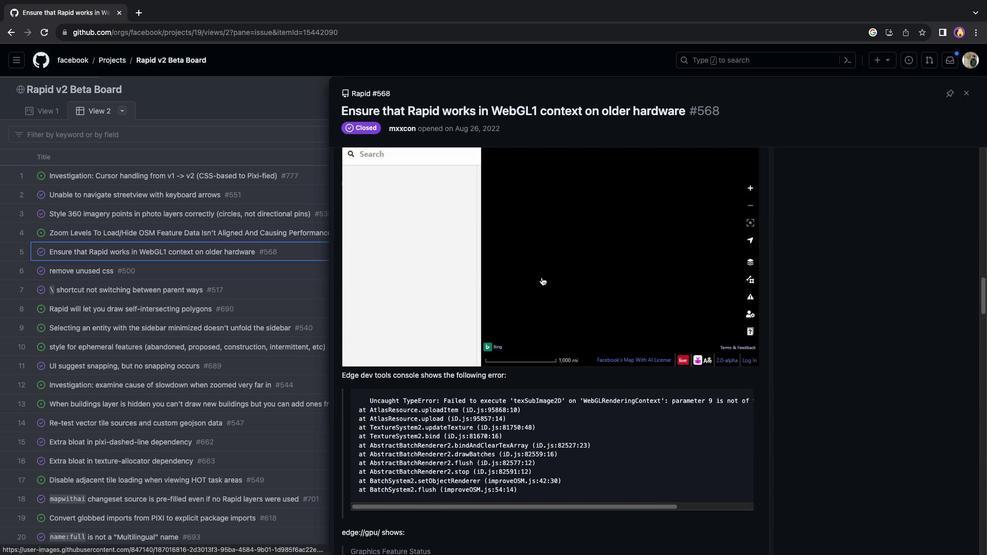 
Action: Mouse scrolled (541, 277) with delta (0, 0)
Screenshot: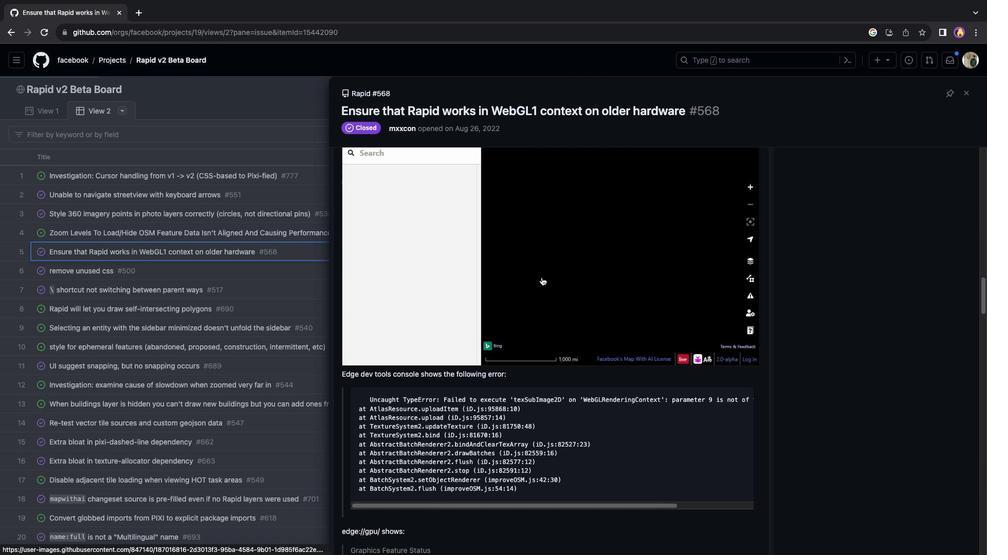 
Action: Mouse scrolled (541, 277) with delta (0, -1)
Screenshot: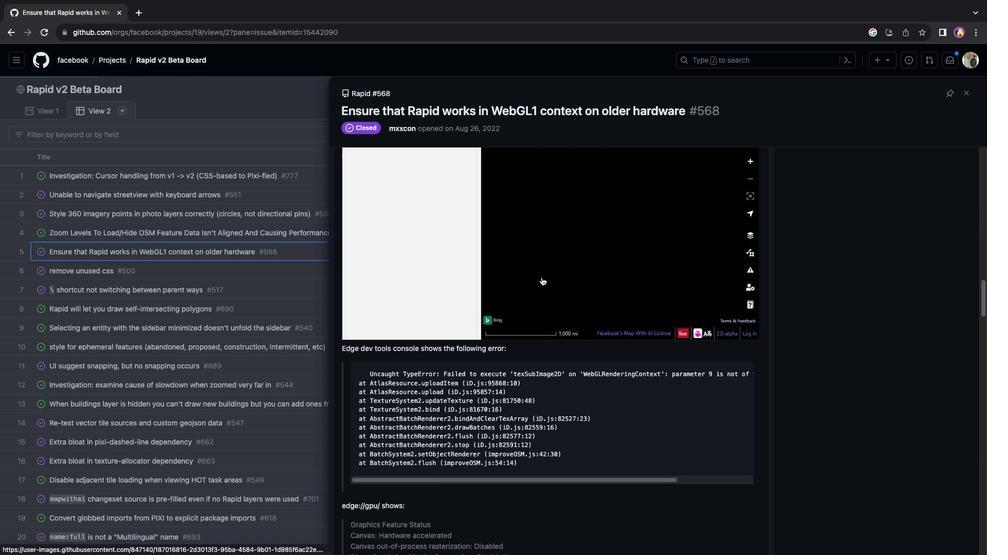 
Action: Mouse scrolled (541, 277) with delta (0, -2)
Screenshot: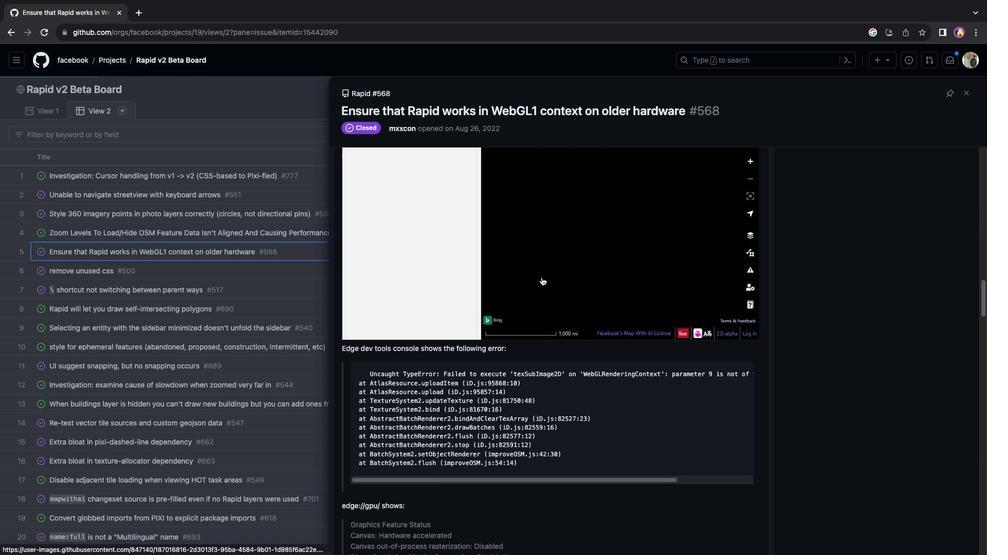 
Action: Mouse scrolled (541, 277) with delta (0, 0)
Screenshot: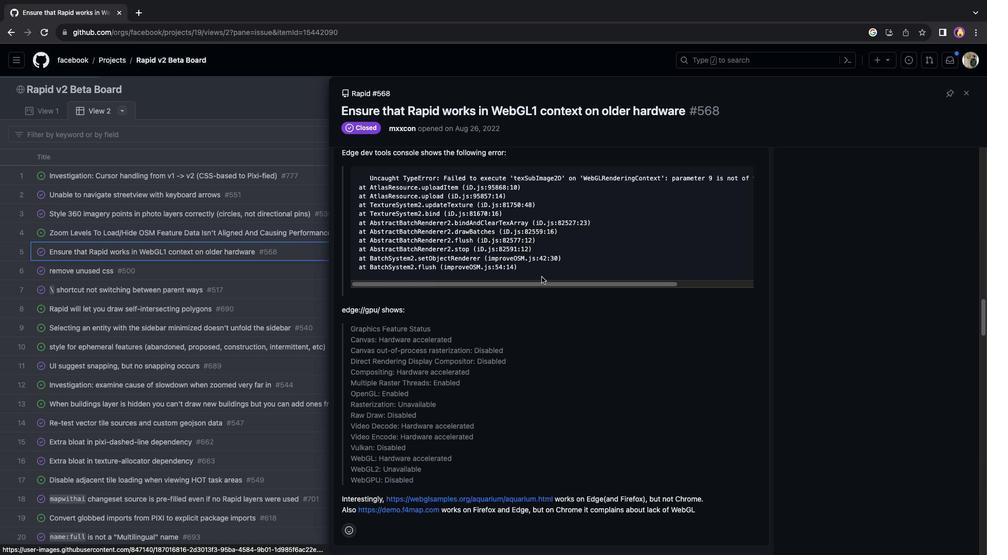 
Action: Mouse scrolled (541, 277) with delta (0, 0)
Screenshot: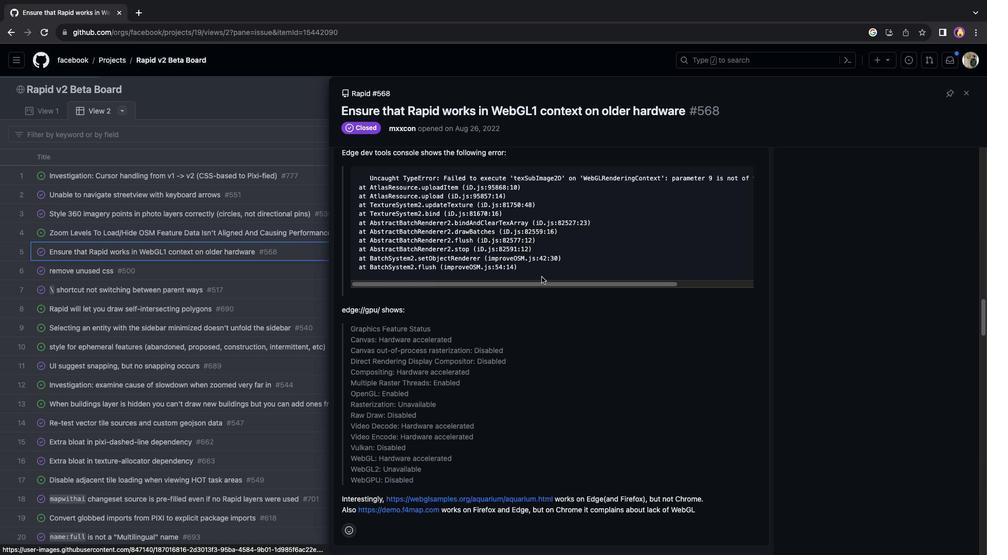 
Action: Mouse scrolled (541, 277) with delta (0, -1)
Screenshot: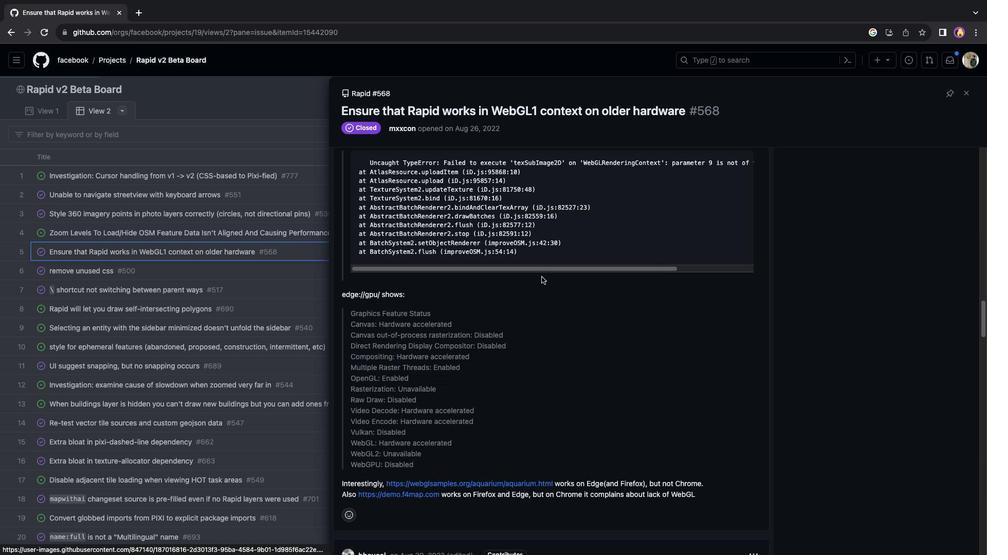 
Action: Mouse scrolled (541, 277) with delta (0, -2)
